 Task: Send an email with the signature Kathryn Wilson with the subject Request for feedback on an Instagram Ads campaign and the message Could you please provide a breakdown of the project timeline? from softage.3@softage.net to softage.1@softage.net with an attached audio file Music_track.mp3 and move the email from Sent Items to the folder Climate change
Action: Mouse moved to (171, 149)
Screenshot: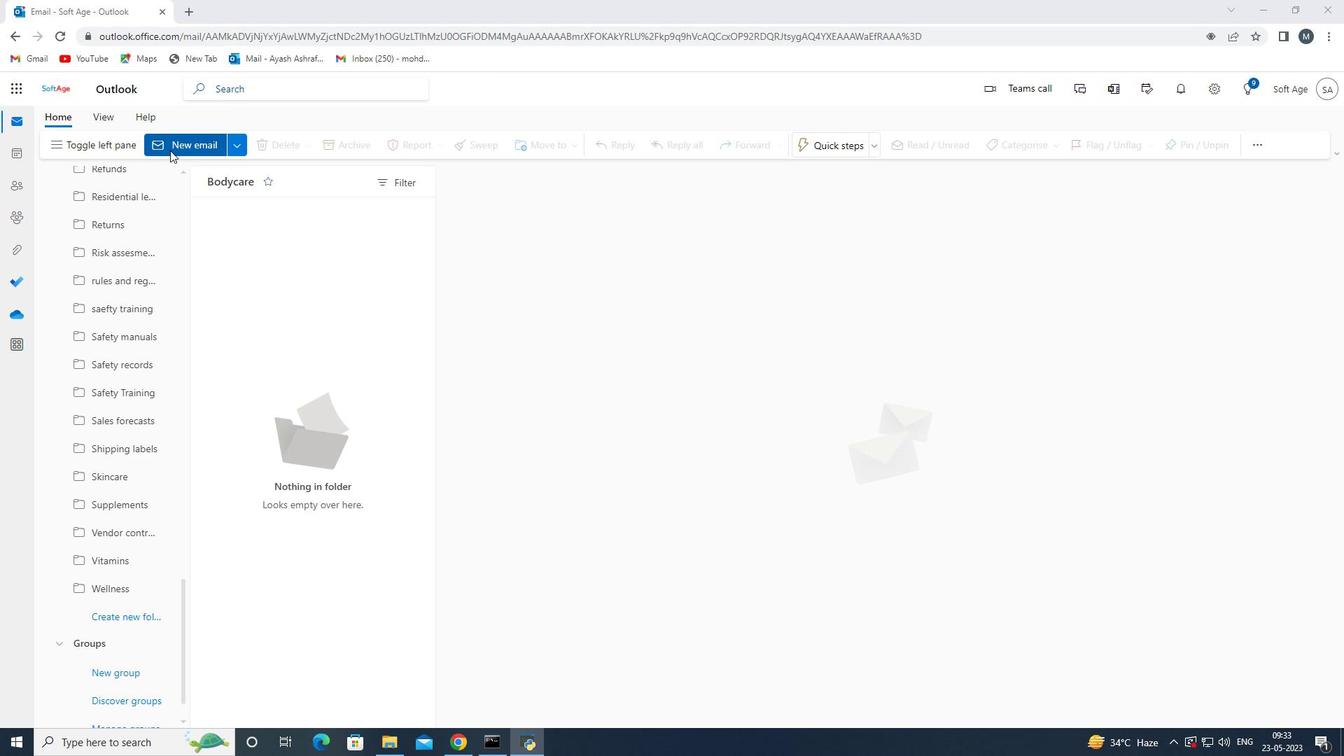 
Action: Mouse pressed left at (171, 149)
Screenshot: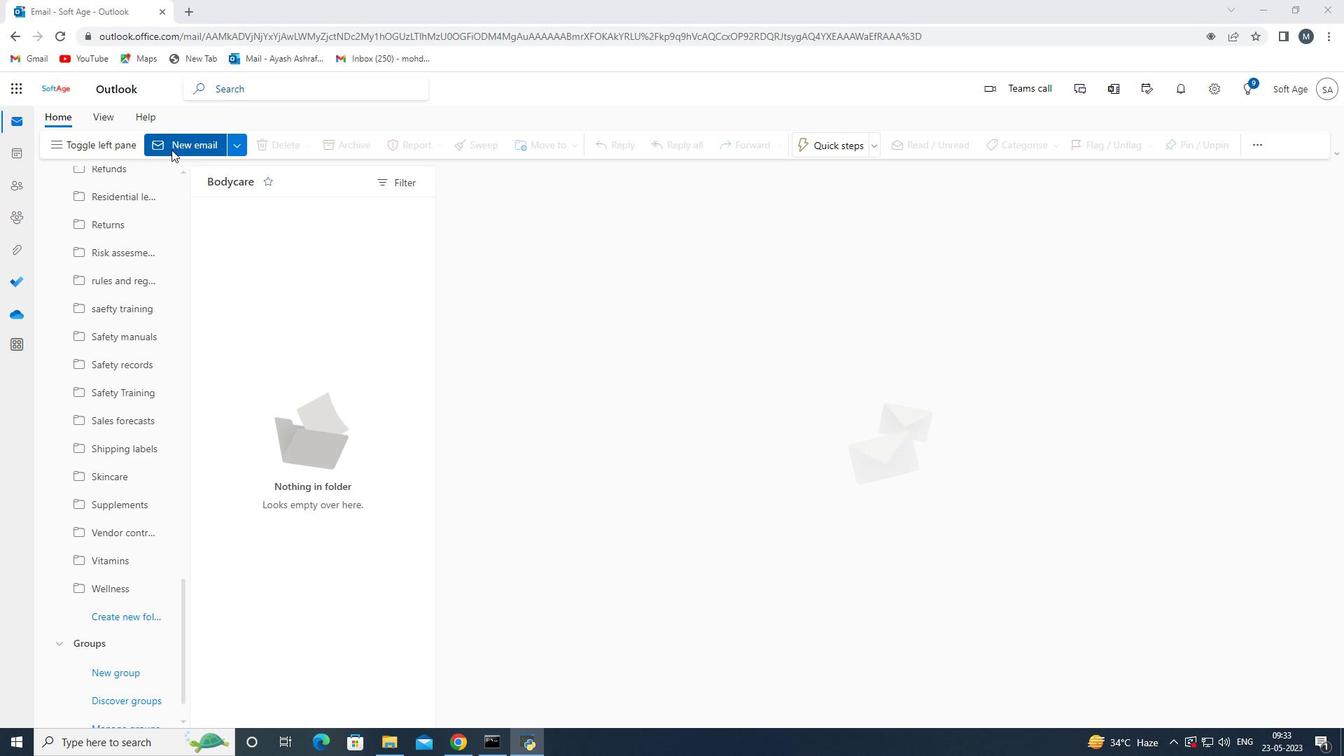 
Action: Mouse moved to (908, 150)
Screenshot: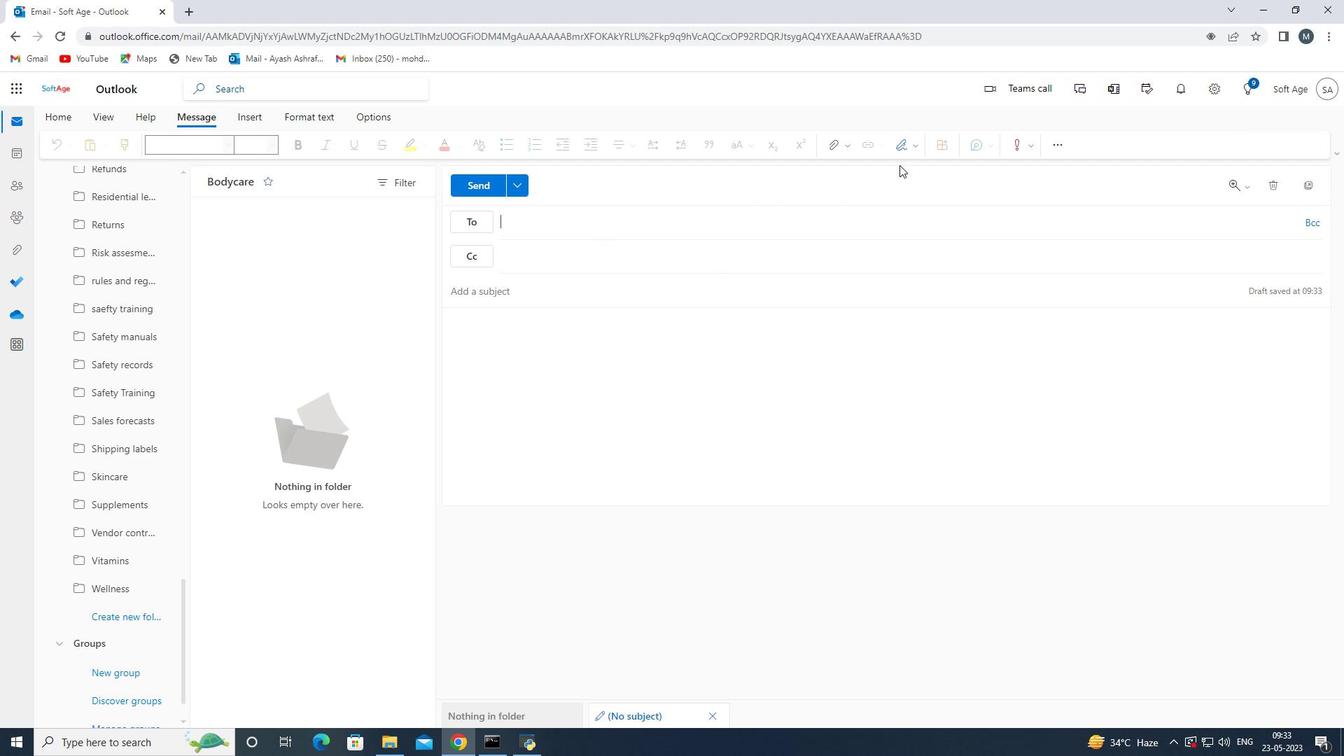 
Action: Mouse pressed left at (908, 150)
Screenshot: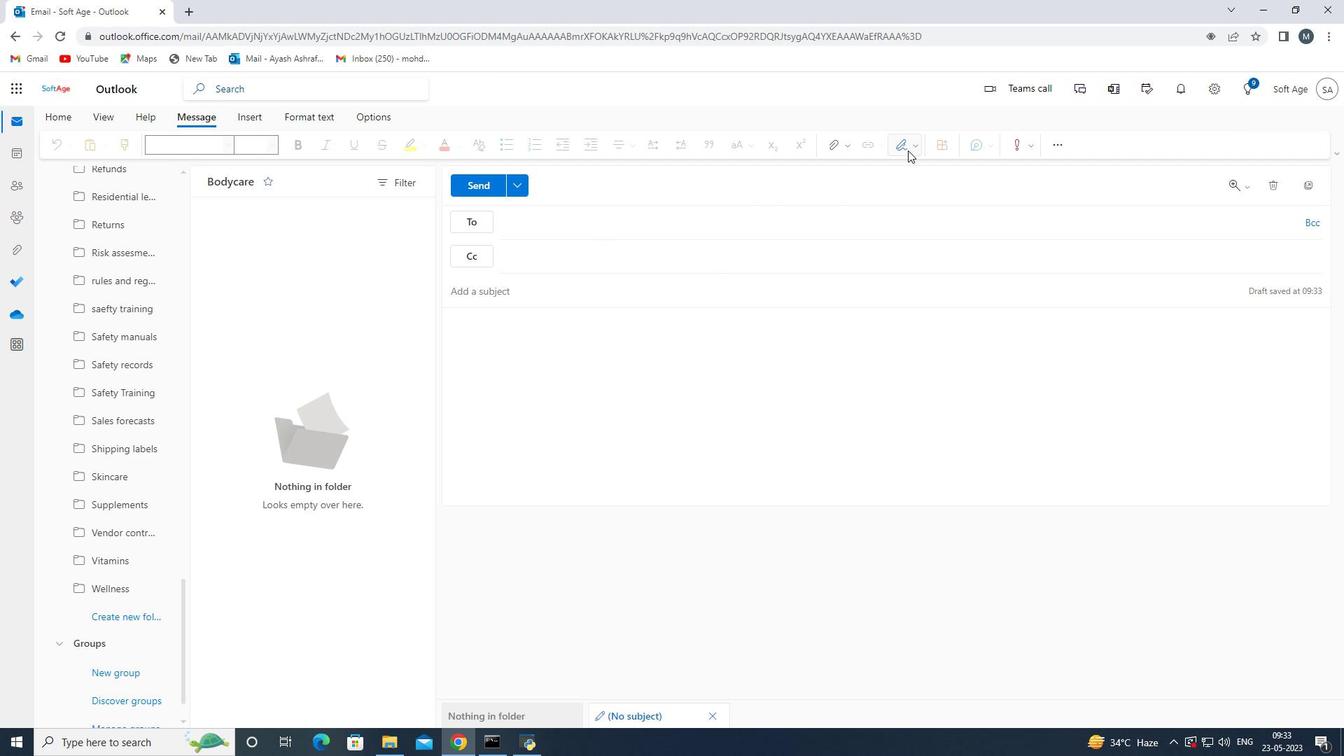 
Action: Mouse moved to (887, 214)
Screenshot: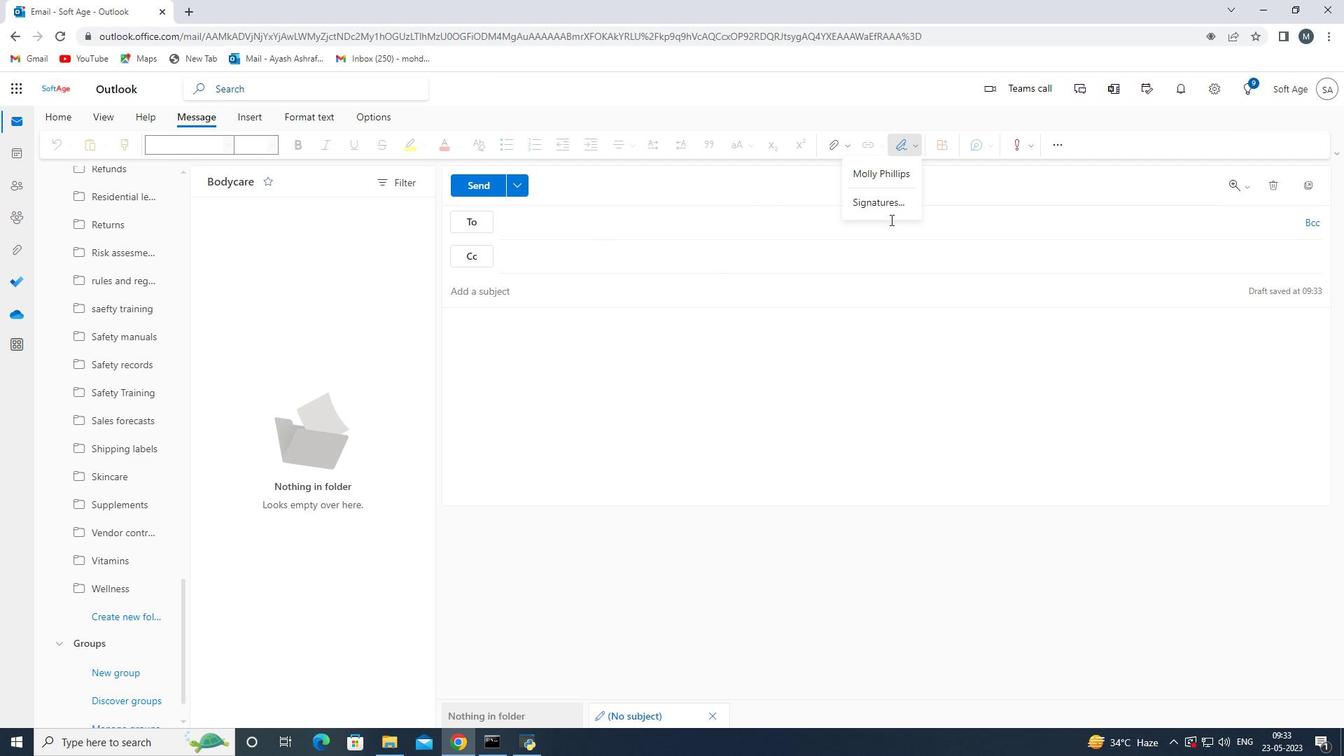 
Action: Mouse pressed left at (887, 214)
Screenshot: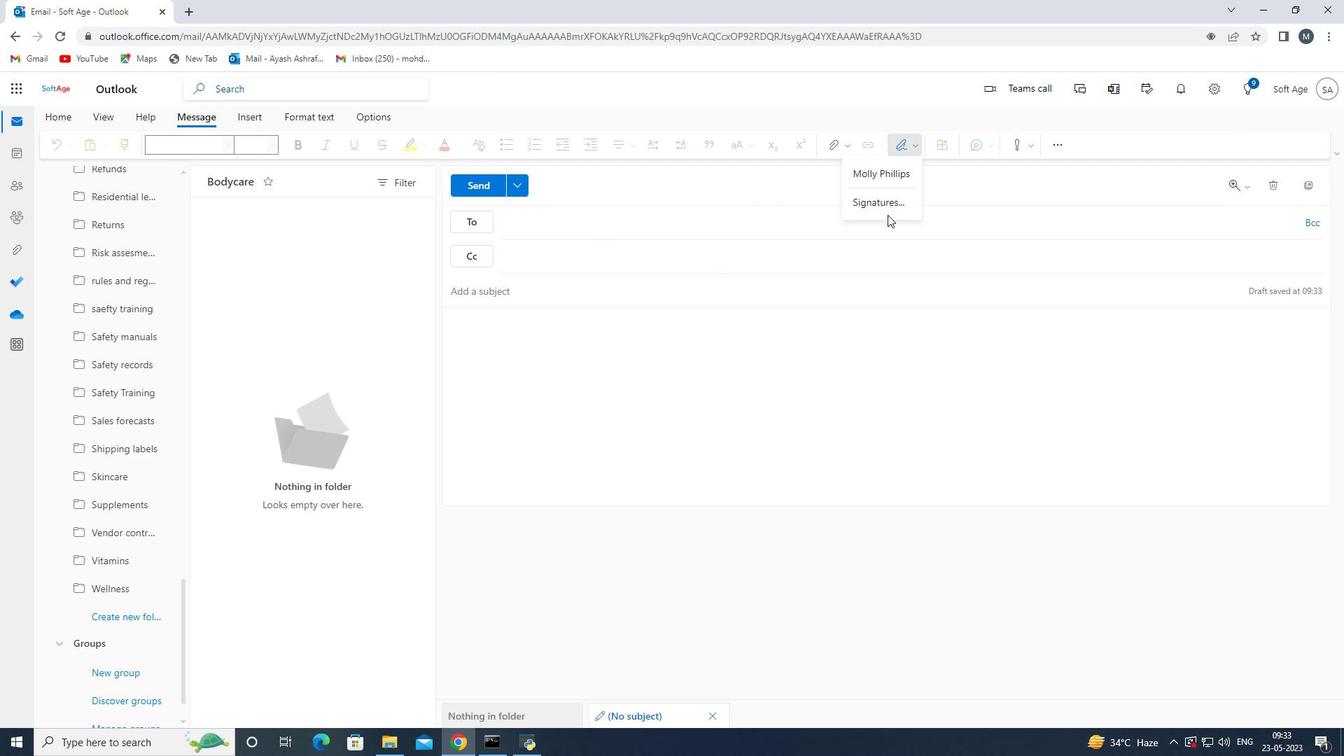 
Action: Mouse moved to (887, 214)
Screenshot: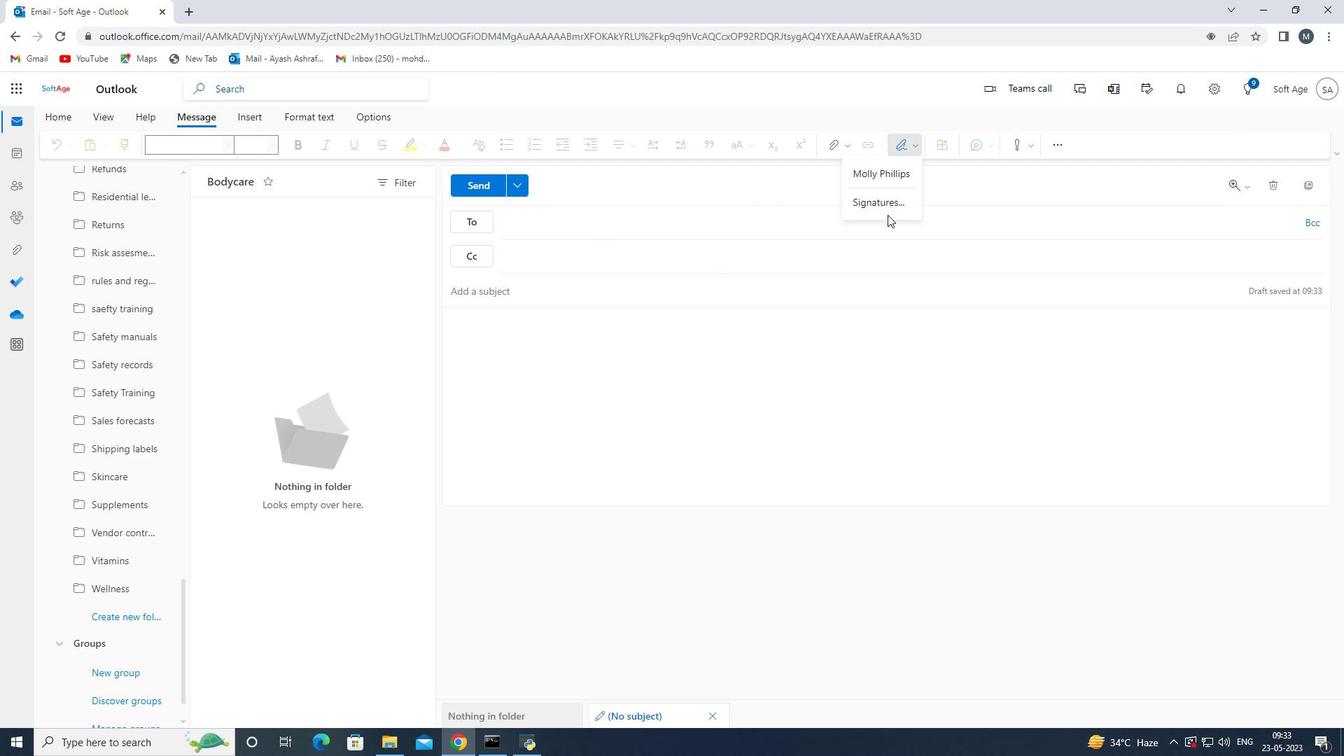 
Action: Mouse pressed left at (887, 214)
Screenshot: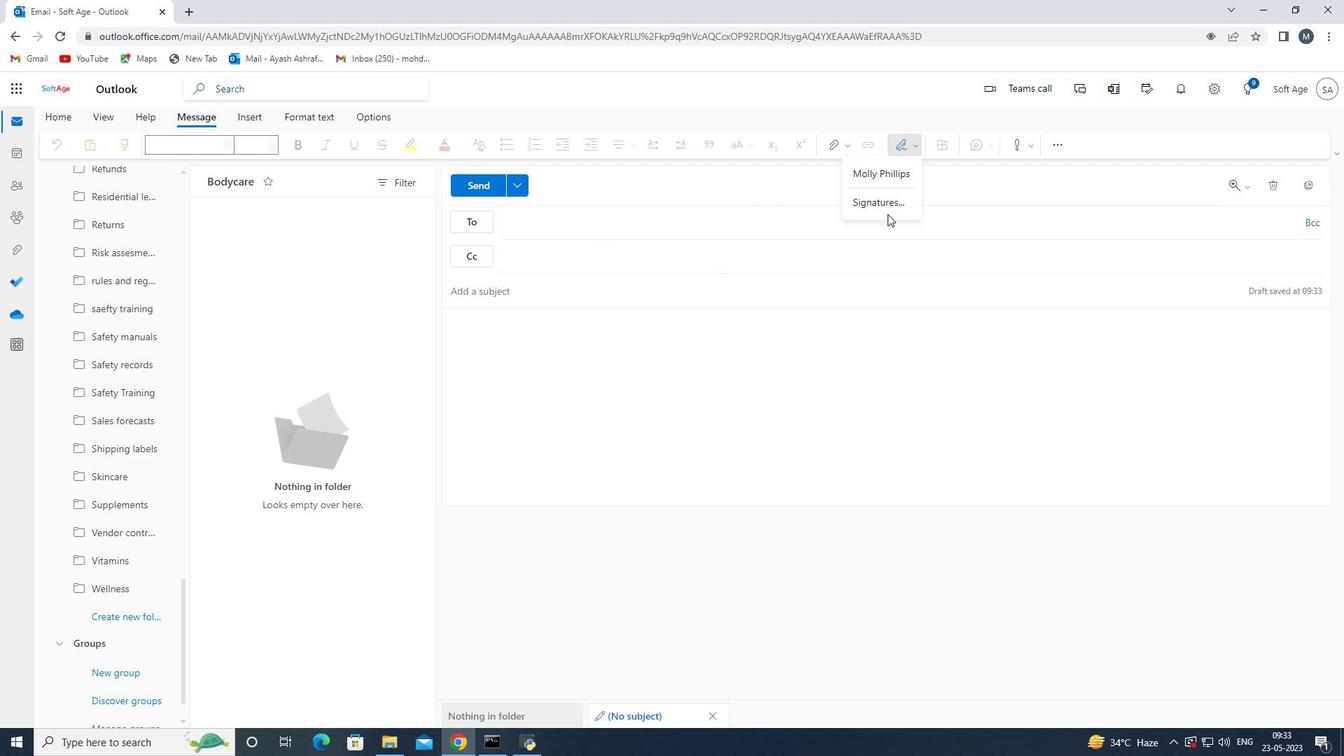 
Action: Mouse moved to (891, 206)
Screenshot: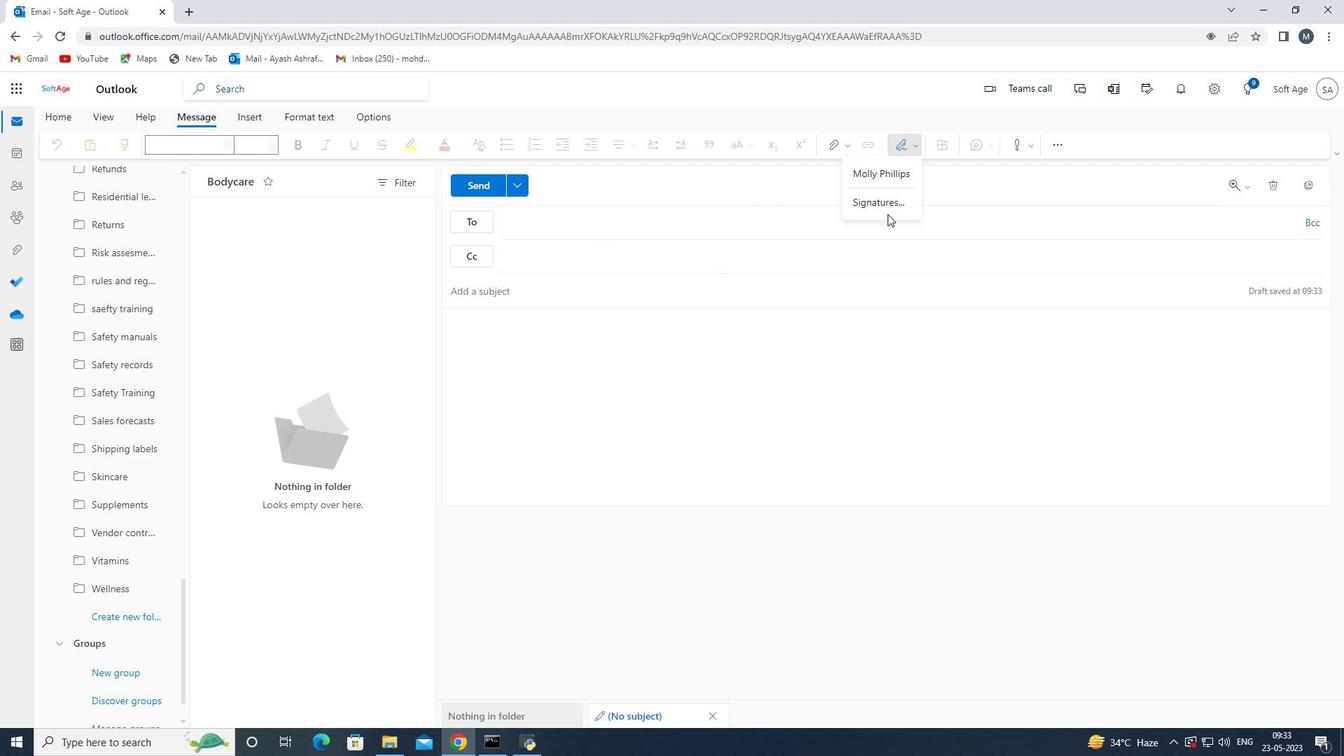 
Action: Mouse pressed left at (891, 206)
Screenshot: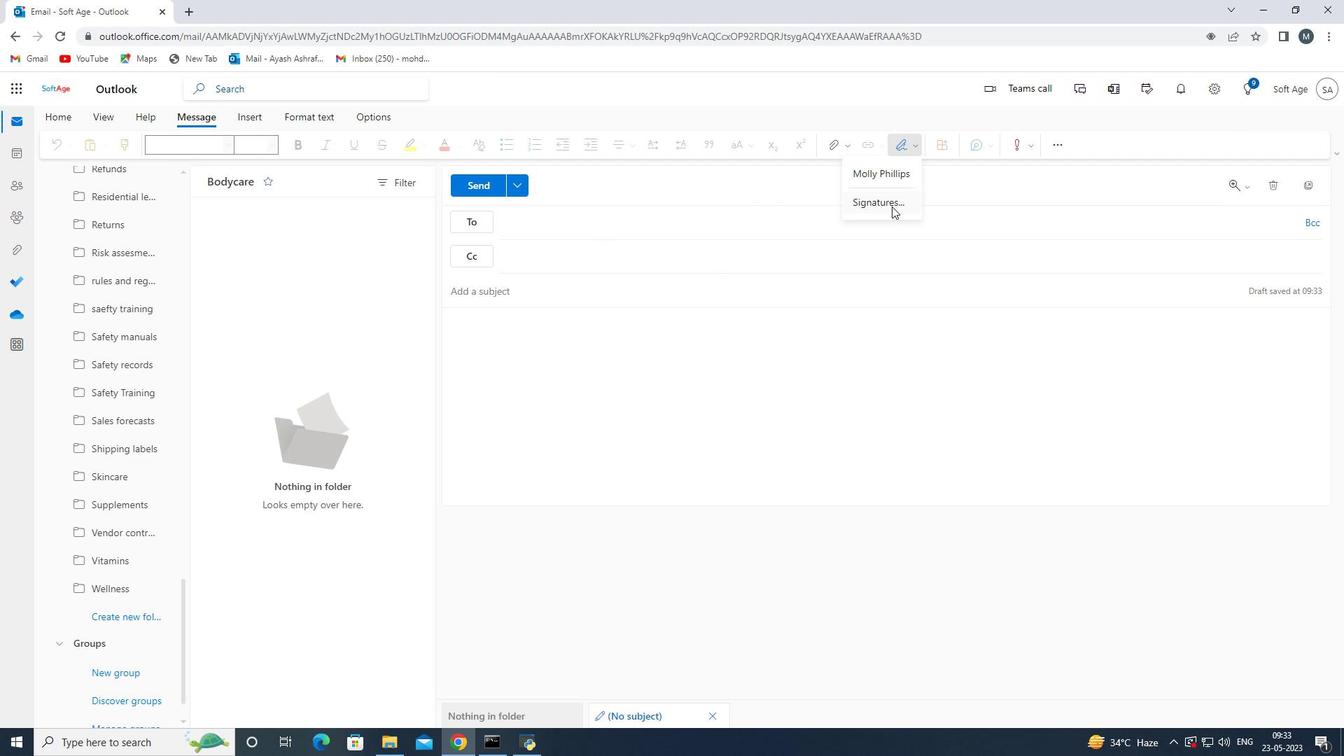 
Action: Mouse moved to (944, 258)
Screenshot: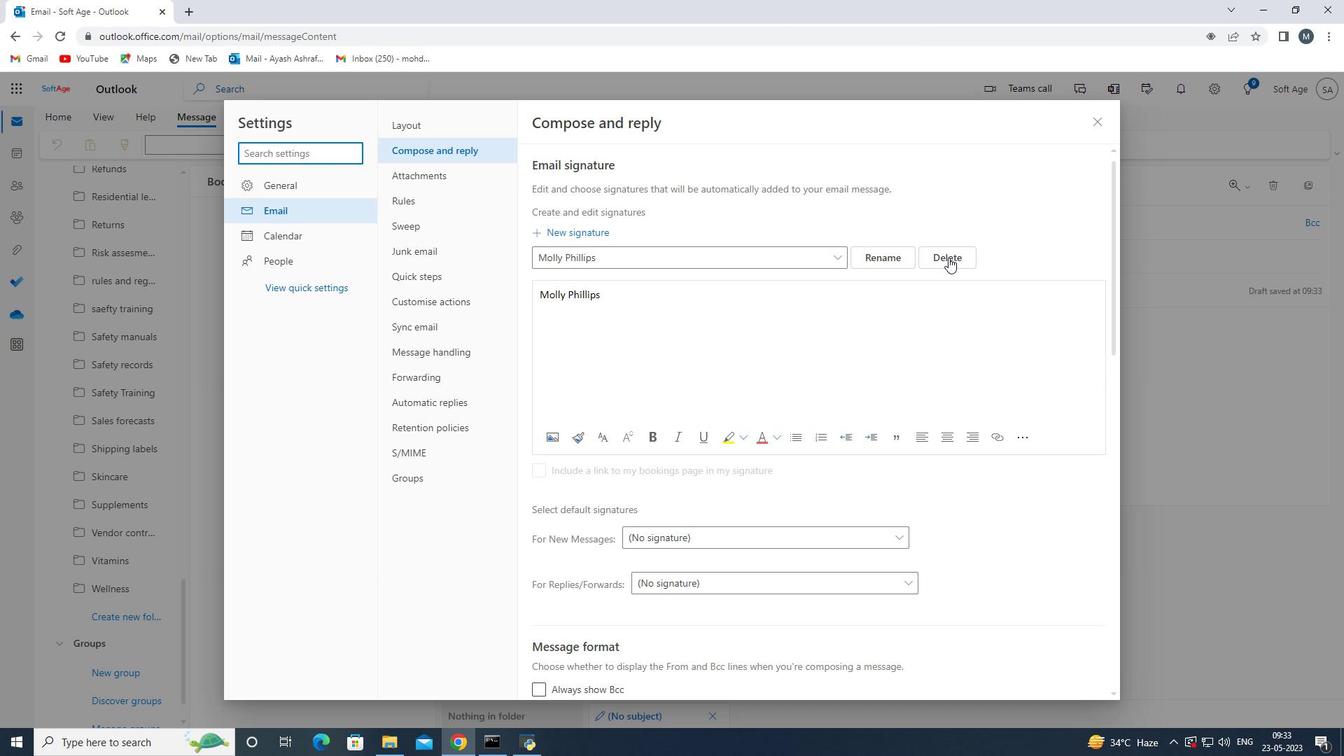 
Action: Mouse pressed left at (944, 258)
Screenshot: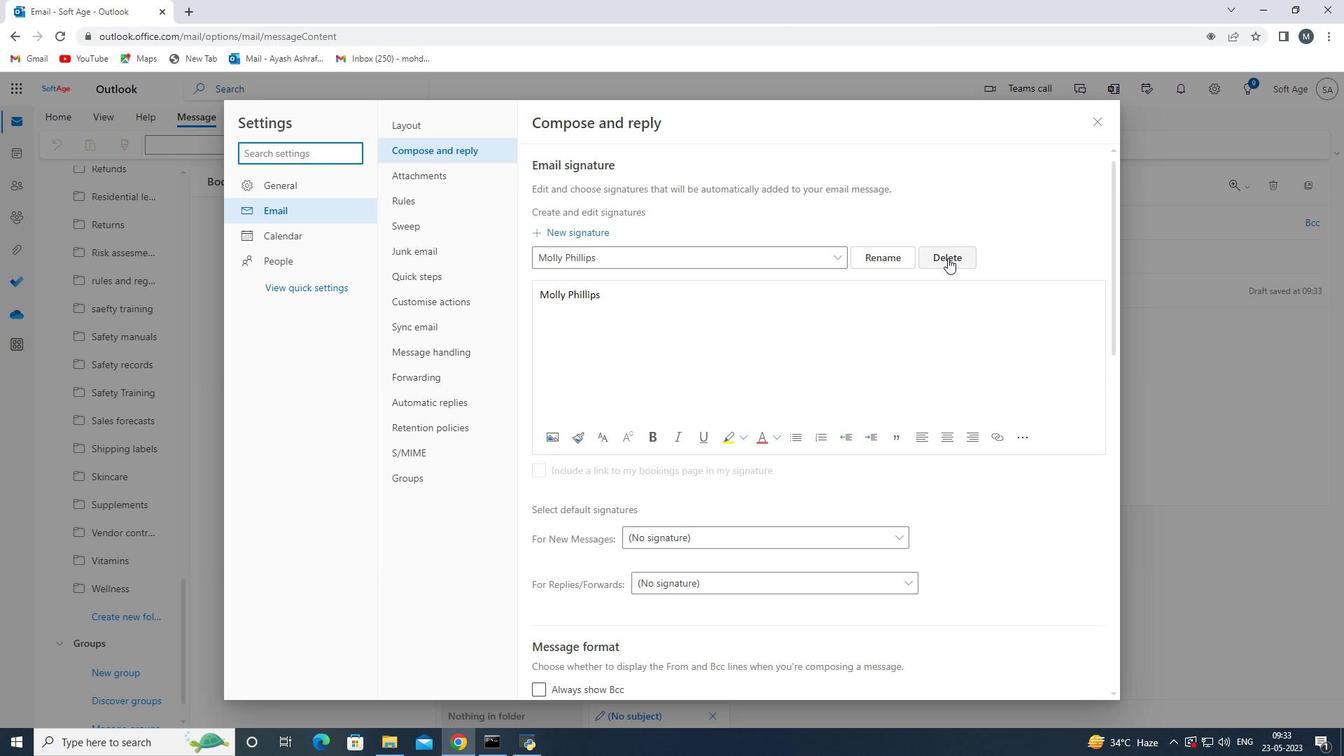 
Action: Mouse moved to (614, 259)
Screenshot: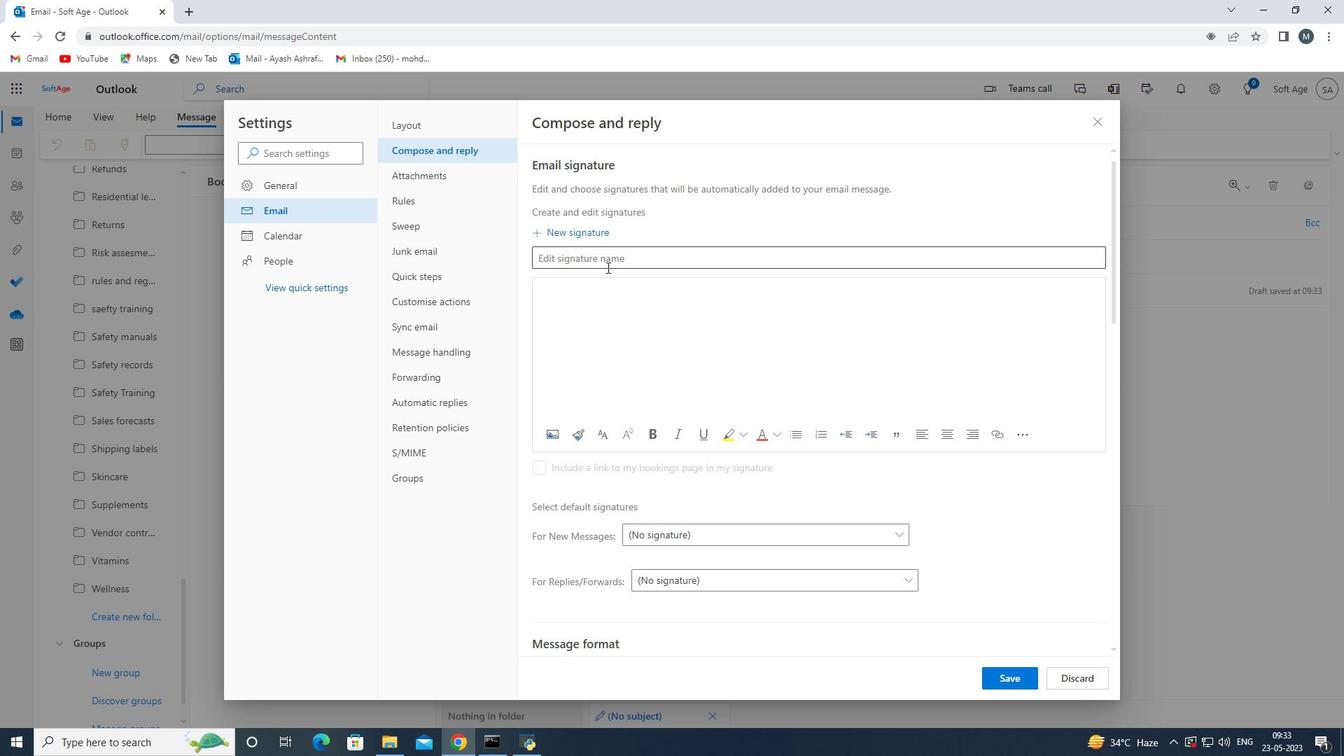 
Action: Mouse pressed left at (614, 259)
Screenshot: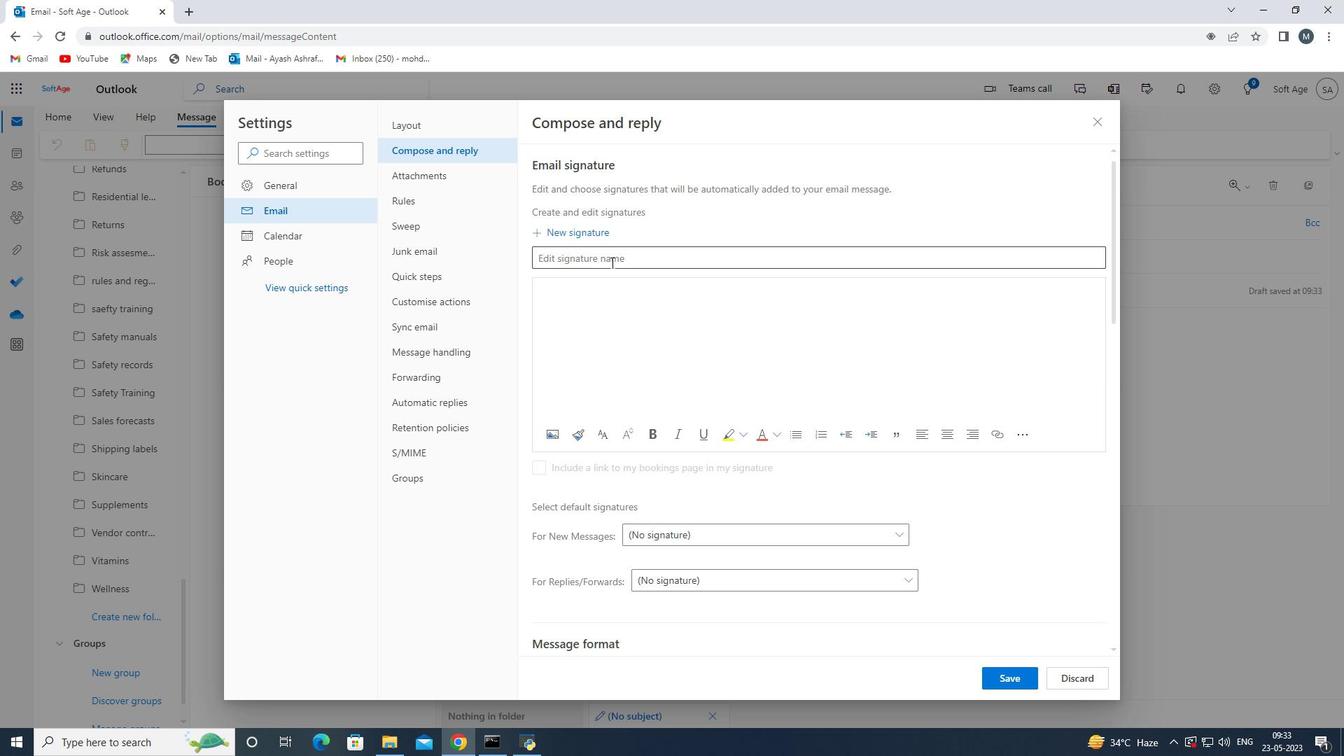 
Action: Key pressed <Key.shift>Kathe<Key.backspace>ryn<Key.space><Key.shift>Wilson<Key.space>
Screenshot: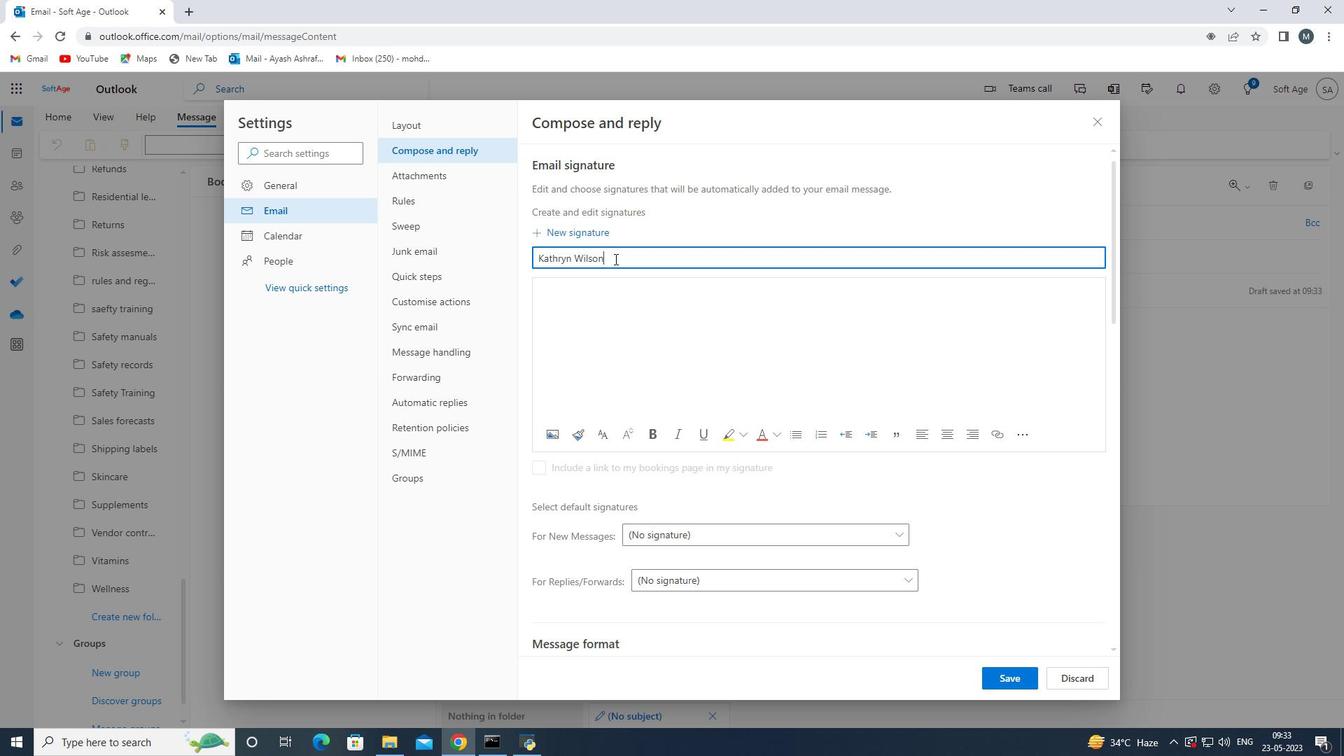 
Action: Mouse moved to (609, 281)
Screenshot: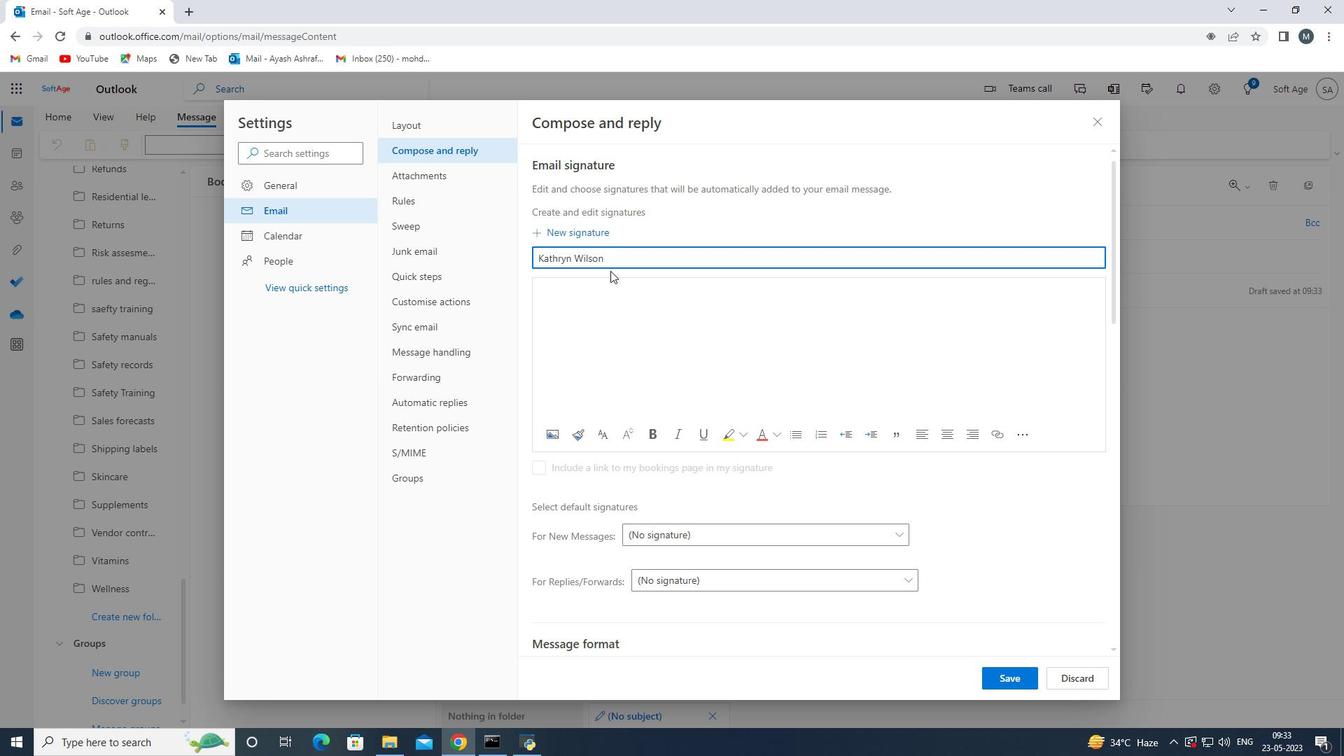 
Action: Mouse pressed left at (609, 281)
Screenshot: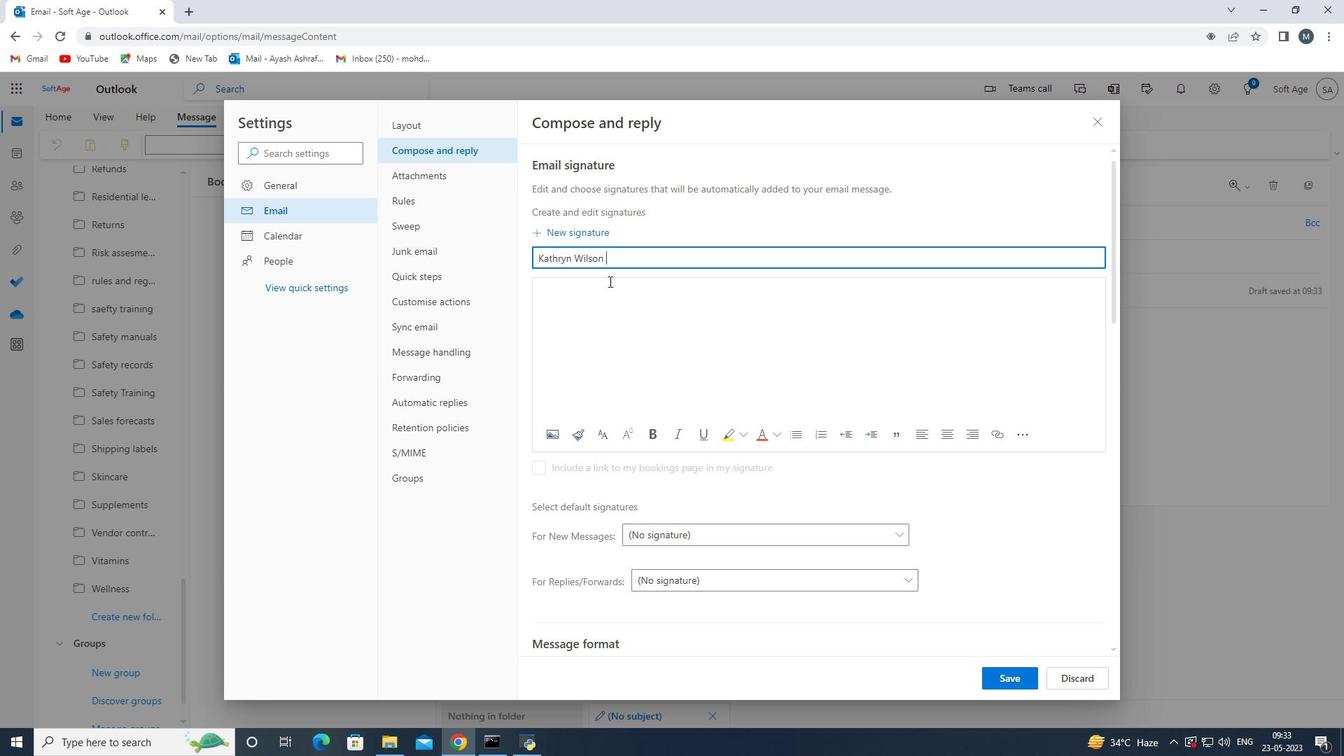 
Action: Mouse moved to (608, 282)
Screenshot: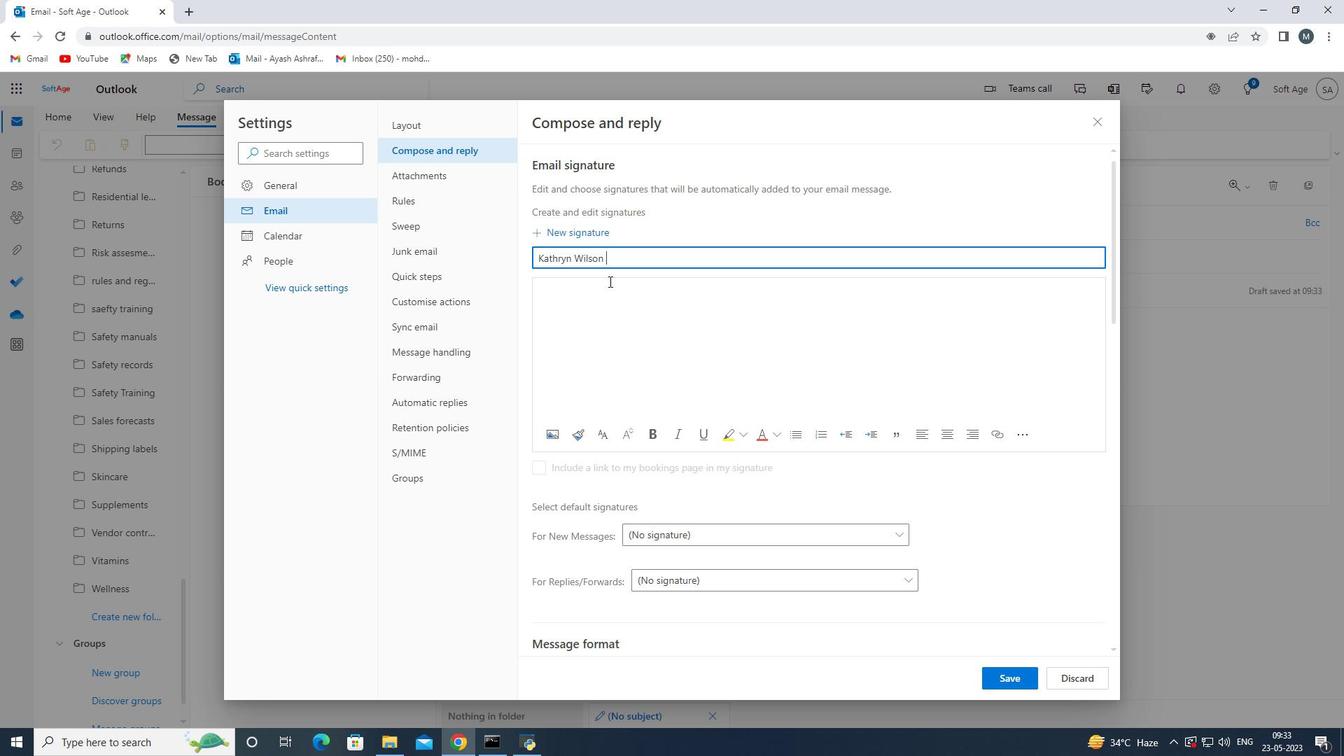 
Action: Key pressed <Key.shift>Kathryn<Key.space><Key.shift>Wis<Key.backspace>lson<Key.space>
Screenshot: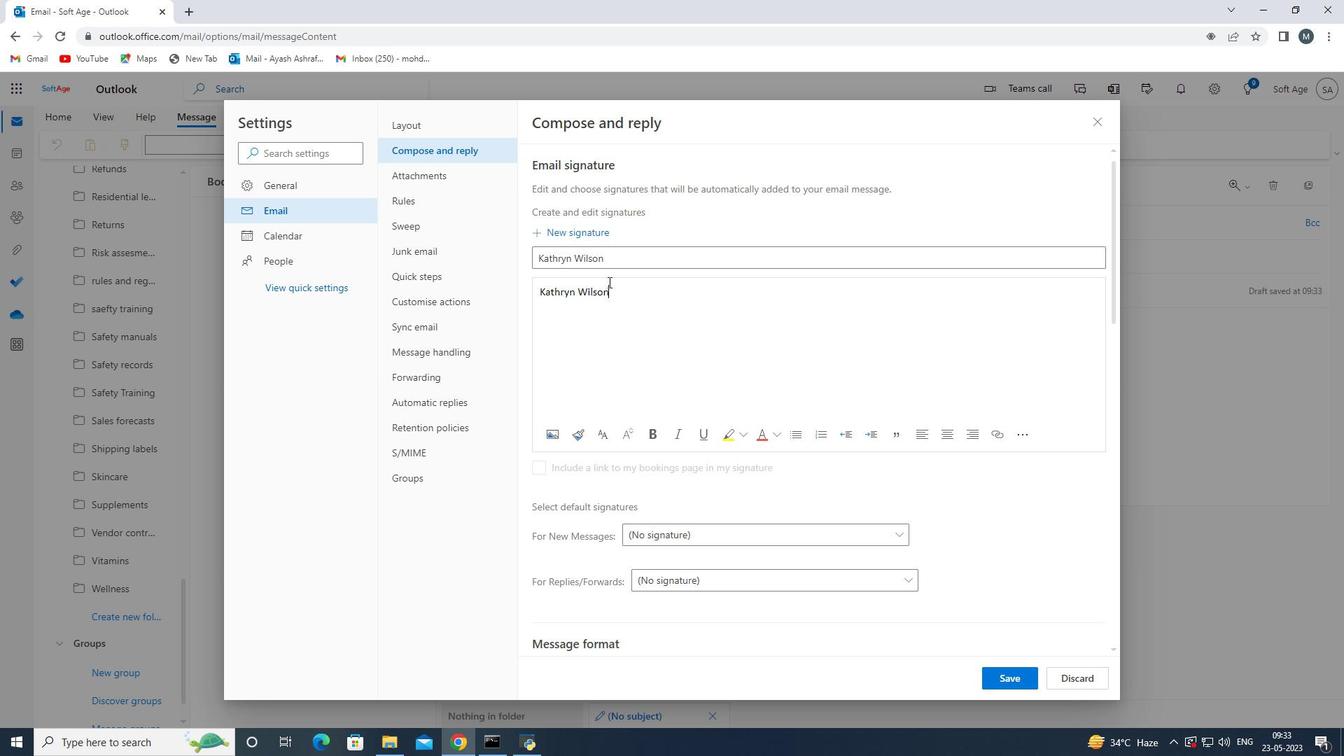 
Action: Mouse moved to (1013, 672)
Screenshot: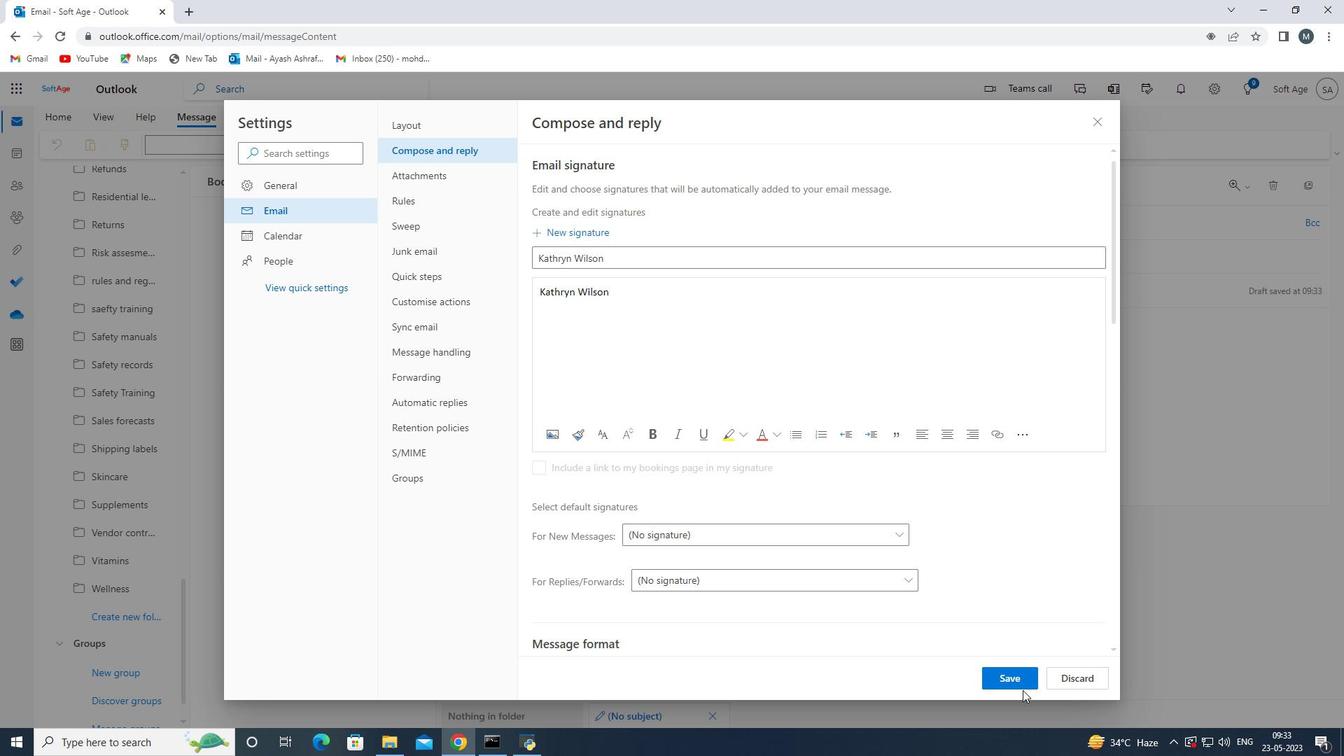 
Action: Mouse pressed left at (1013, 672)
Screenshot: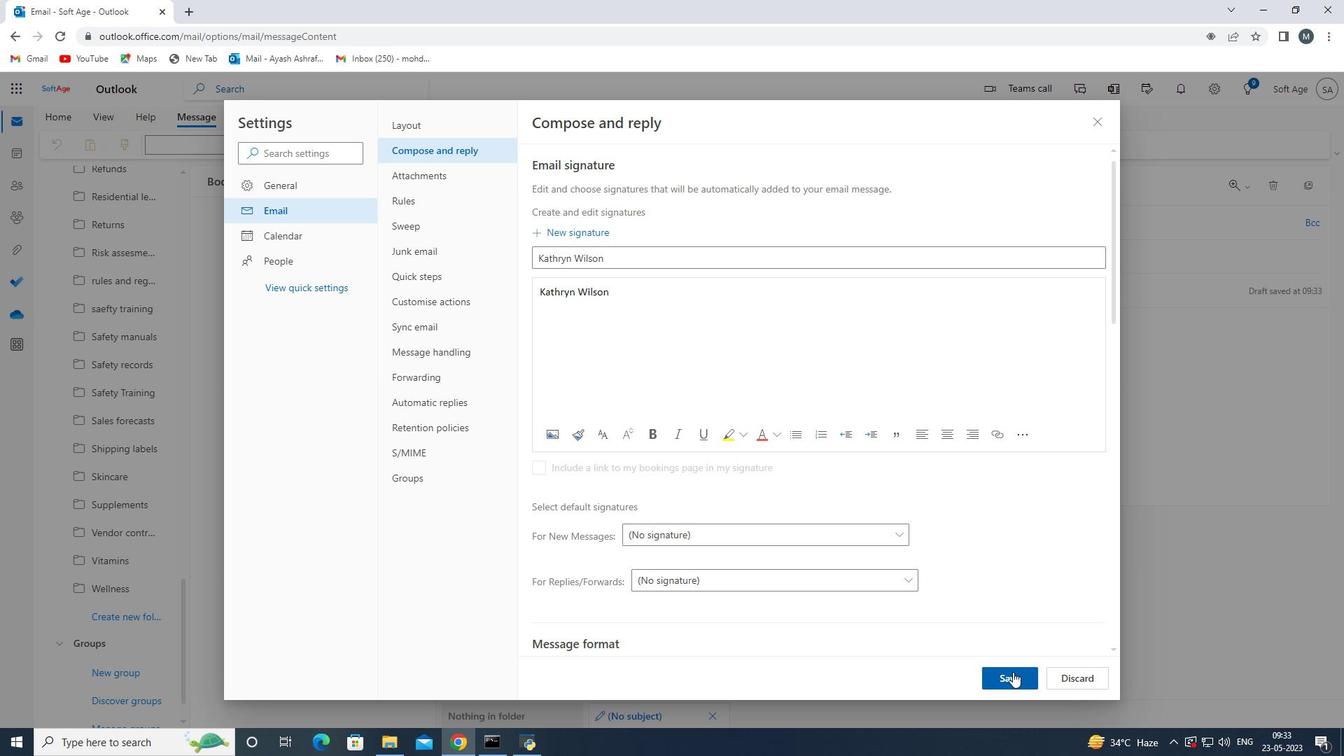 
Action: Mouse moved to (1092, 123)
Screenshot: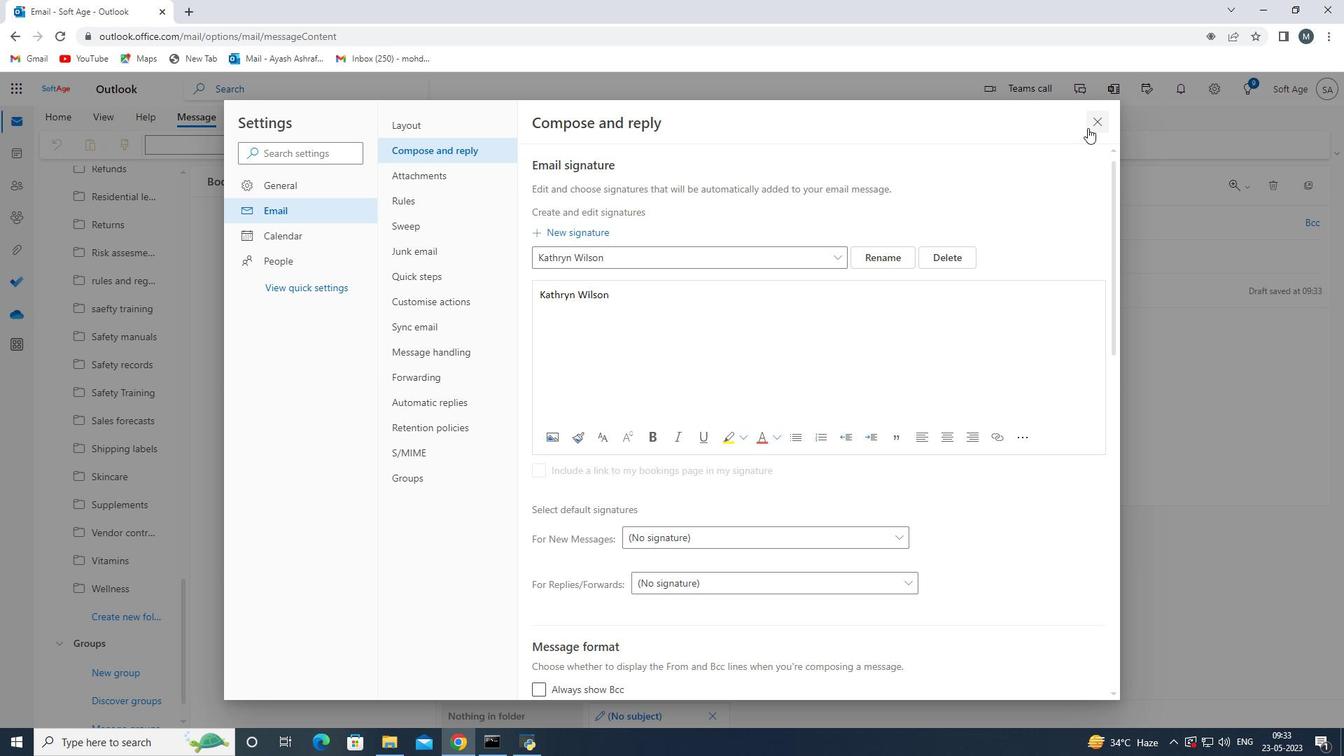 
Action: Mouse pressed left at (1092, 123)
Screenshot: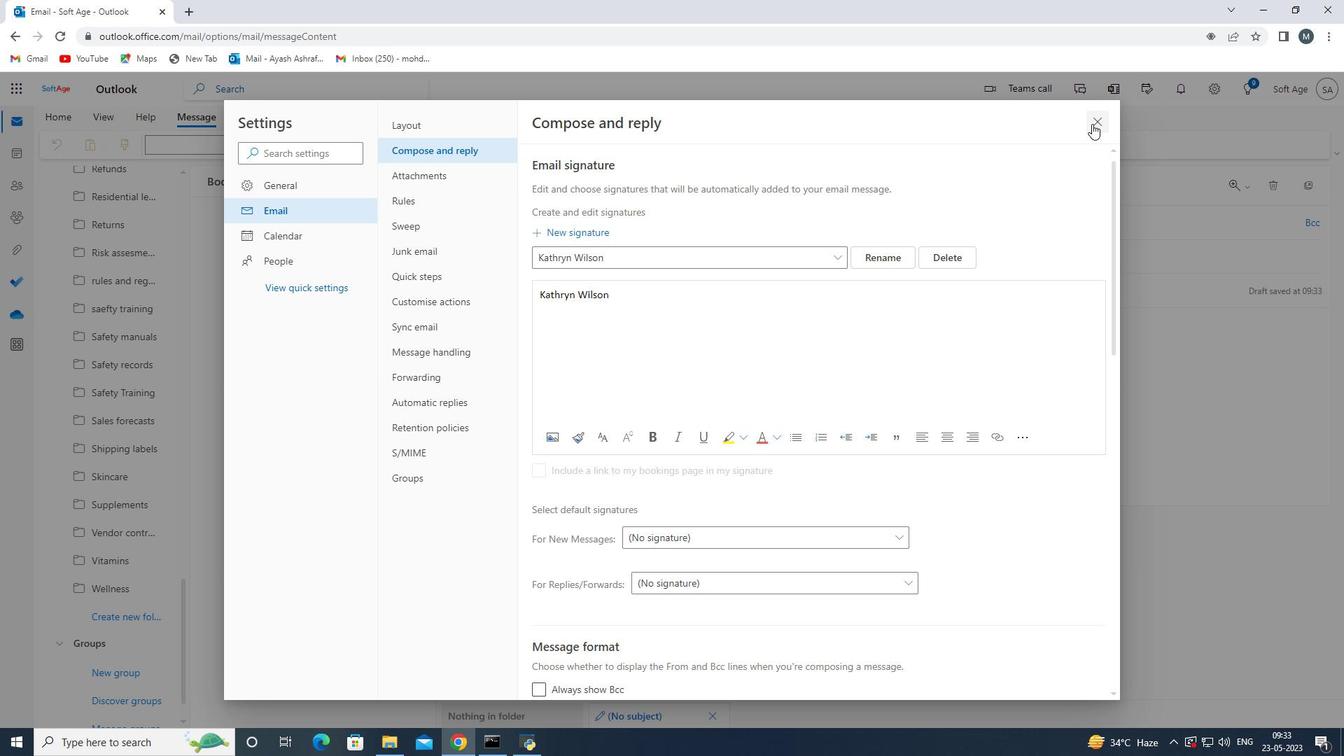 
Action: Mouse moved to (905, 154)
Screenshot: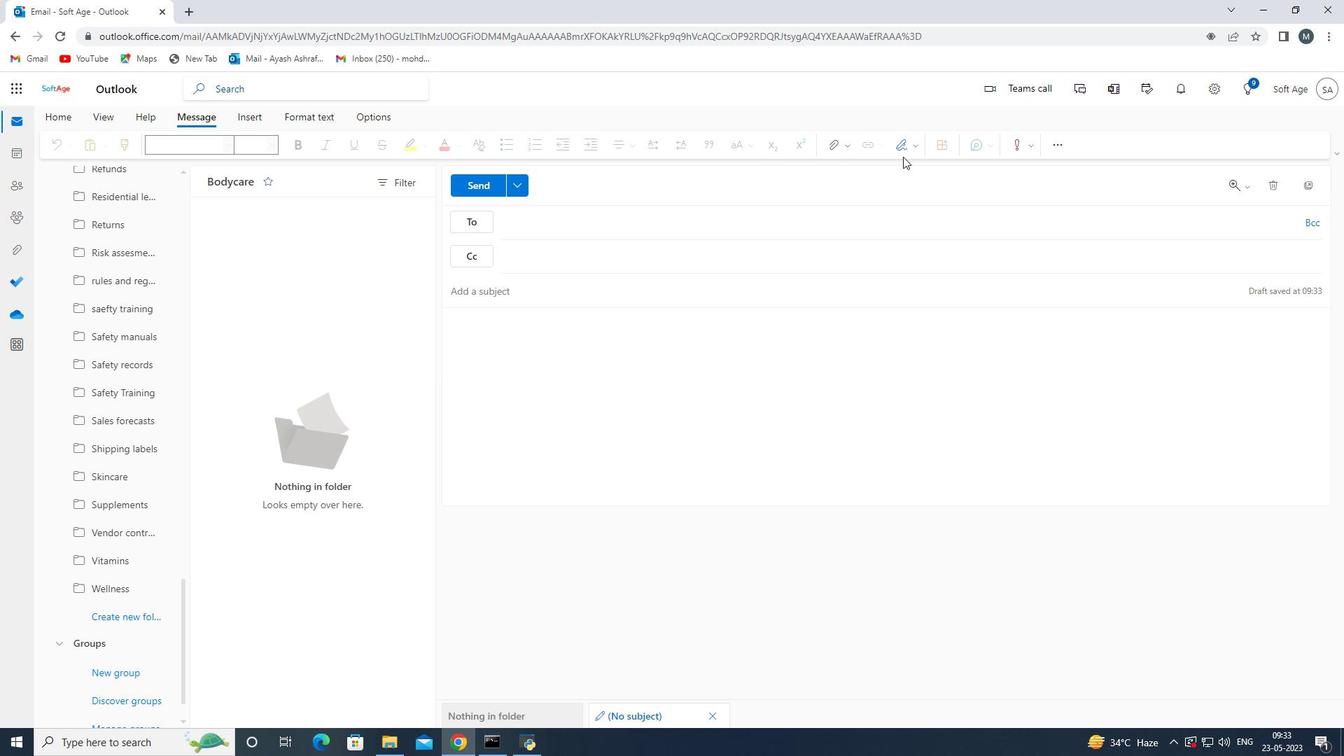
Action: Mouse pressed left at (905, 154)
Screenshot: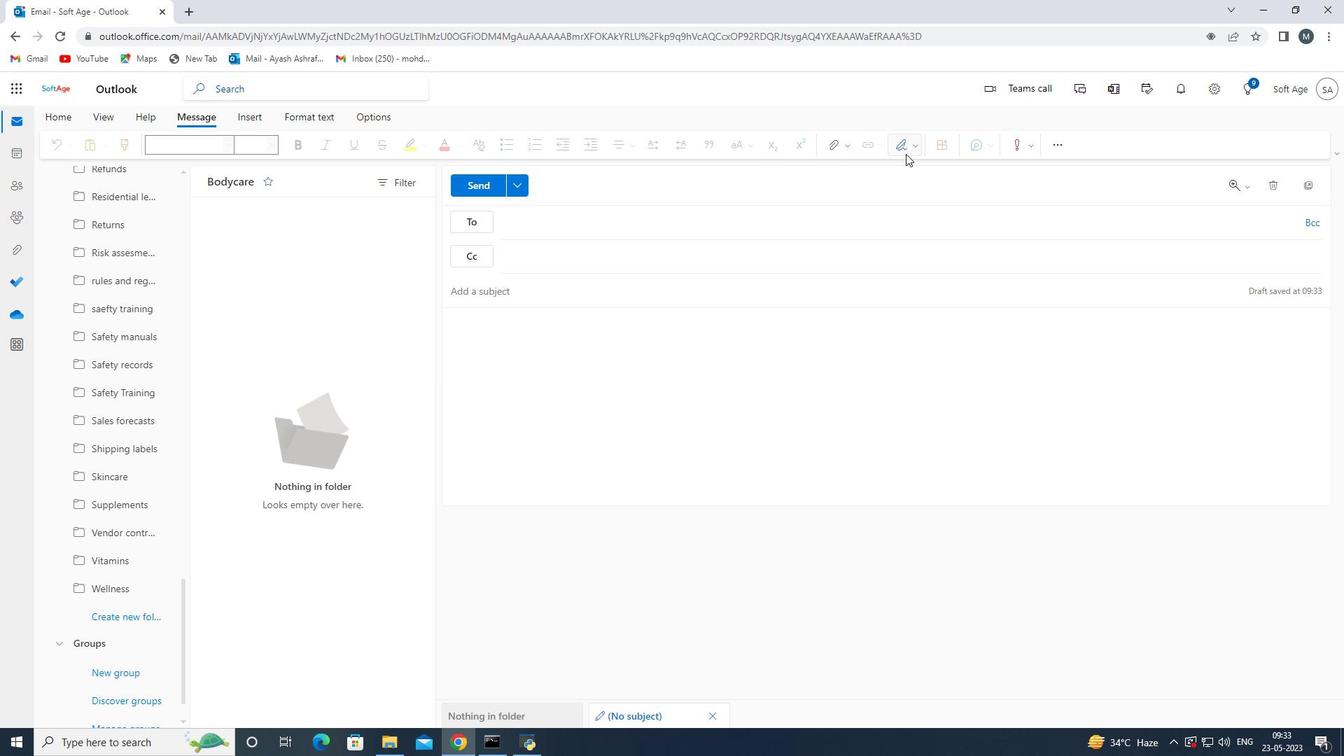 
Action: Mouse moved to (884, 179)
Screenshot: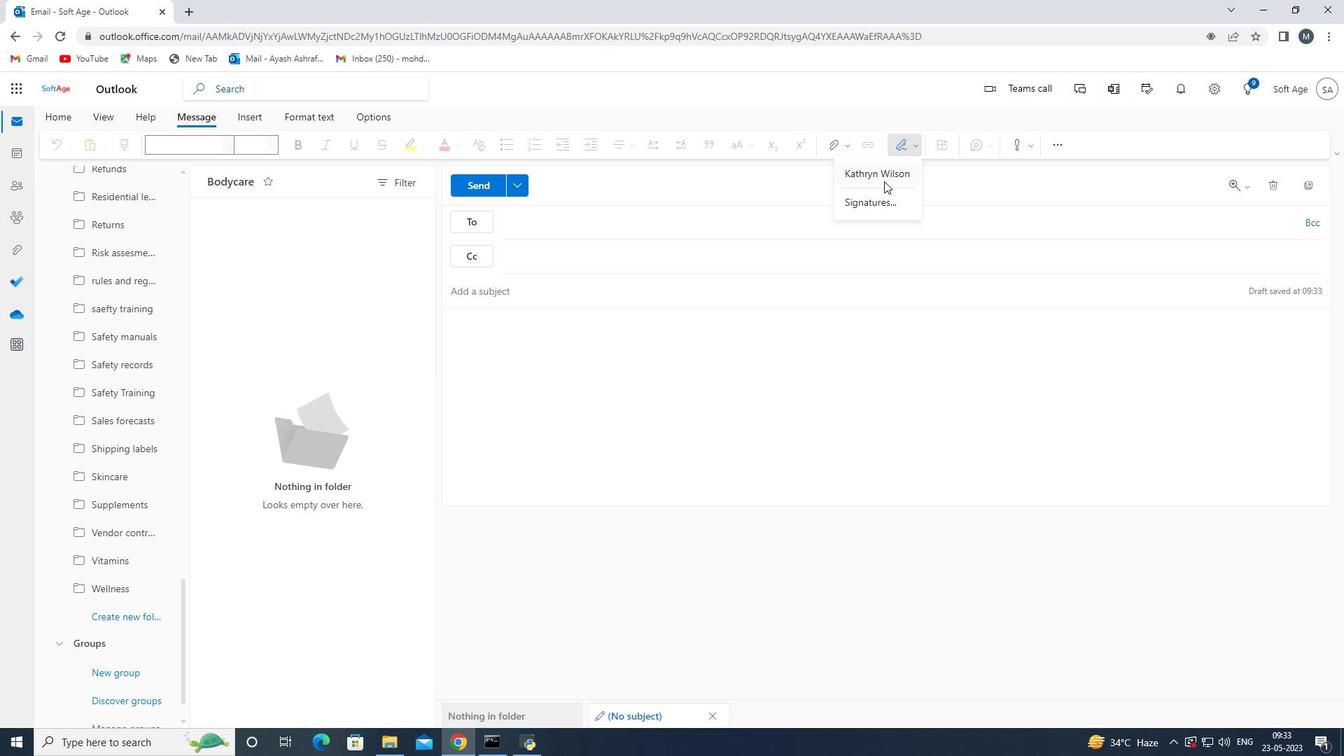 
Action: Mouse pressed left at (884, 179)
Screenshot: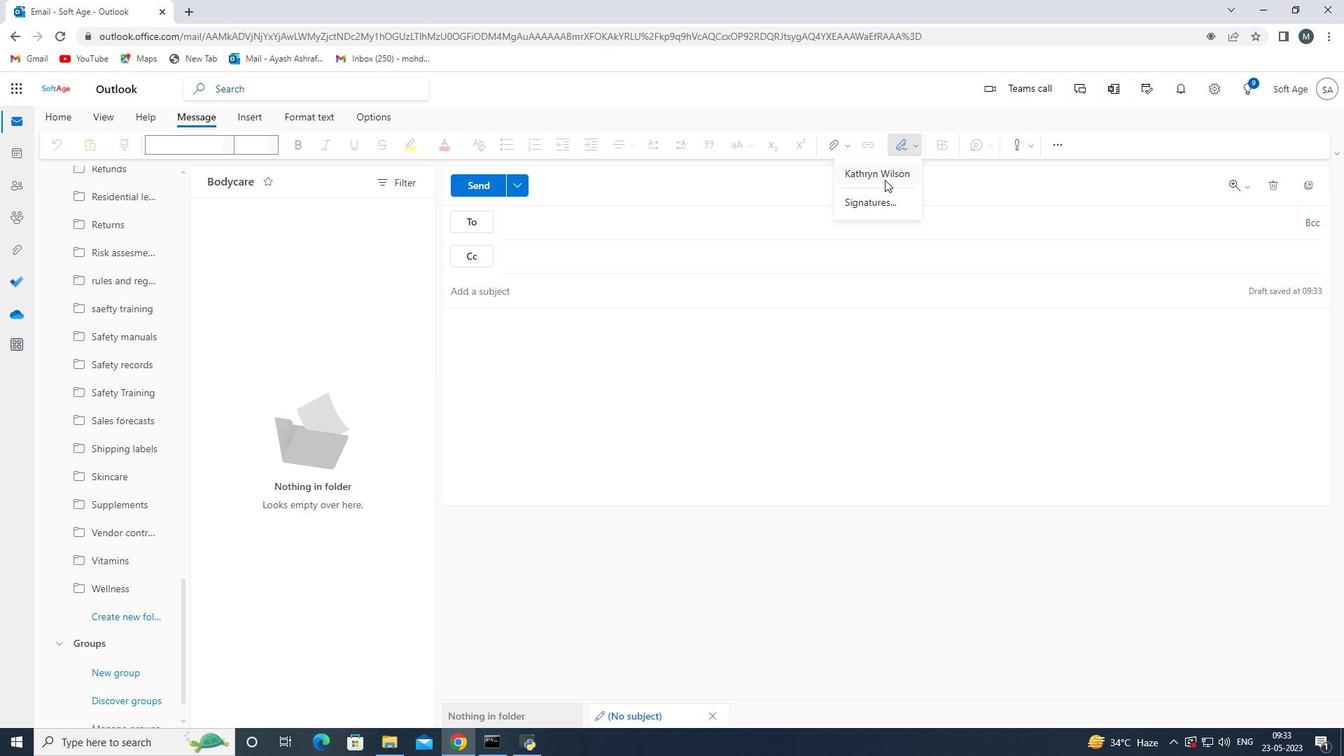 
Action: Mouse moved to (522, 292)
Screenshot: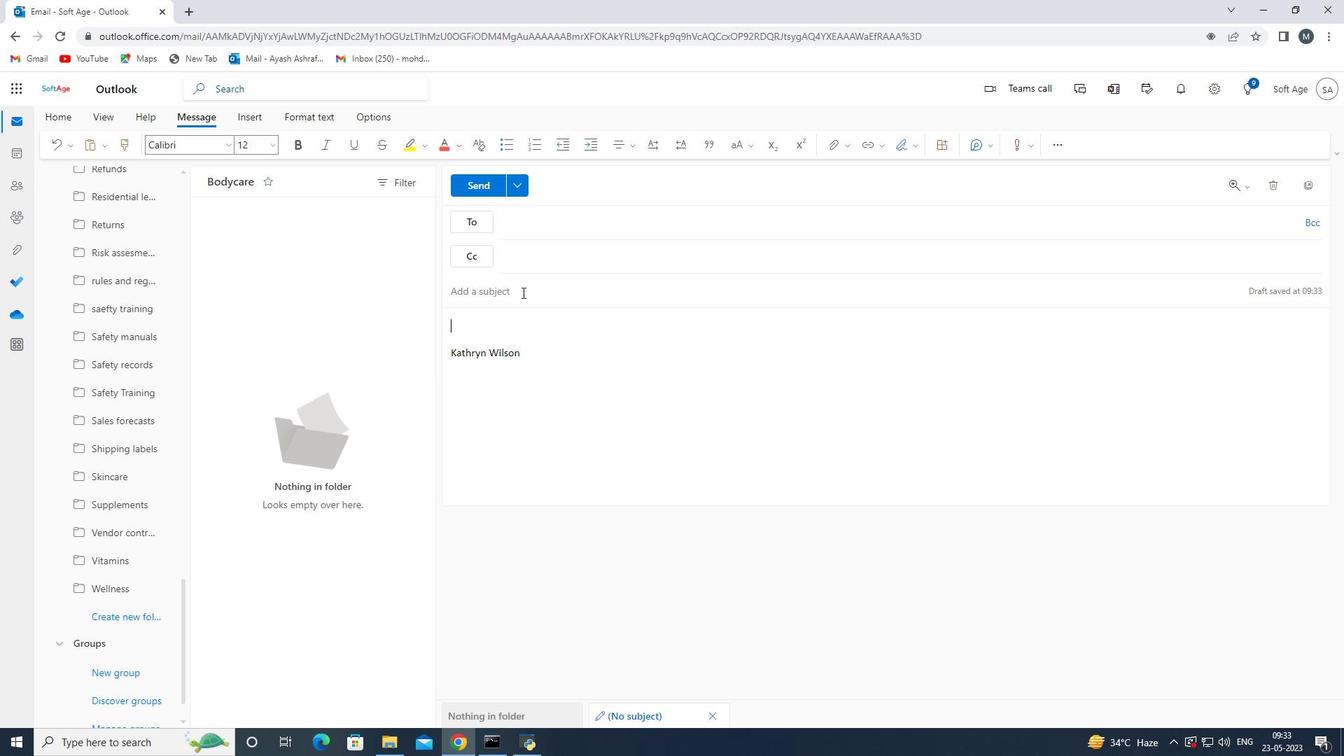 
Action: Mouse pressed left at (522, 292)
Screenshot: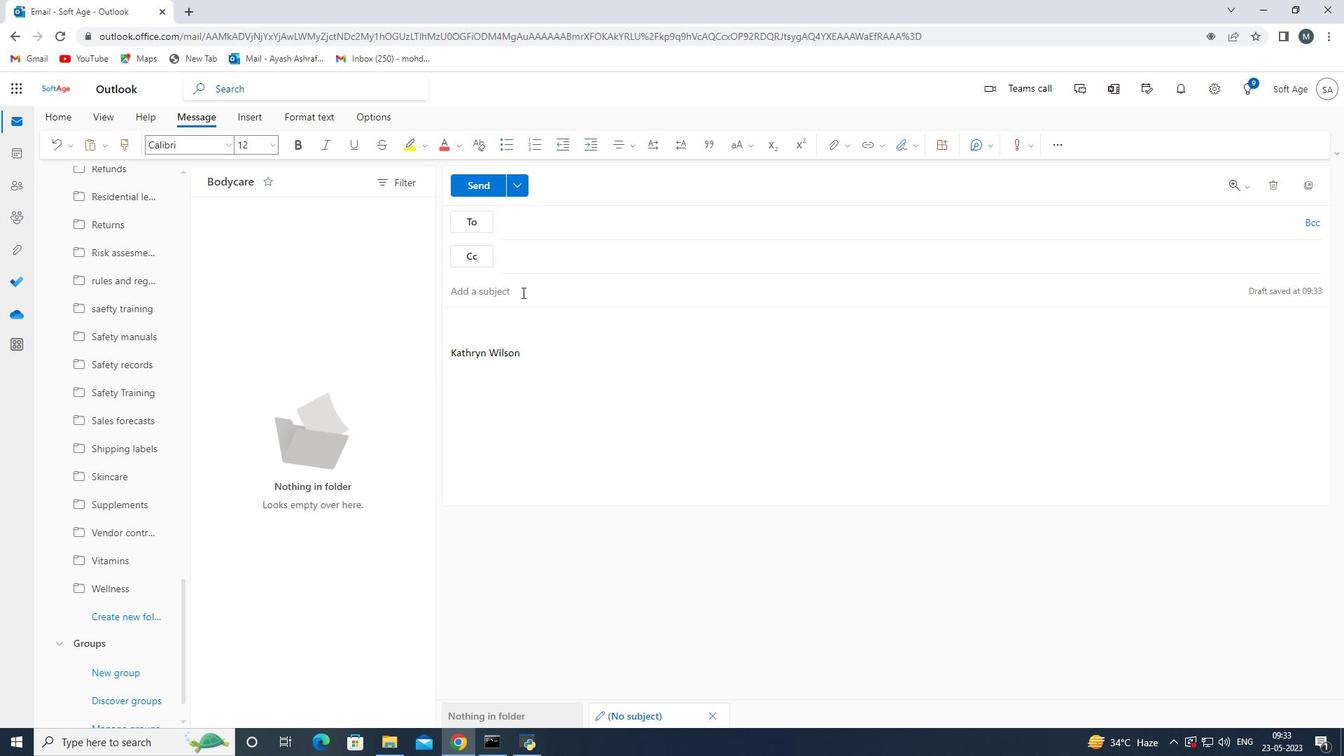
Action: Key pressed <Key.shift>request<Key.space><Key.backspace><Key.backspace><Key.backspace><Key.backspace><Key.backspace><Key.backspace><Key.backspace><Key.backspace><Key.backspace><Key.backspace><Key.backspace><Key.backspace><Key.backspace><Key.backspace><Key.backspace><Key.backspace><Key.backspace><Key.backspace>
Screenshot: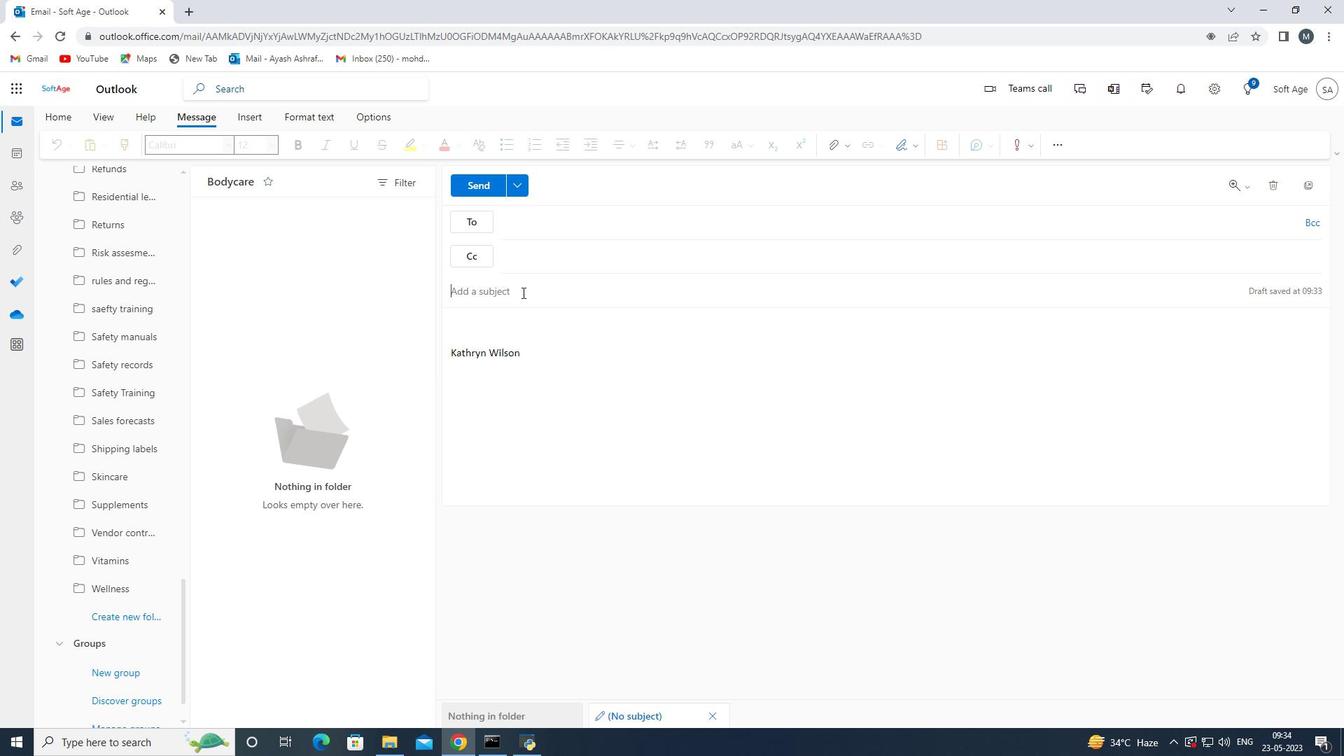 
Action: Mouse moved to (142, 425)
Screenshot: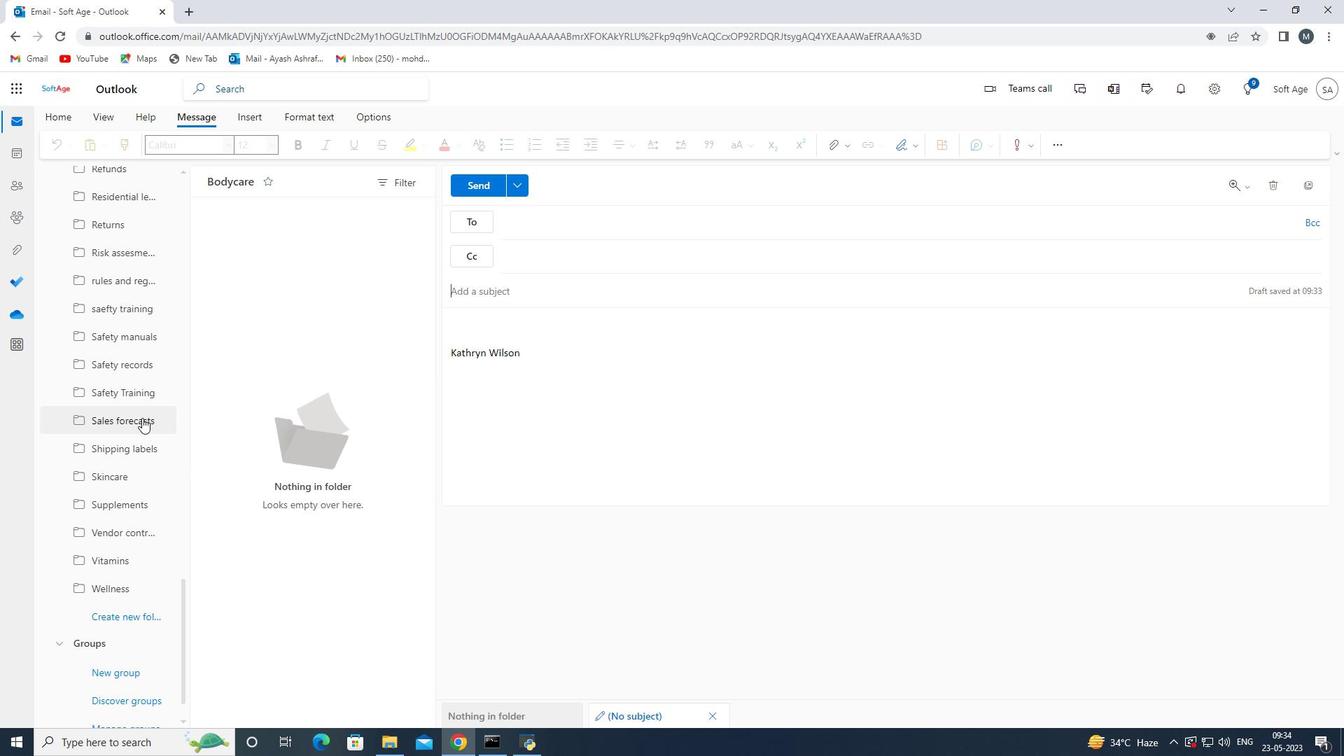 
Action: Mouse scrolled (142, 426) with delta (0, 0)
Screenshot: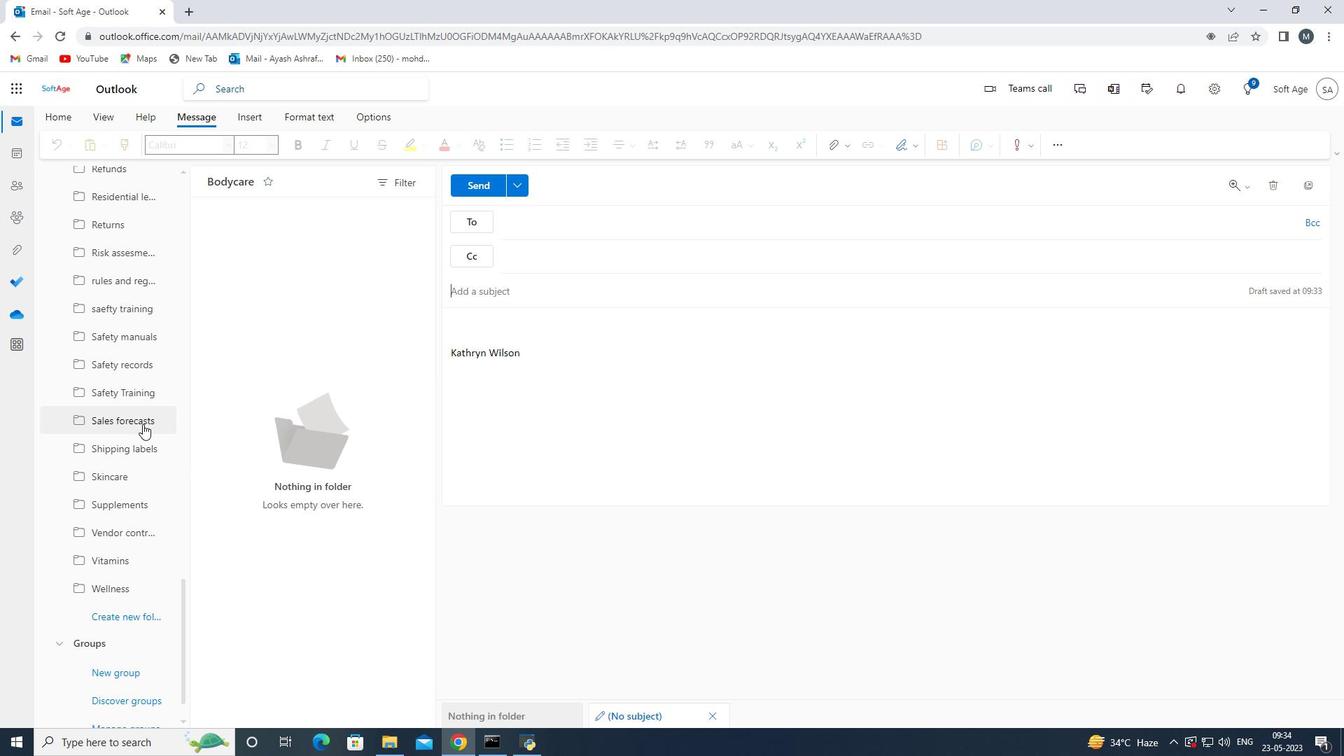 
Action: Mouse scrolled (142, 426) with delta (0, 0)
Screenshot: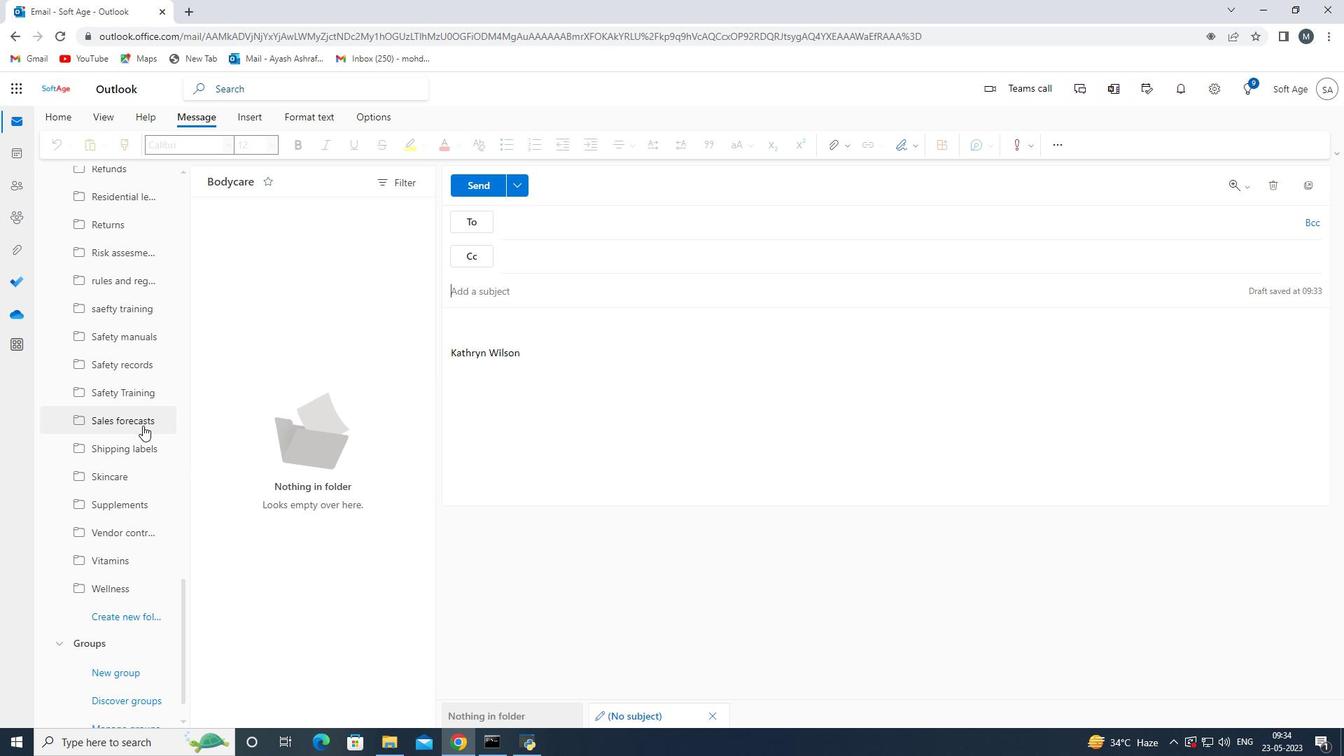 
Action: Mouse scrolled (142, 426) with delta (0, 0)
Screenshot: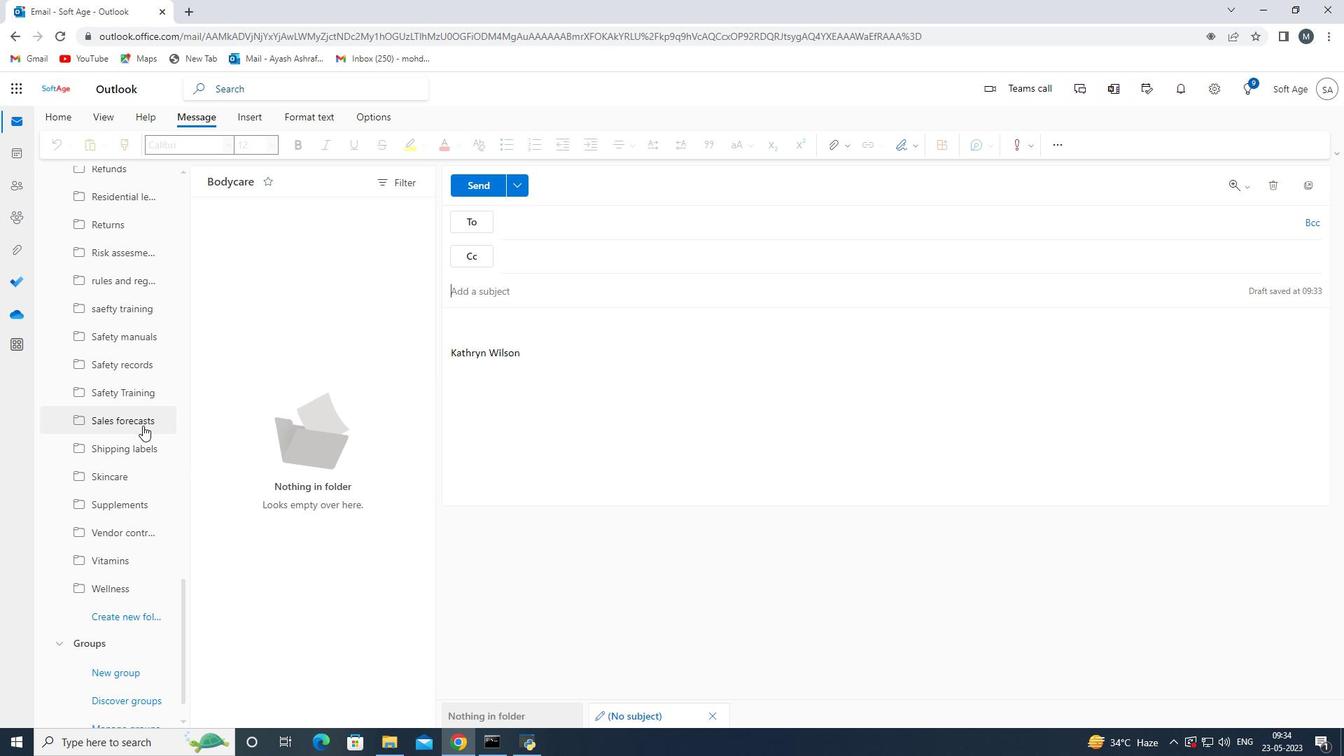 
Action: Mouse scrolled (142, 426) with delta (0, 0)
Screenshot: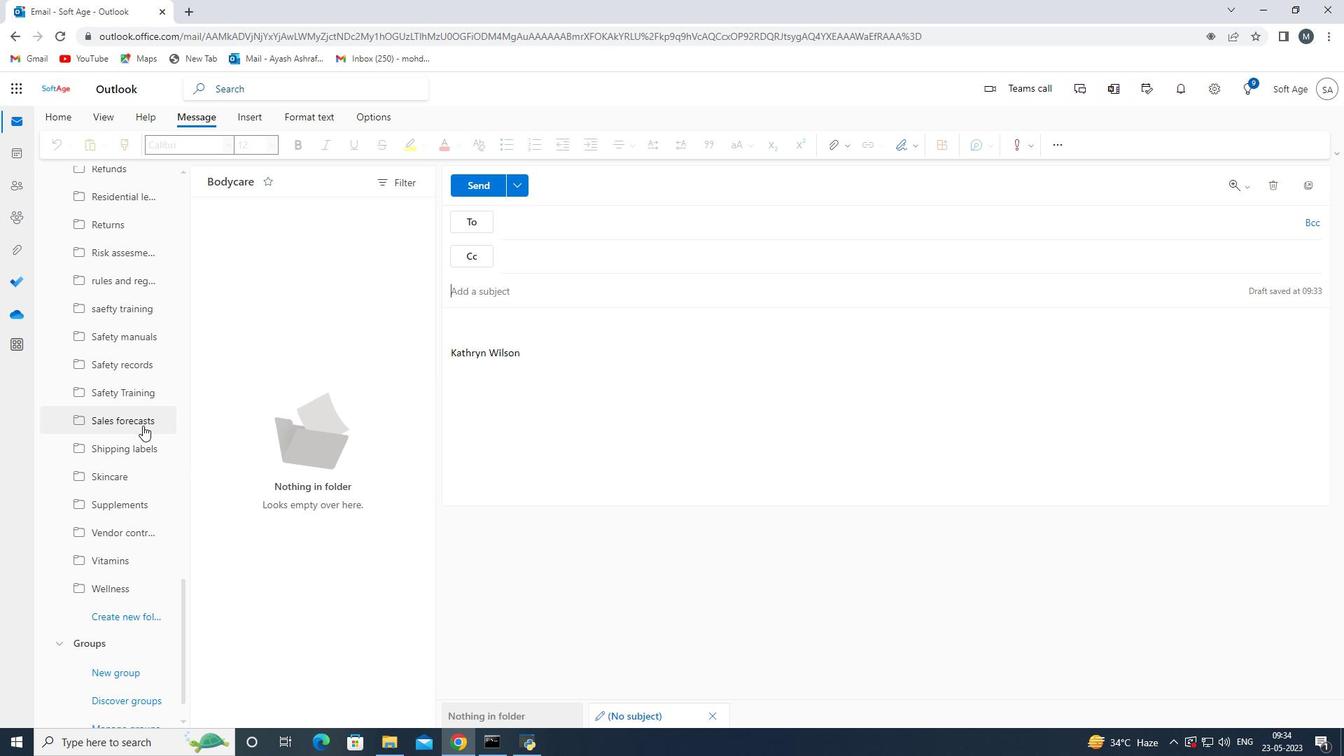 
Action: Mouse scrolled (142, 426) with delta (0, 0)
Screenshot: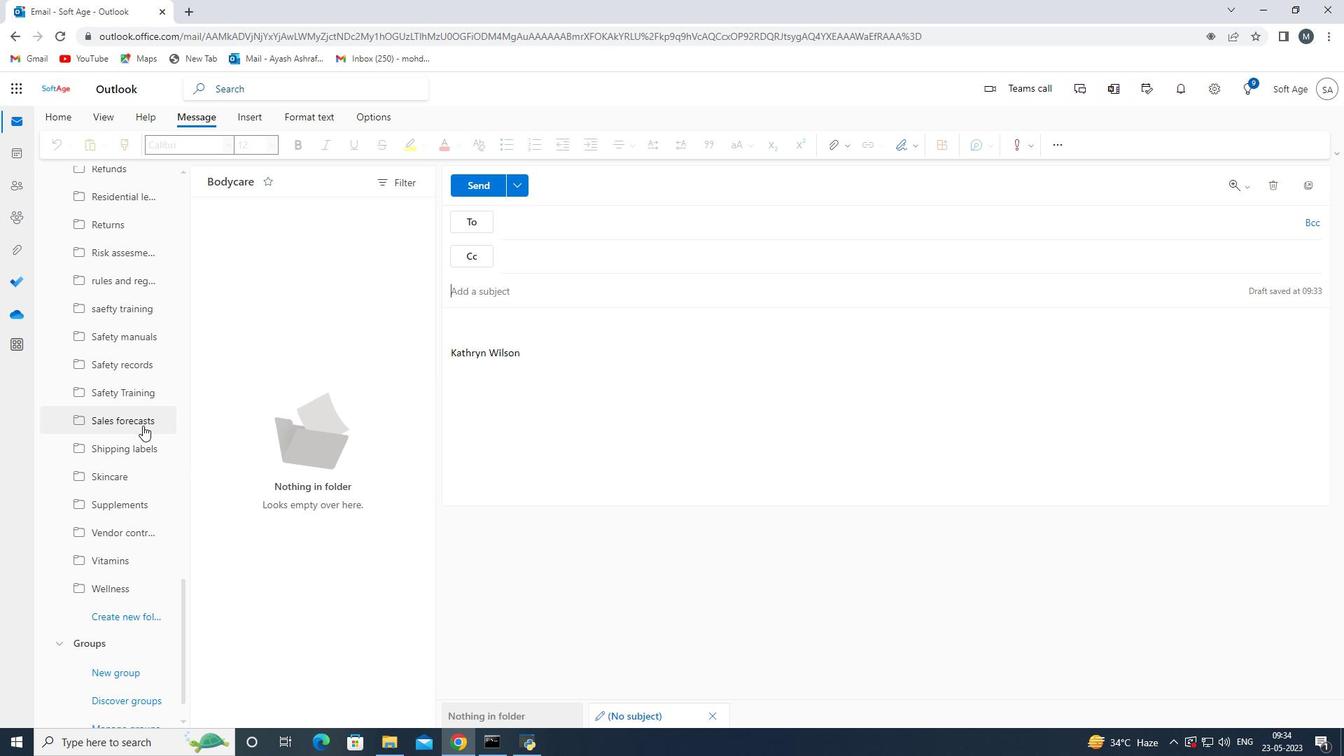 
Action: Mouse moved to (81, 291)
Screenshot: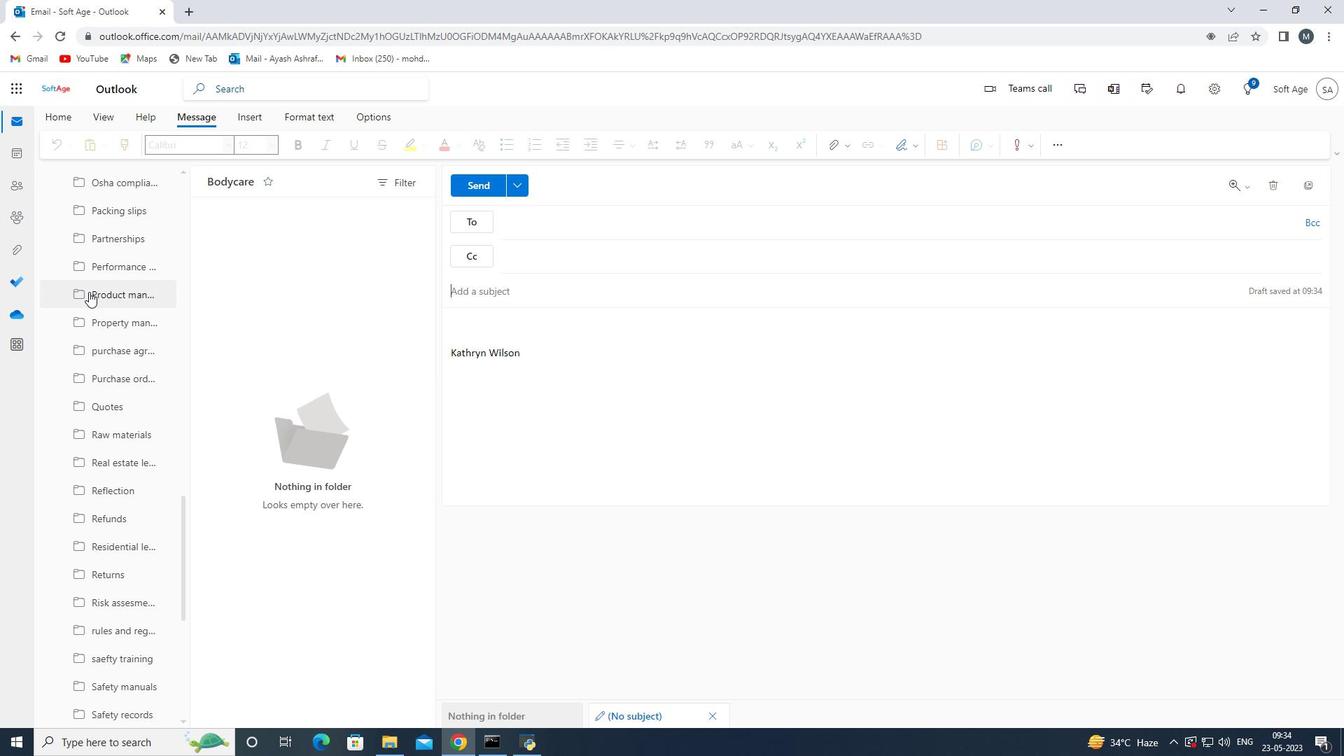 
Action: Mouse scrolled (81, 291) with delta (0, 0)
Screenshot: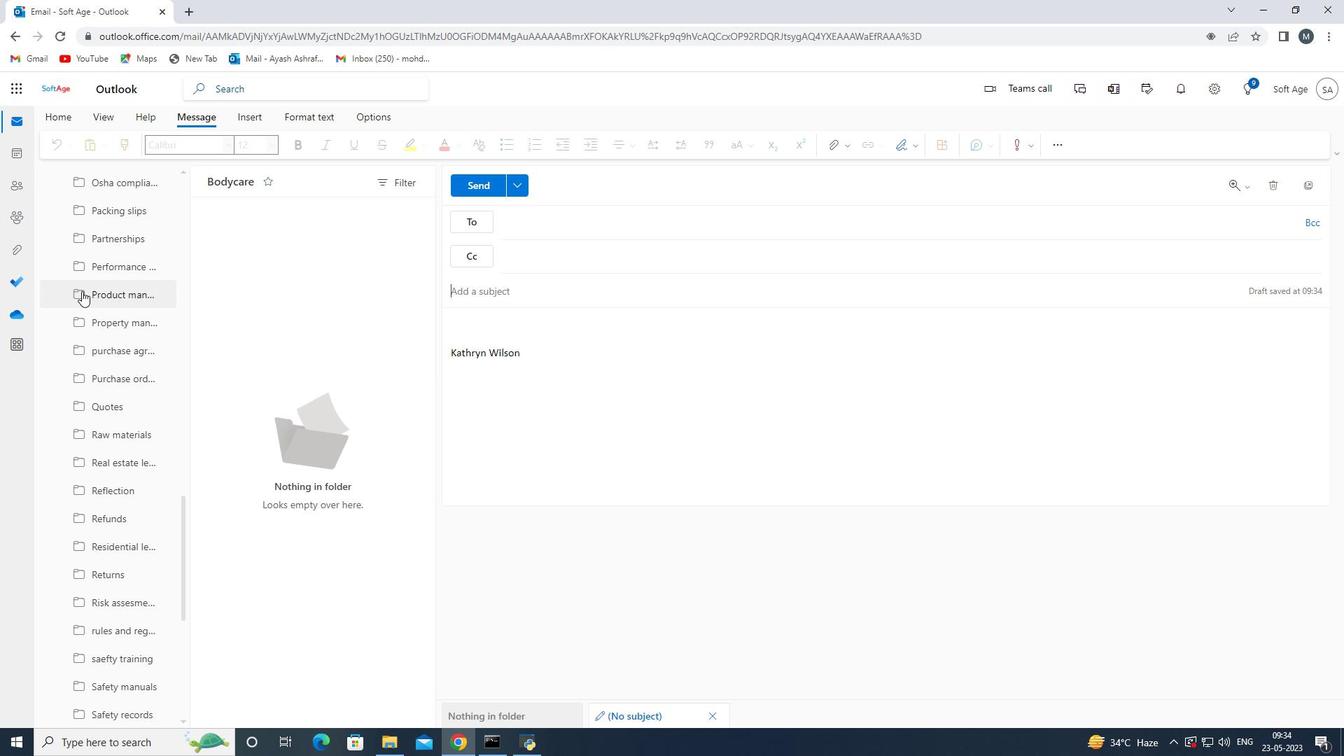 
Action: Mouse scrolled (81, 291) with delta (0, 0)
Screenshot: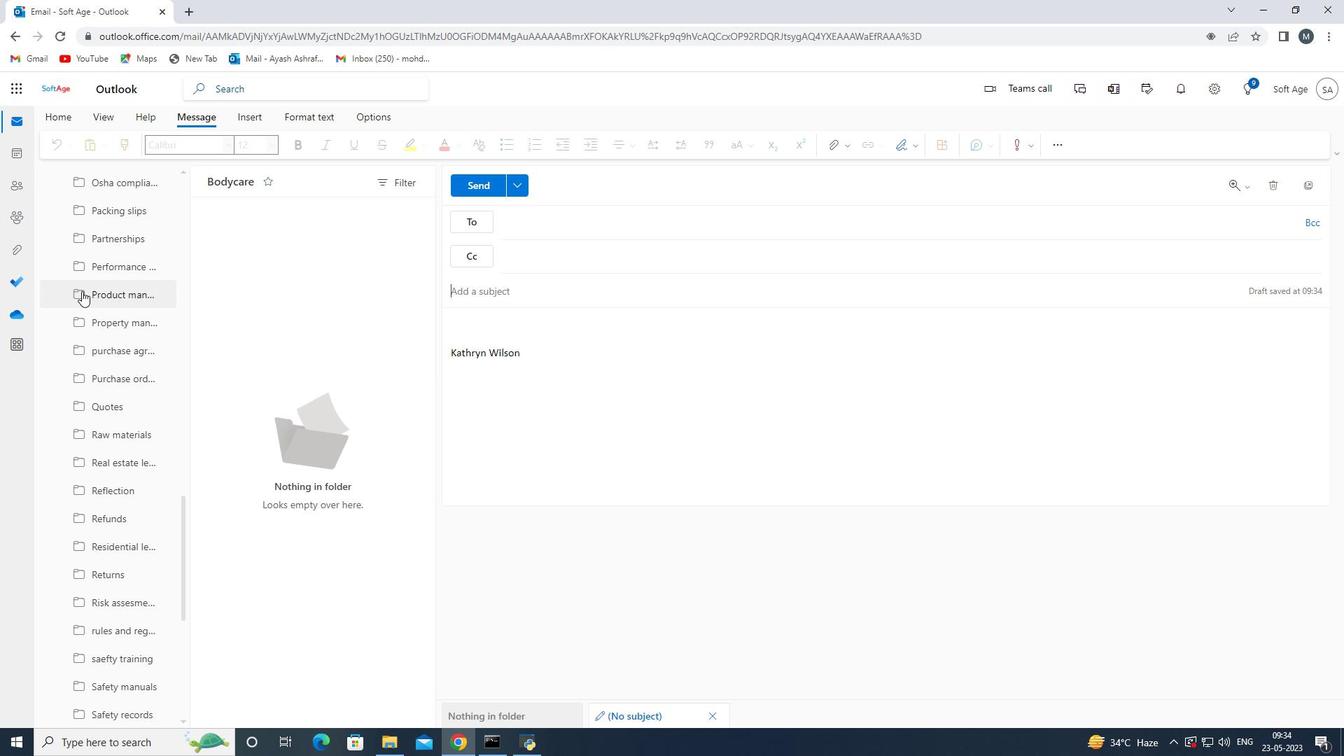 
Action: Mouse scrolled (81, 291) with delta (0, 0)
Screenshot: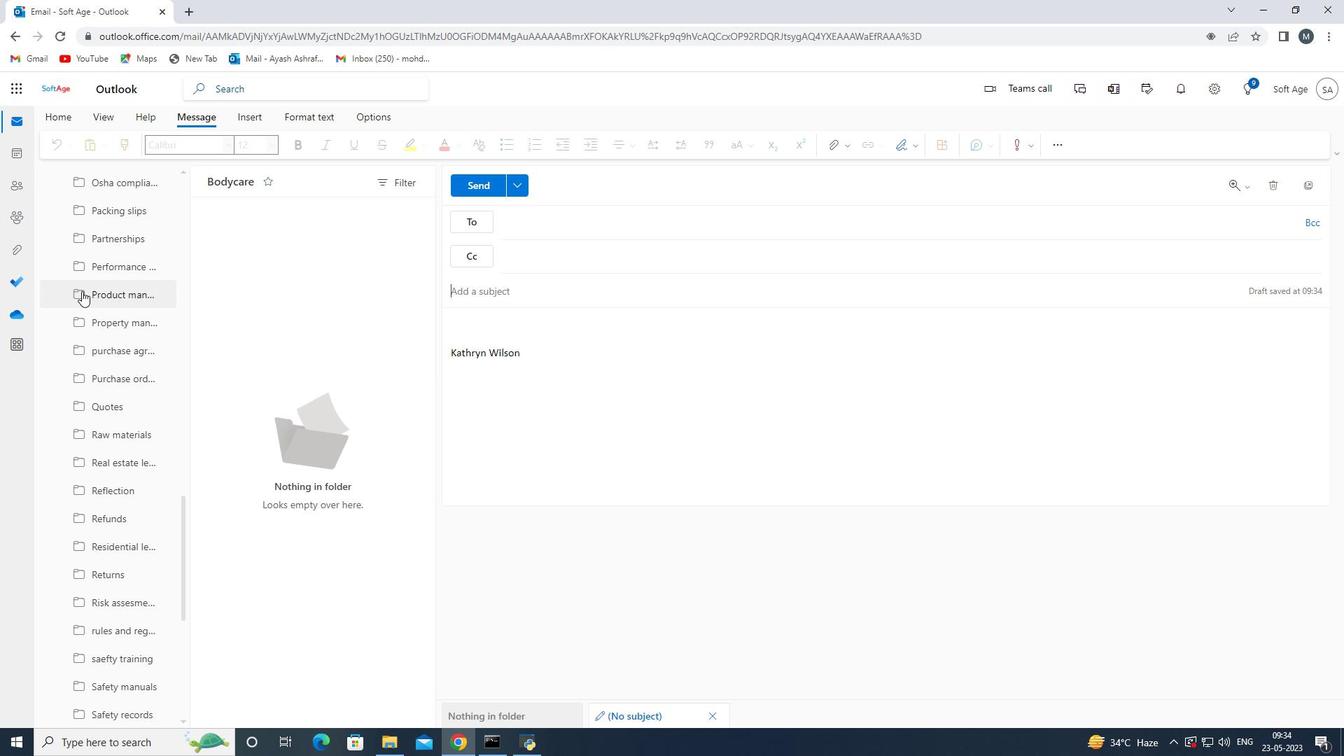 
Action: Mouse scrolled (81, 291) with delta (0, 0)
Screenshot: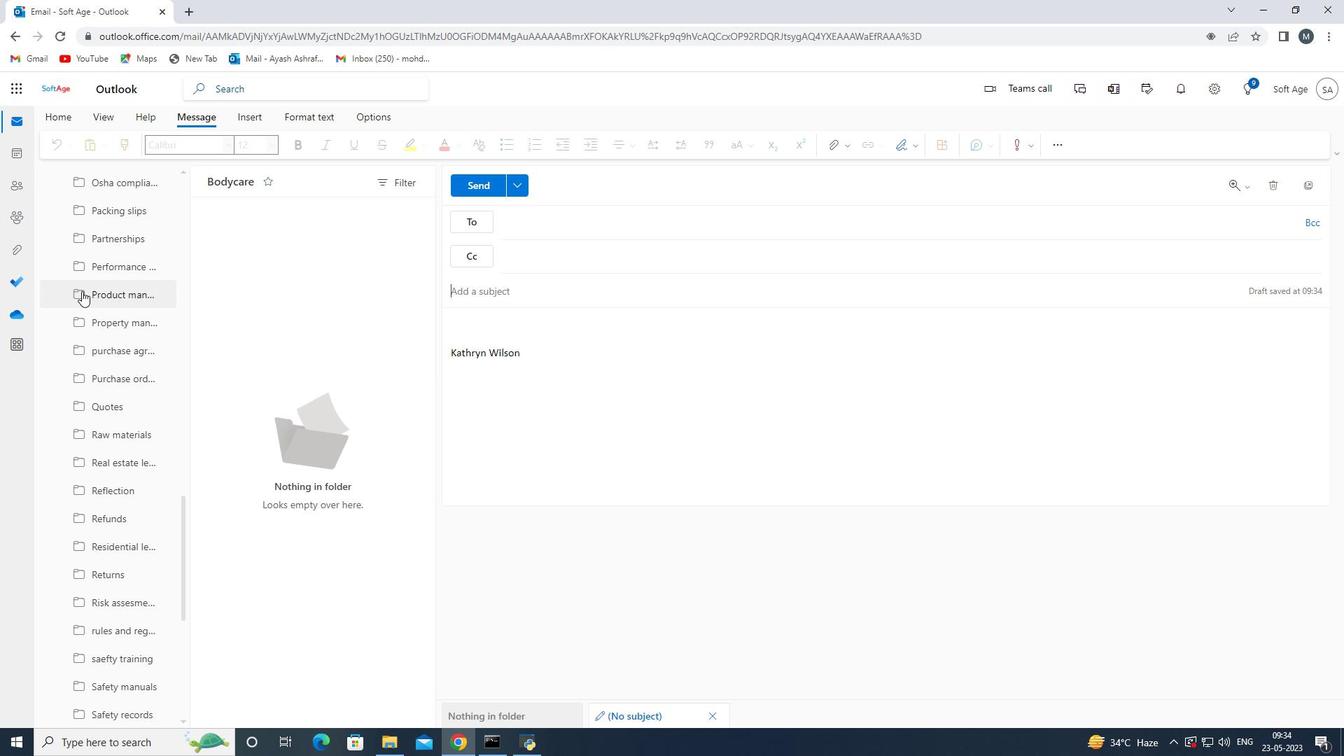 
Action: Mouse scrolled (81, 291) with delta (0, 0)
Screenshot: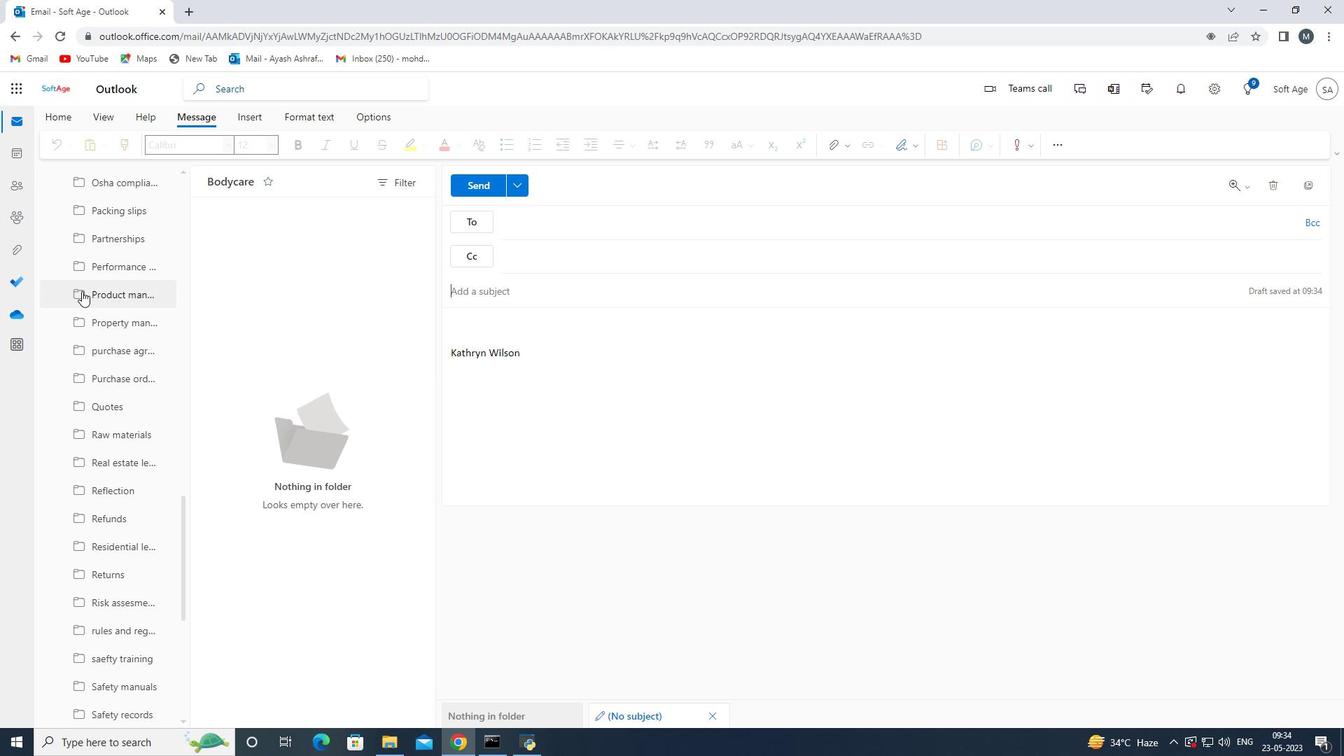 
Action: Mouse scrolled (81, 291) with delta (0, 0)
Screenshot: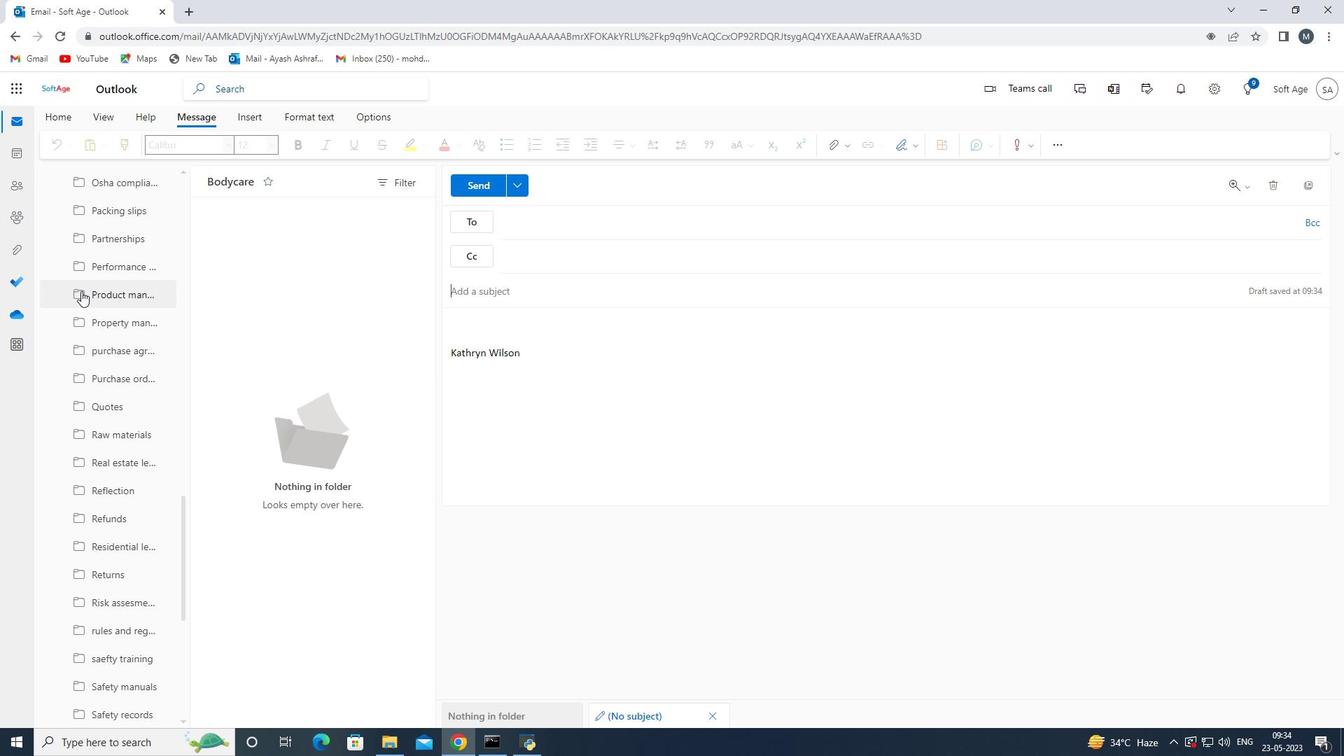 
Action: Mouse scrolled (81, 291) with delta (0, 0)
Screenshot: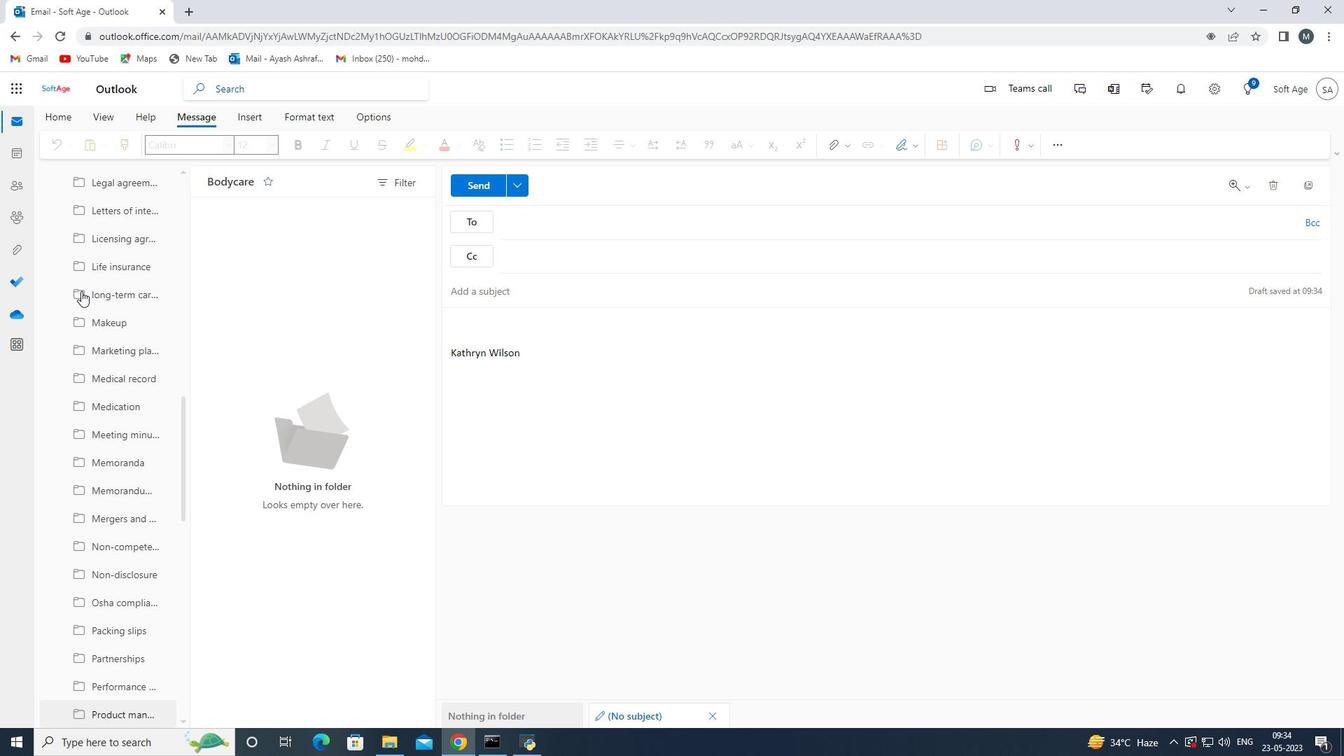 
Action: Mouse scrolled (81, 291) with delta (0, 0)
Screenshot: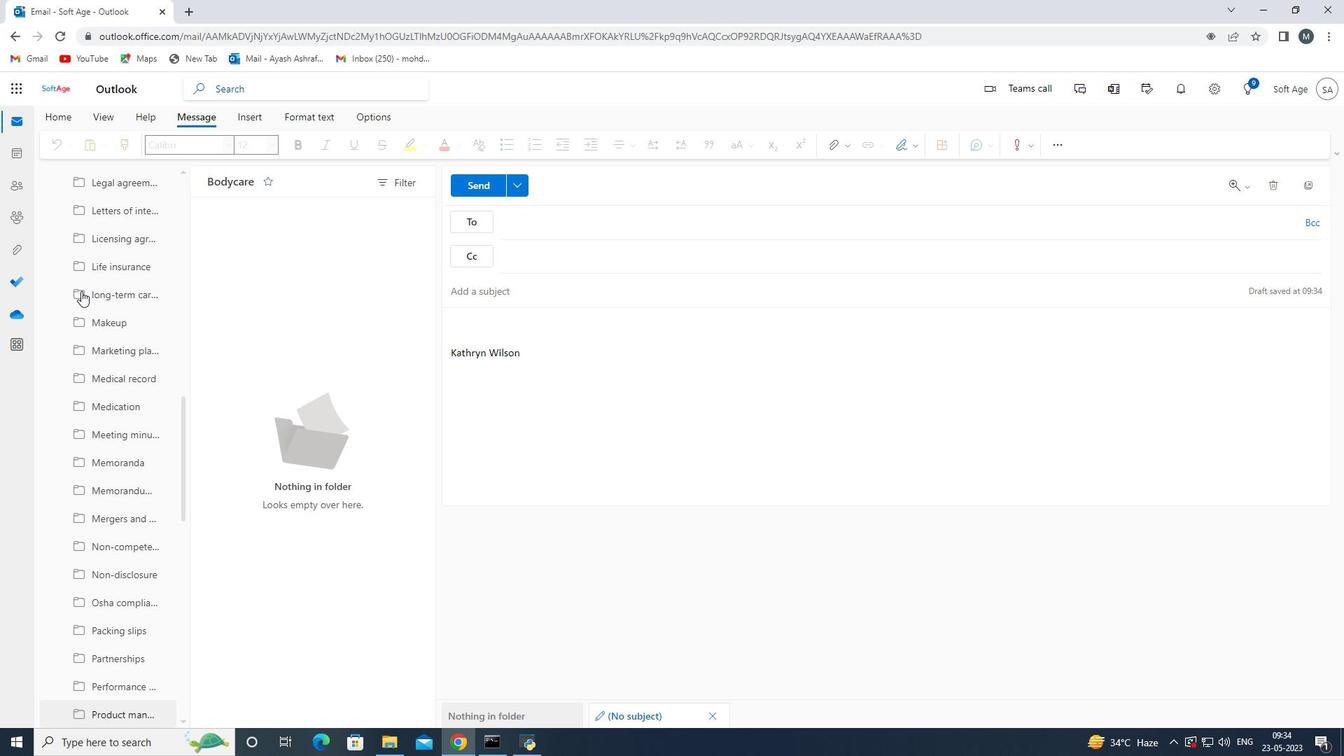 
Action: Mouse scrolled (81, 291) with delta (0, 0)
Screenshot: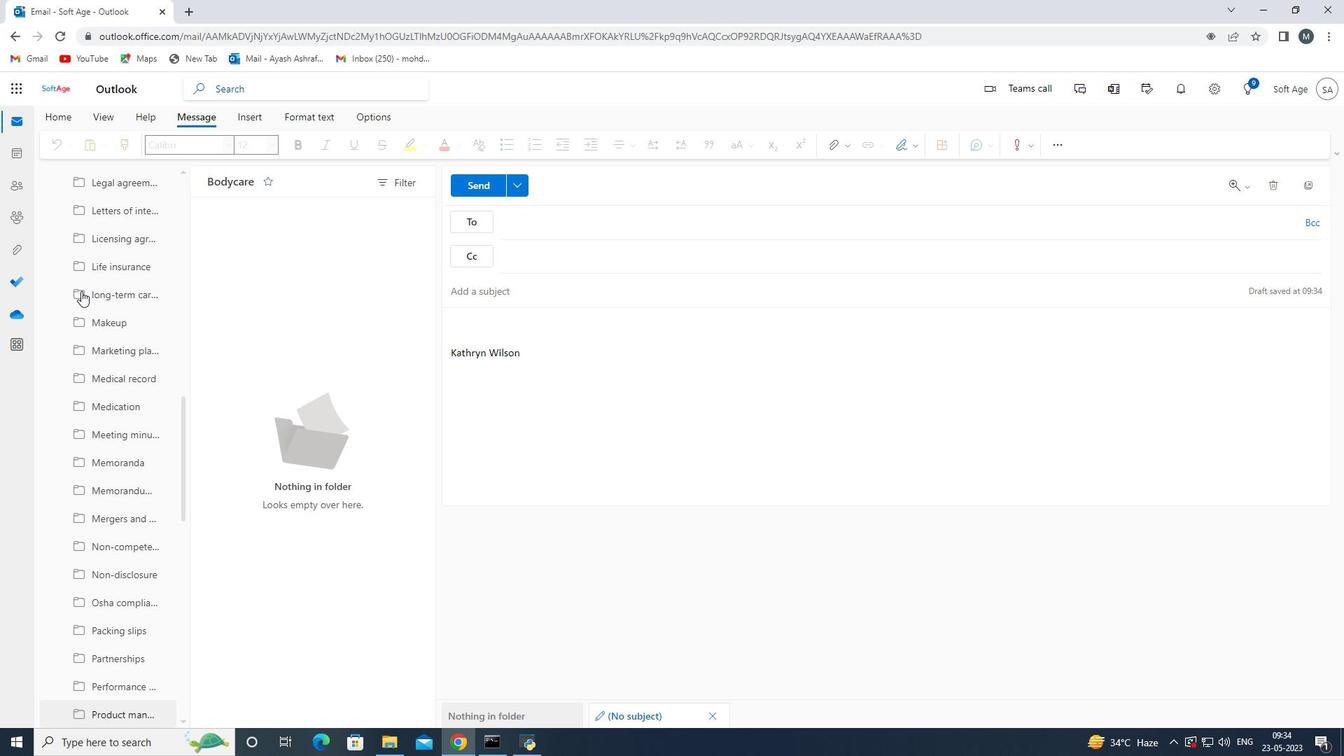 
Action: Mouse scrolled (81, 291) with delta (0, 0)
Screenshot: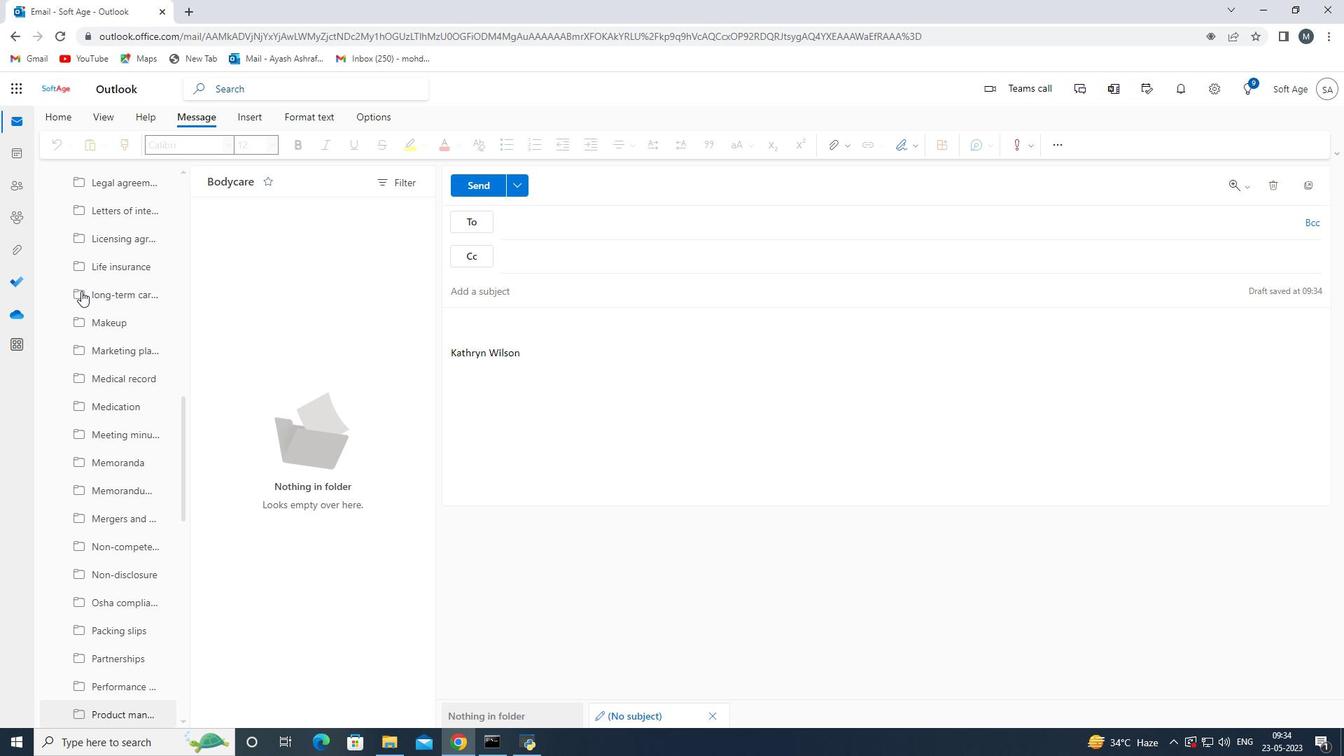 
Action: Mouse scrolled (81, 291) with delta (0, 0)
Screenshot: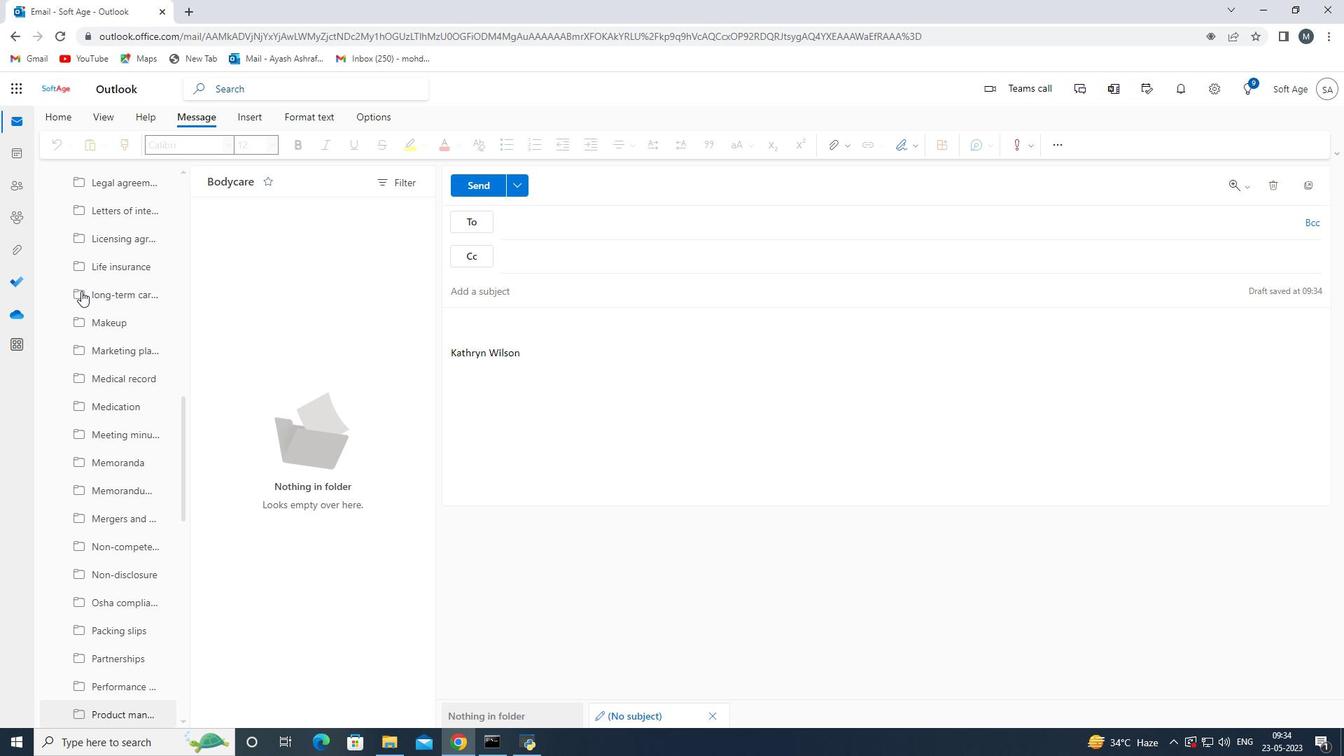 
Action: Mouse scrolled (81, 291) with delta (0, 0)
Screenshot: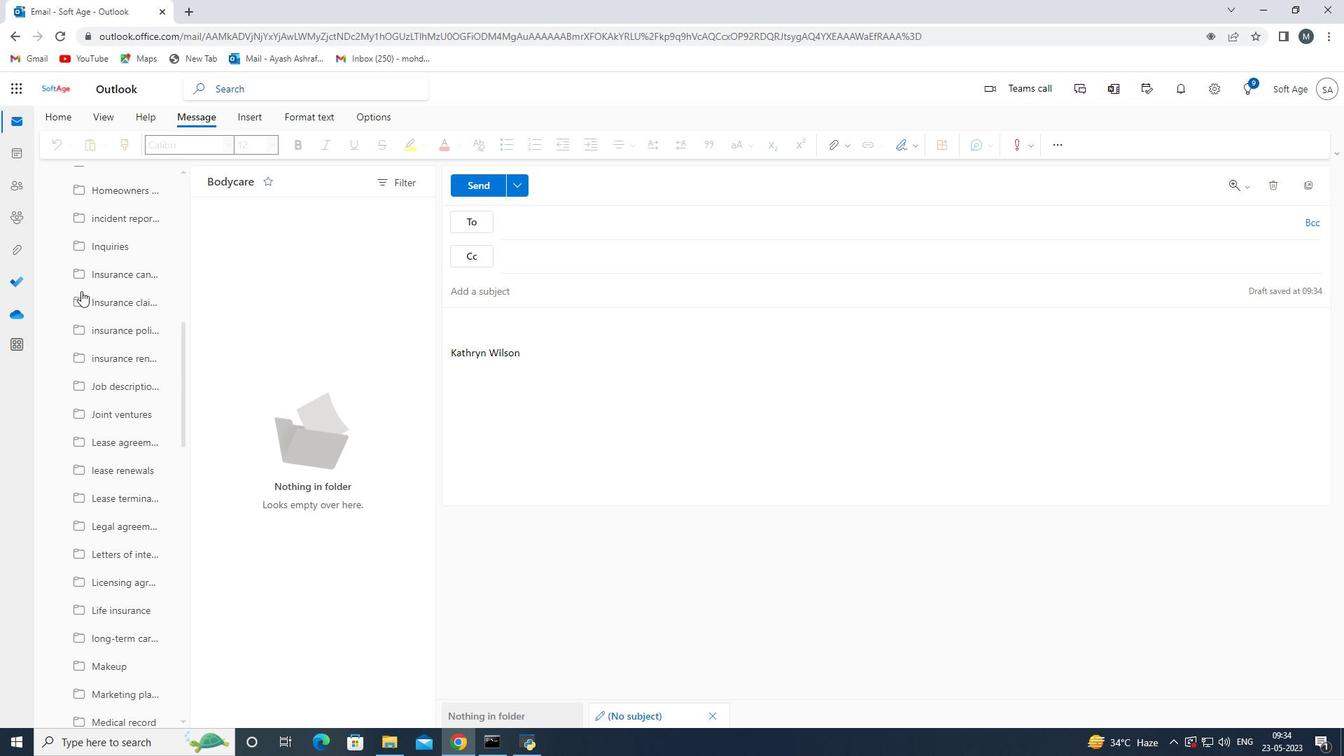 
Action: Mouse scrolled (81, 291) with delta (0, 0)
Screenshot: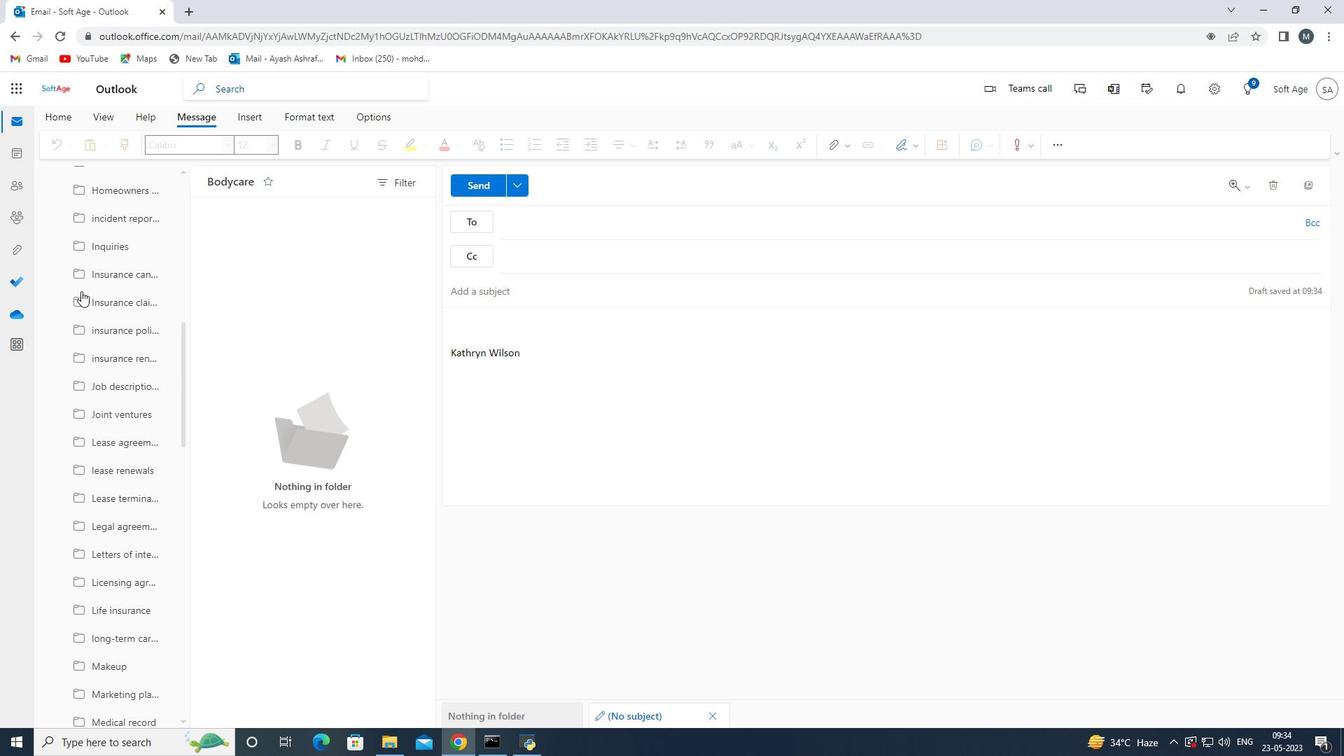 
Action: Mouse scrolled (81, 291) with delta (0, 0)
Screenshot: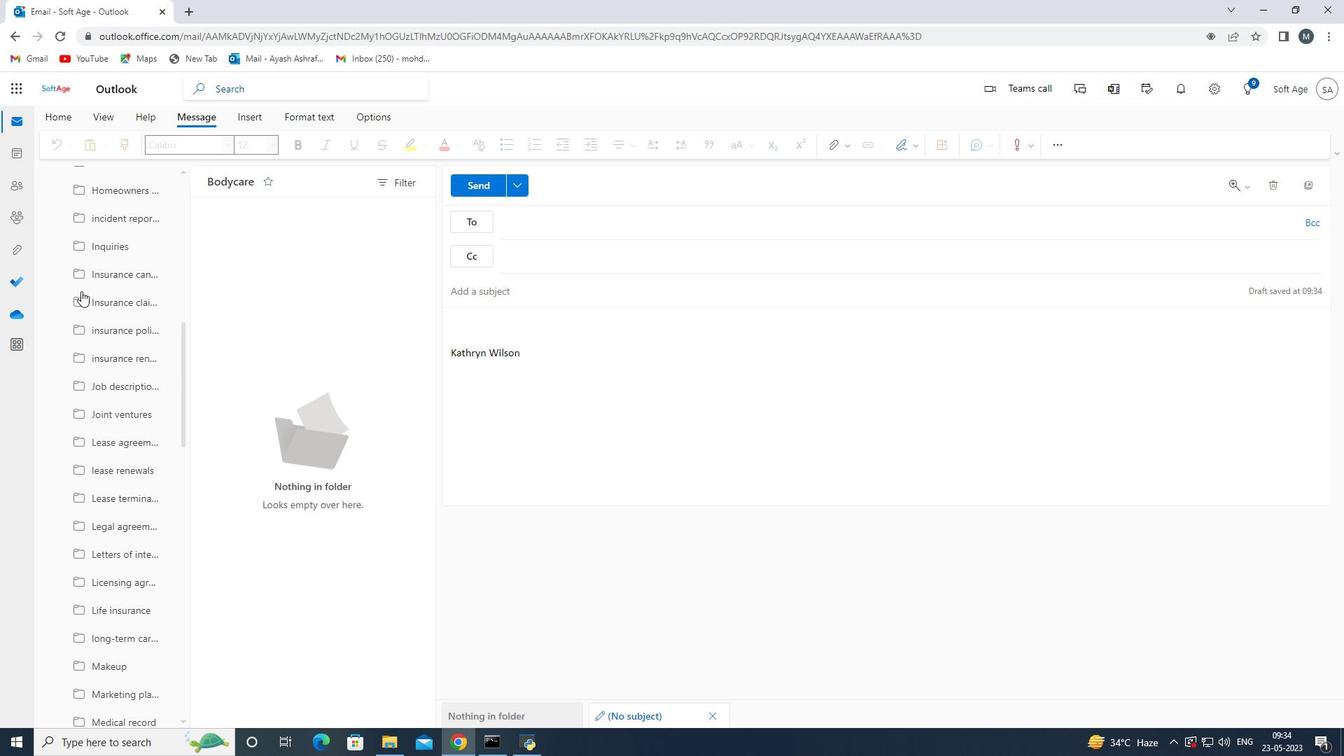 
Action: Mouse scrolled (81, 291) with delta (0, 0)
Screenshot: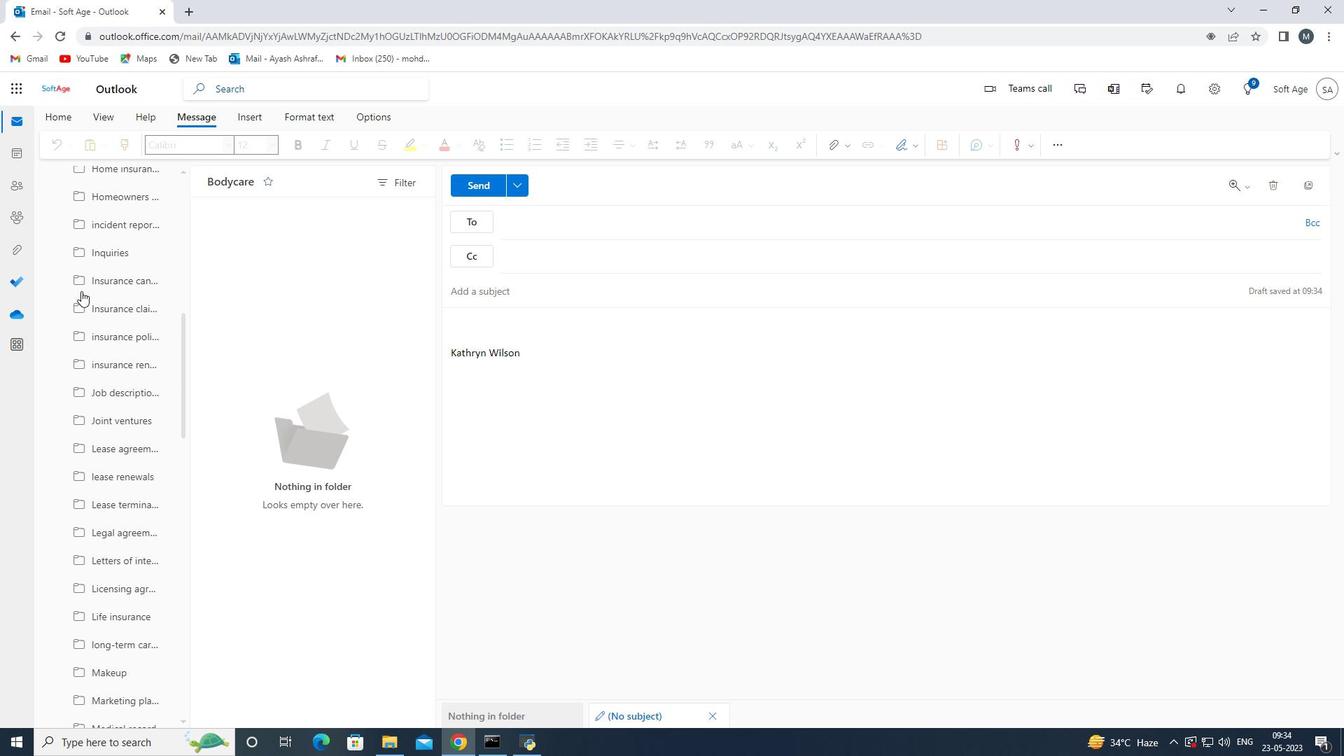 
Action: Mouse scrolled (81, 291) with delta (0, 0)
Screenshot: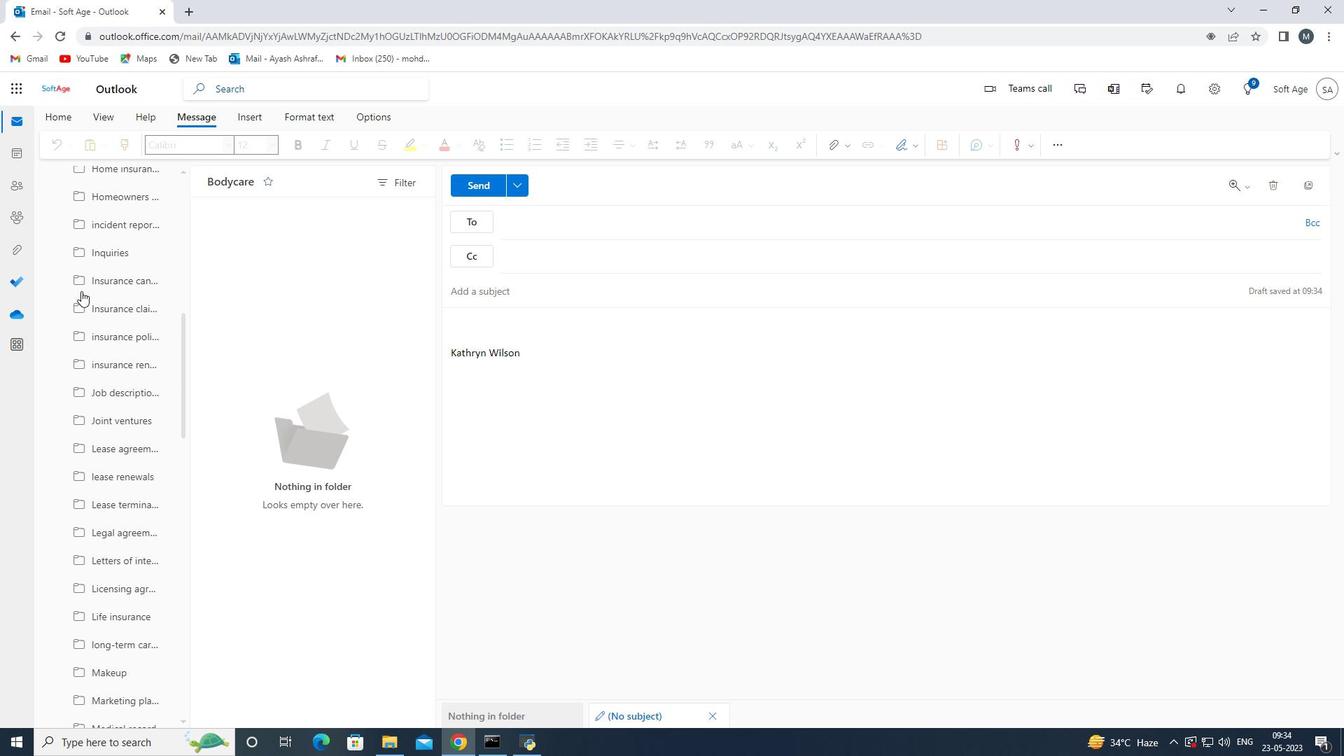 
Action: Mouse scrolled (81, 291) with delta (0, 0)
Screenshot: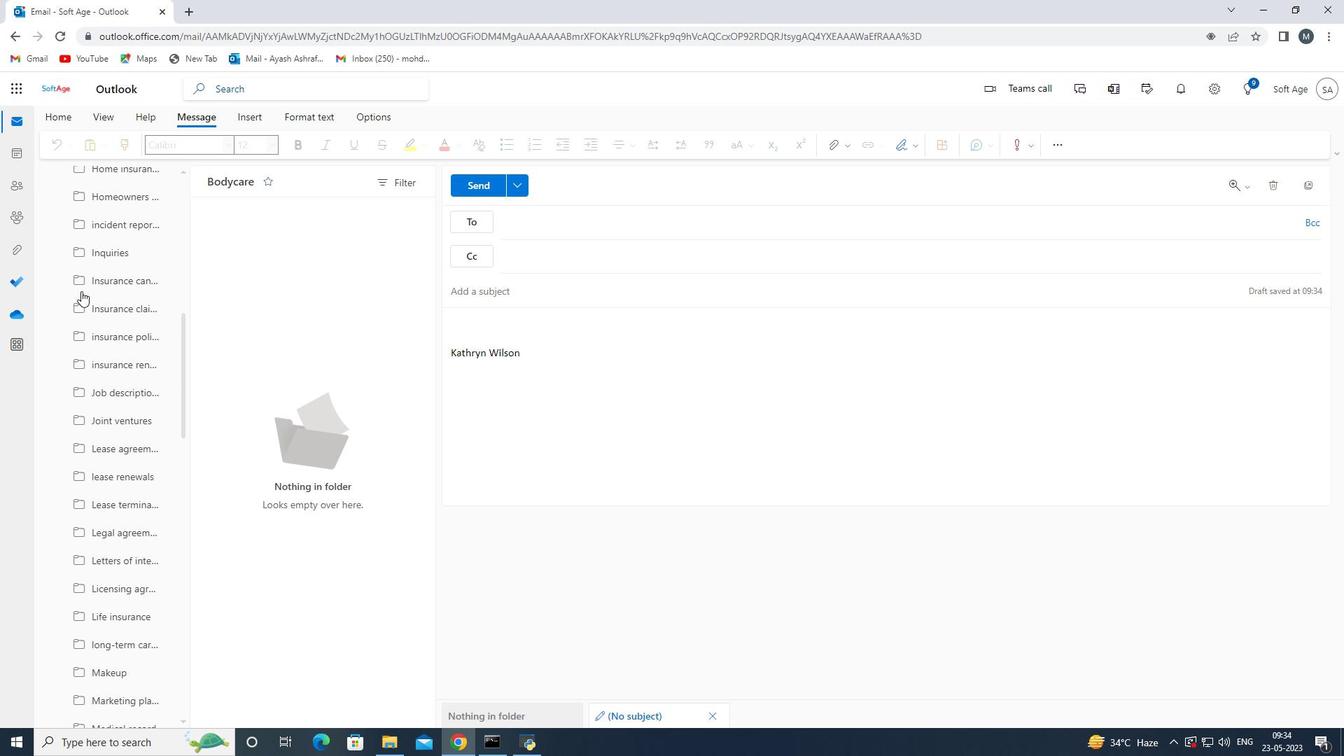 
Action: Mouse scrolled (81, 291) with delta (0, 0)
Screenshot: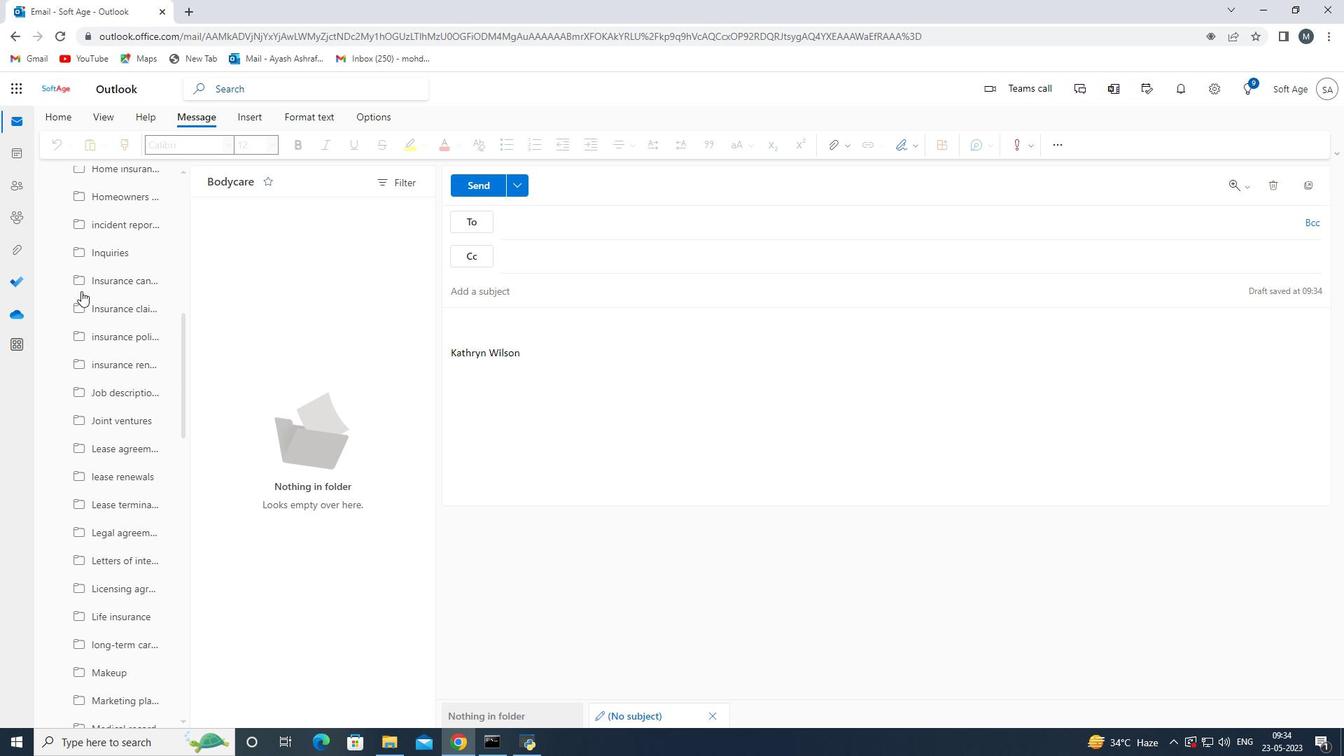 
Action: Mouse scrolled (81, 291) with delta (0, 0)
Screenshot: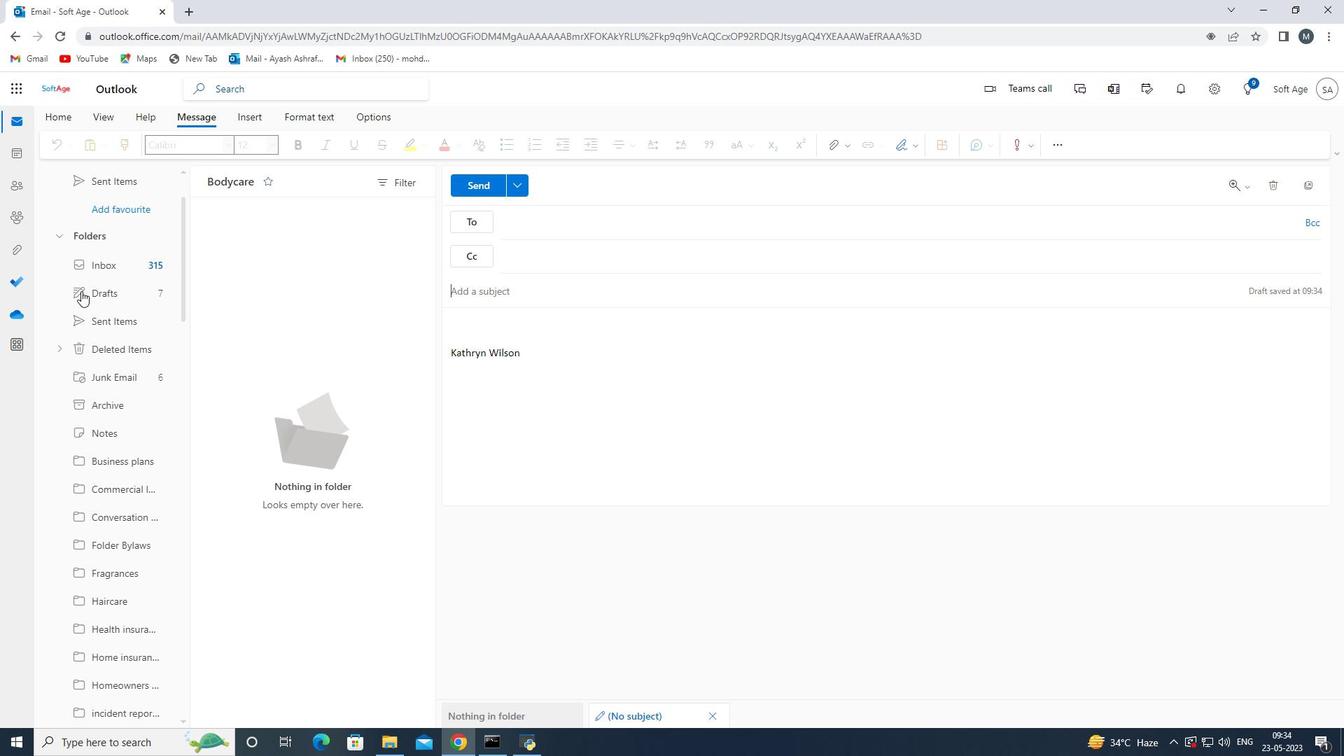 
Action: Mouse scrolled (81, 291) with delta (0, 0)
Screenshot: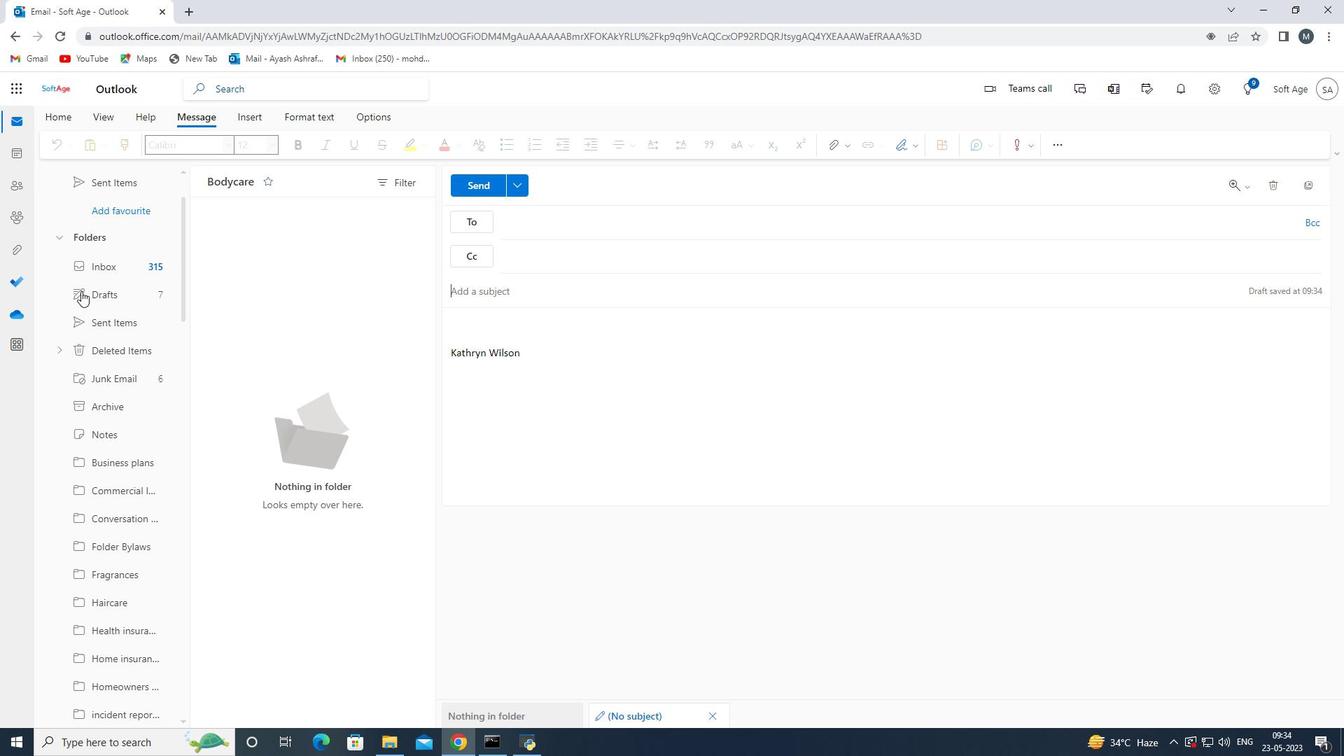 
Action: Mouse scrolled (81, 291) with delta (0, 0)
Screenshot: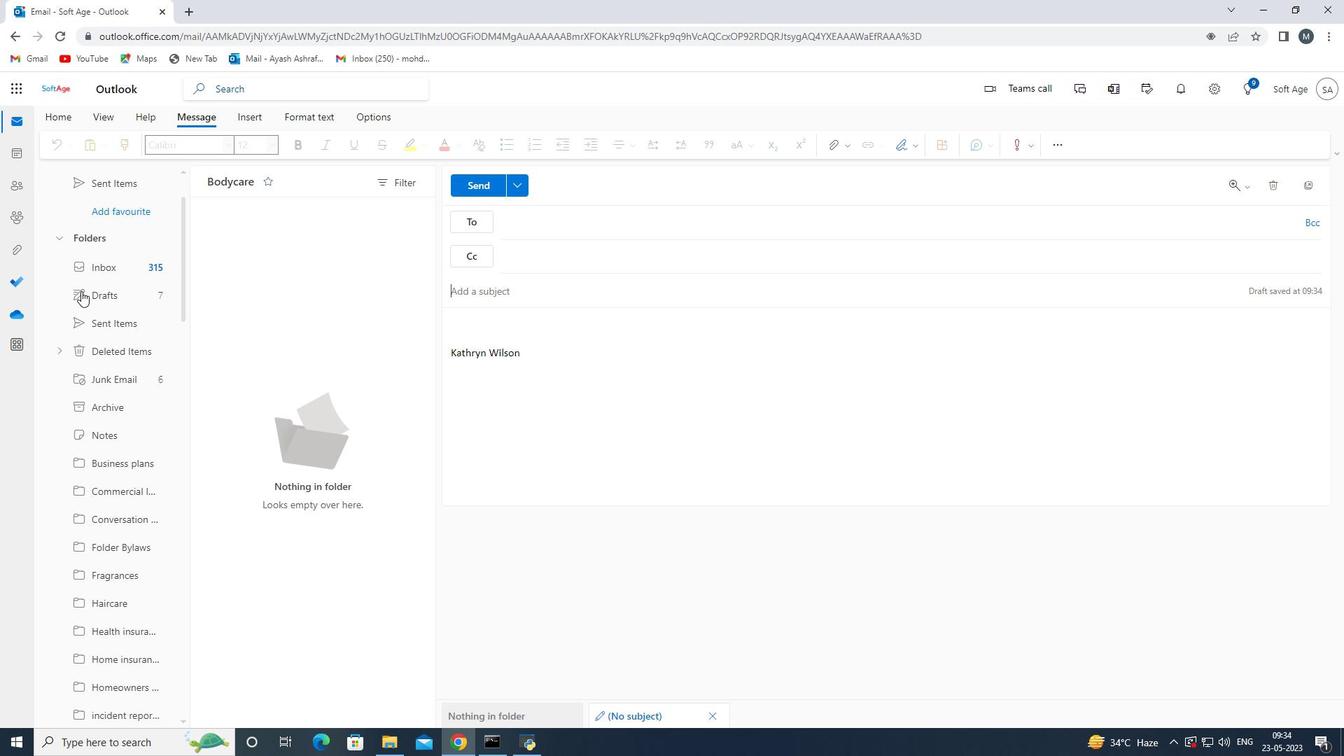 
Action: Mouse scrolled (81, 291) with delta (0, 0)
Screenshot: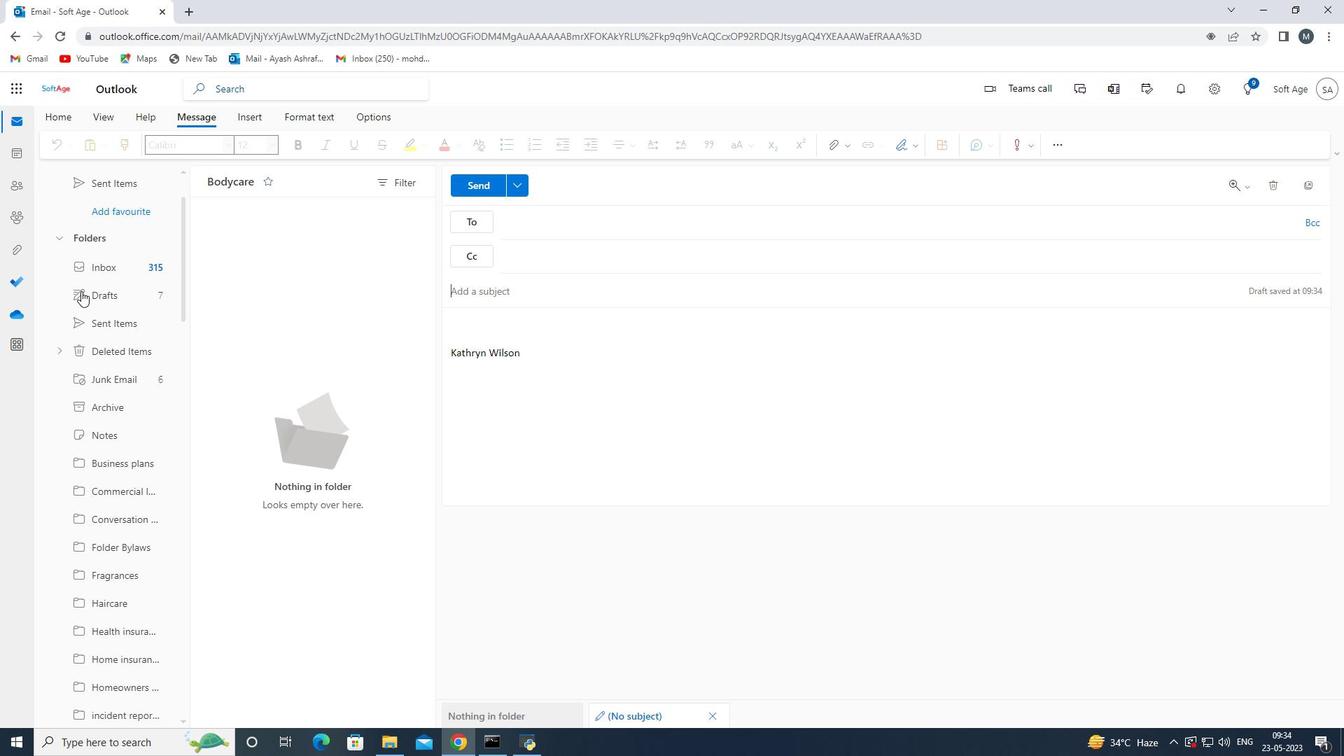 
Action: Mouse scrolled (81, 291) with delta (0, 0)
Screenshot: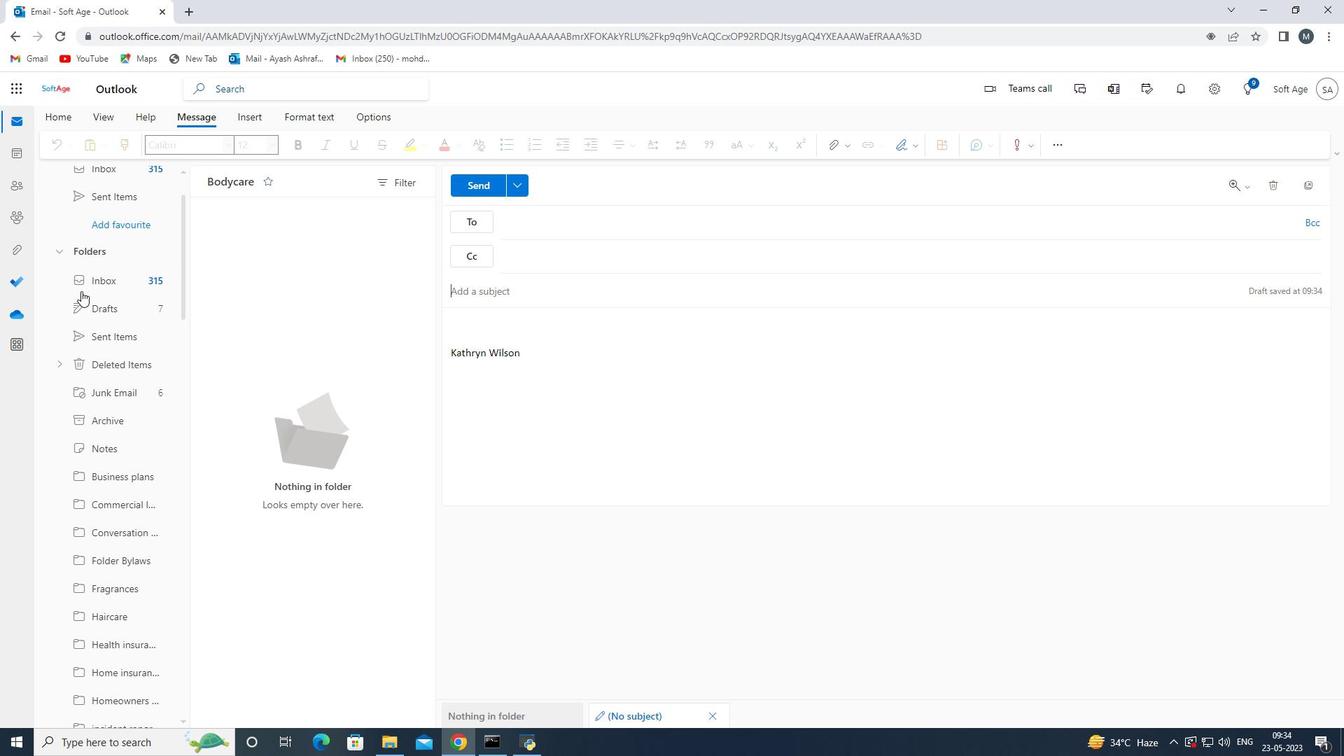 
Action: Mouse scrolled (81, 291) with delta (0, 0)
Screenshot: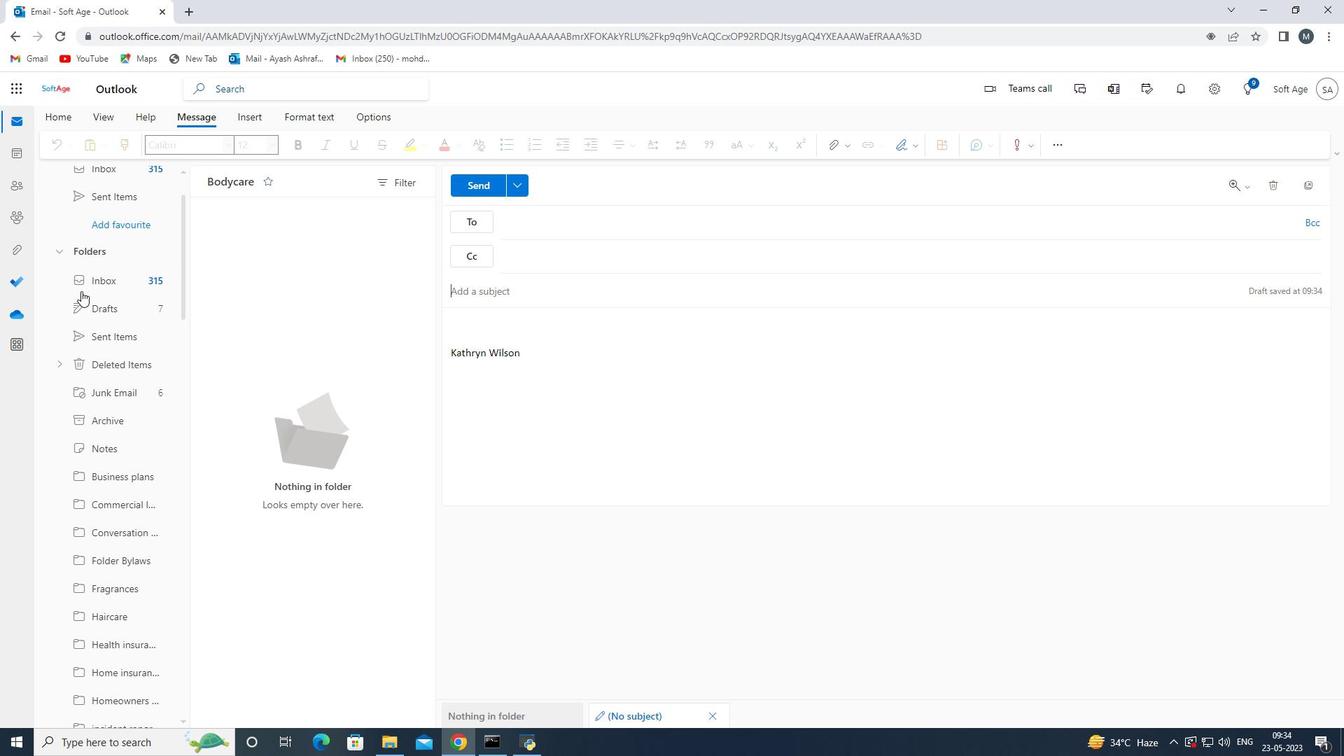 
Action: Mouse scrolled (81, 291) with delta (0, 0)
Screenshot: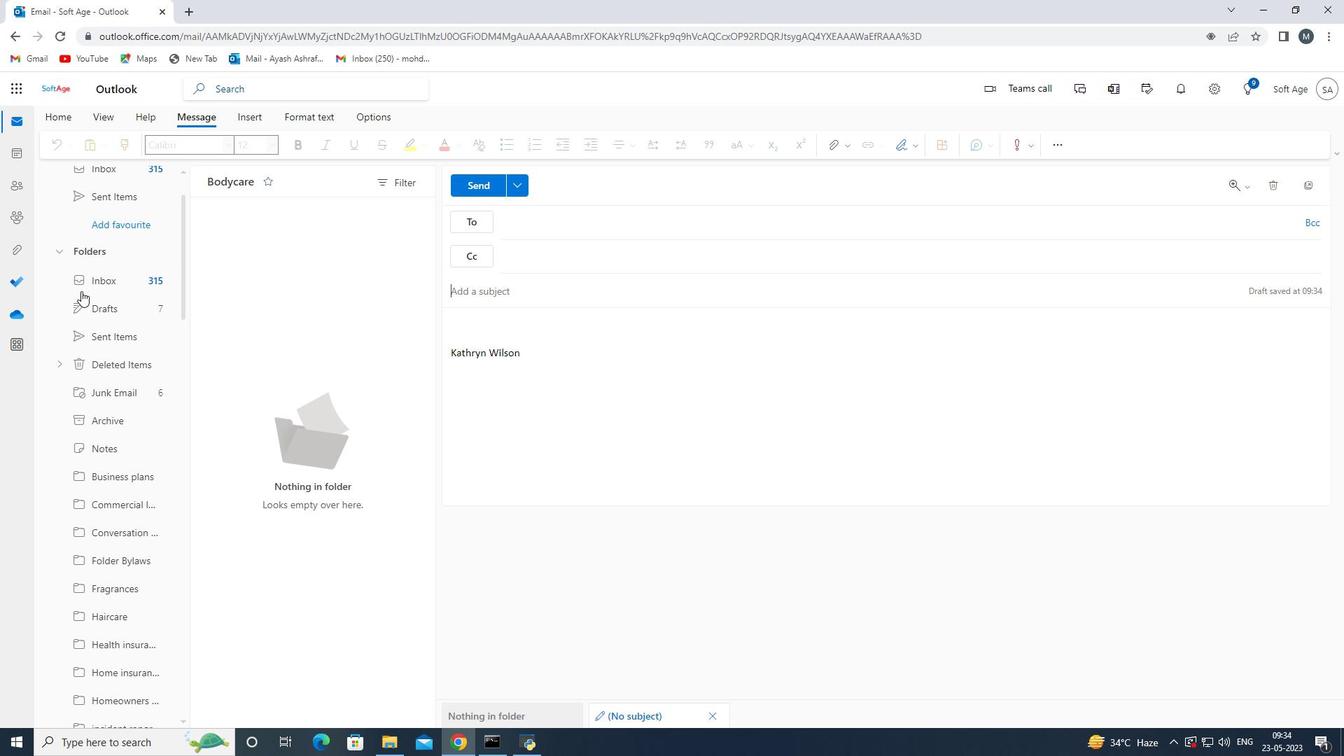 
Action: Mouse moved to (105, 298)
Screenshot: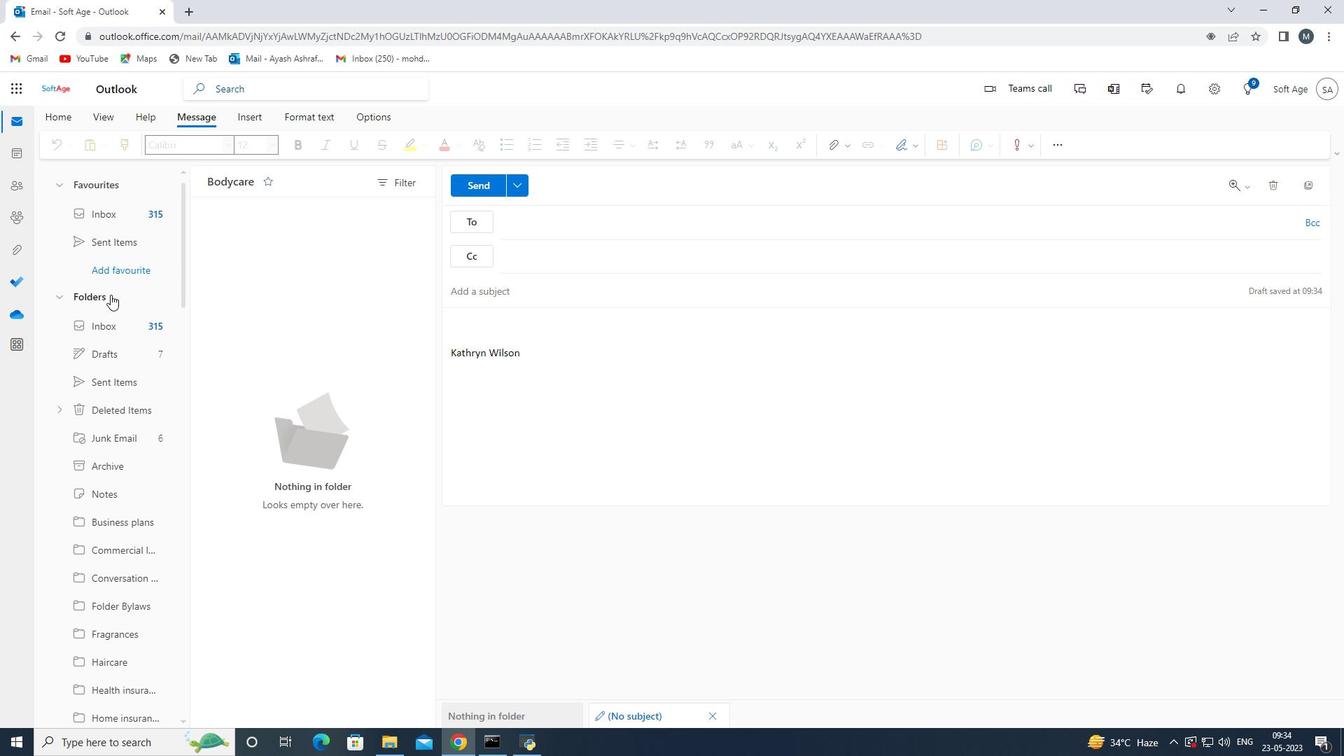 
Action: Mouse pressed left at (105, 298)
Screenshot: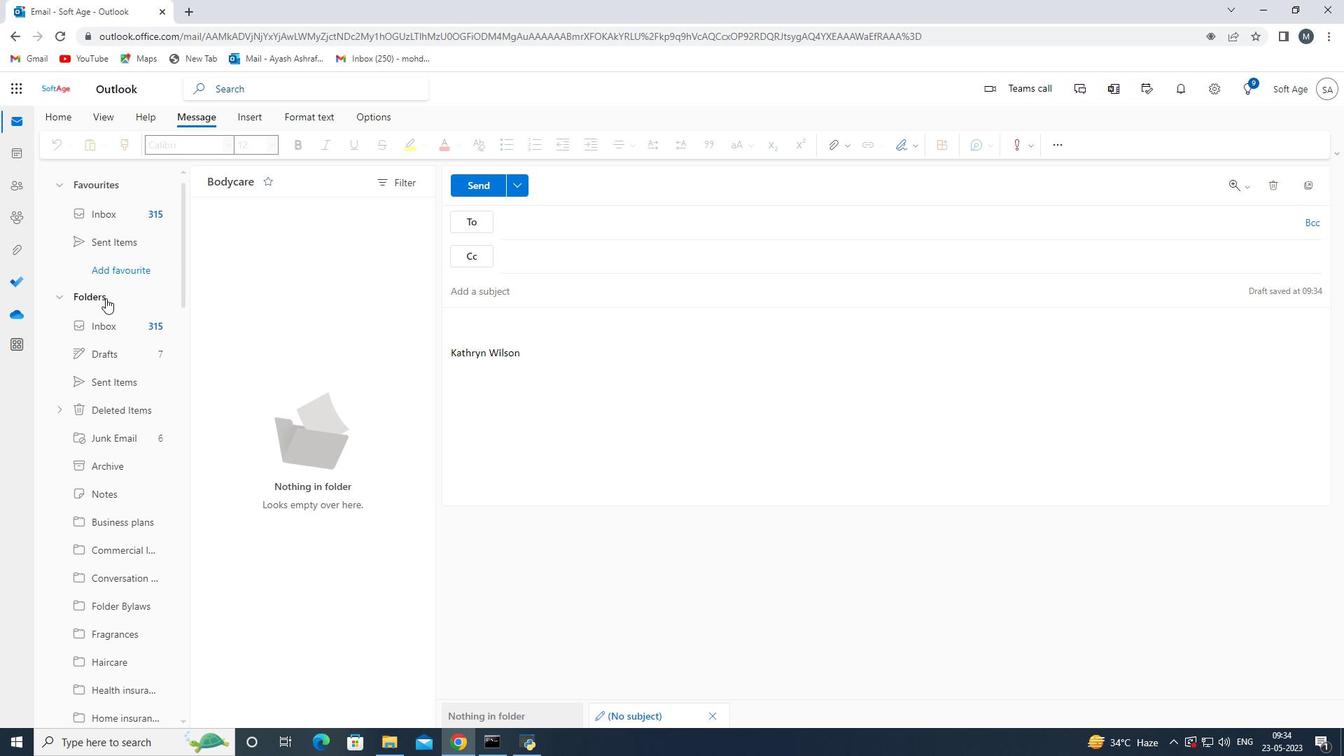 
Action: Mouse moved to (84, 299)
Screenshot: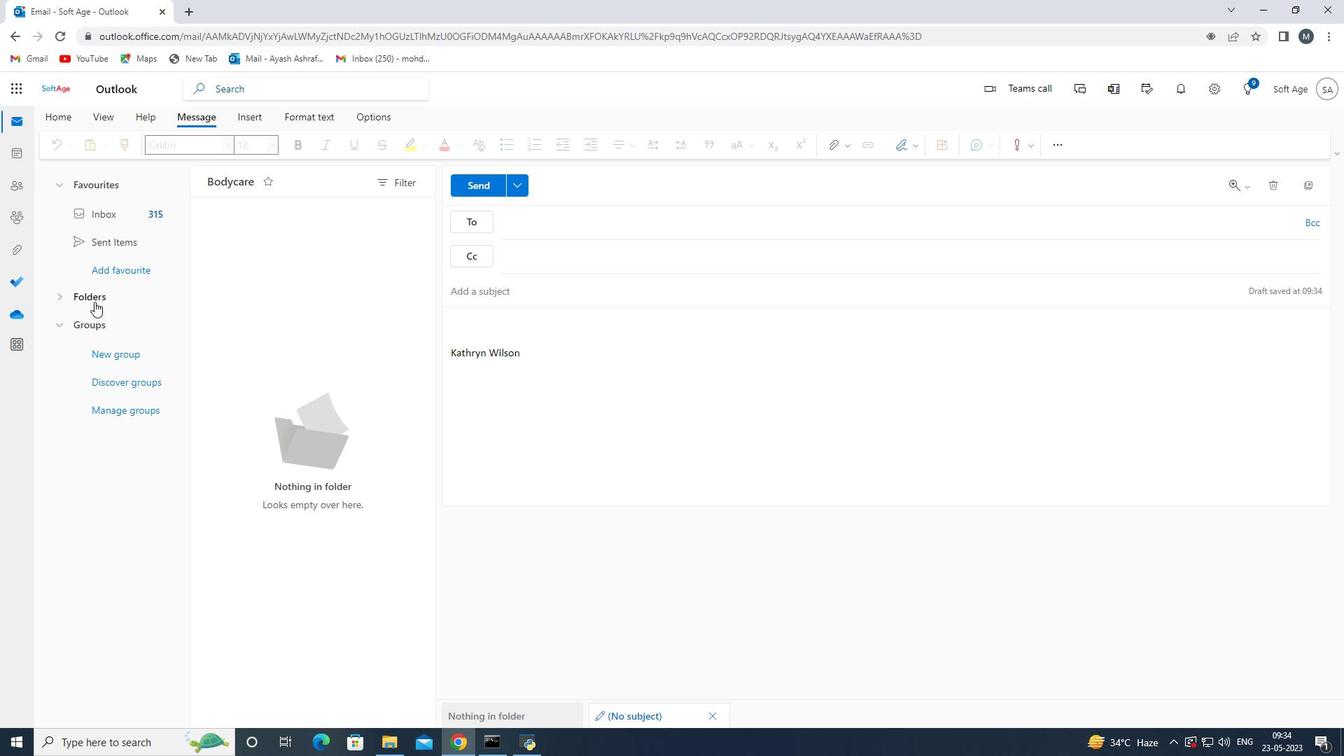 
Action: Mouse pressed left at (84, 299)
Screenshot: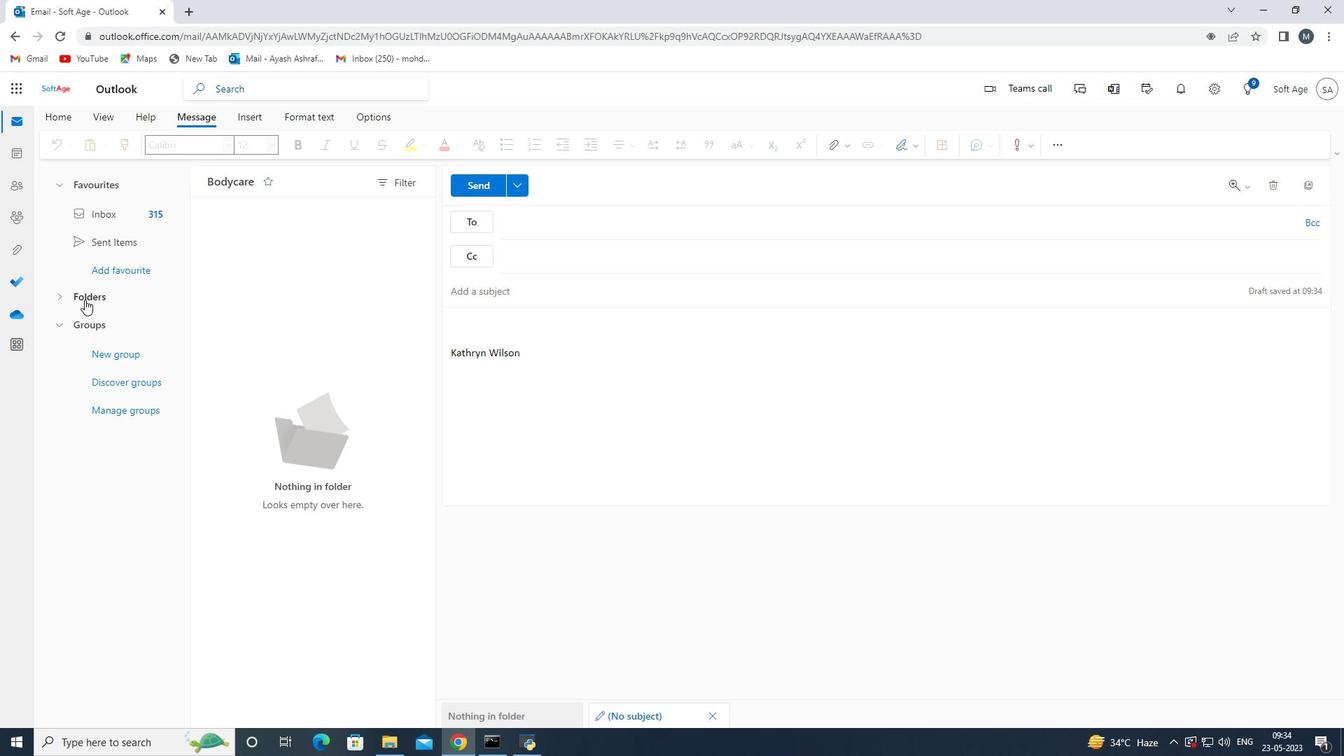 
Action: Mouse moved to (115, 318)
Screenshot: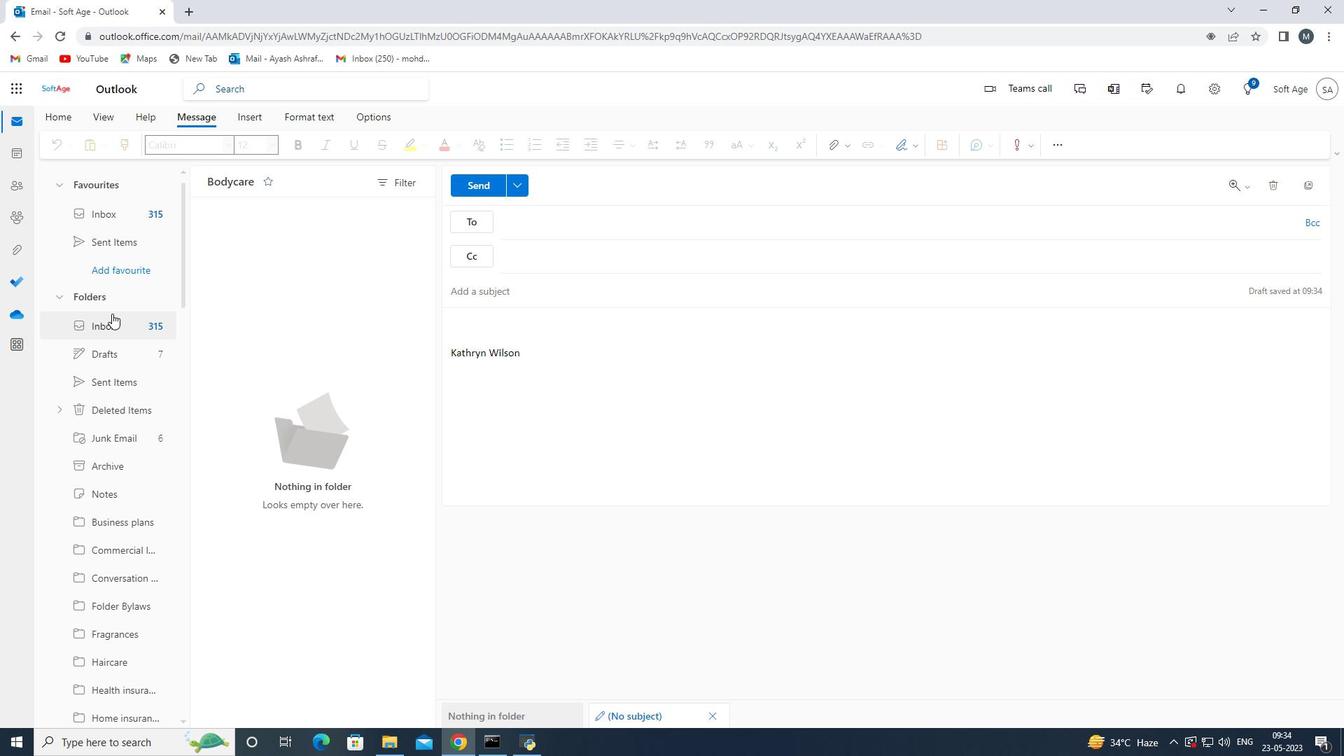 
Action: Mouse pressed left at (115, 318)
Screenshot: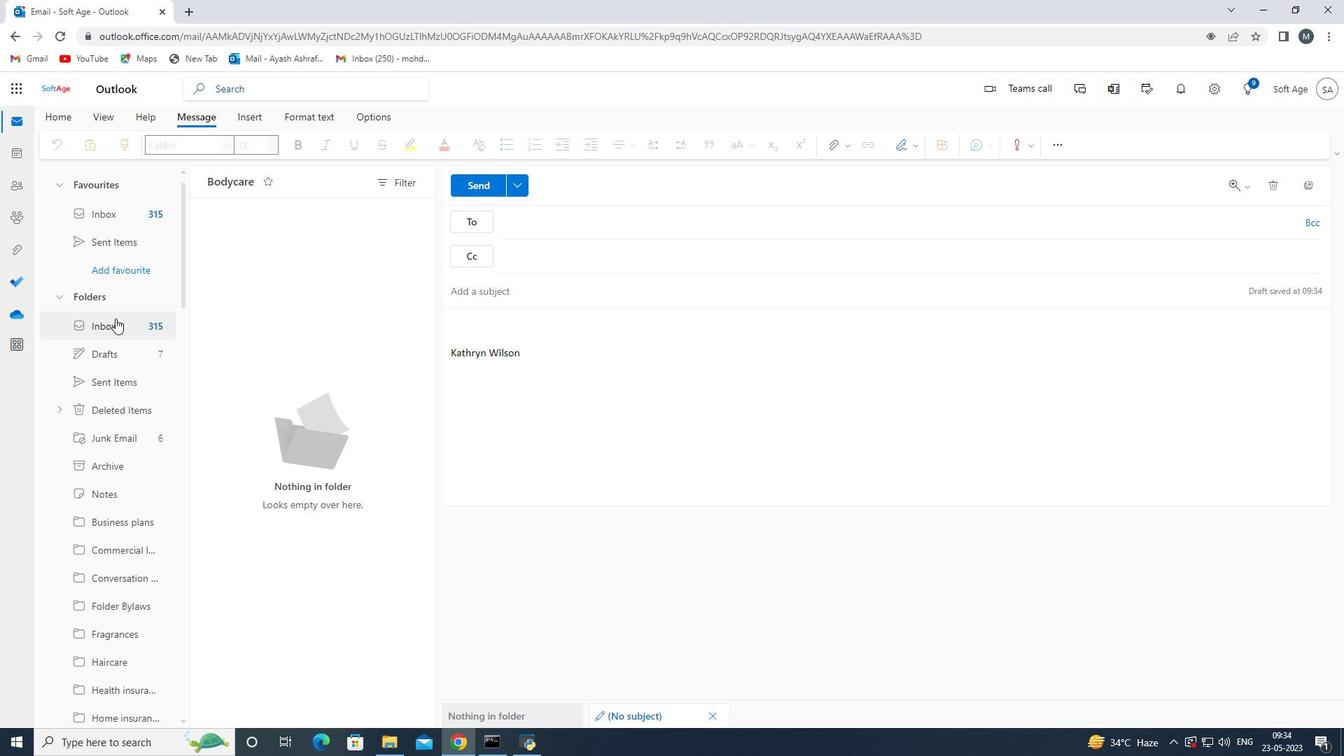 
Action: Mouse moved to (141, 416)
Screenshot: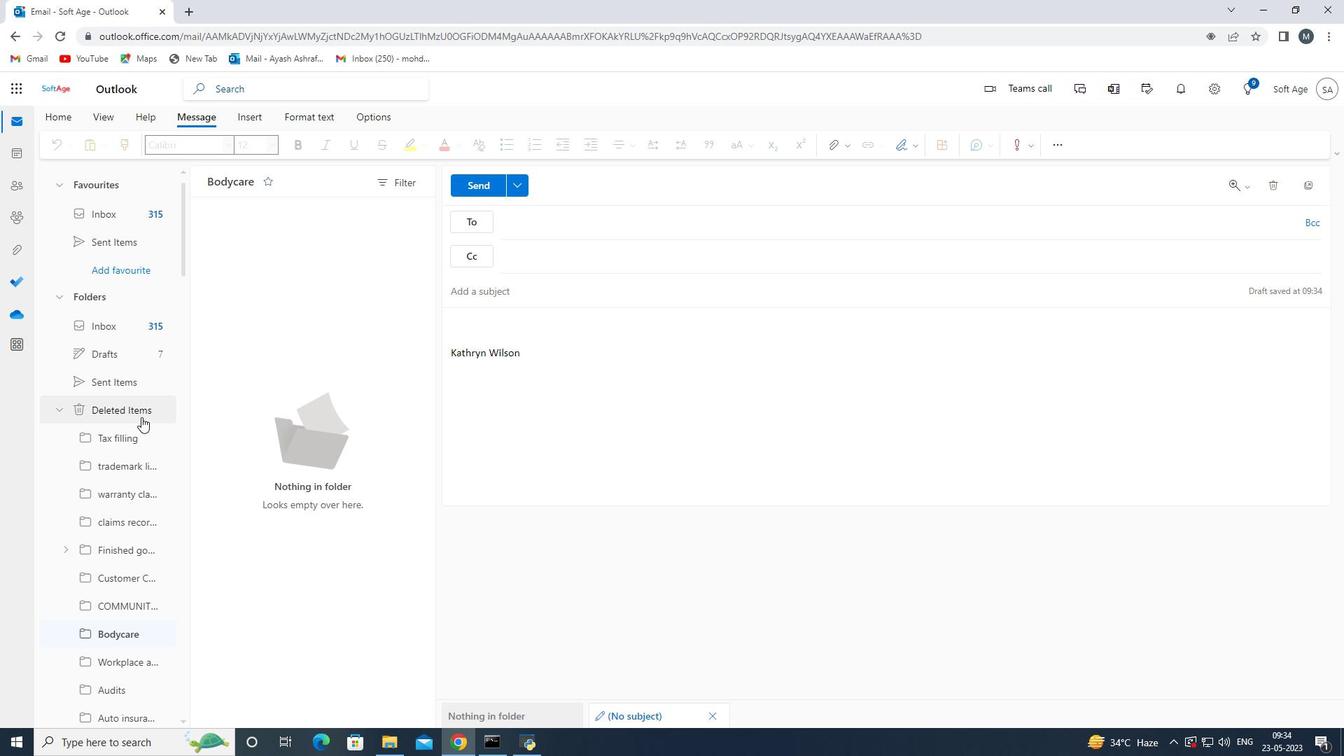 
Action: Mouse scrolled (141, 415) with delta (0, 0)
Screenshot: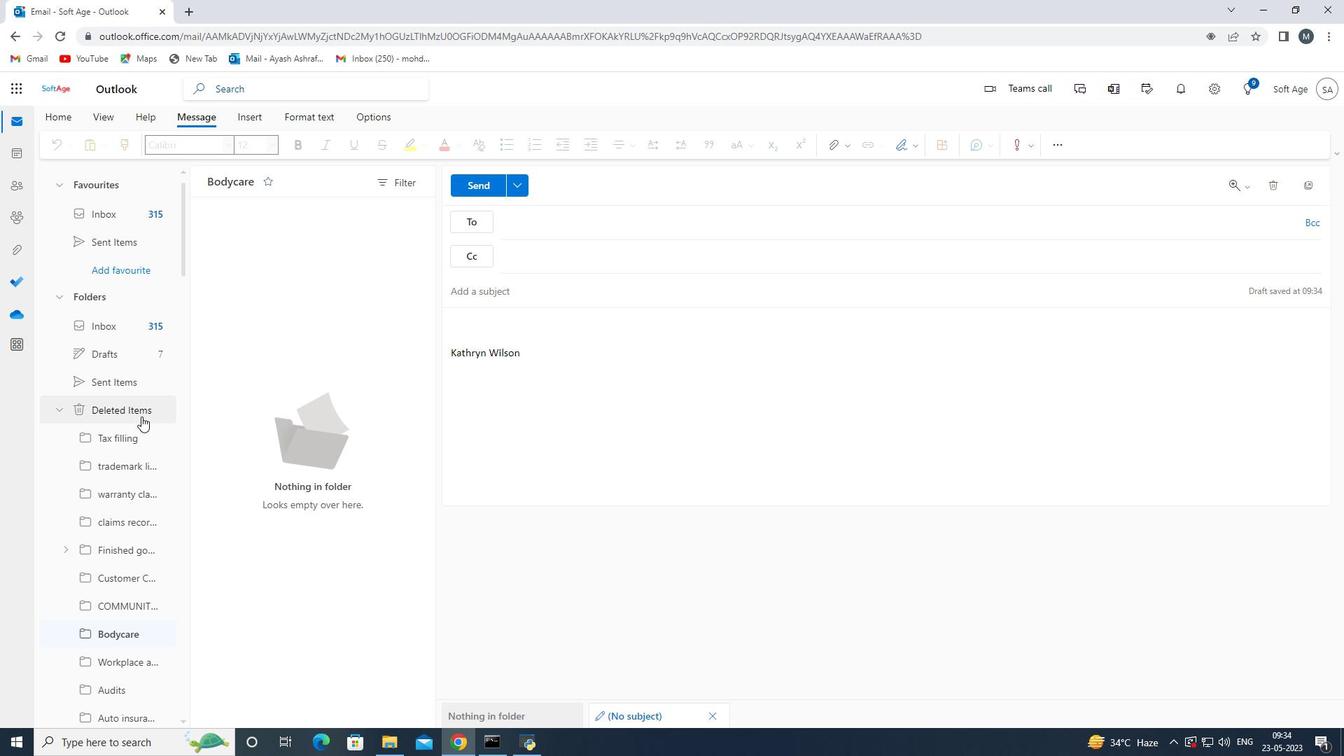 
Action: Mouse moved to (134, 369)
Screenshot: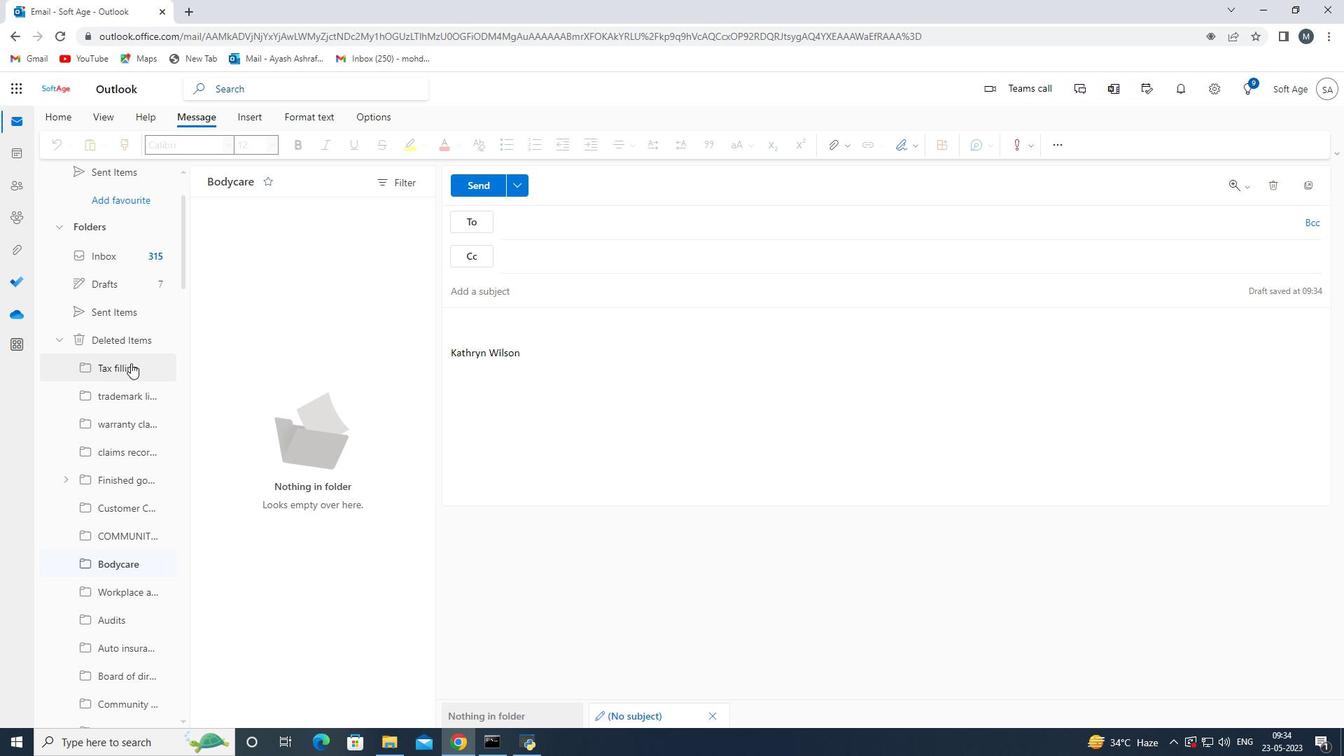 
Action: Mouse pressed left at (134, 369)
Screenshot: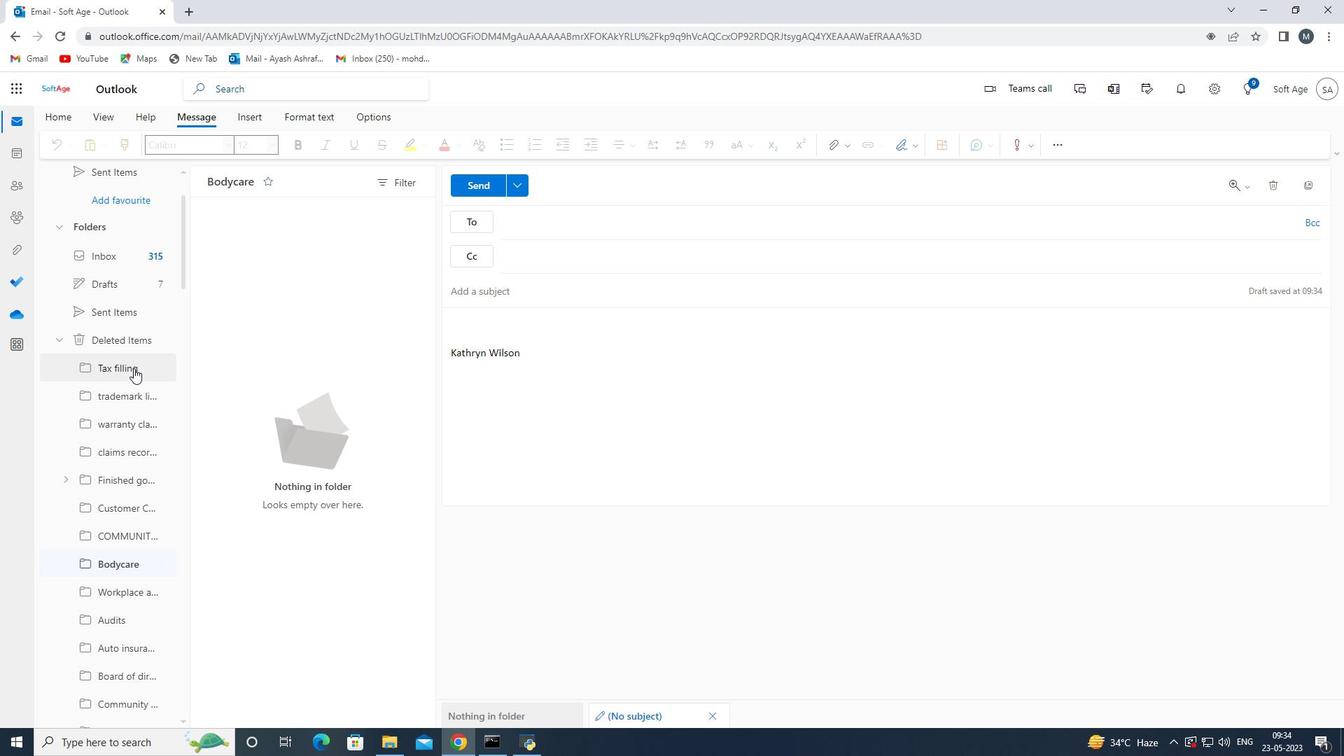 
Action: Mouse moved to (66, 425)
Screenshot: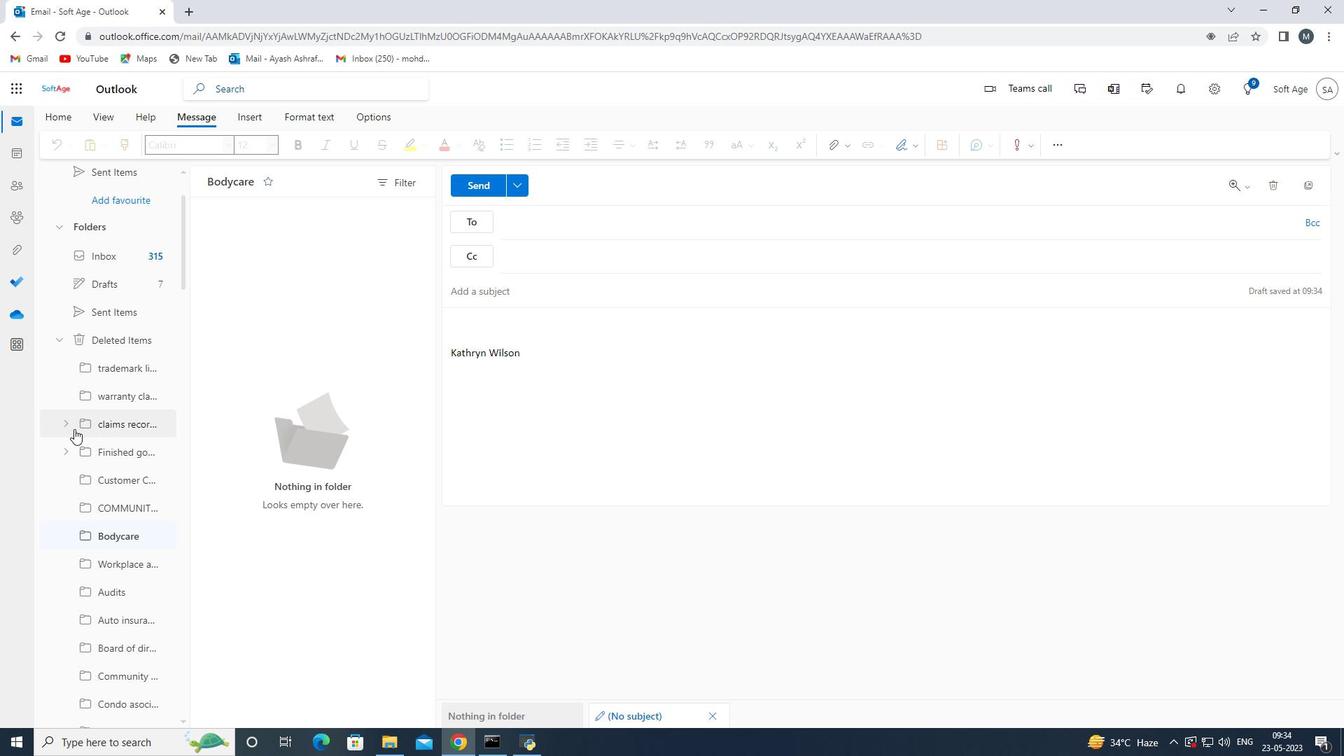 
Action: Mouse pressed left at (66, 425)
Screenshot: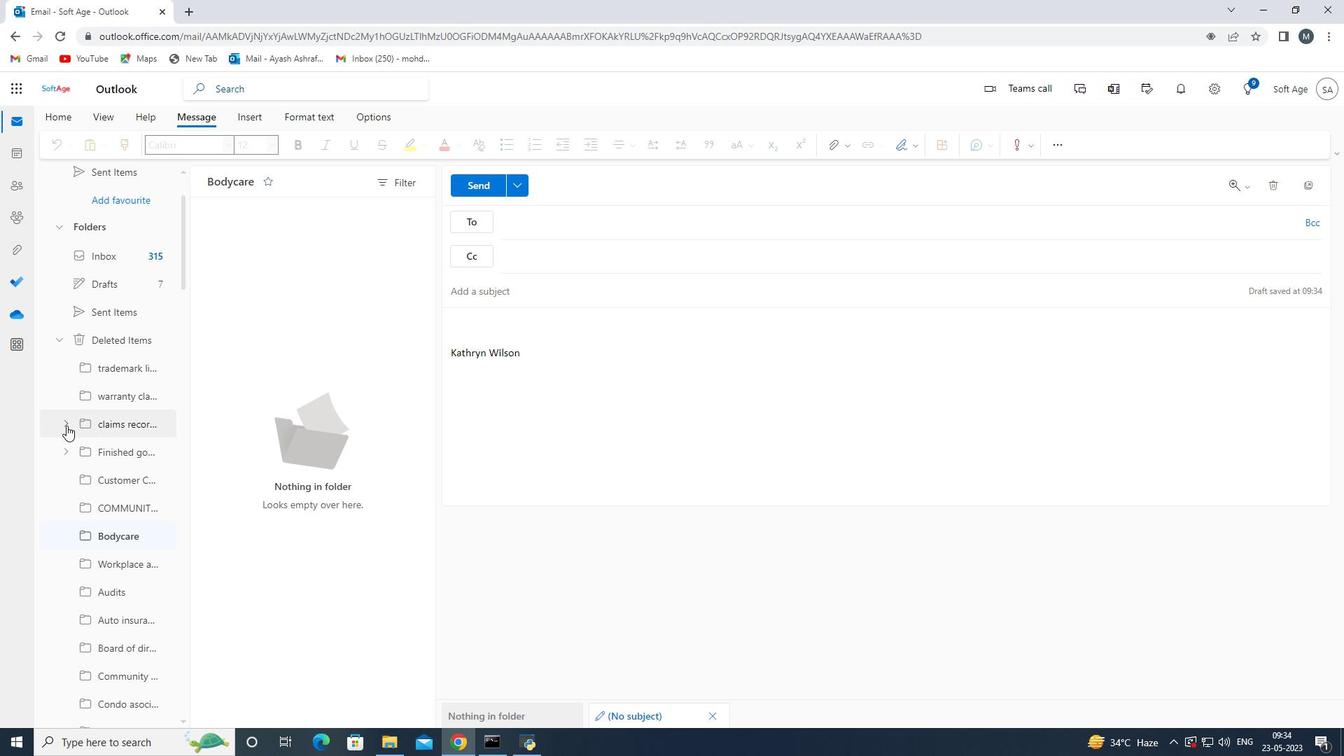 
Action: Mouse moved to (65, 451)
Screenshot: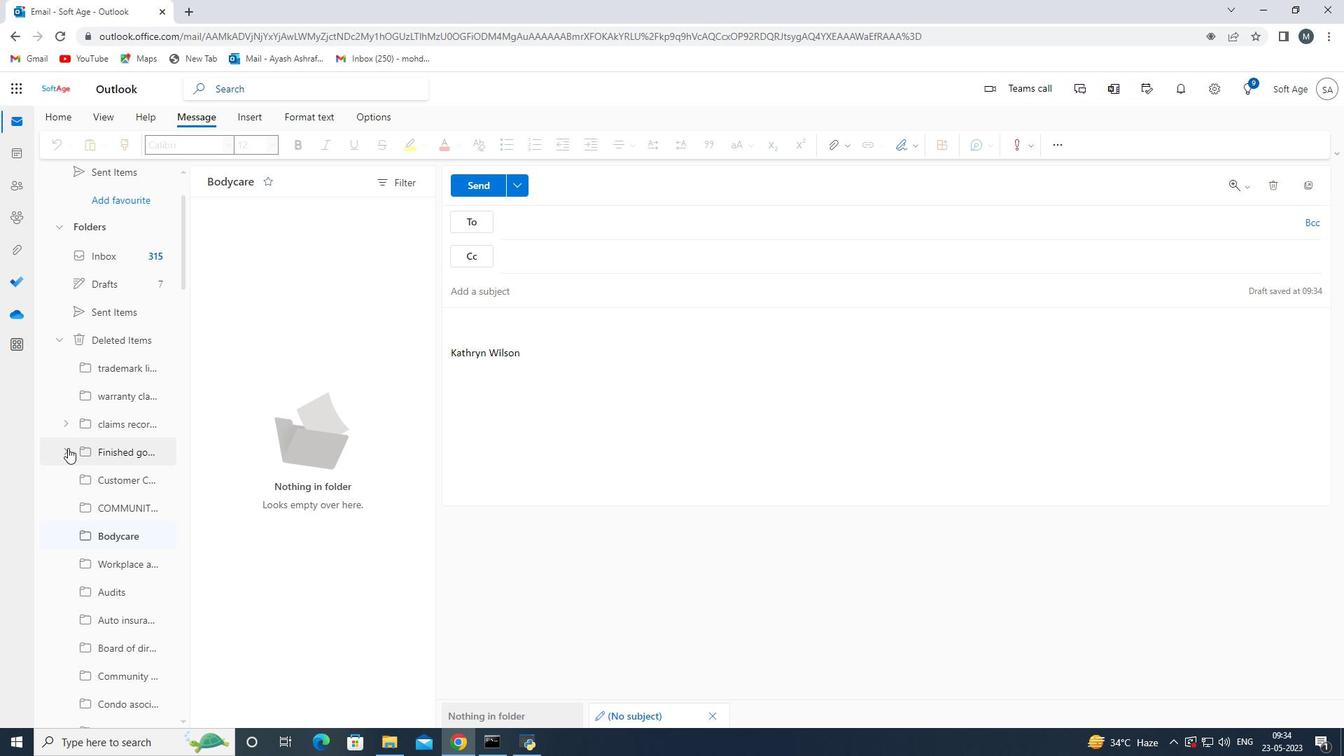 
Action: Mouse pressed left at (65, 451)
Screenshot: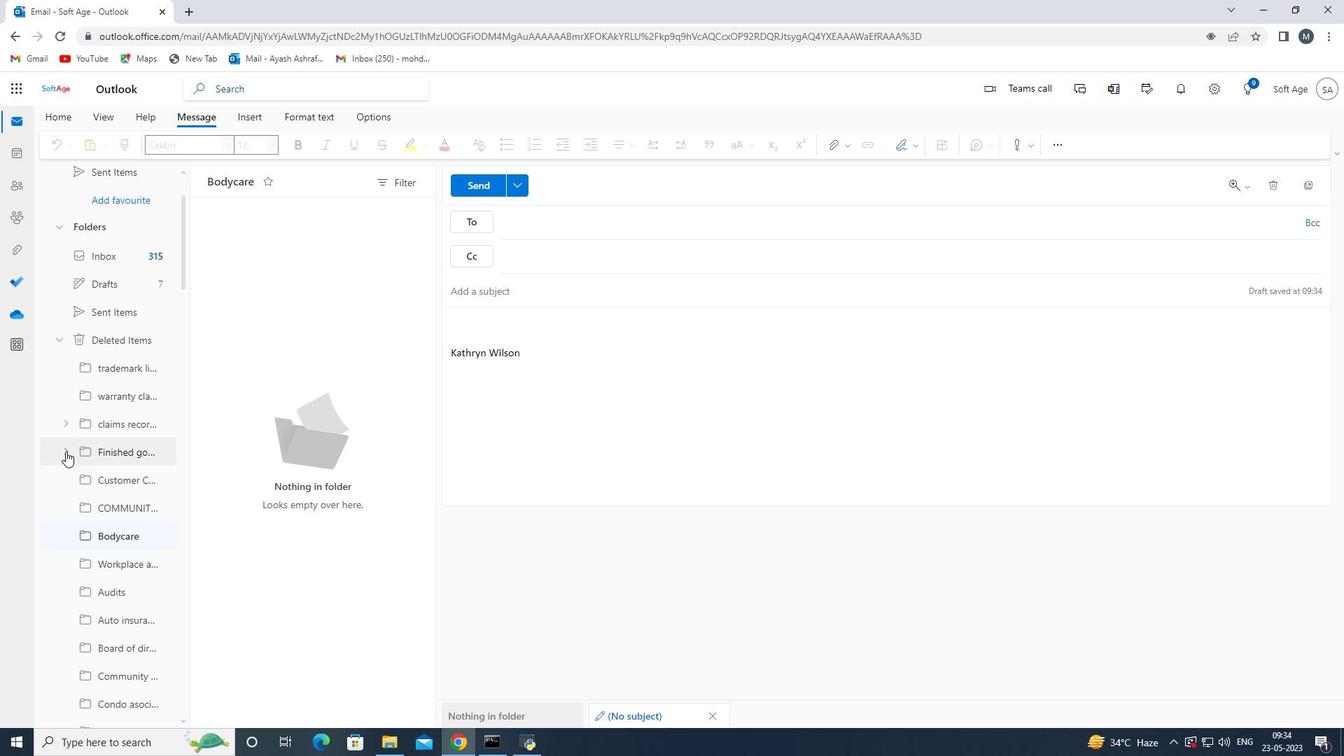 
Action: Mouse moved to (65, 427)
Screenshot: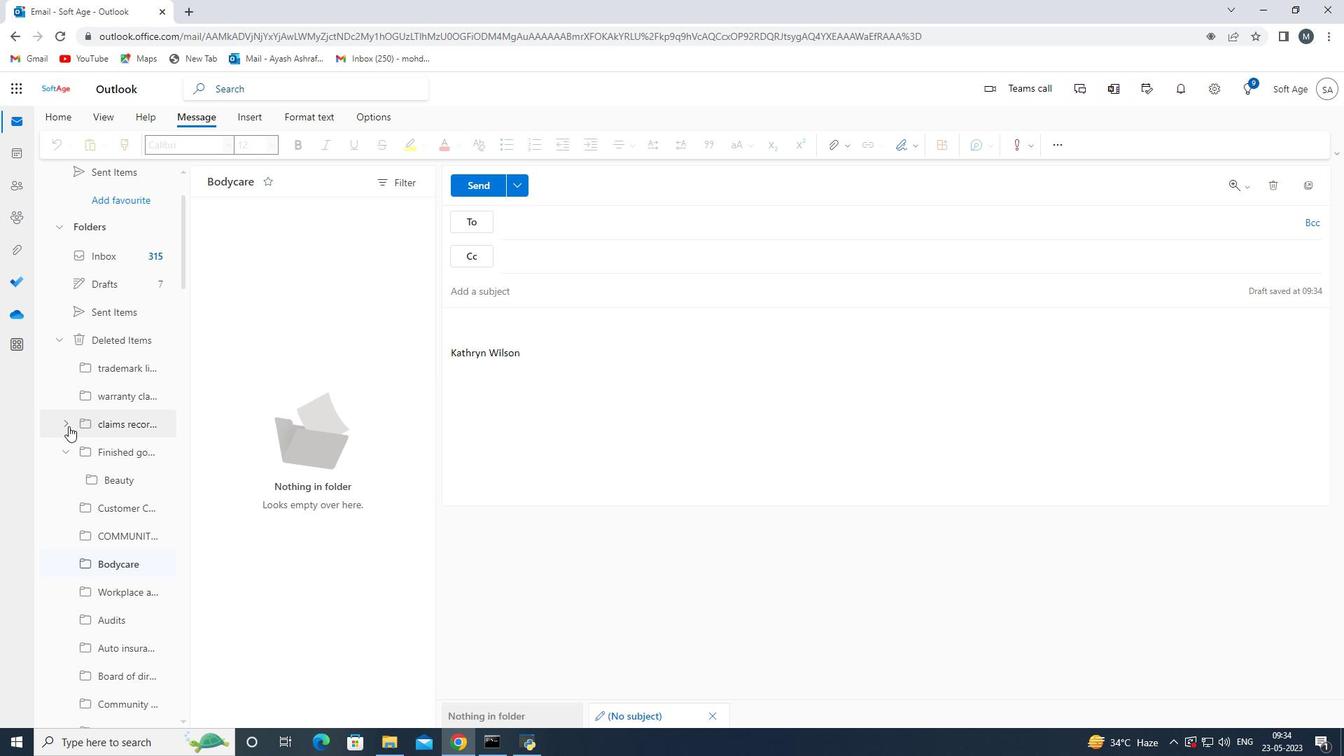 
Action: Mouse pressed left at (65, 427)
Screenshot: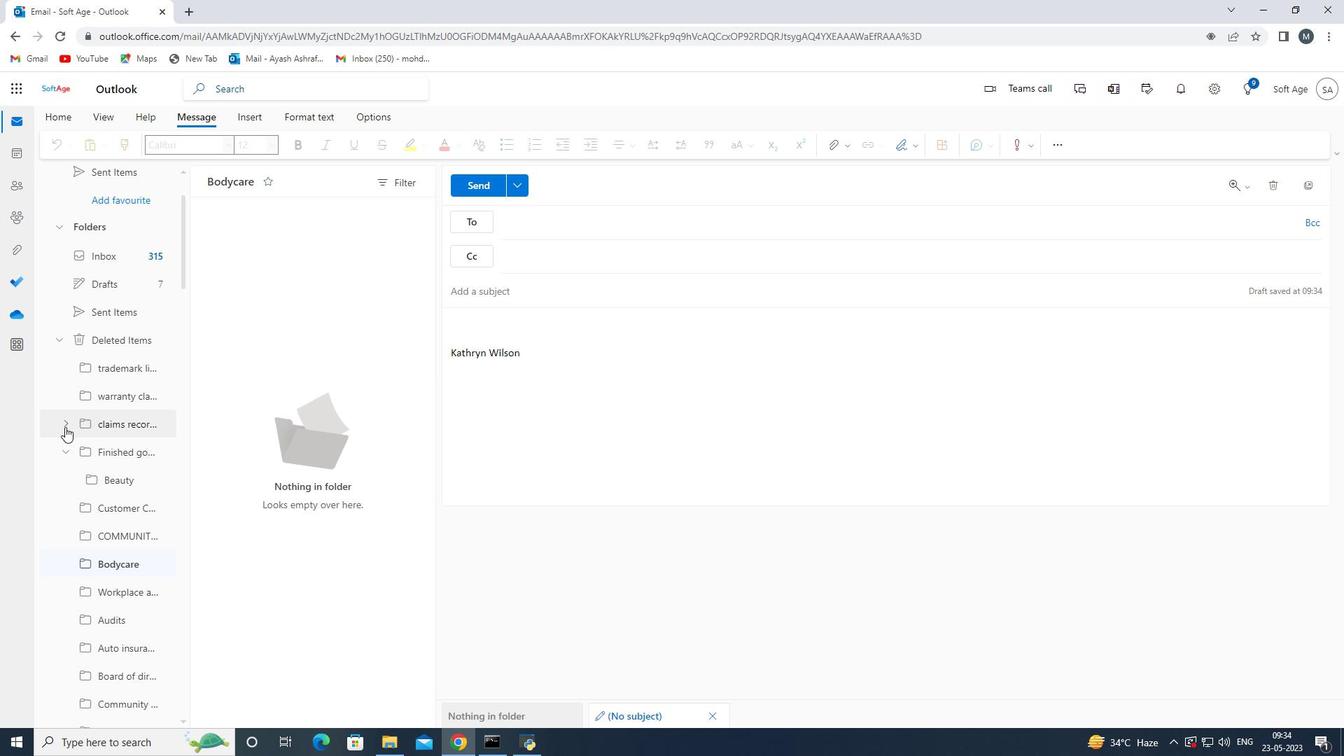 
Action: Mouse moved to (121, 406)
Screenshot: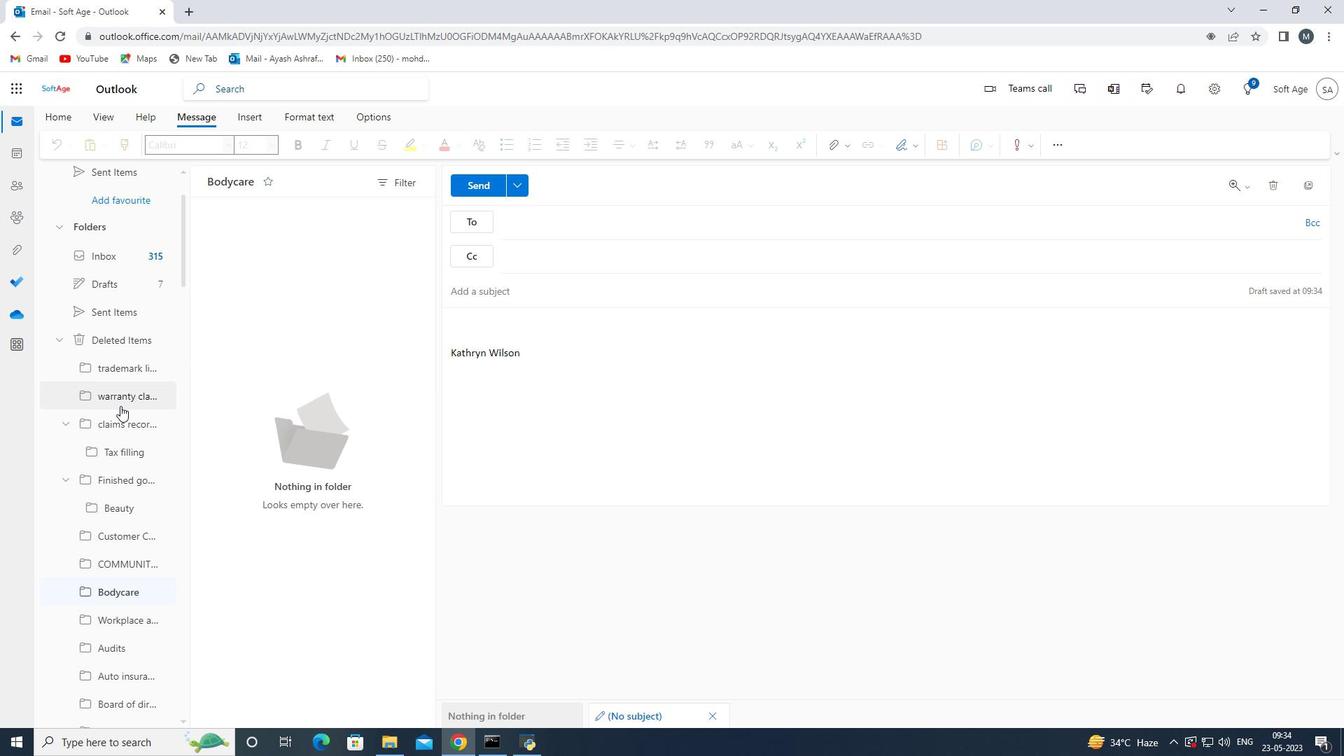 
Action: Mouse scrolled (121, 405) with delta (0, 0)
Screenshot: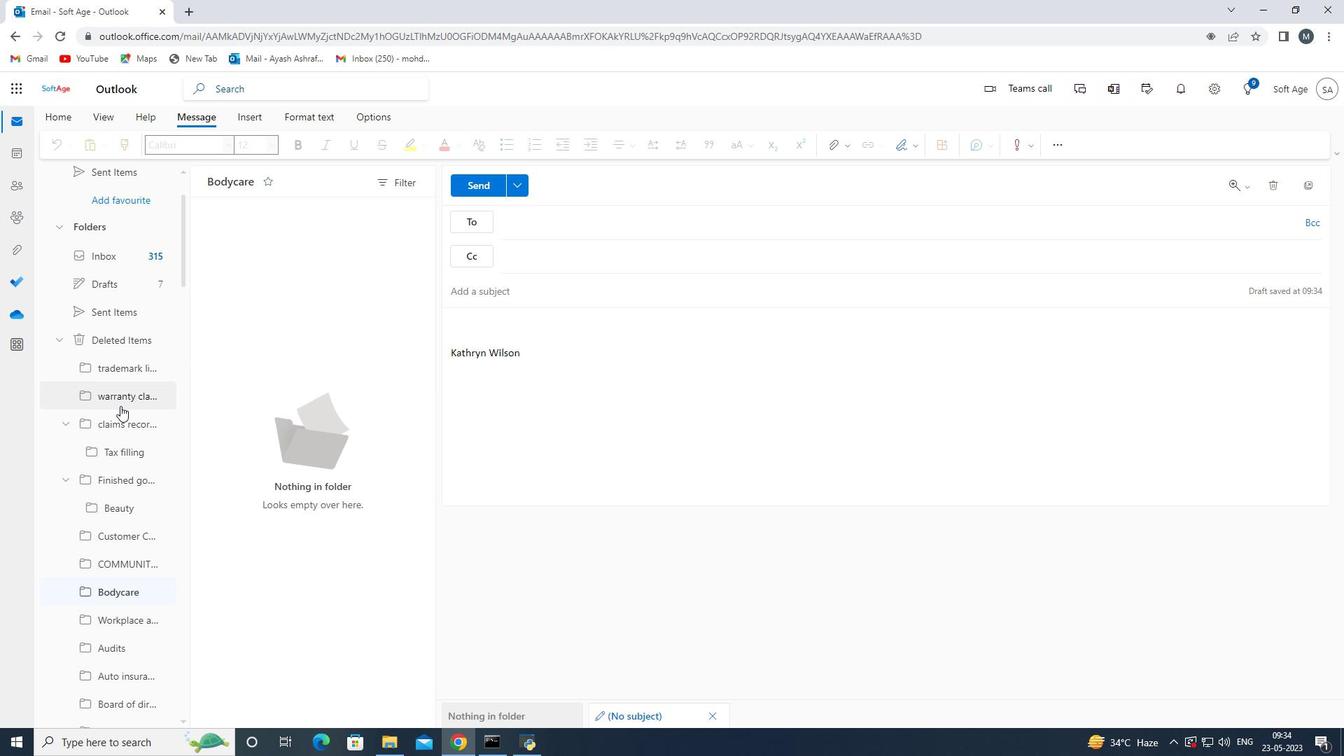 
Action: Mouse scrolled (121, 405) with delta (0, 0)
Screenshot: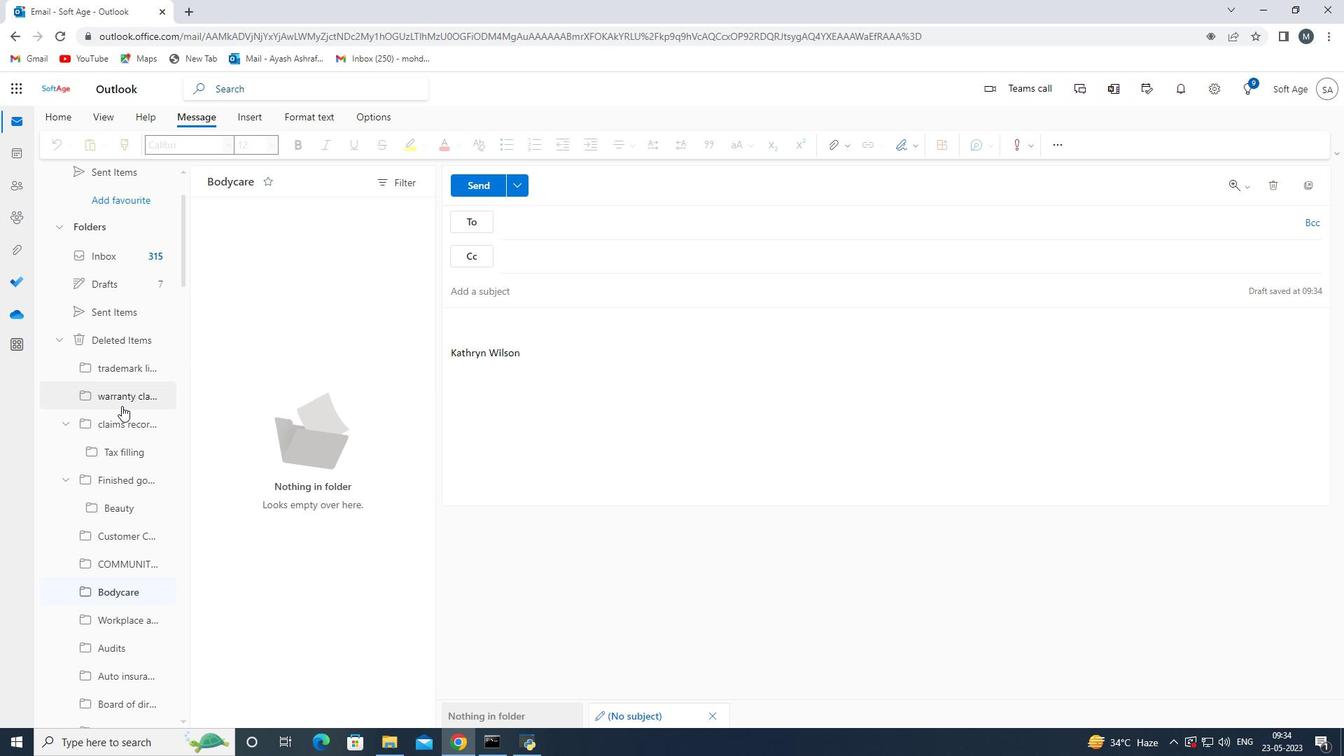 
Action: Mouse moved to (126, 451)
Screenshot: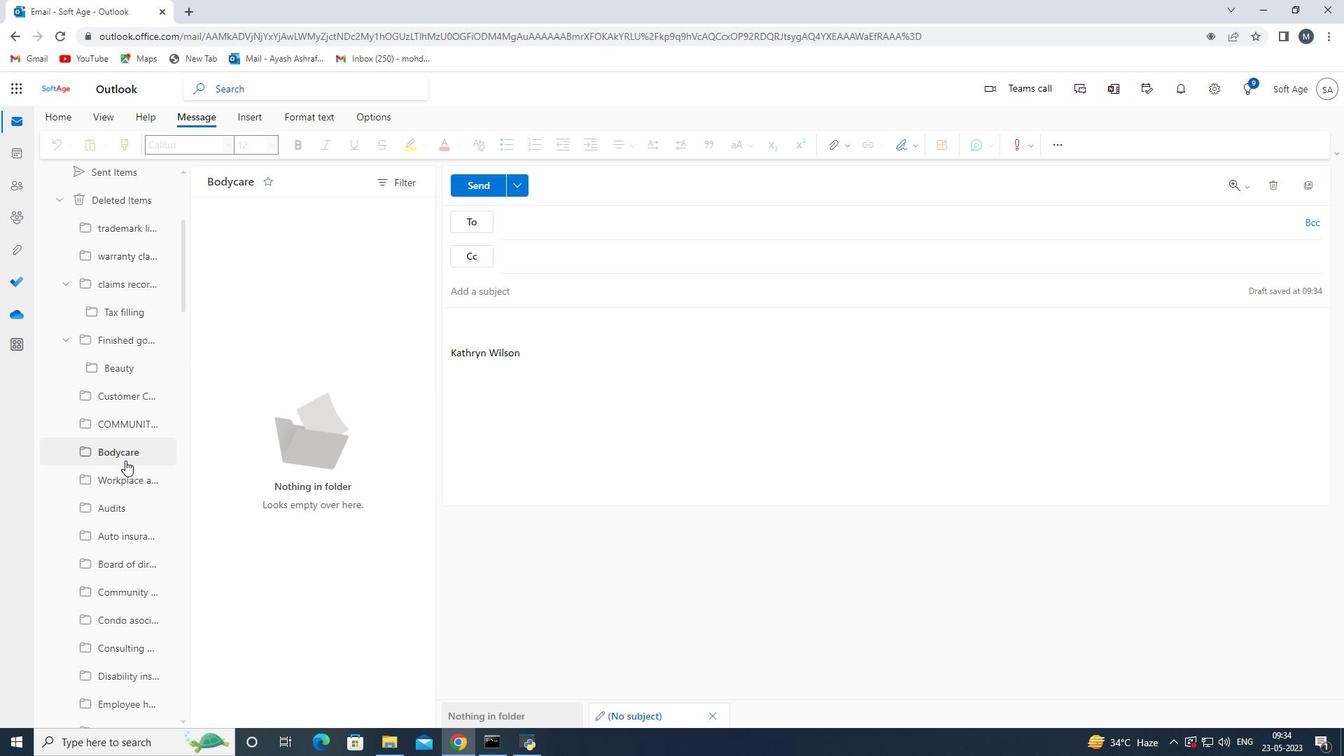 
Action: Mouse pressed right at (126, 451)
Screenshot: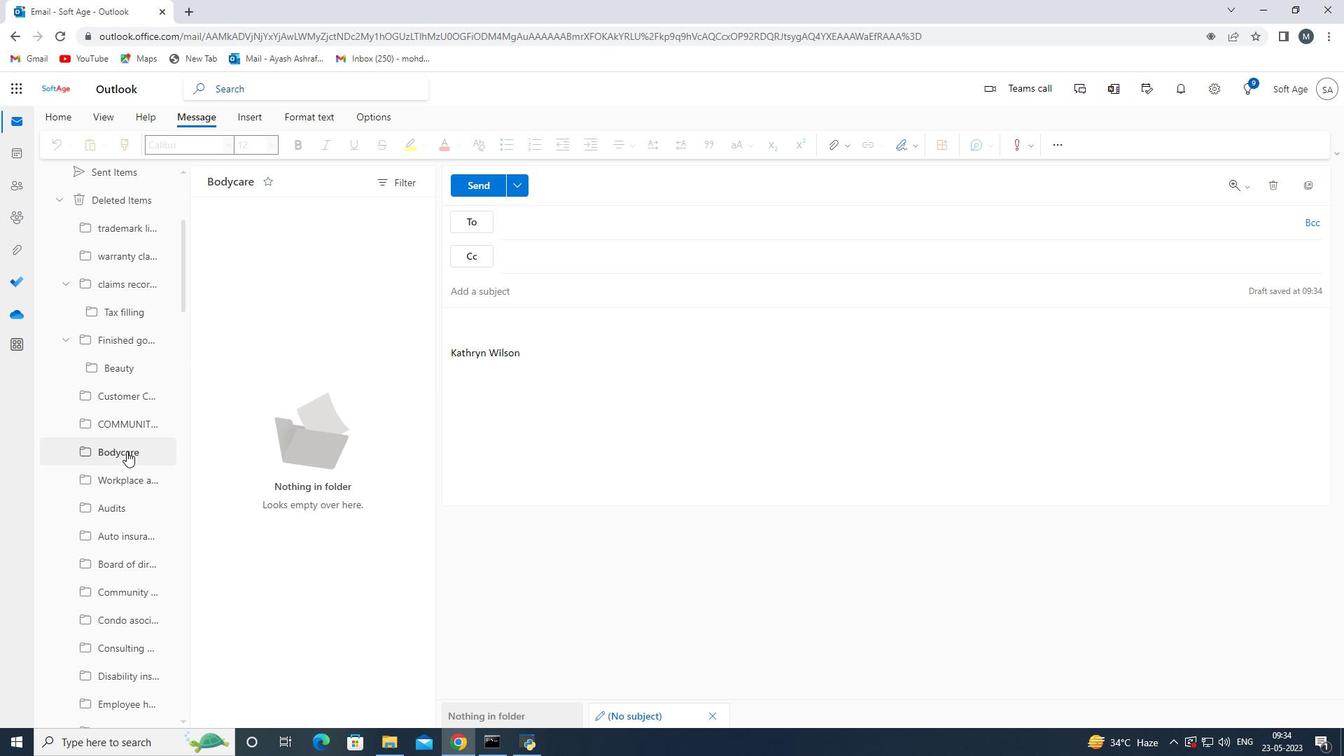 
Action: Mouse moved to (163, 487)
Screenshot: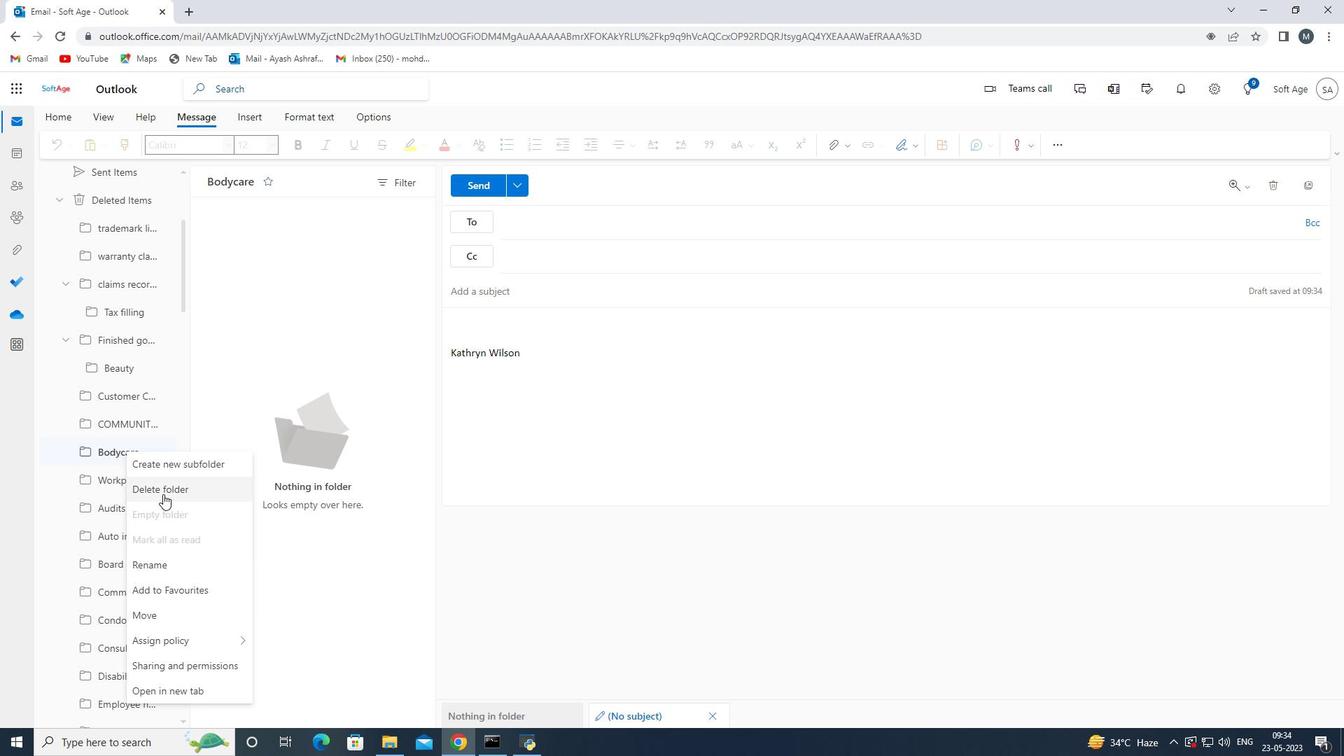 
Action: Mouse pressed left at (163, 487)
Screenshot: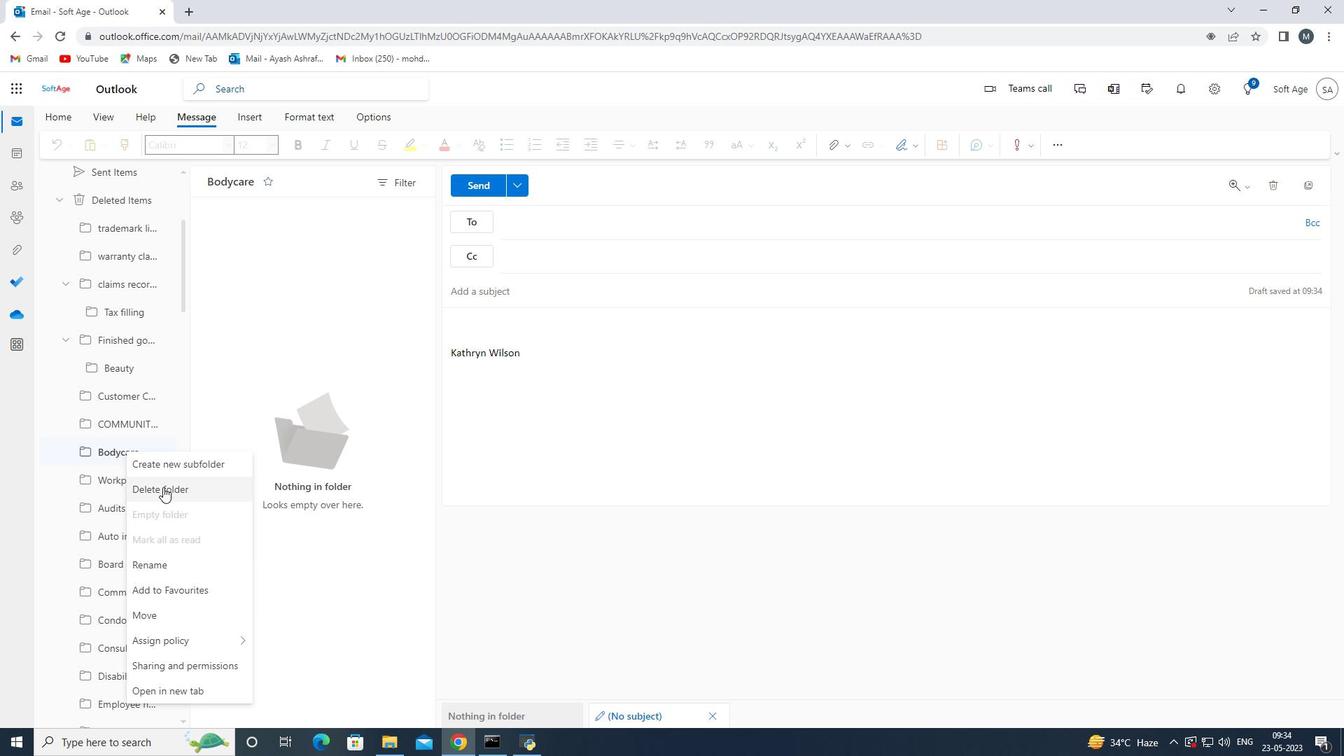 
Action: Mouse moved to (688, 436)
Screenshot: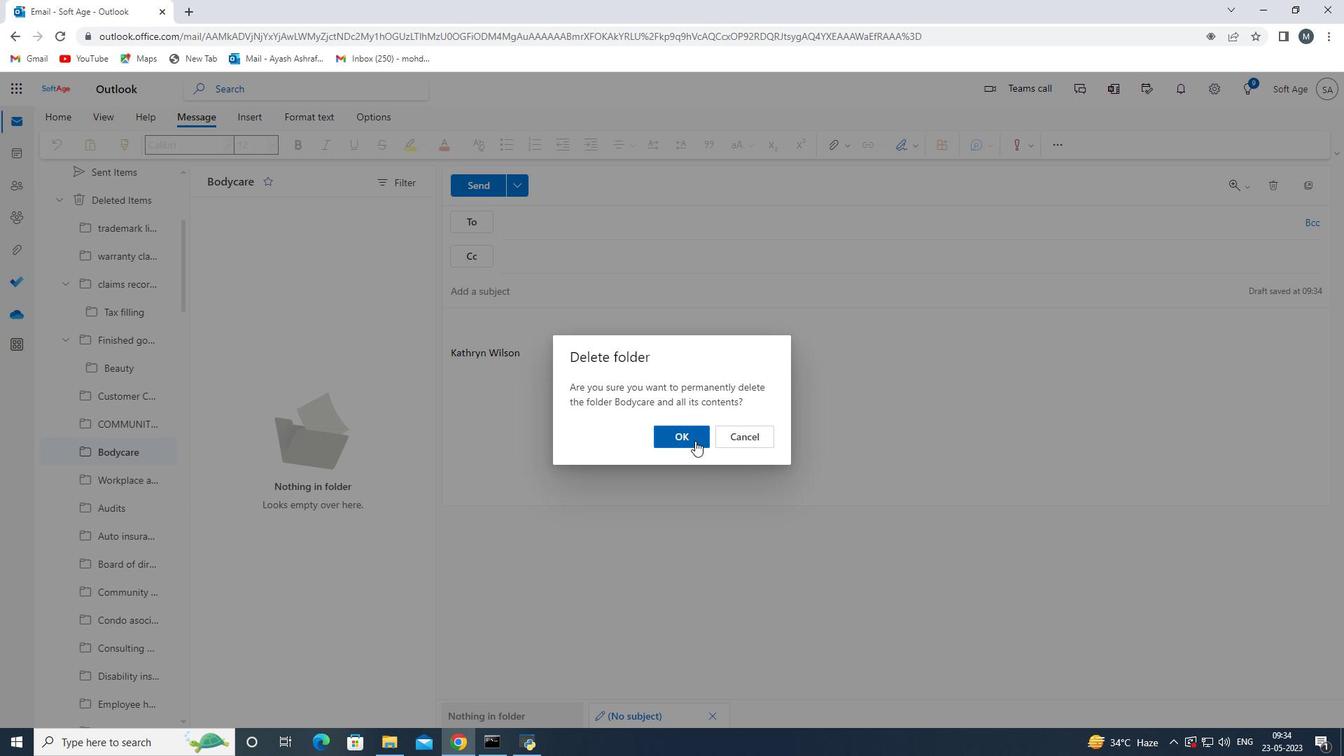 
Action: Mouse pressed left at (688, 436)
Screenshot: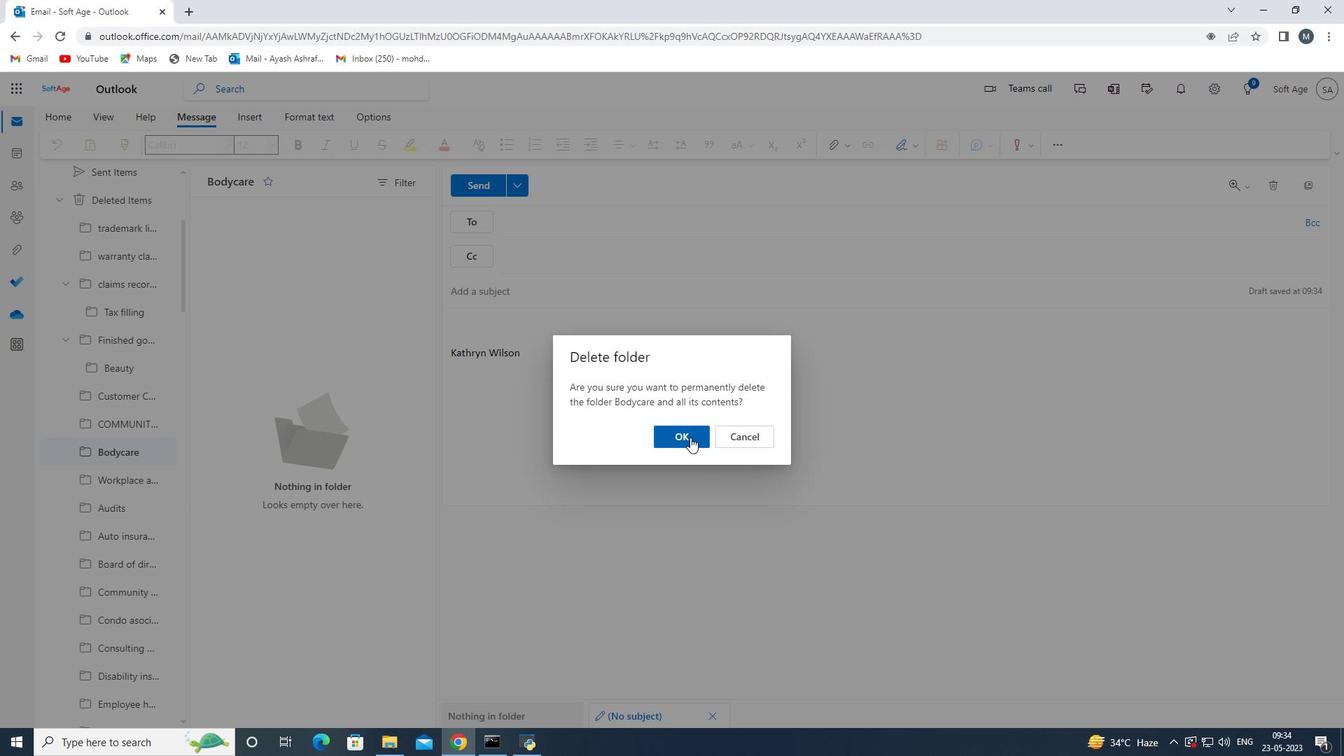 
Action: Mouse moved to (292, 386)
Screenshot: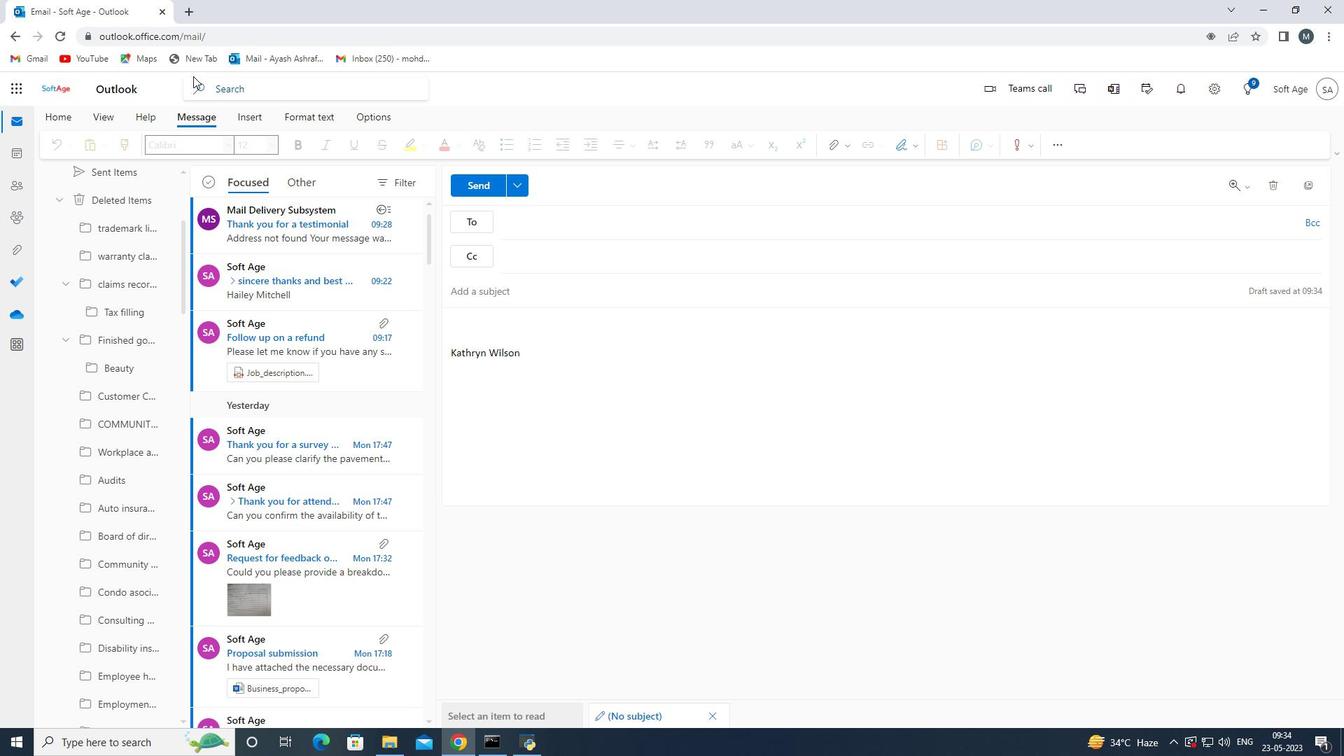 
Action: Mouse scrolled (292, 385) with delta (0, 0)
Screenshot: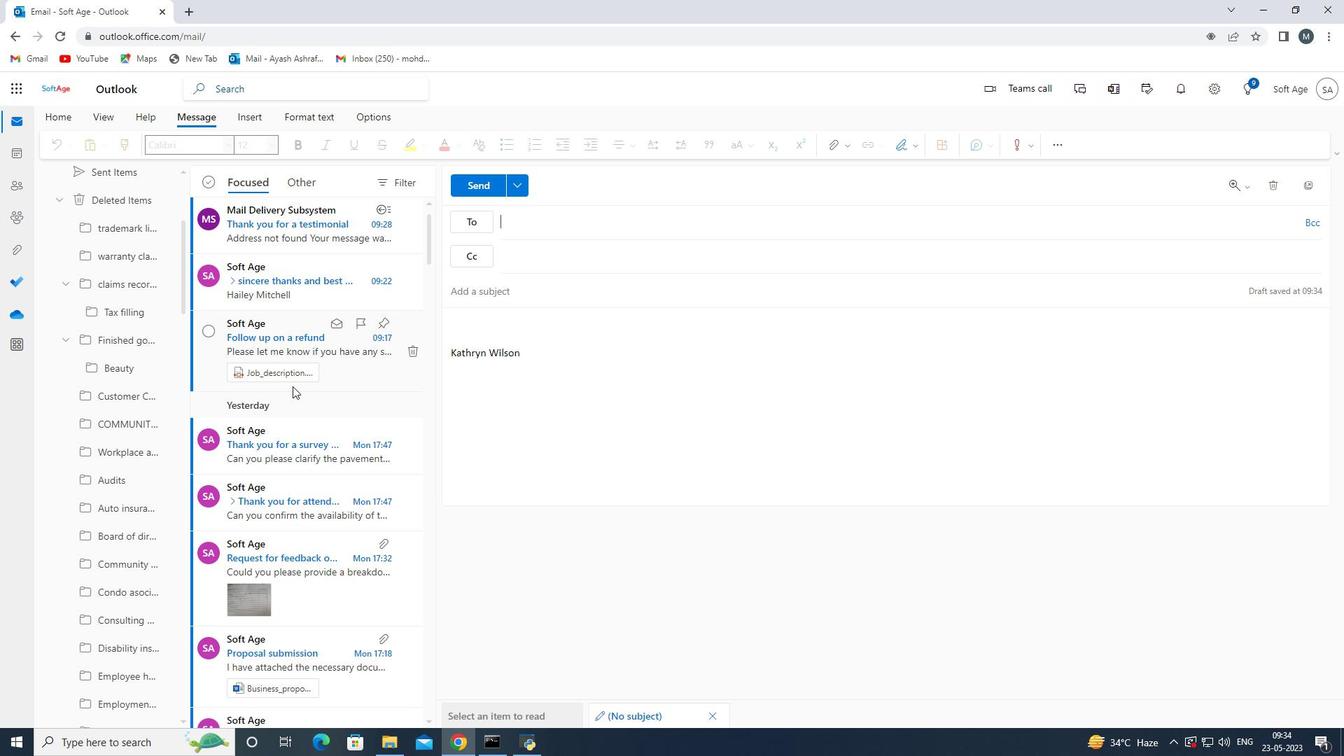 
Action: Mouse scrolled (292, 385) with delta (0, 0)
Screenshot: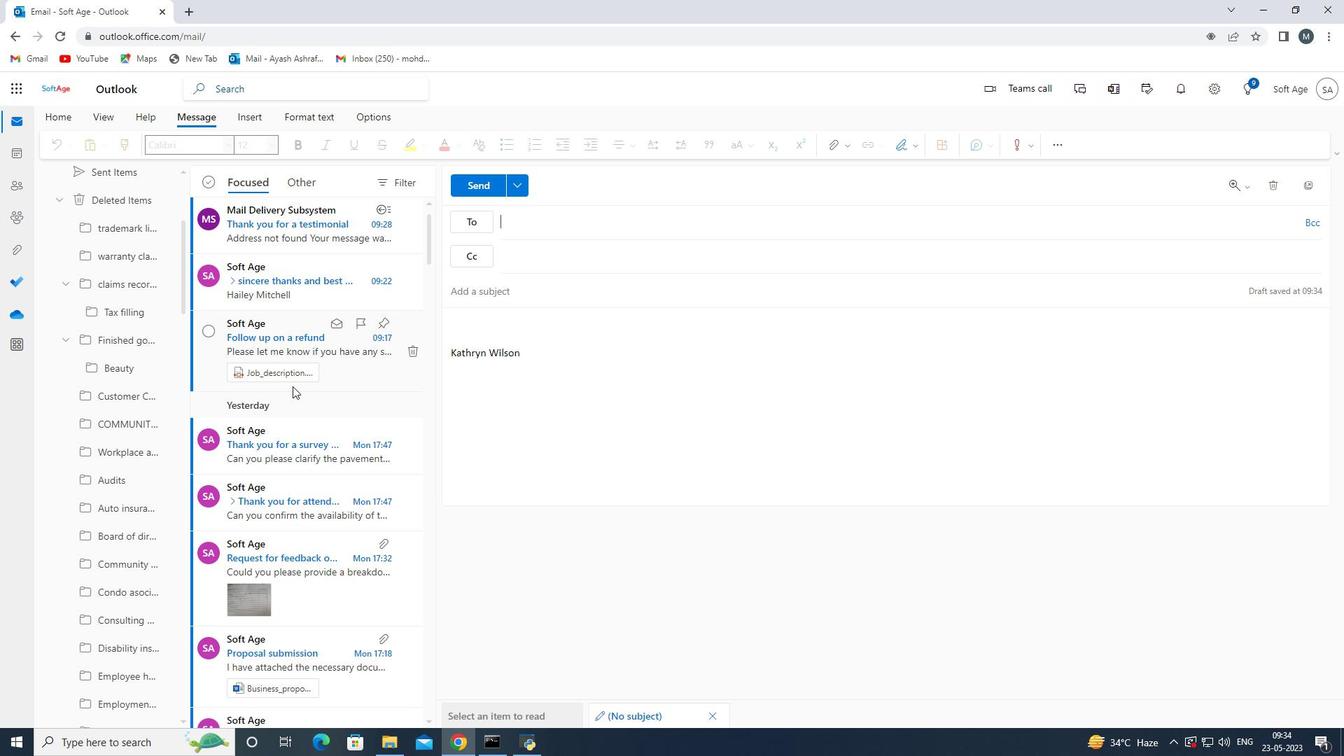 
Action: Mouse scrolled (292, 385) with delta (0, 0)
Screenshot: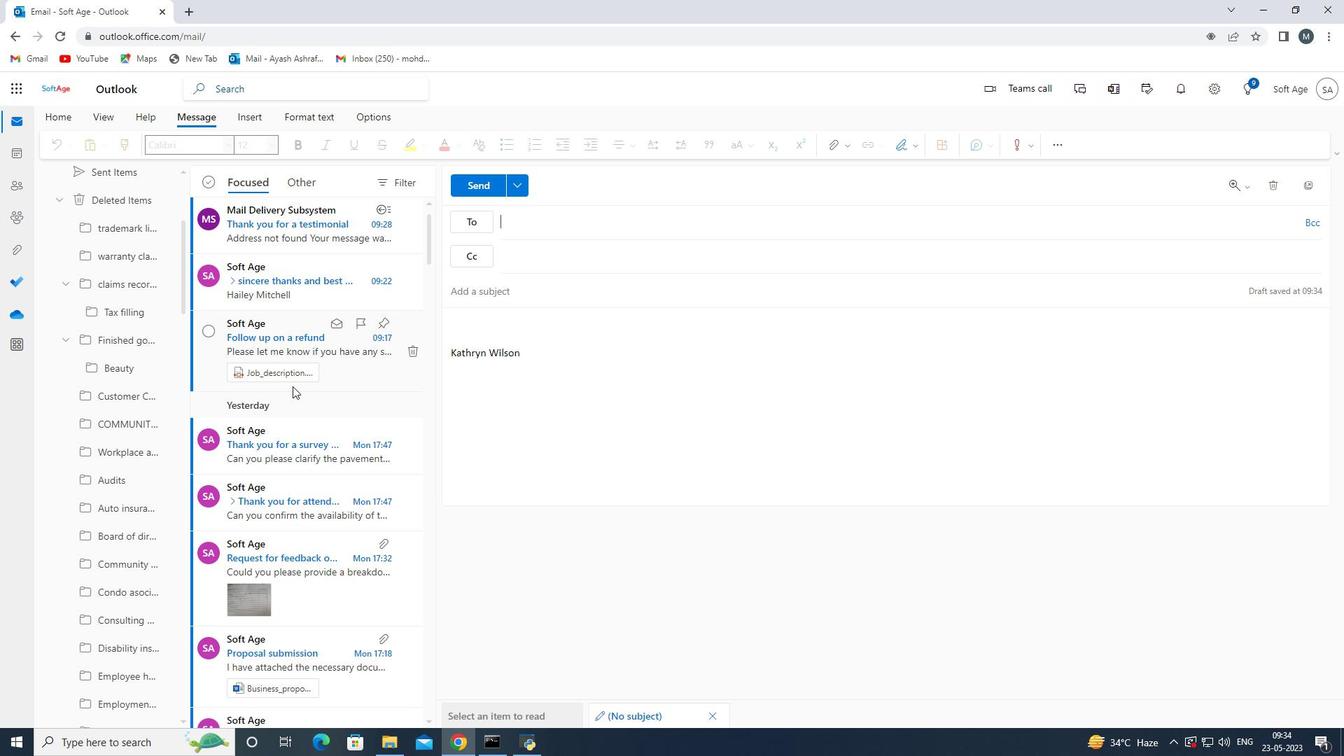 
Action: Mouse scrolled (292, 385) with delta (0, 0)
Screenshot: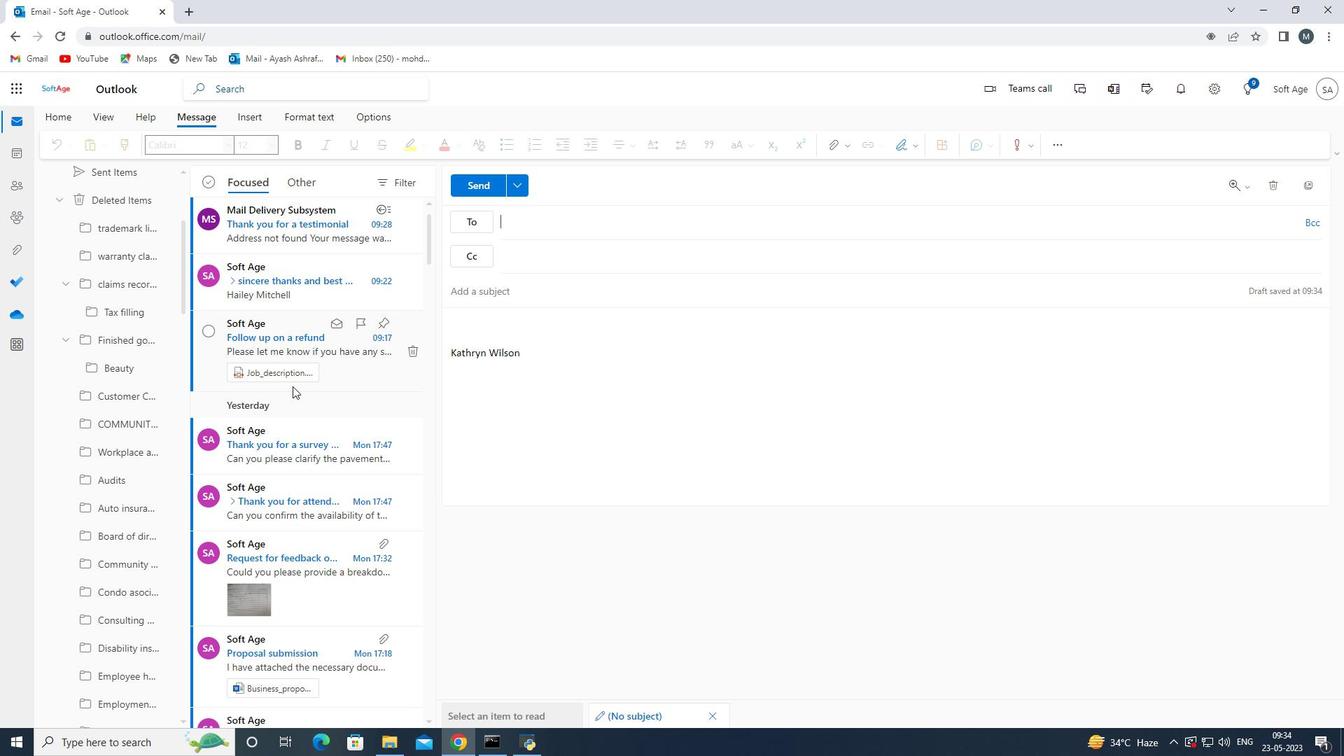 
Action: Mouse scrolled (292, 387) with delta (0, 0)
Screenshot: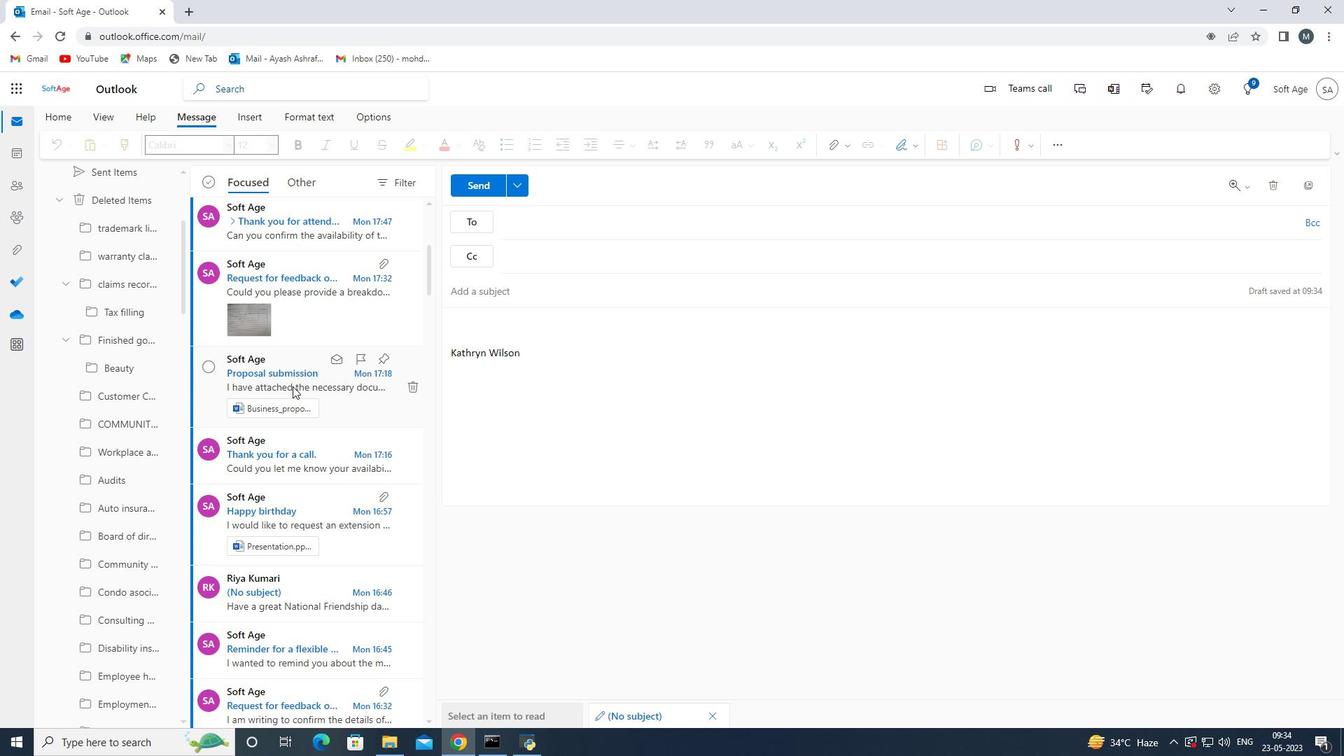 
Action: Mouse scrolled (292, 387) with delta (0, 0)
Screenshot: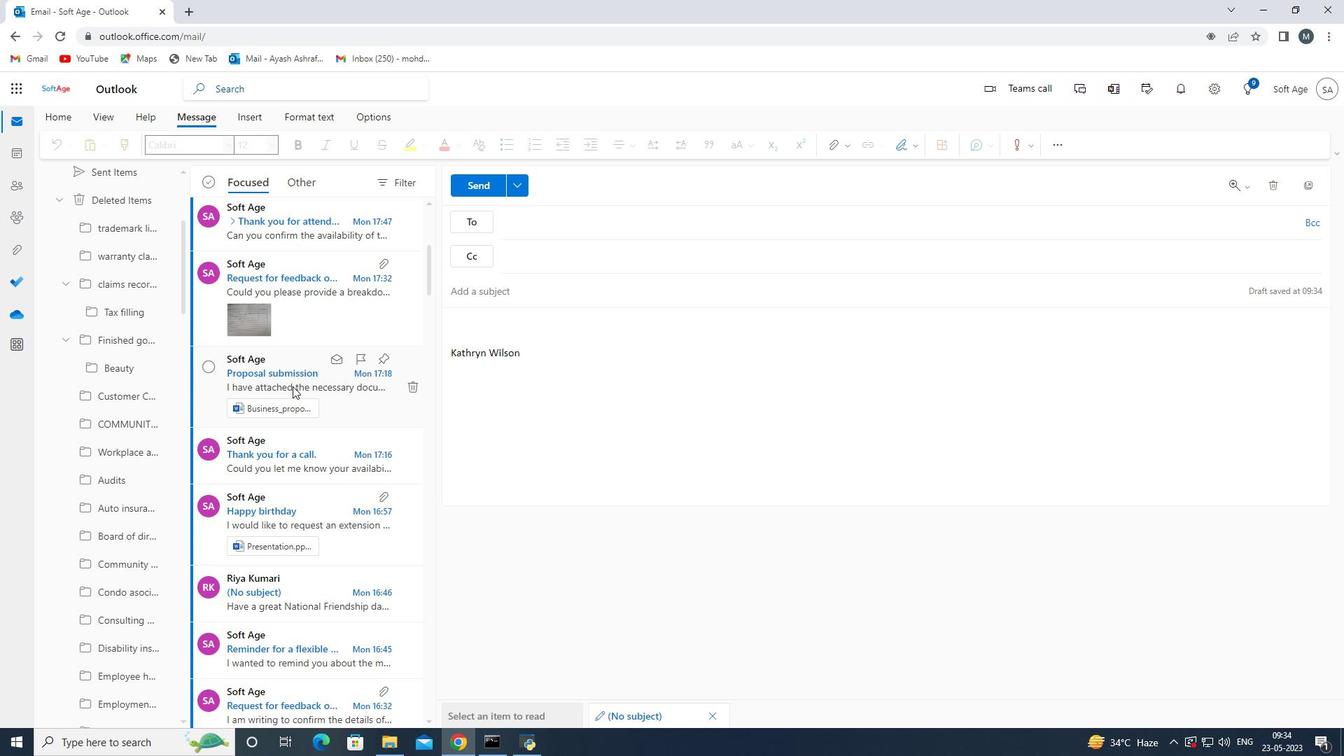 
Action: Mouse scrolled (292, 387) with delta (0, 0)
Screenshot: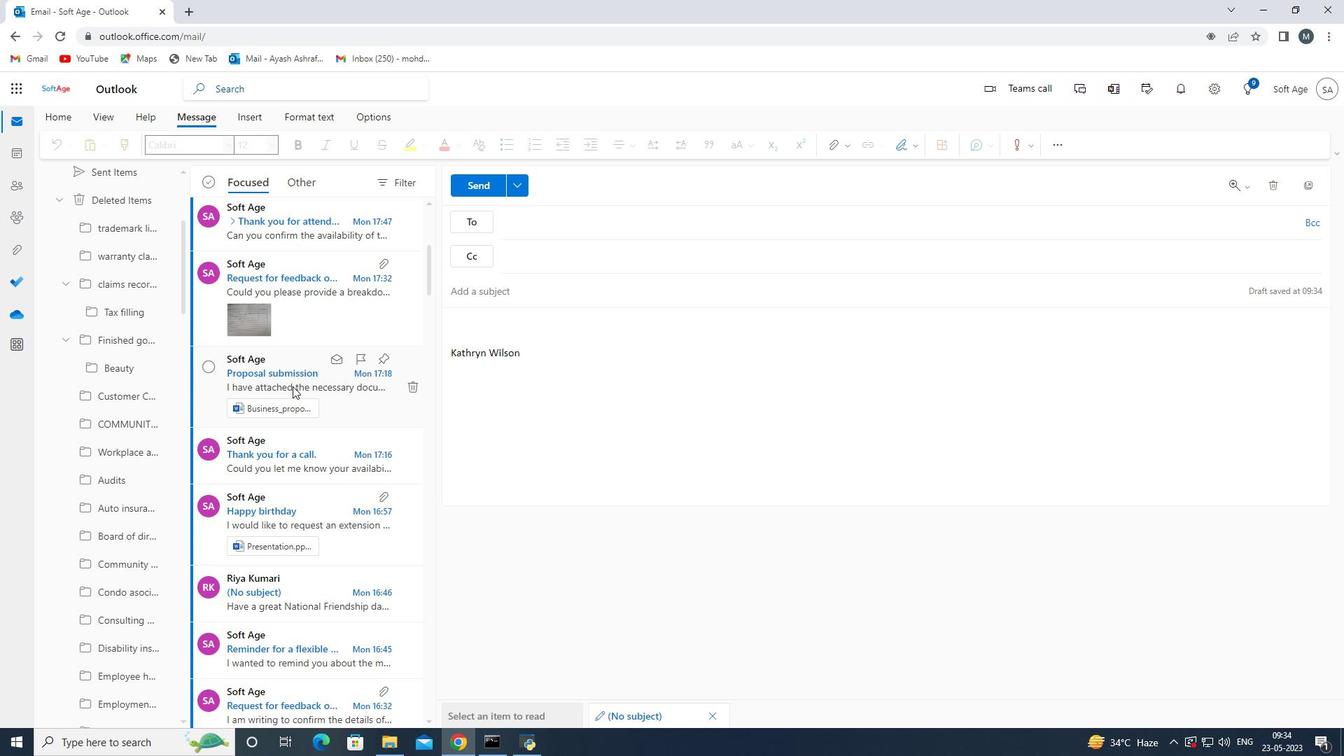 
Action: Mouse scrolled (292, 387) with delta (0, 0)
Screenshot: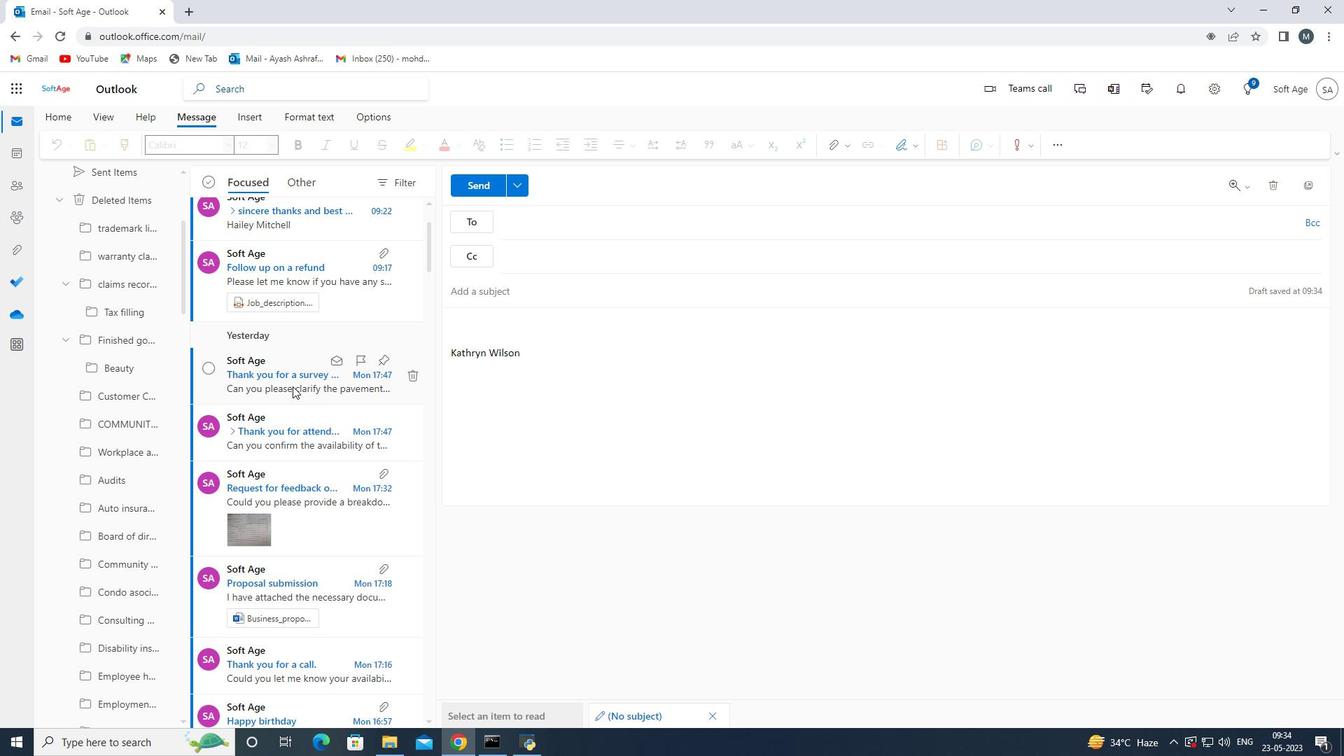 
Action: Mouse pressed left at (292, 386)
Screenshot: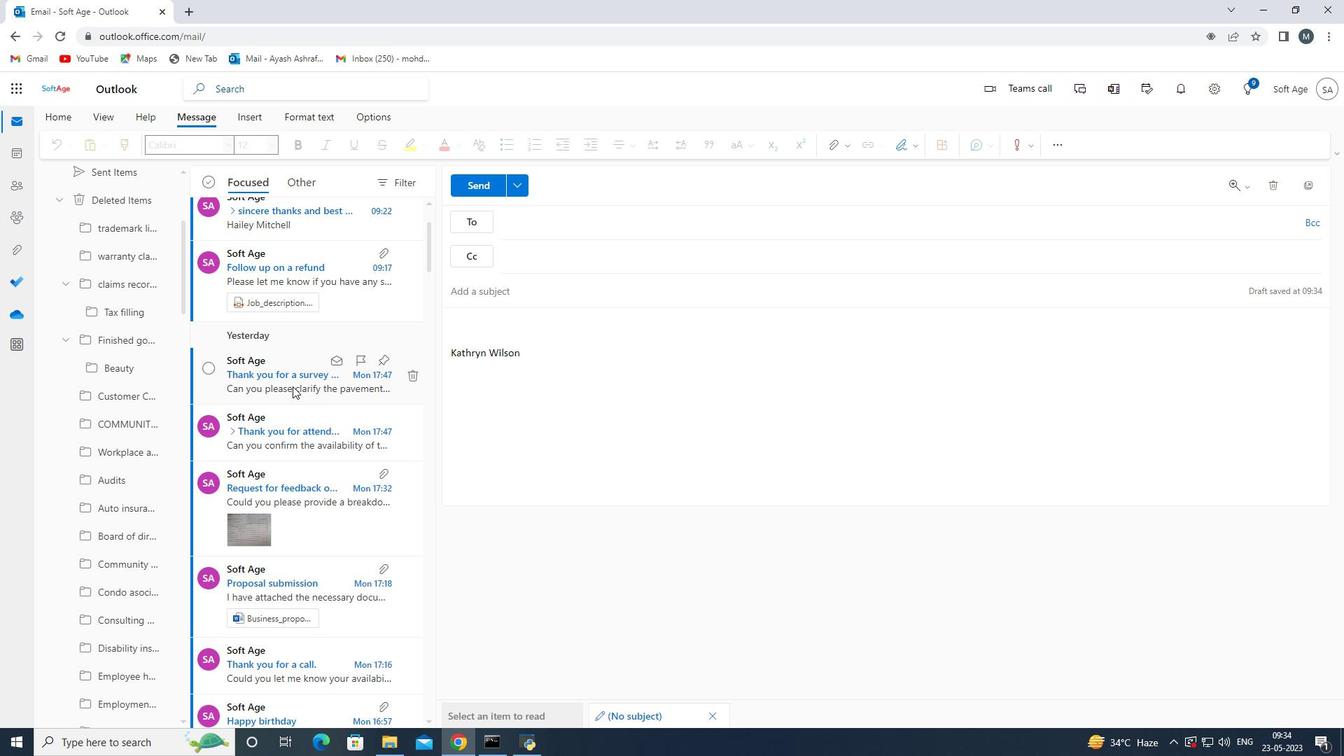 
Action: Mouse pressed right at (292, 386)
Screenshot: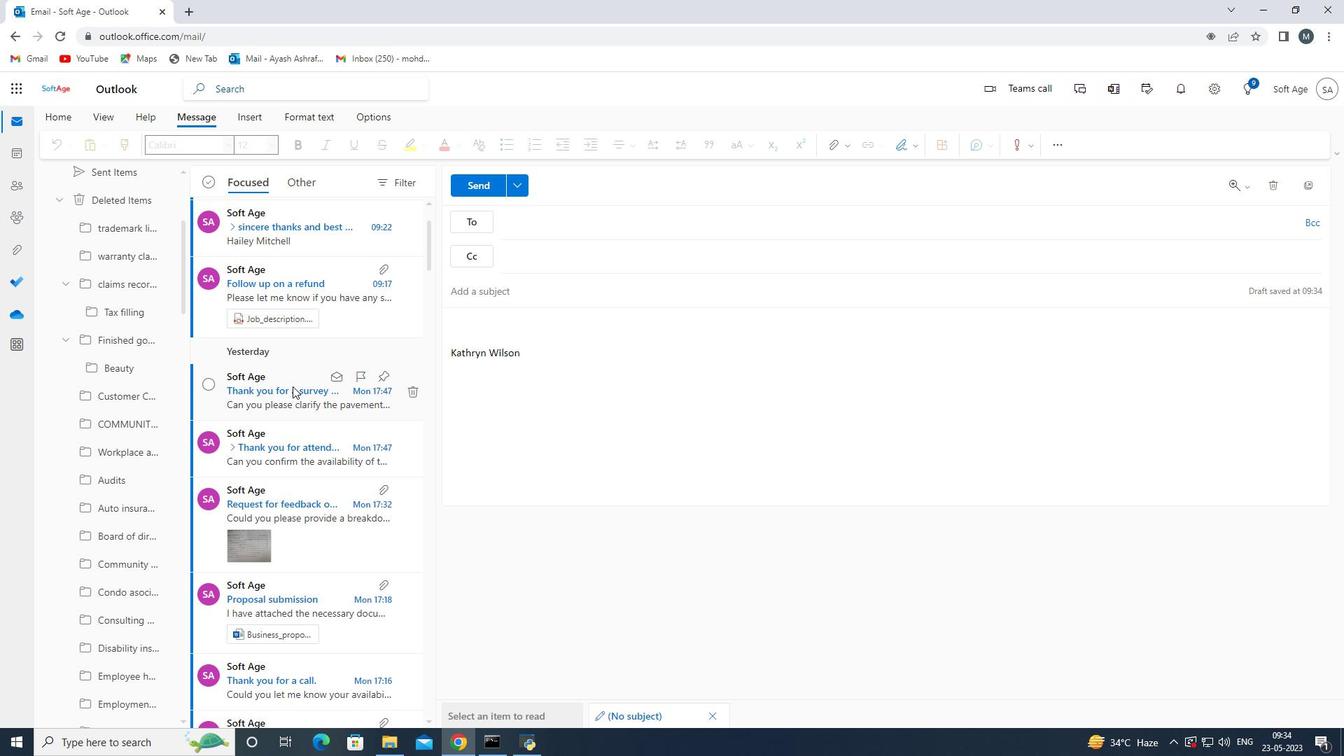 
Action: Mouse pressed left at (292, 386)
Screenshot: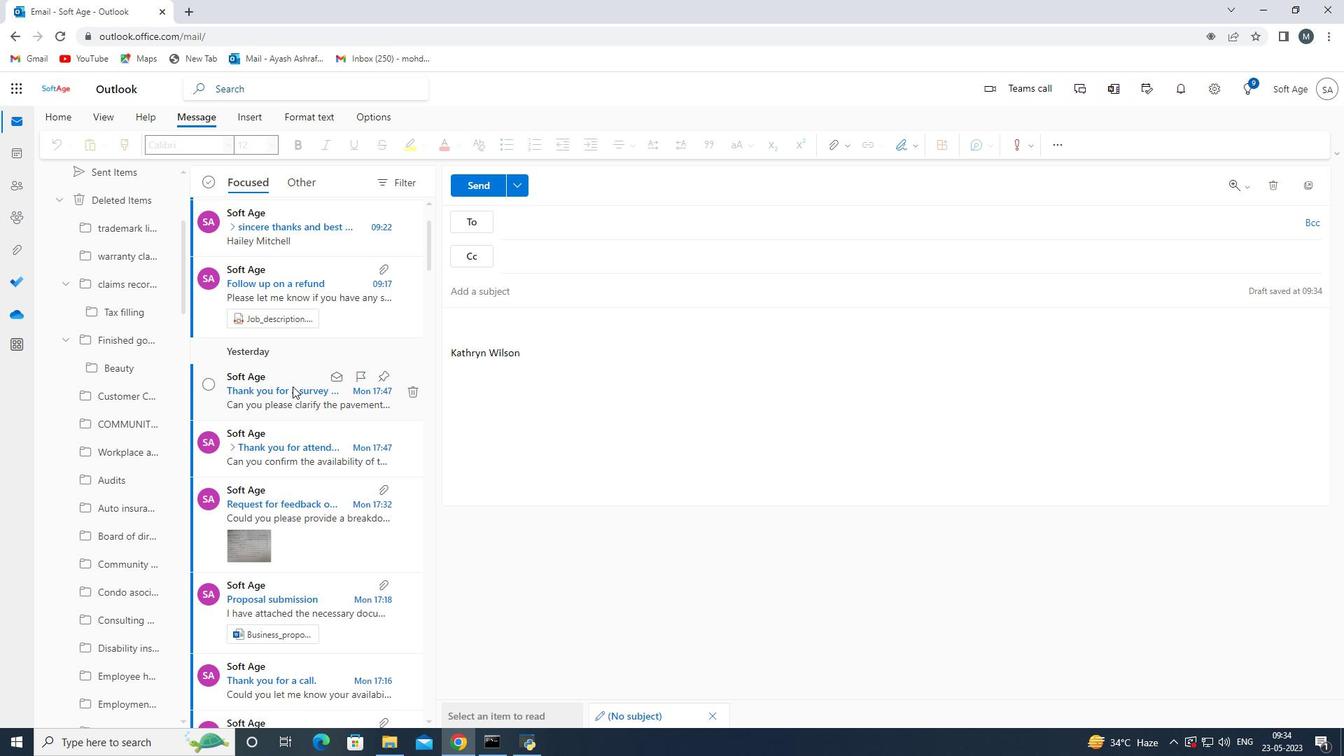 
Action: Mouse moved to (652, 438)
Screenshot: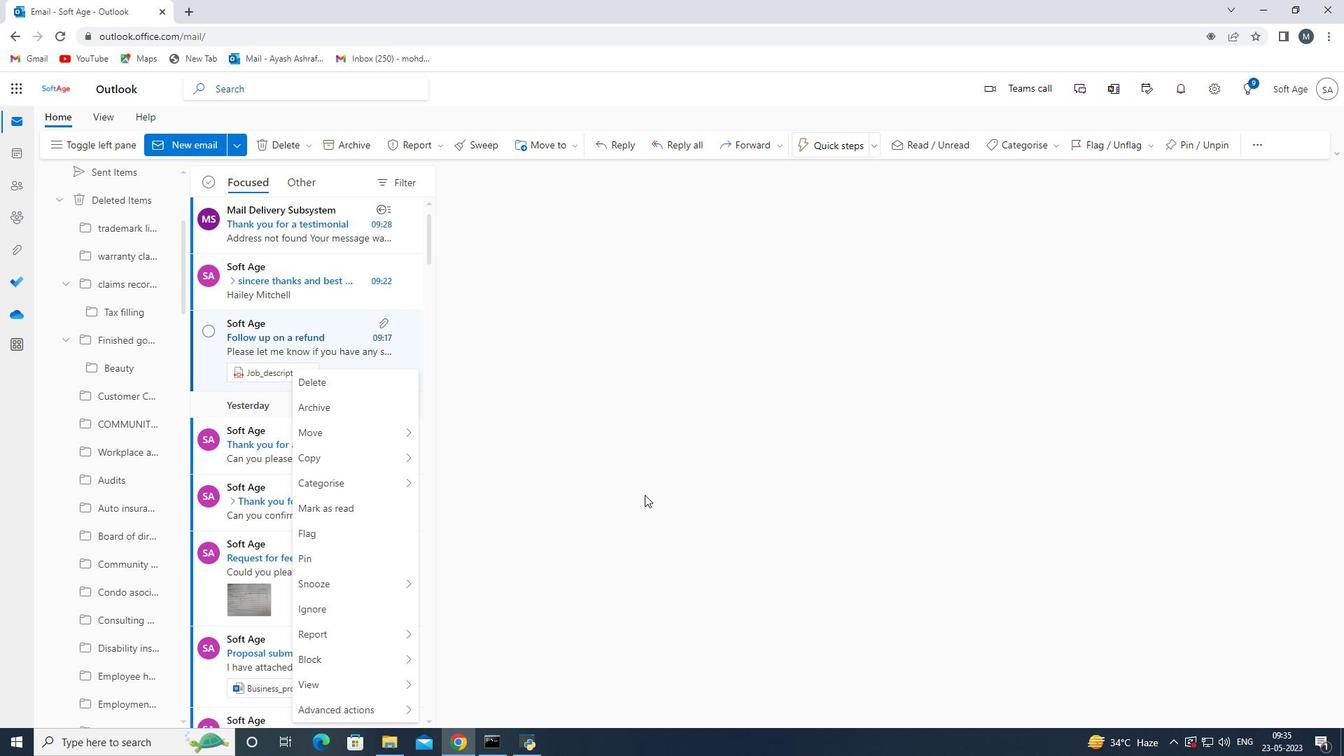 
Action: Mouse pressed left at (652, 438)
Screenshot: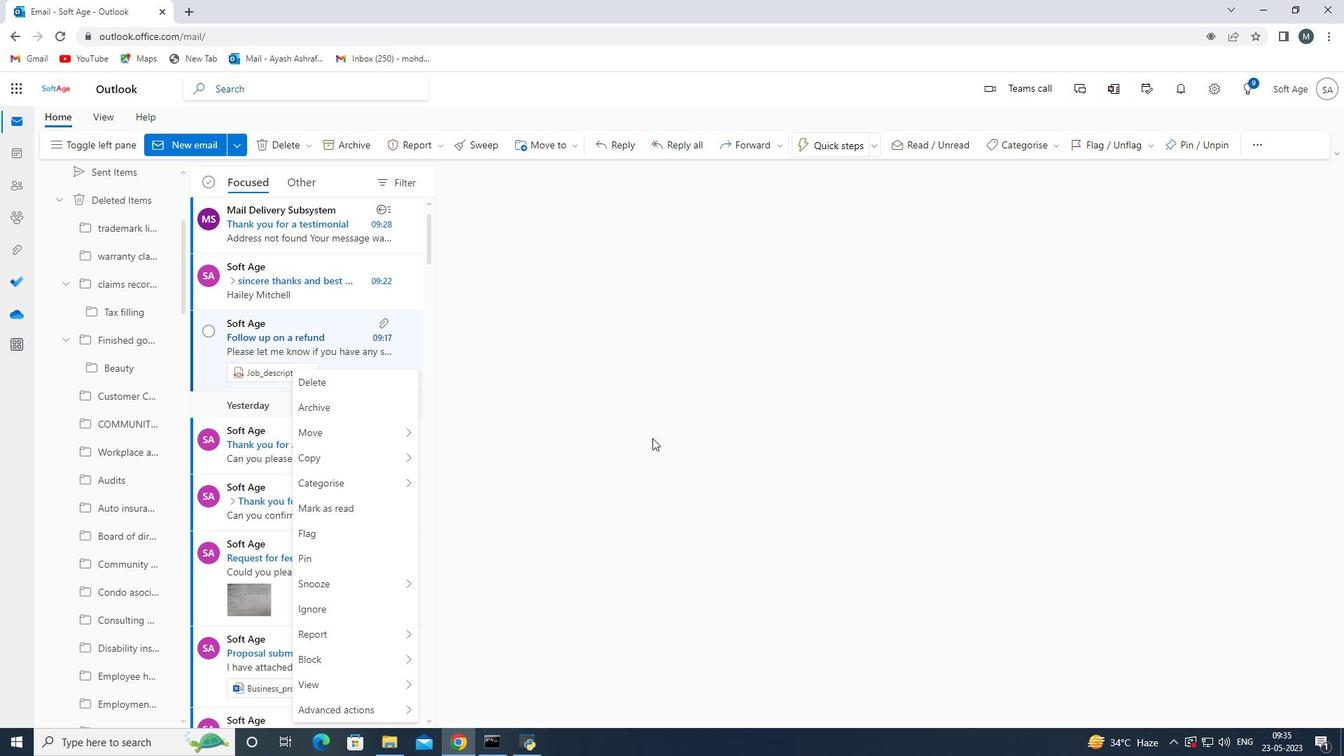 
Action: Mouse moved to (506, 588)
Screenshot: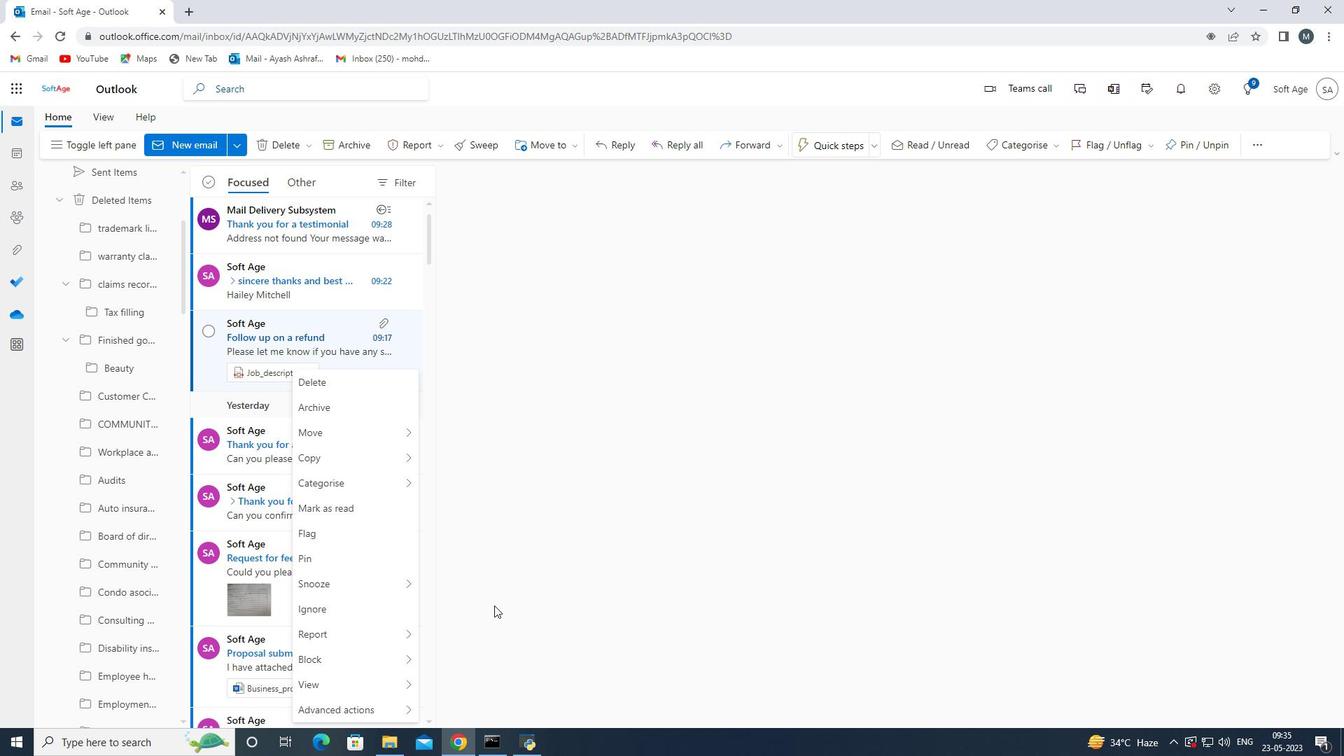 
Action: Mouse scrolled (506, 589) with delta (0, 0)
Screenshot: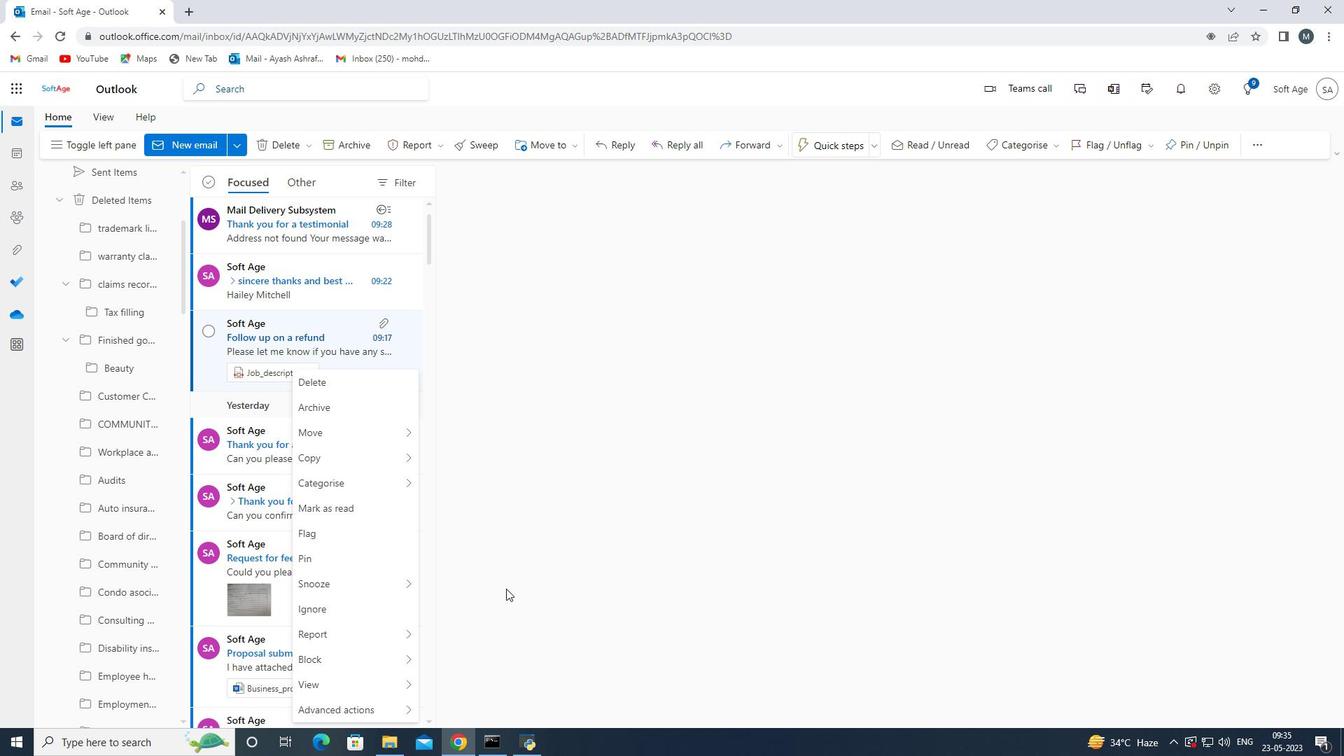 
Action: Mouse scrolled (506, 589) with delta (0, 0)
Screenshot: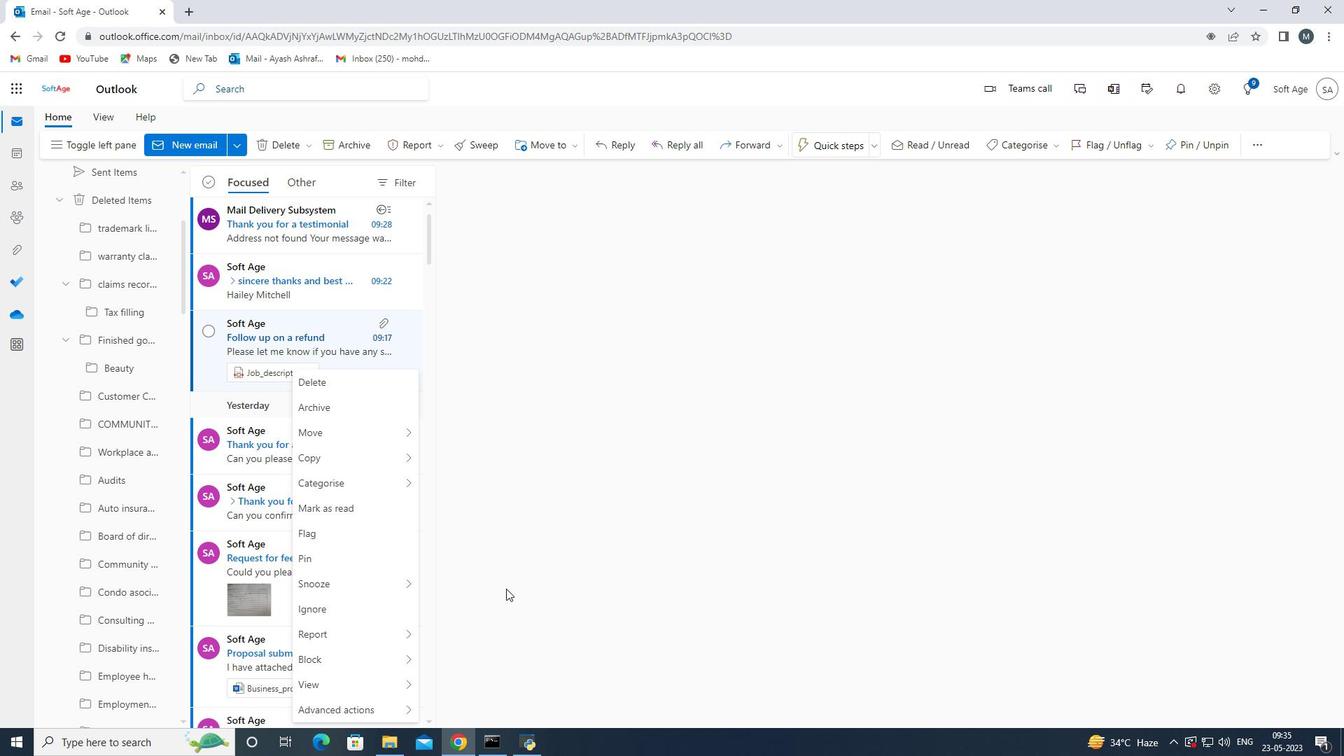 
Action: Mouse scrolled (506, 589) with delta (0, 0)
Screenshot: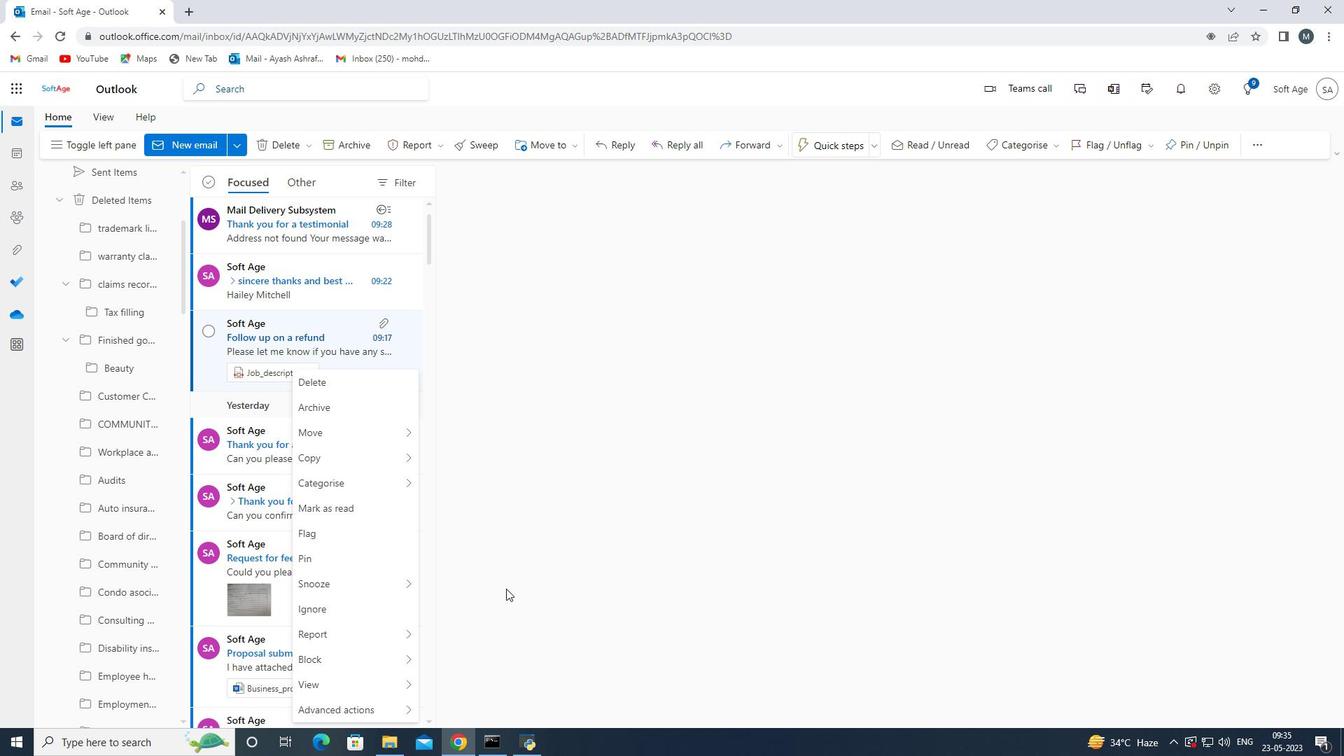 
Action: Mouse scrolled (506, 589) with delta (0, 0)
Screenshot: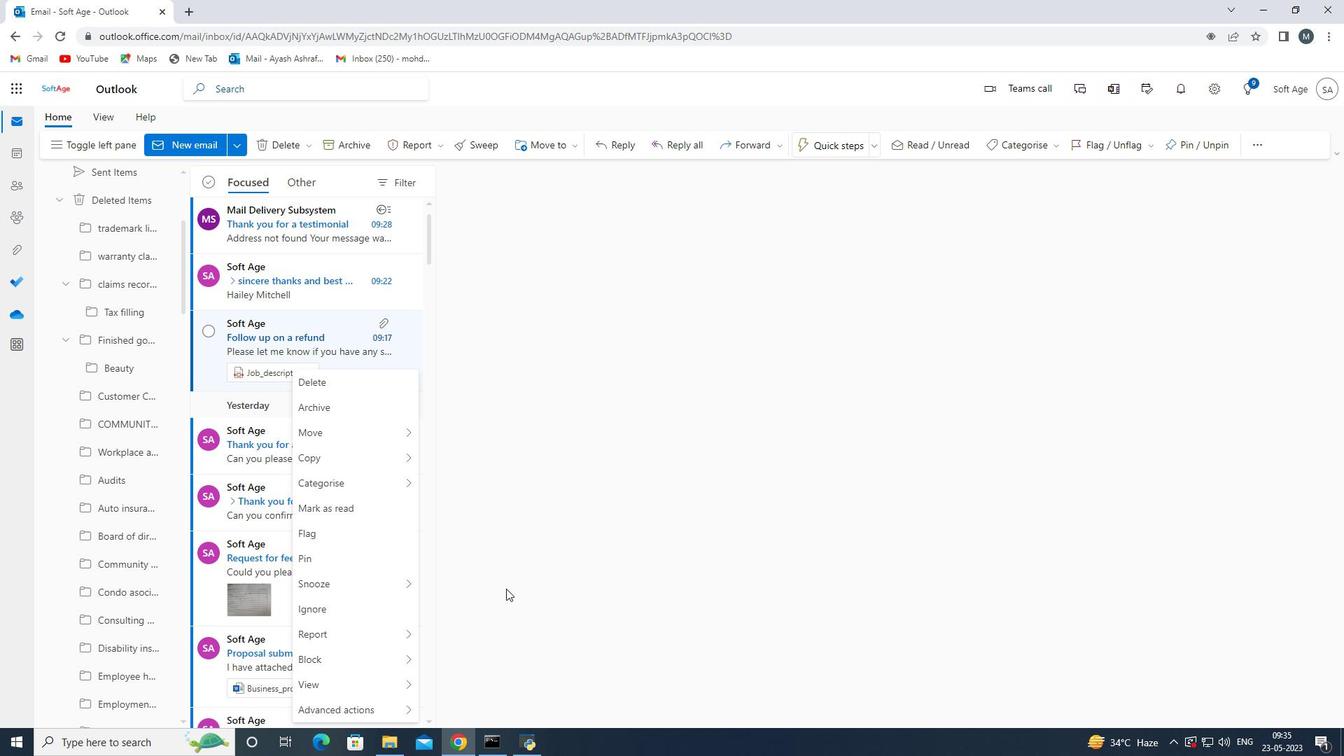 
Action: Mouse scrolled (506, 589) with delta (0, 0)
Screenshot: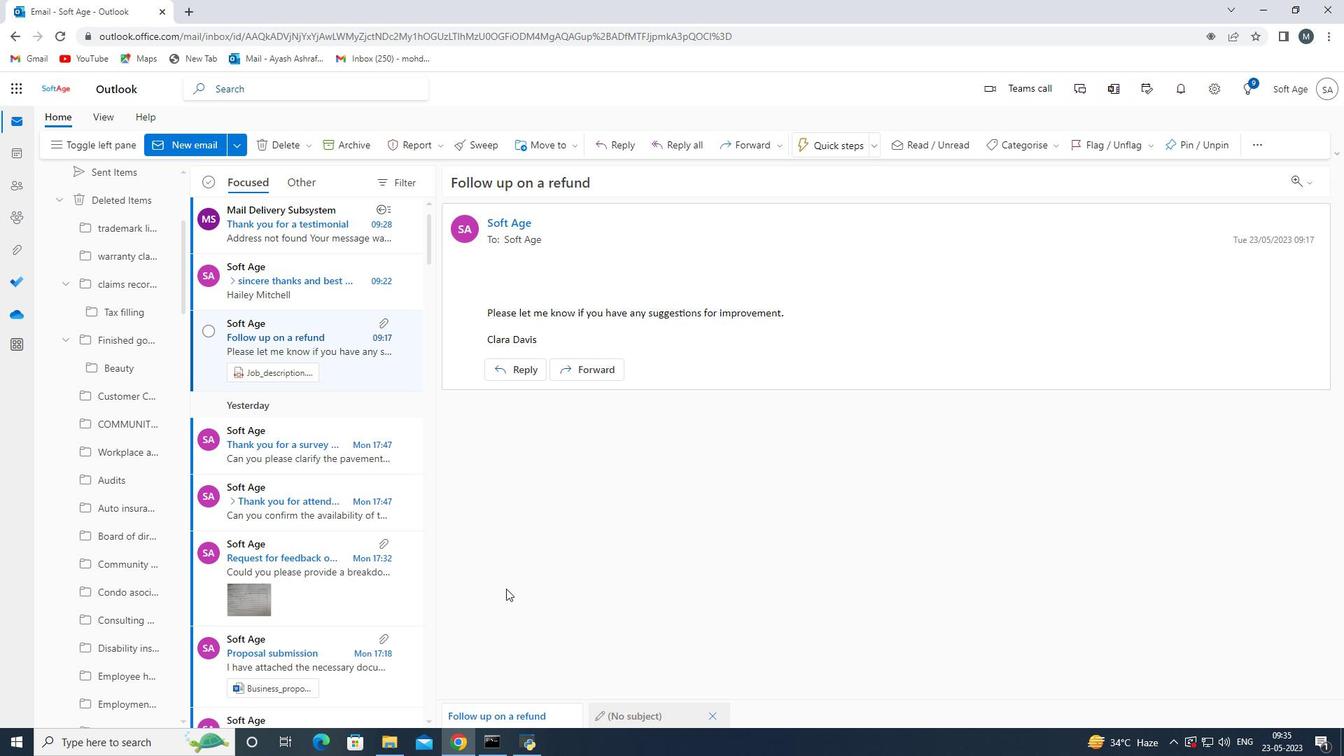 
Action: Mouse moved to (506, 572)
Screenshot: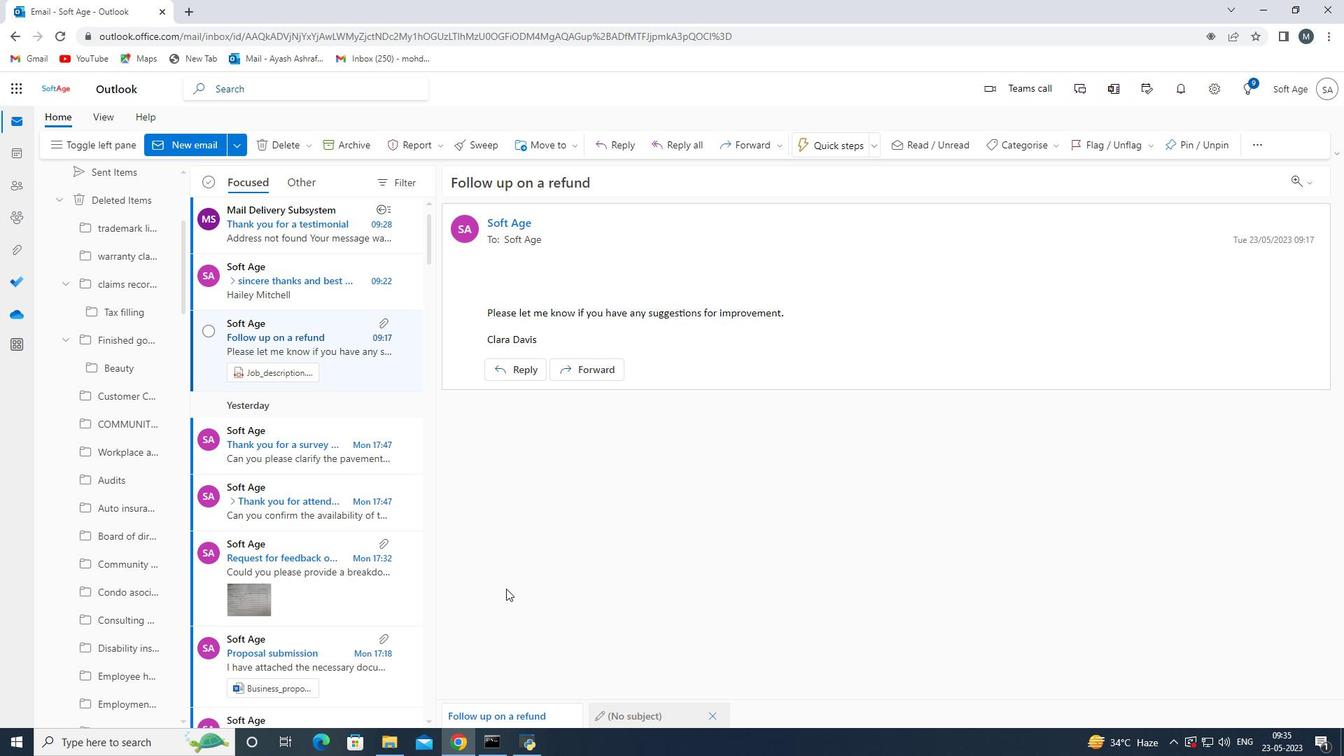 
Action: Mouse scrolled (506, 573) with delta (0, 0)
Screenshot: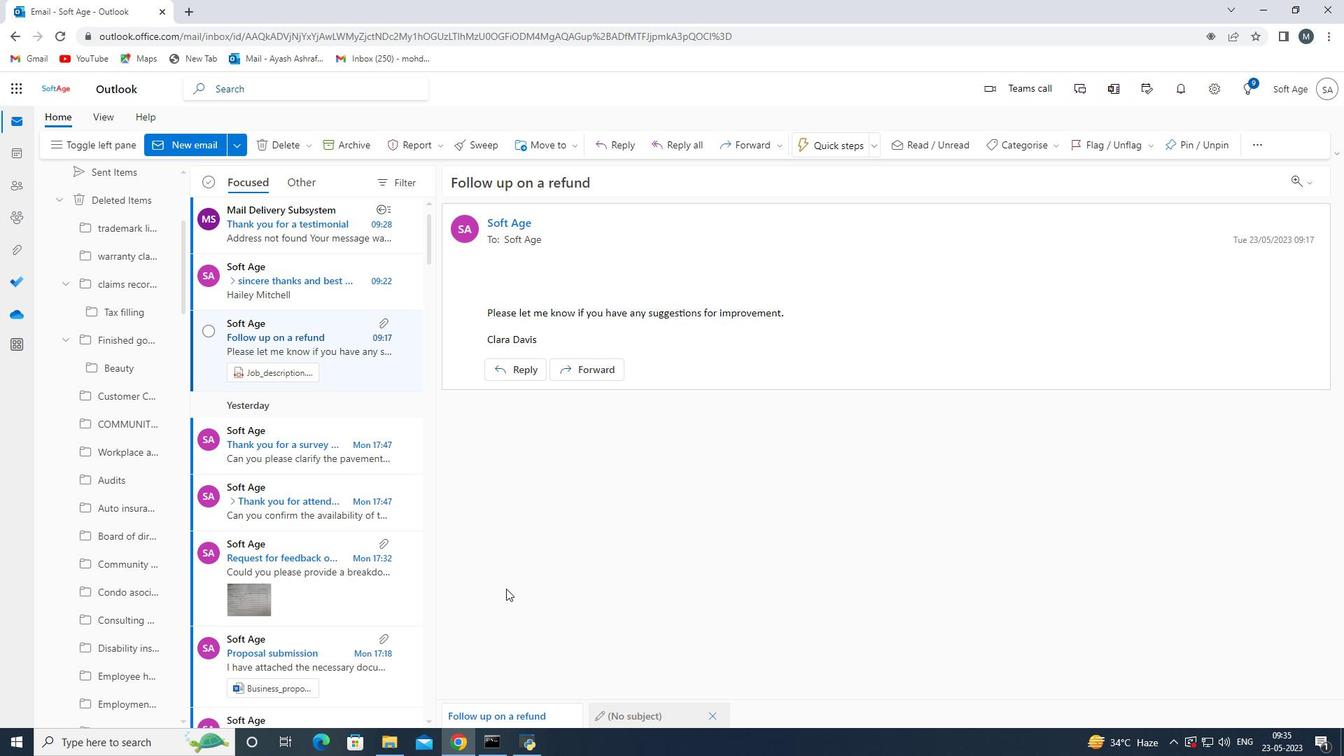 
Action: Mouse moved to (581, 592)
Screenshot: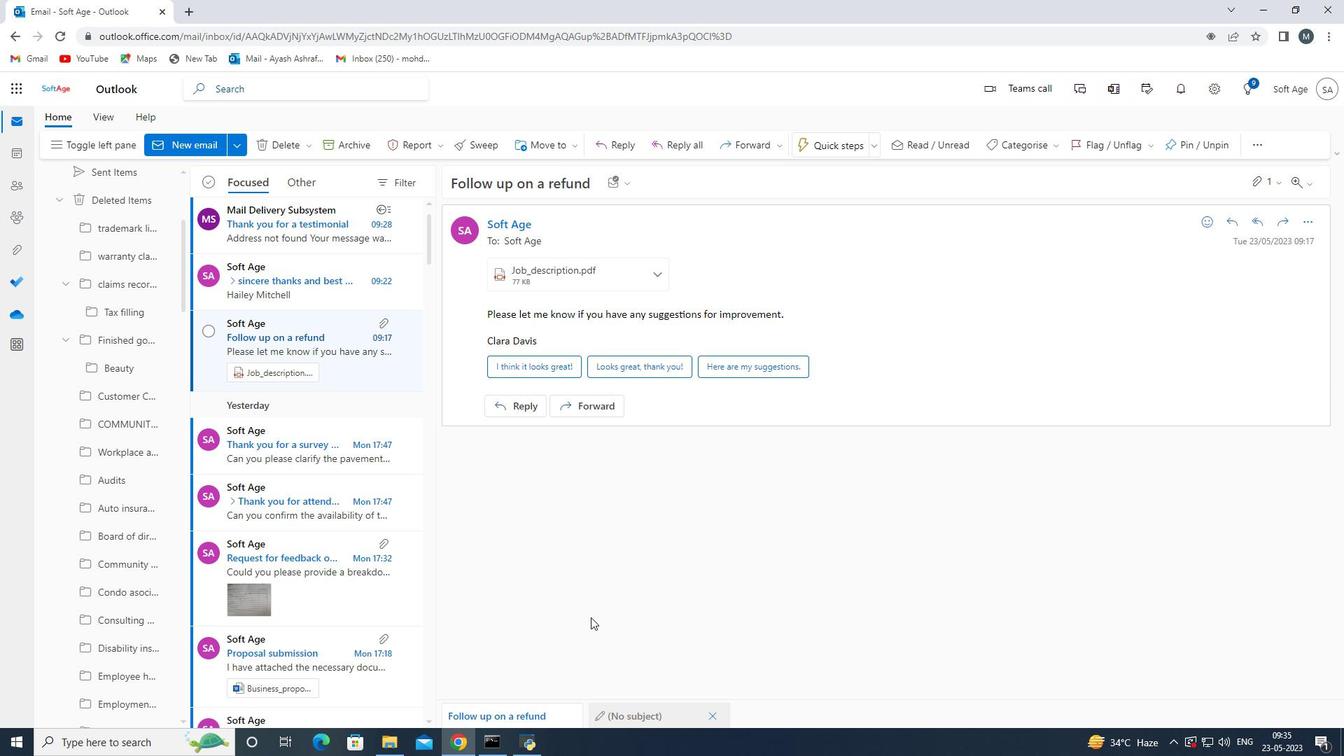 
Action: Mouse scrolled (581, 592) with delta (0, 0)
Screenshot: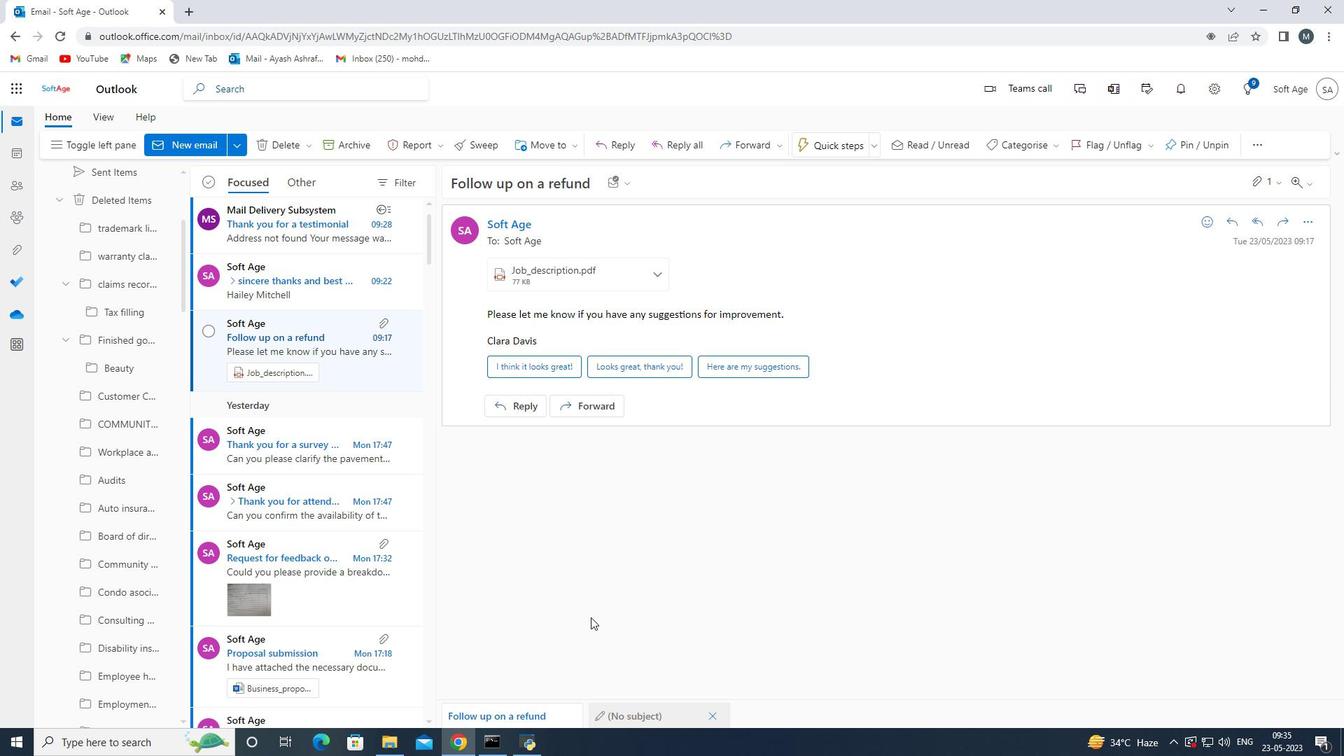 
Action: Mouse moved to (579, 590)
Screenshot: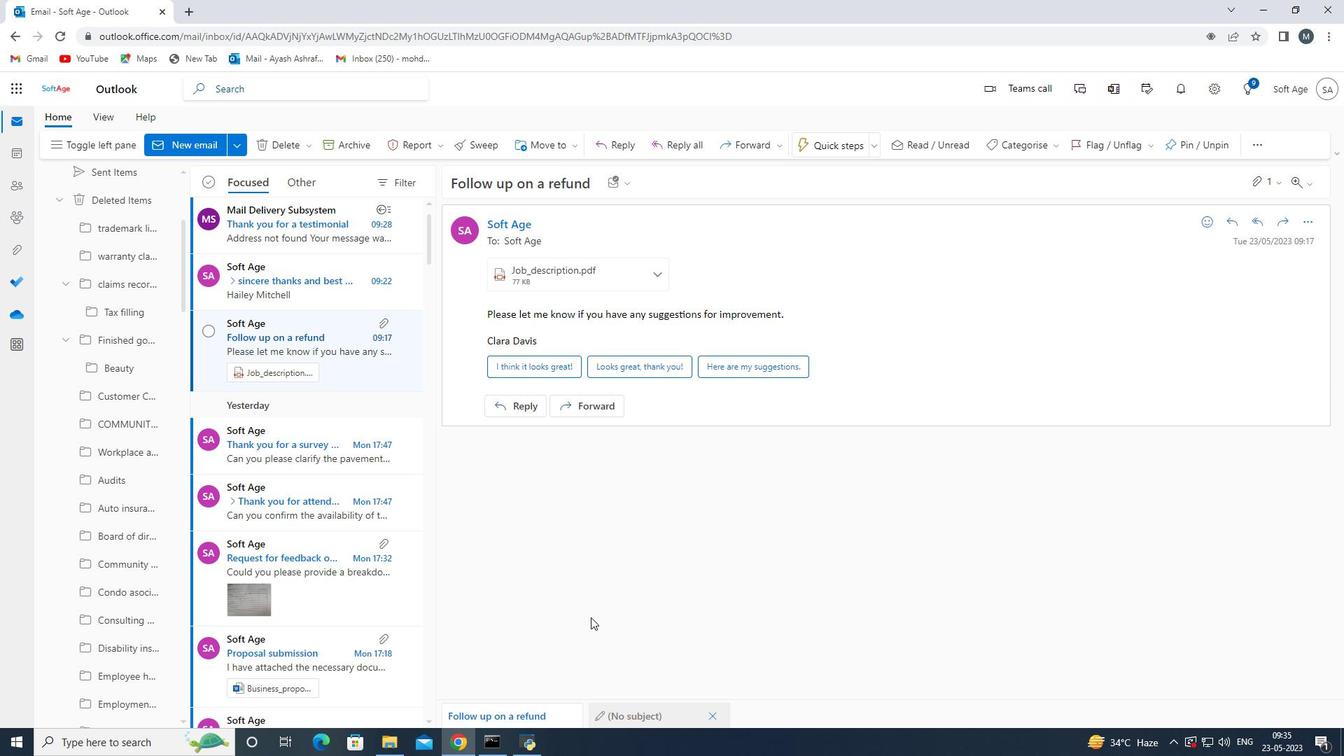 
Action: Mouse scrolled (579, 590) with delta (0, 0)
Screenshot: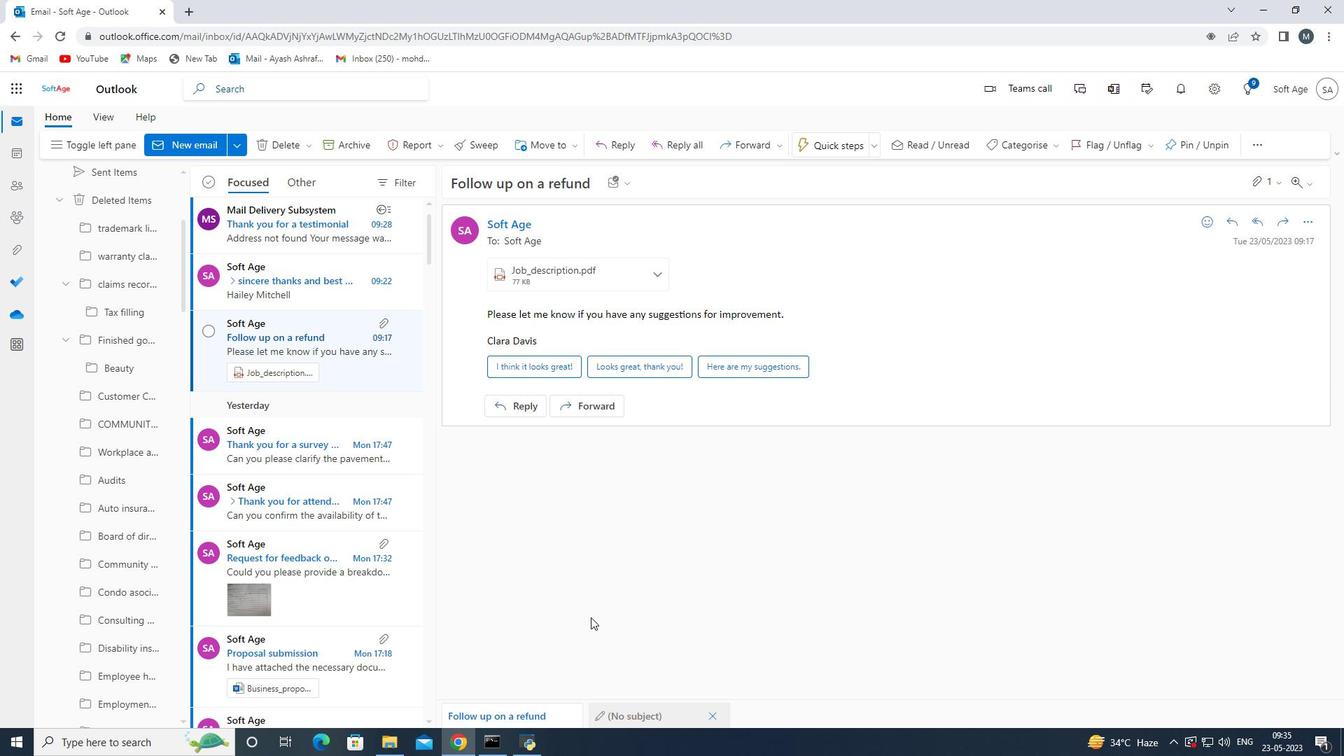 
Action: Mouse scrolled (579, 590) with delta (0, 0)
Screenshot: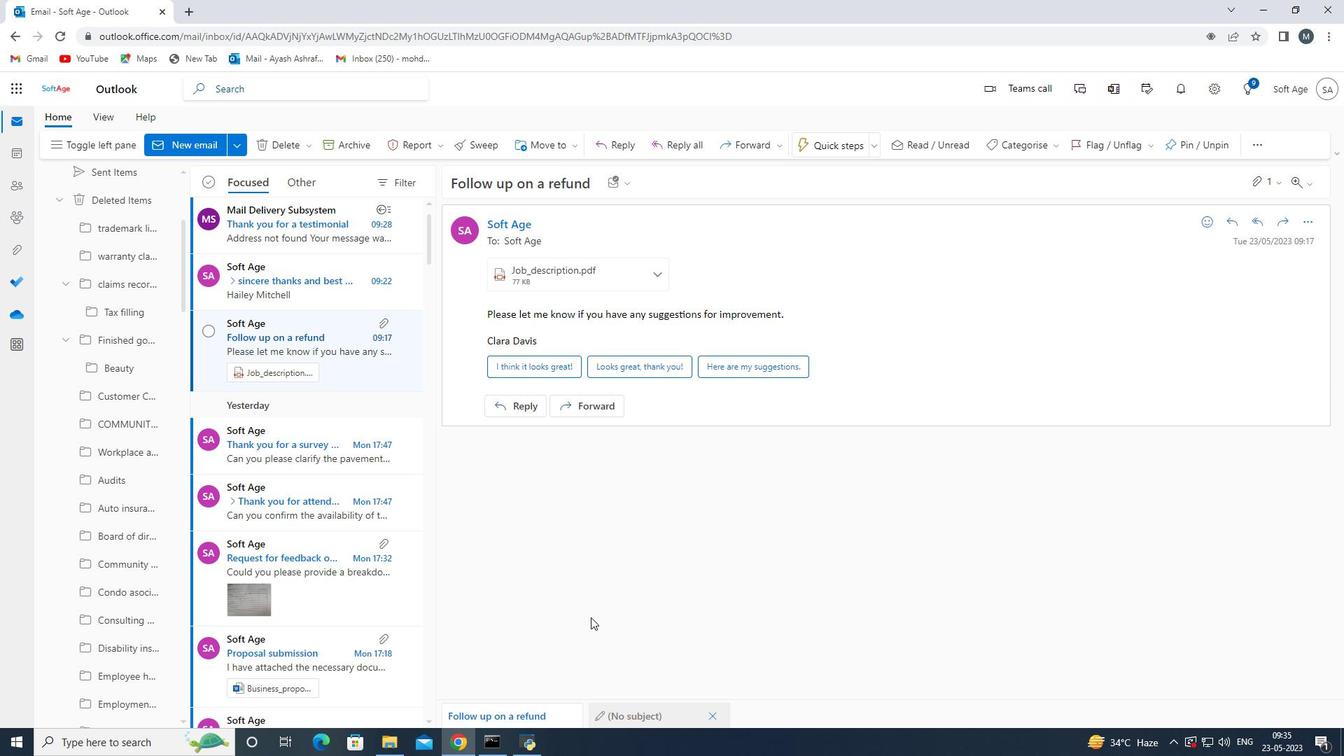 
Action: Mouse moved to (579, 589)
Screenshot: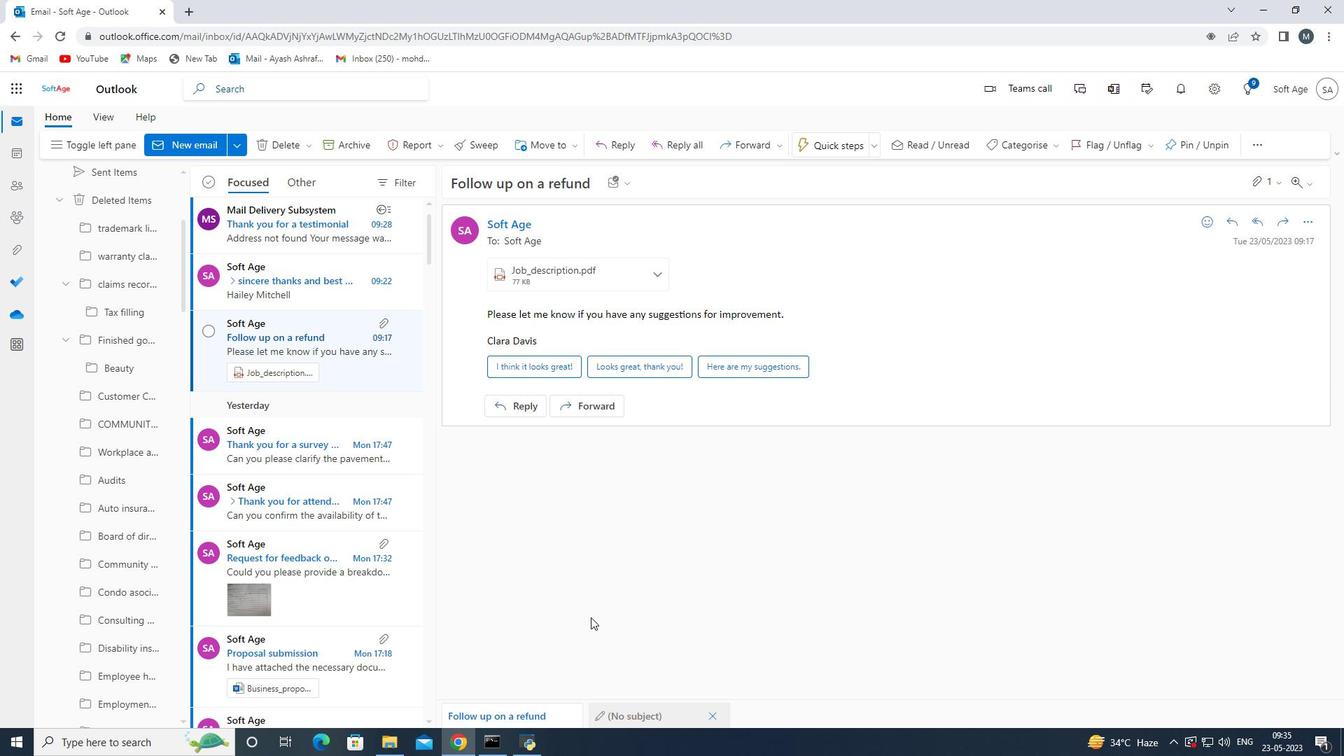 
Action: Mouse scrolled (579, 590) with delta (0, 0)
Screenshot: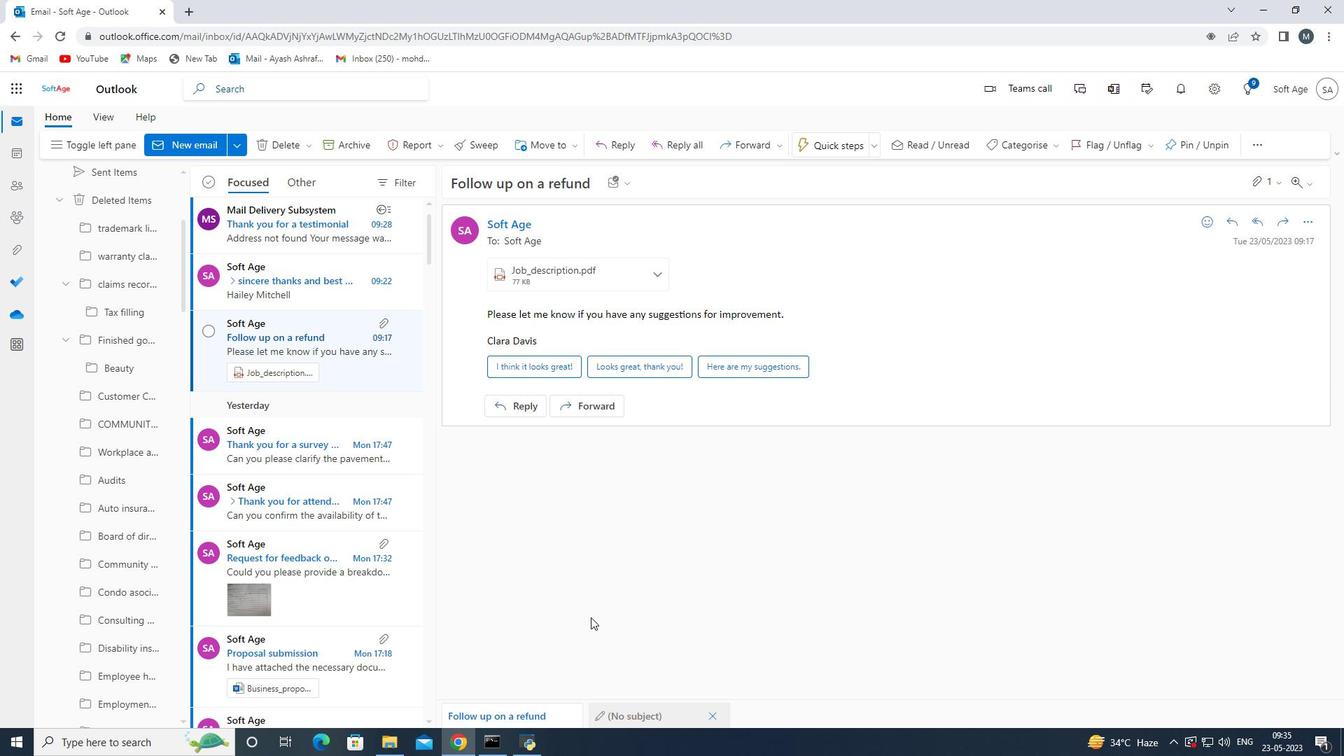 
Action: Mouse moved to (578, 588)
Screenshot: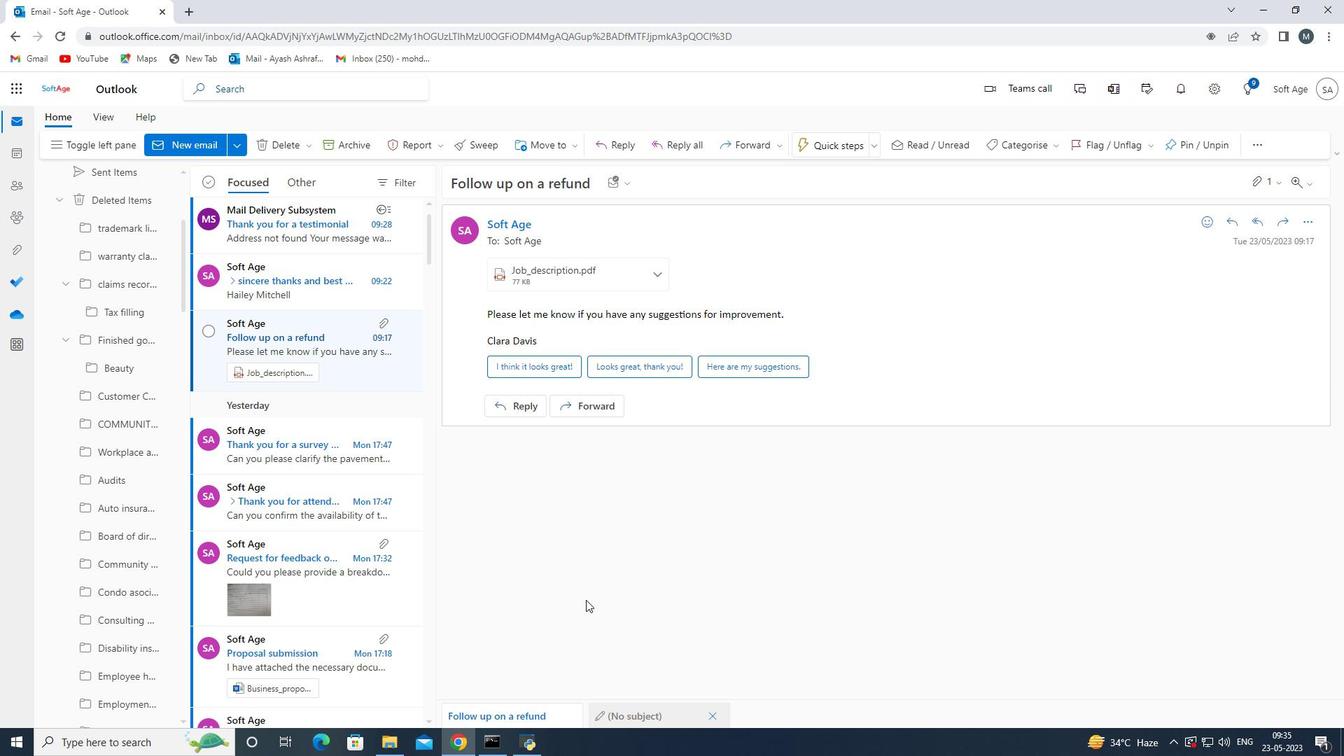 
Action: Mouse scrolled (578, 589) with delta (0, 0)
Screenshot: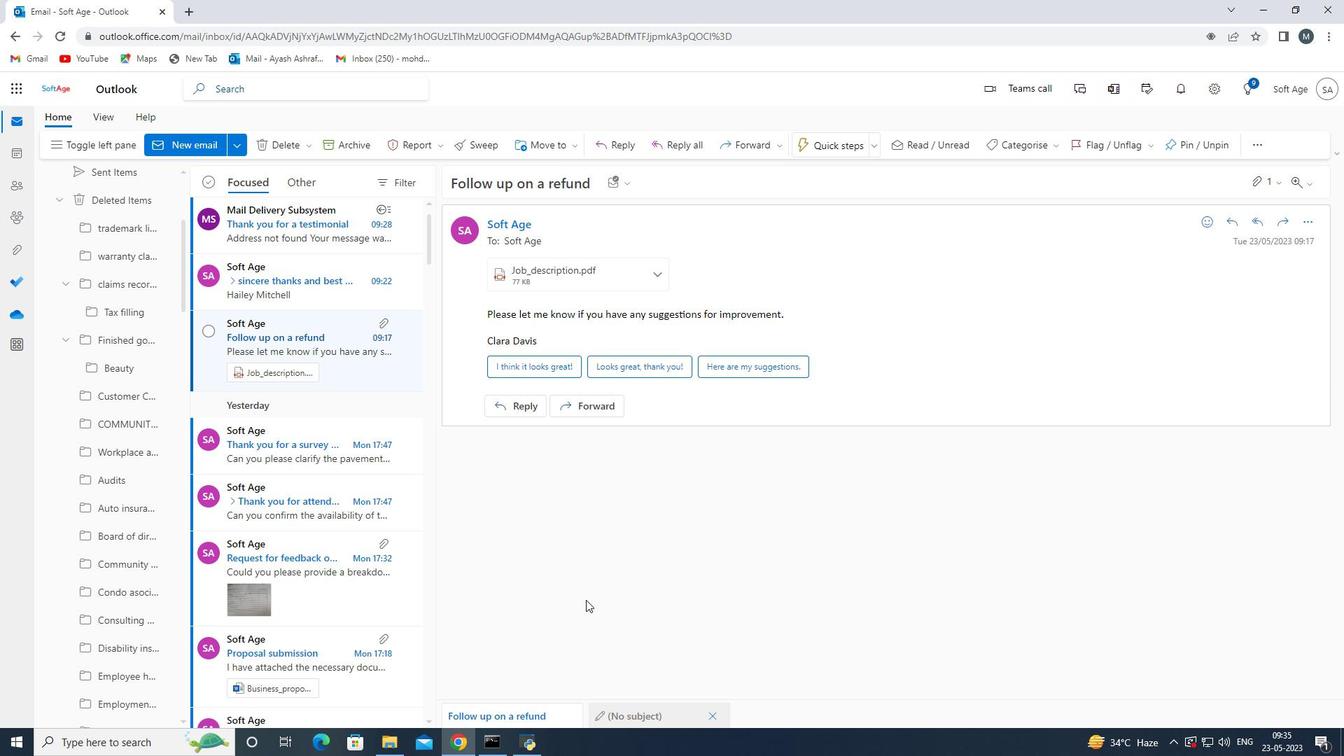 
Action: Mouse scrolled (578, 589) with delta (0, 0)
Screenshot: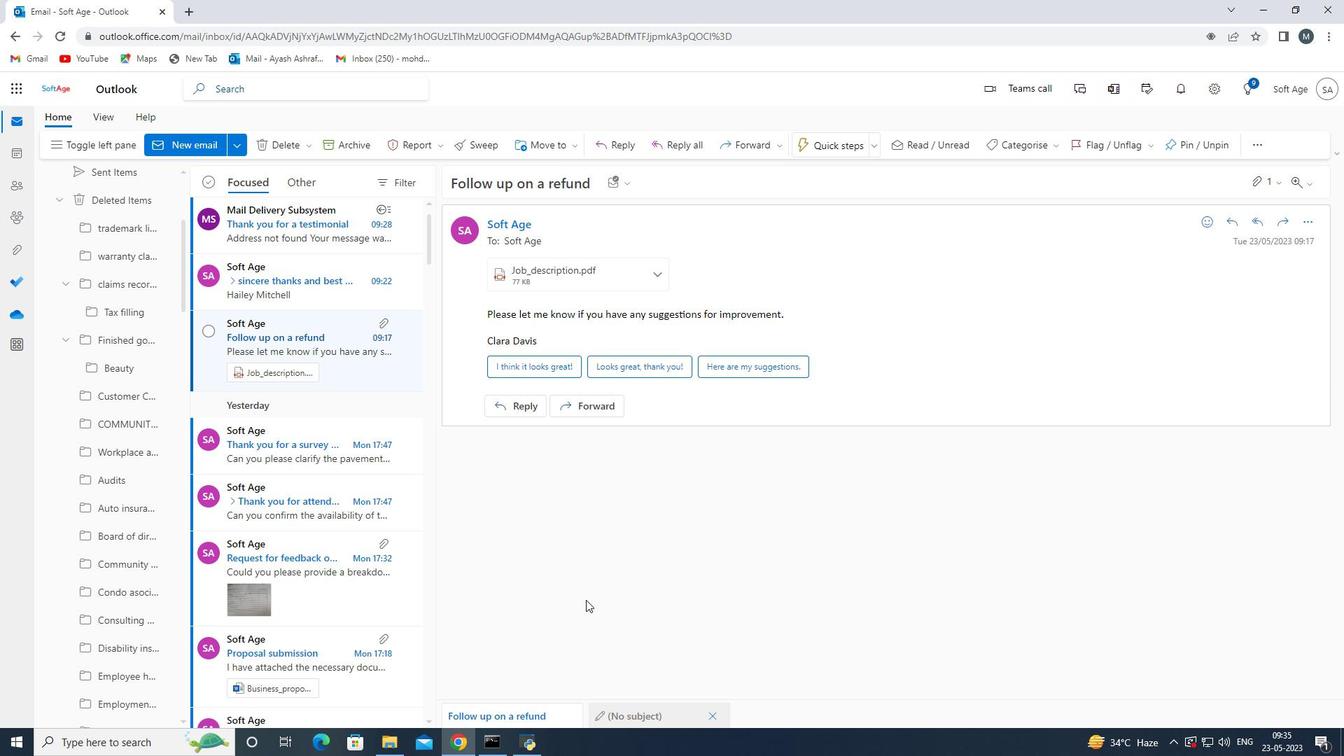 
Action: Mouse moved to (503, 571)
Screenshot: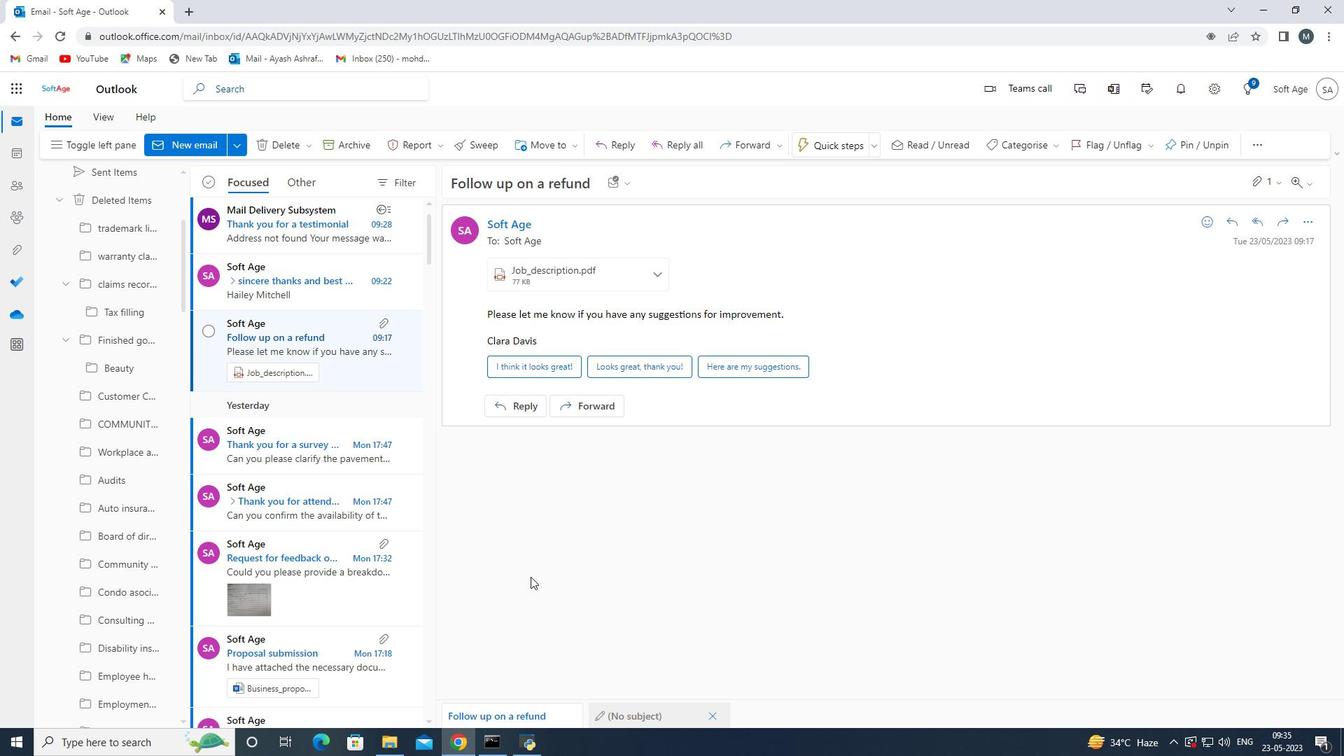 
Action: Mouse scrolled (503, 572) with delta (0, 0)
Screenshot: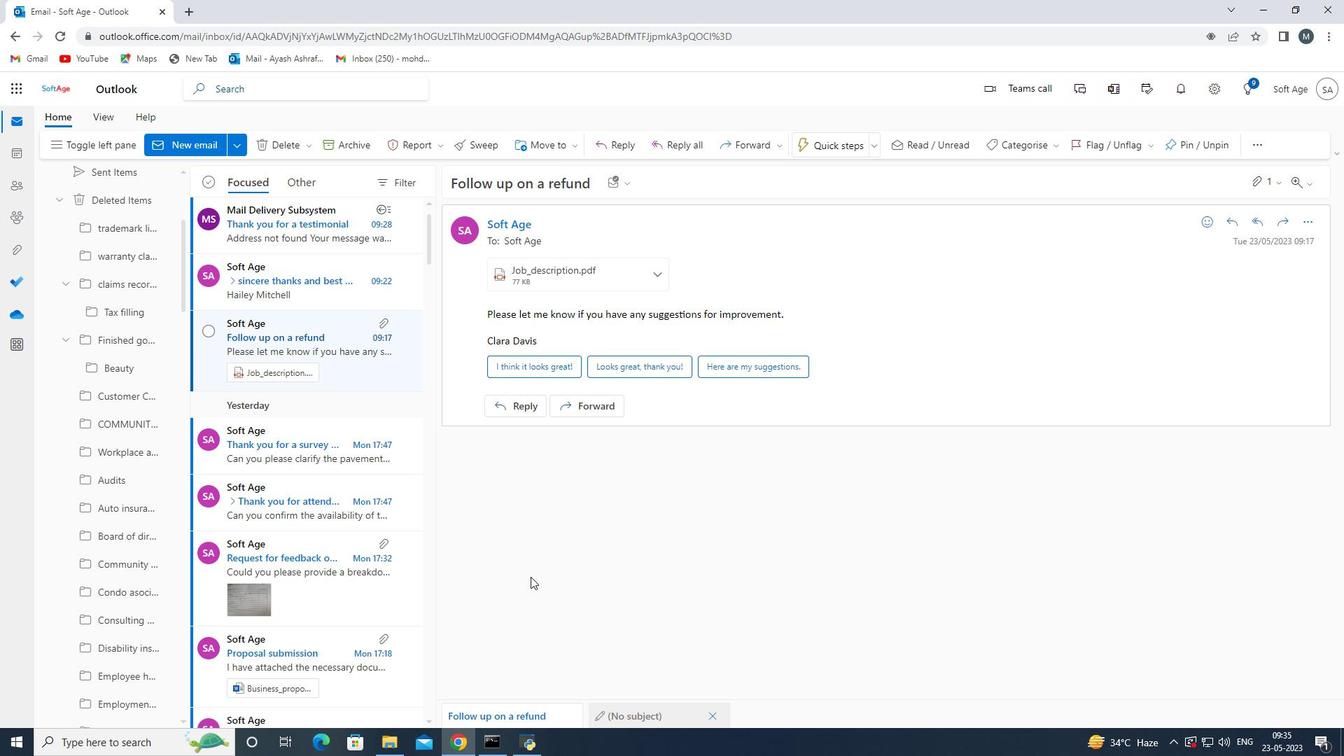 
Action: Mouse moved to (126, 500)
Screenshot: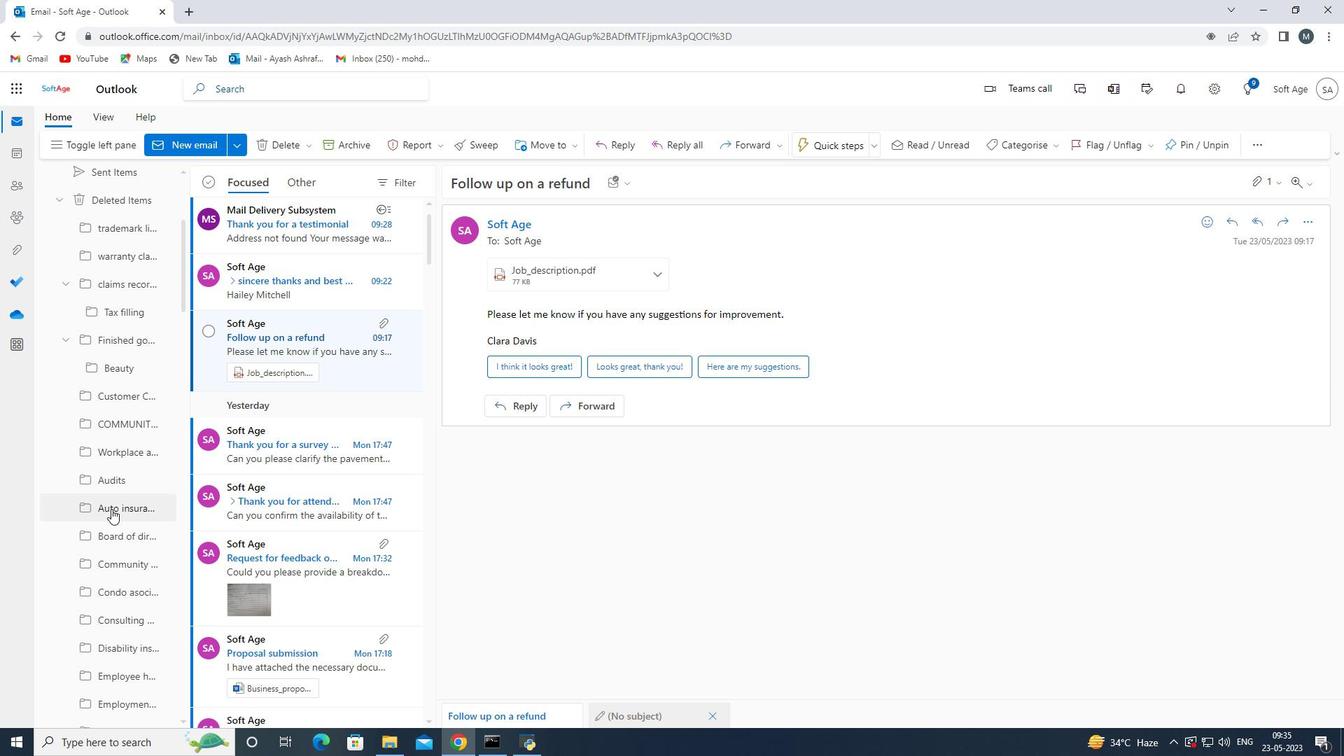 
Action: Mouse scrolled (126, 501) with delta (0, 0)
Screenshot: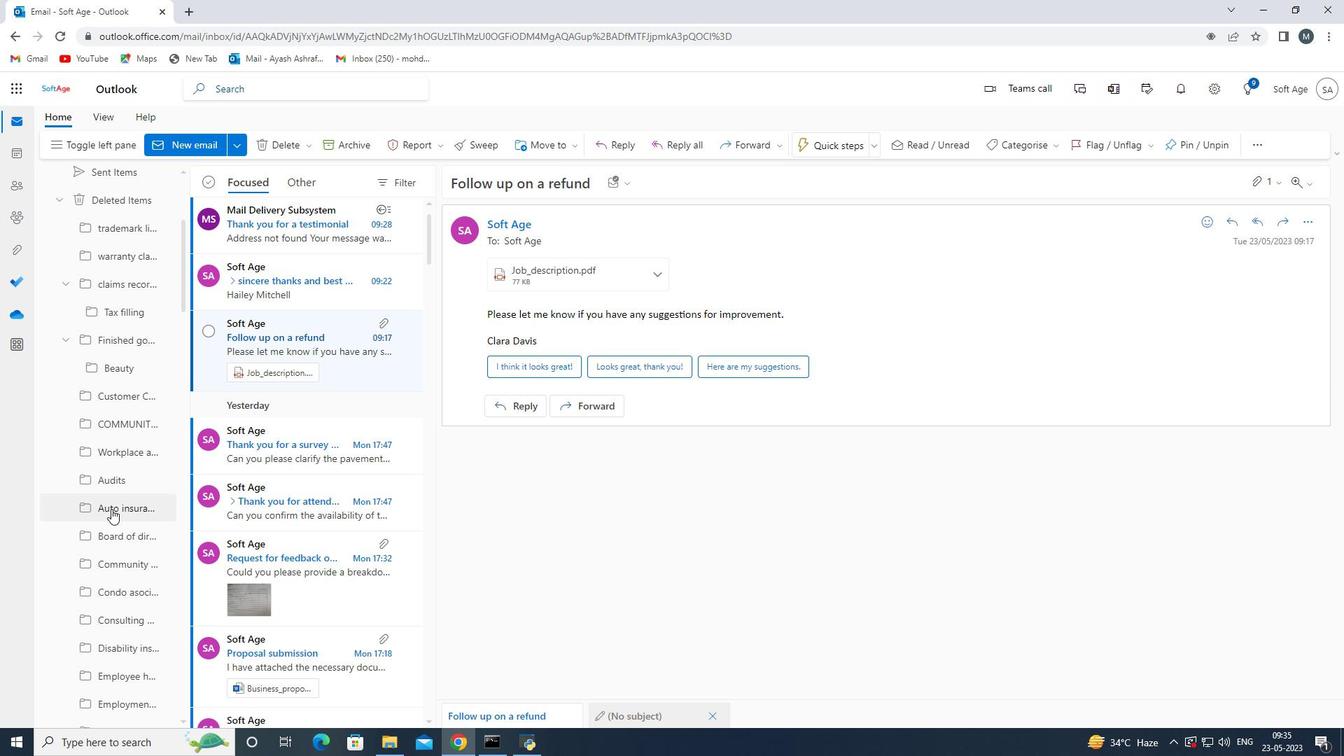 
Action: Mouse moved to (126, 499)
Screenshot: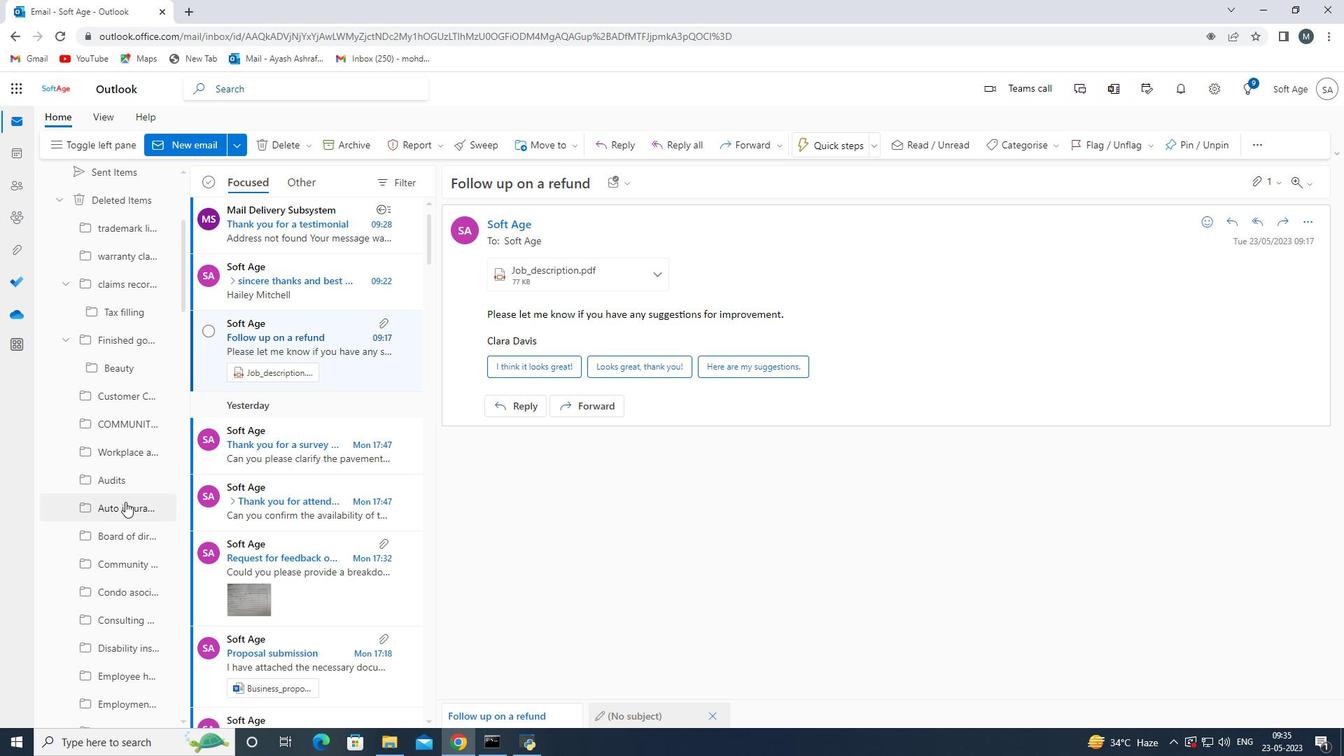 
Action: Mouse scrolled (126, 500) with delta (0, 0)
Screenshot: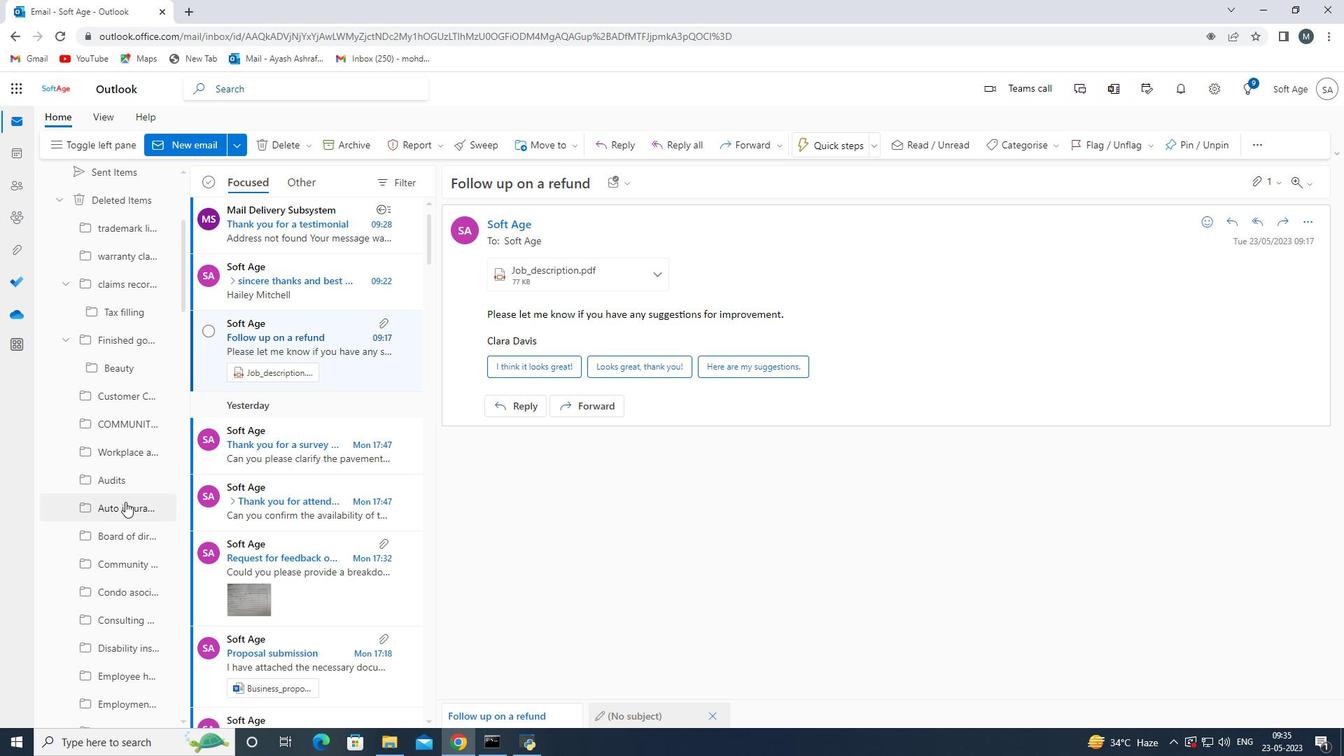 
Action: Mouse scrolled (126, 500) with delta (0, 0)
Screenshot: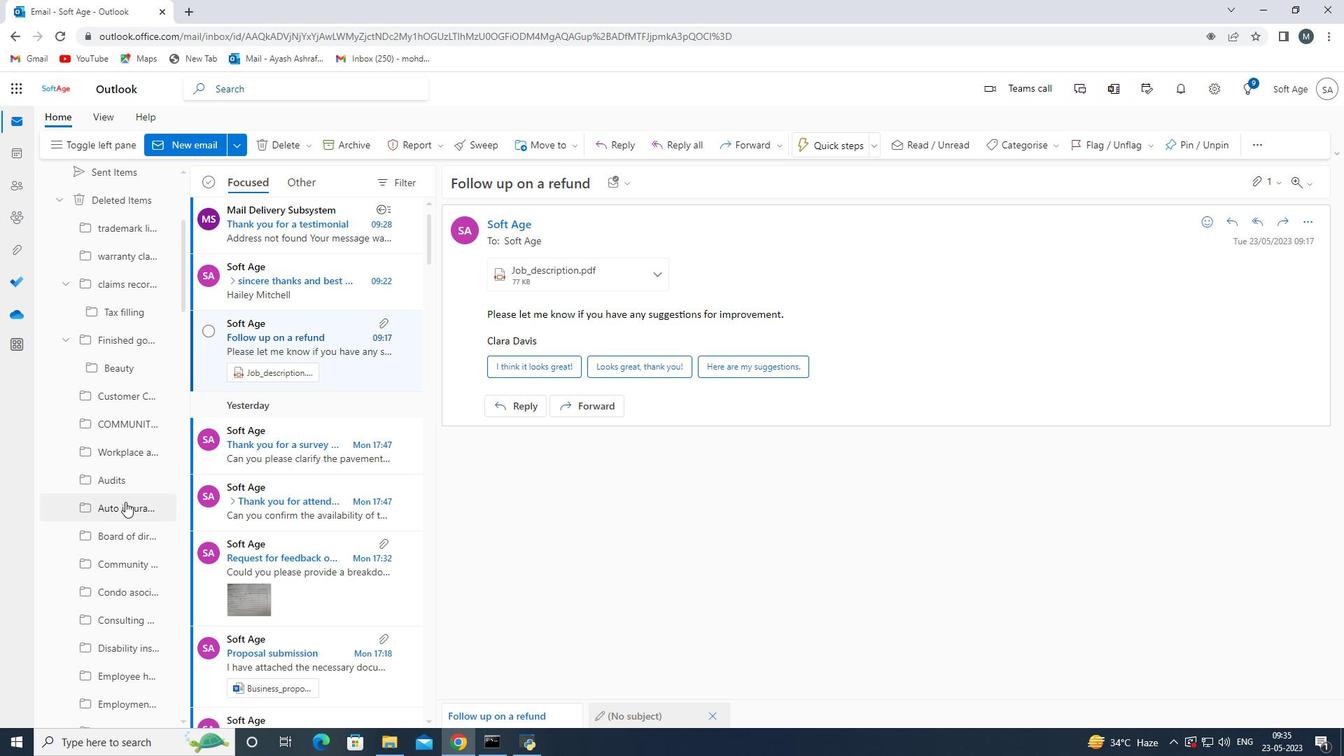 
Action: Mouse moved to (126, 499)
Screenshot: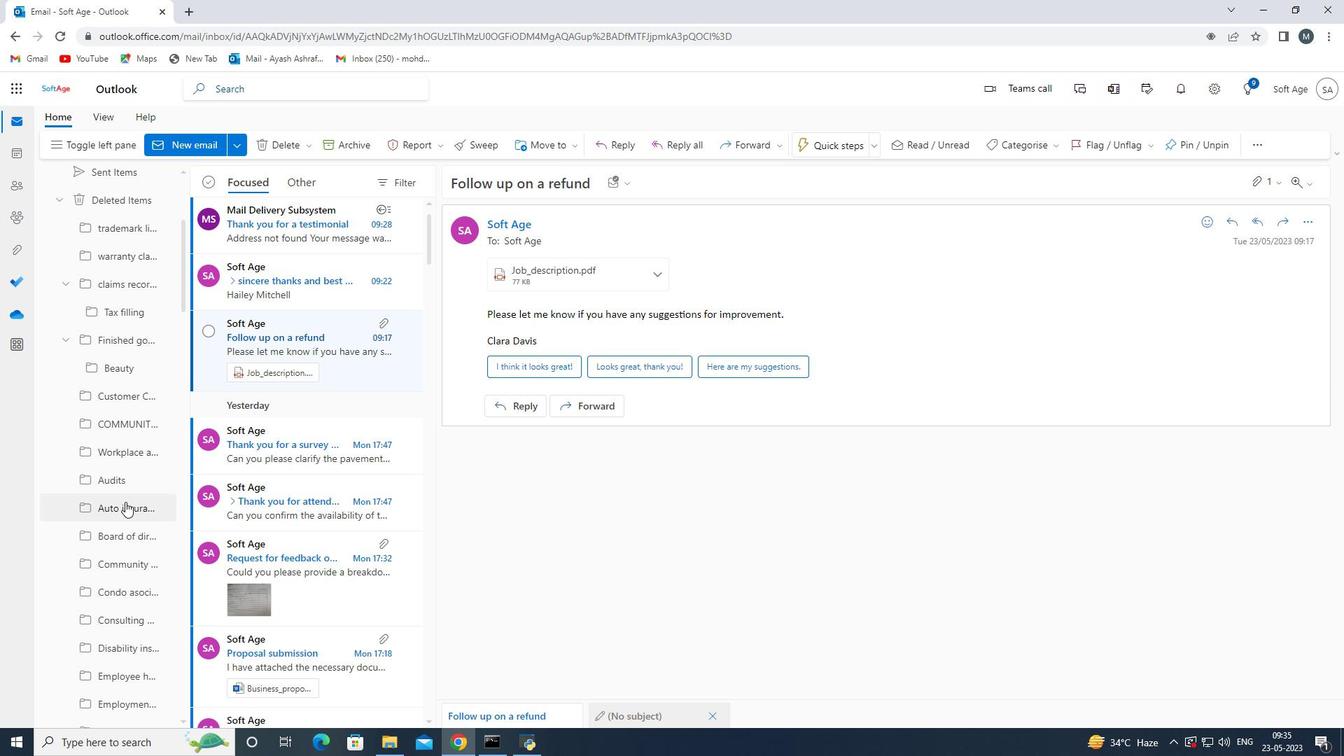 
Action: Mouse scrolled (126, 499) with delta (0, 0)
Screenshot: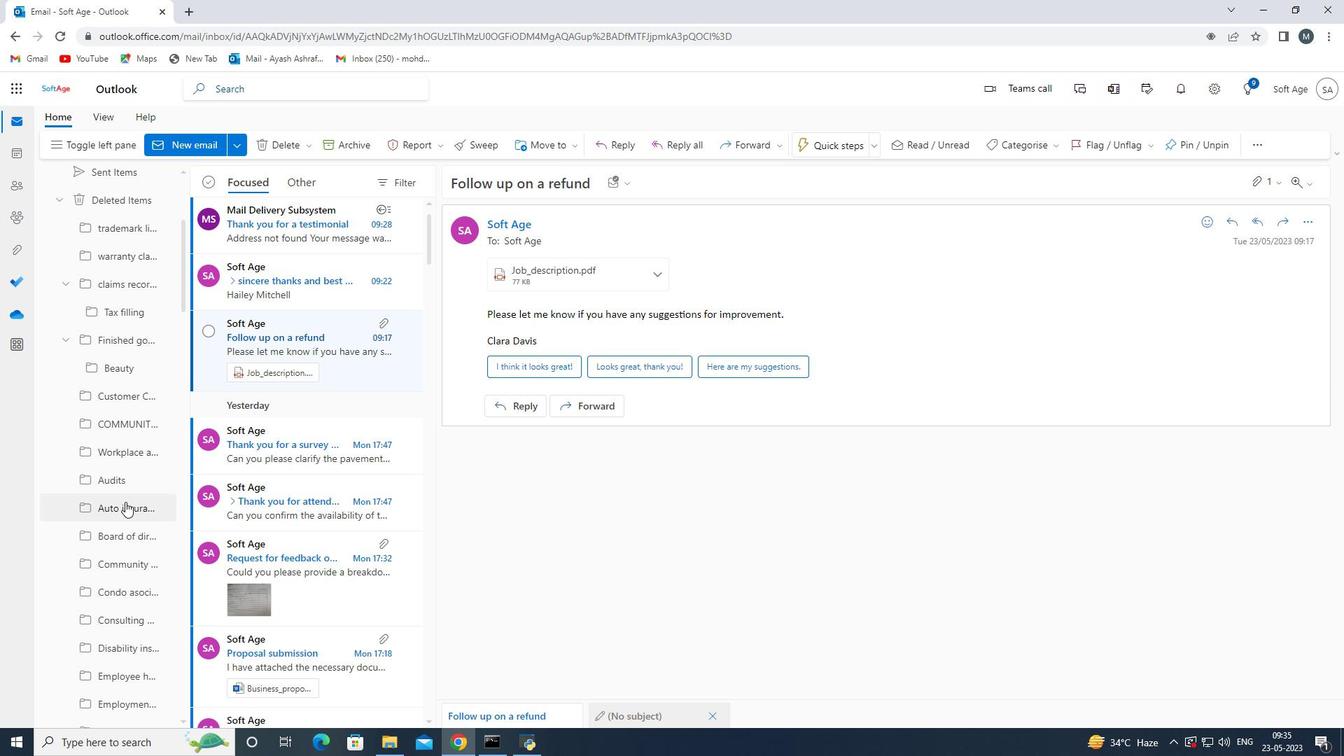 
Action: Mouse scrolled (126, 499) with delta (0, 0)
Screenshot: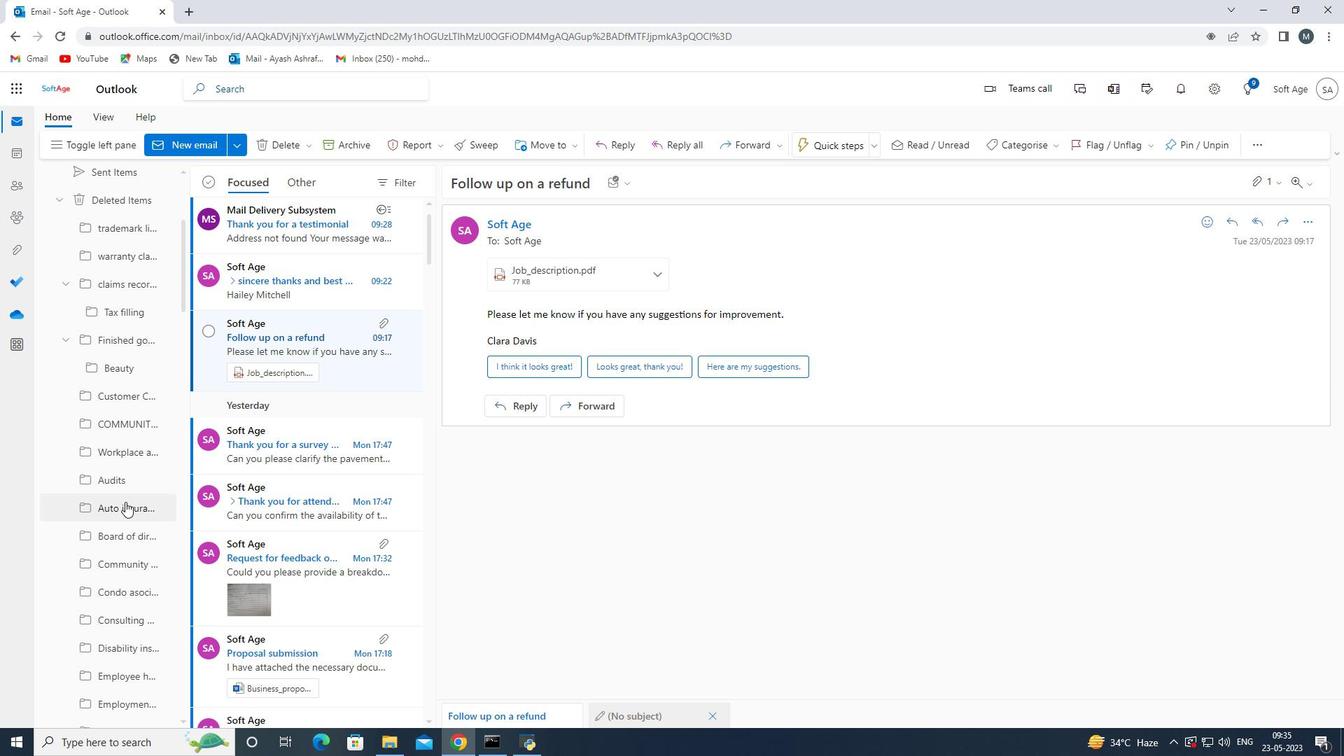 
Action: Mouse moved to (126, 484)
Screenshot: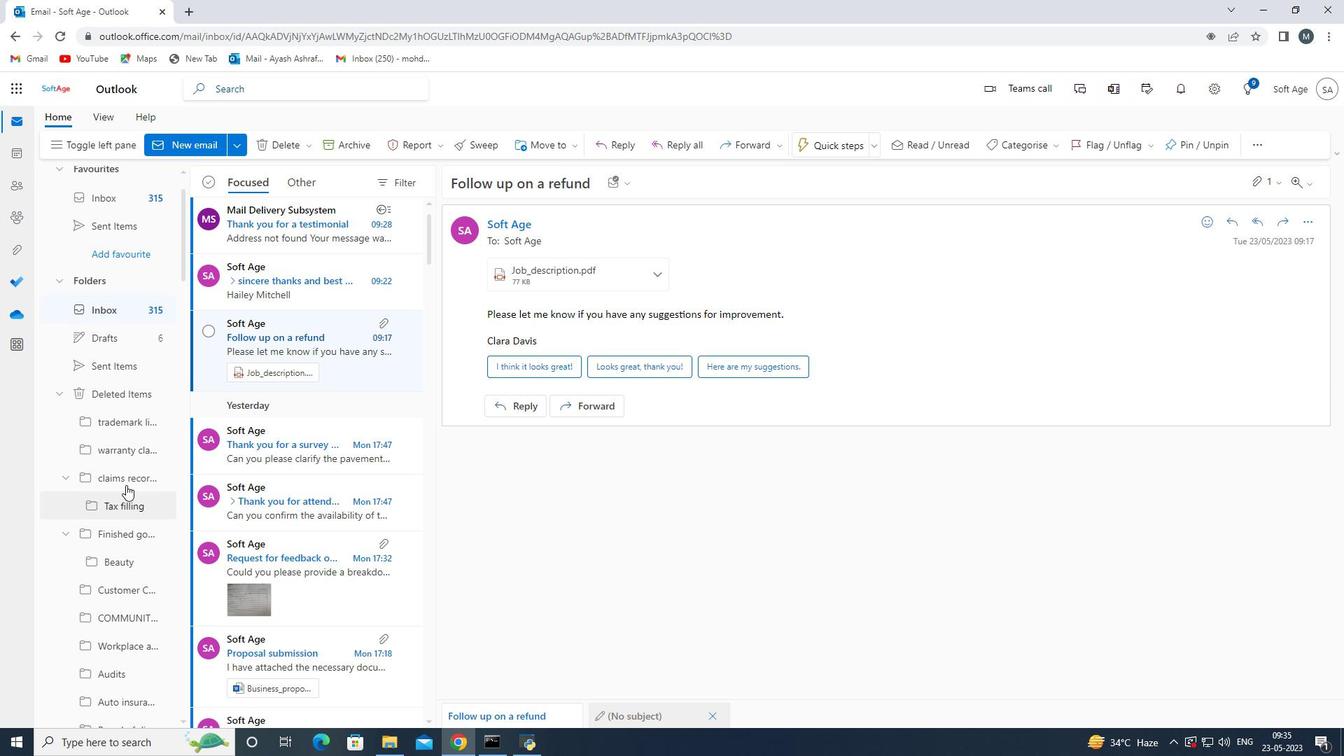 
Action: Mouse scrolled (126, 485) with delta (0, 0)
Screenshot: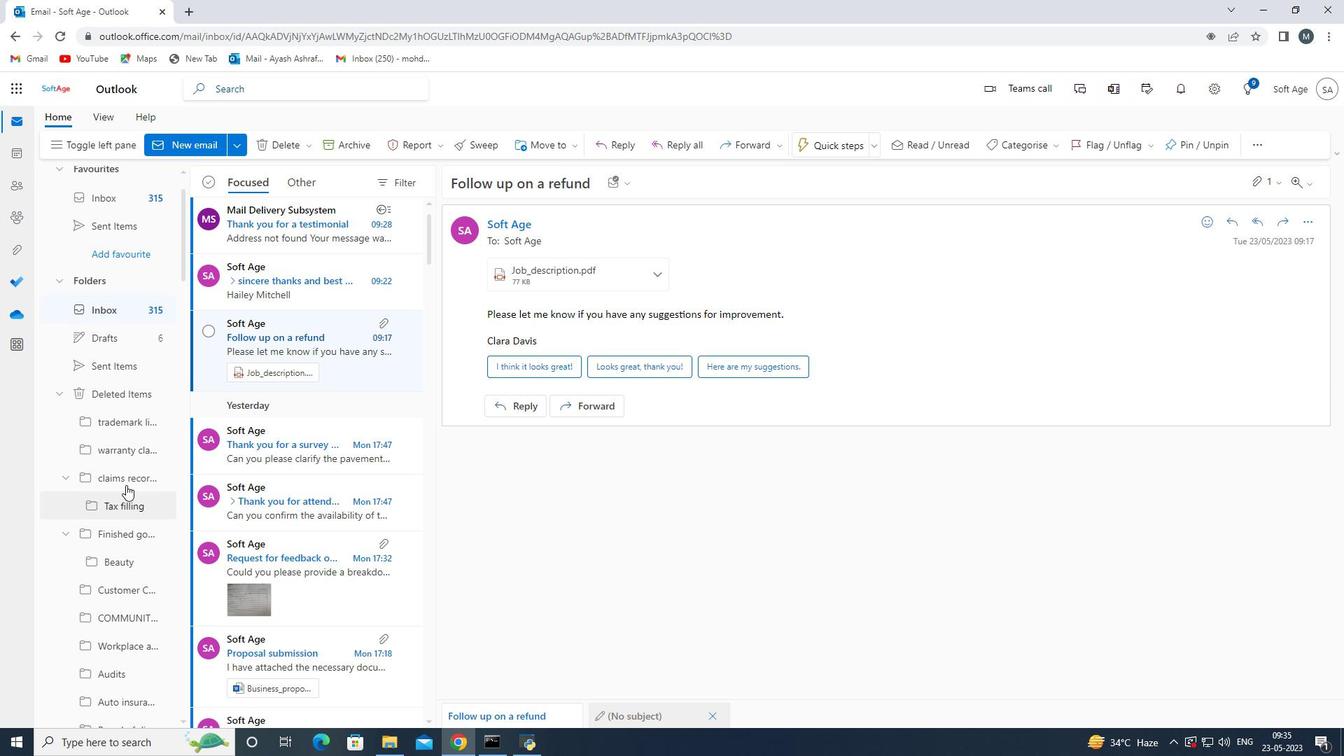 
Action: Mouse moved to (126, 483)
Screenshot: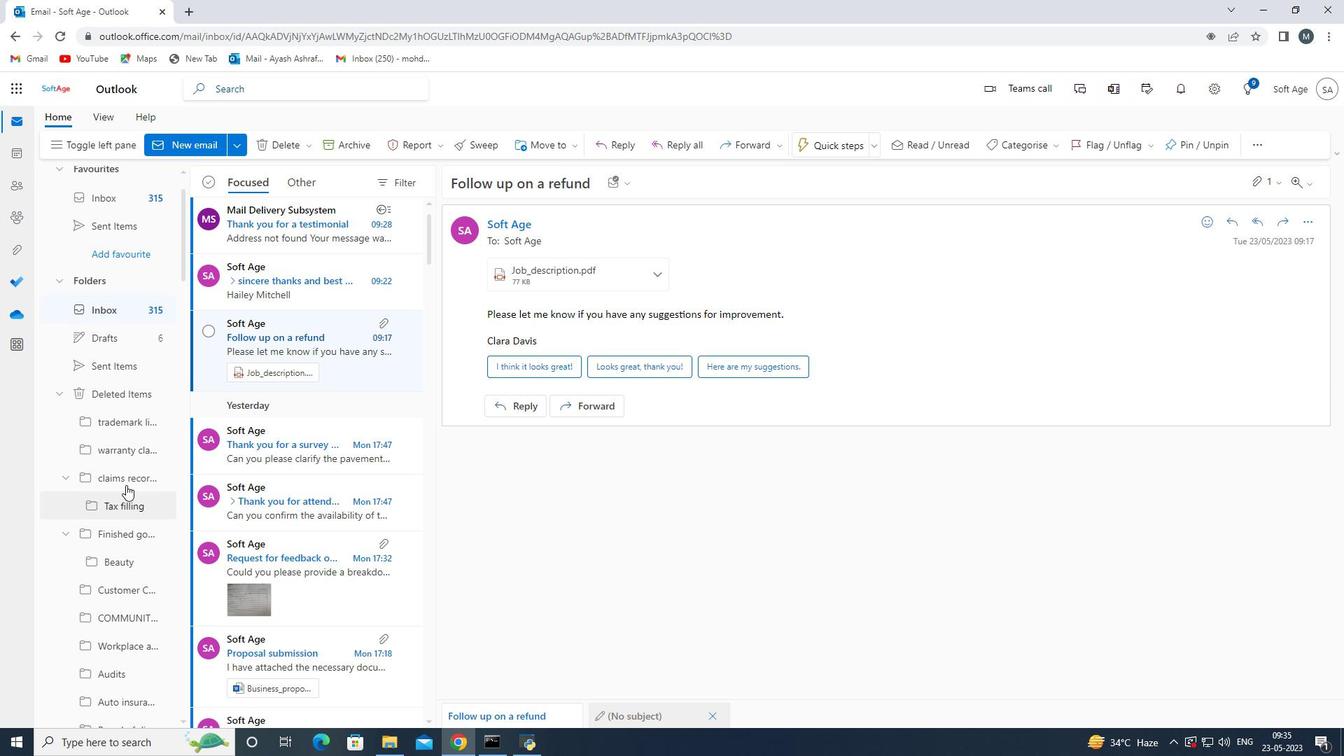 
Action: Mouse scrolled (126, 484) with delta (0, 0)
Screenshot: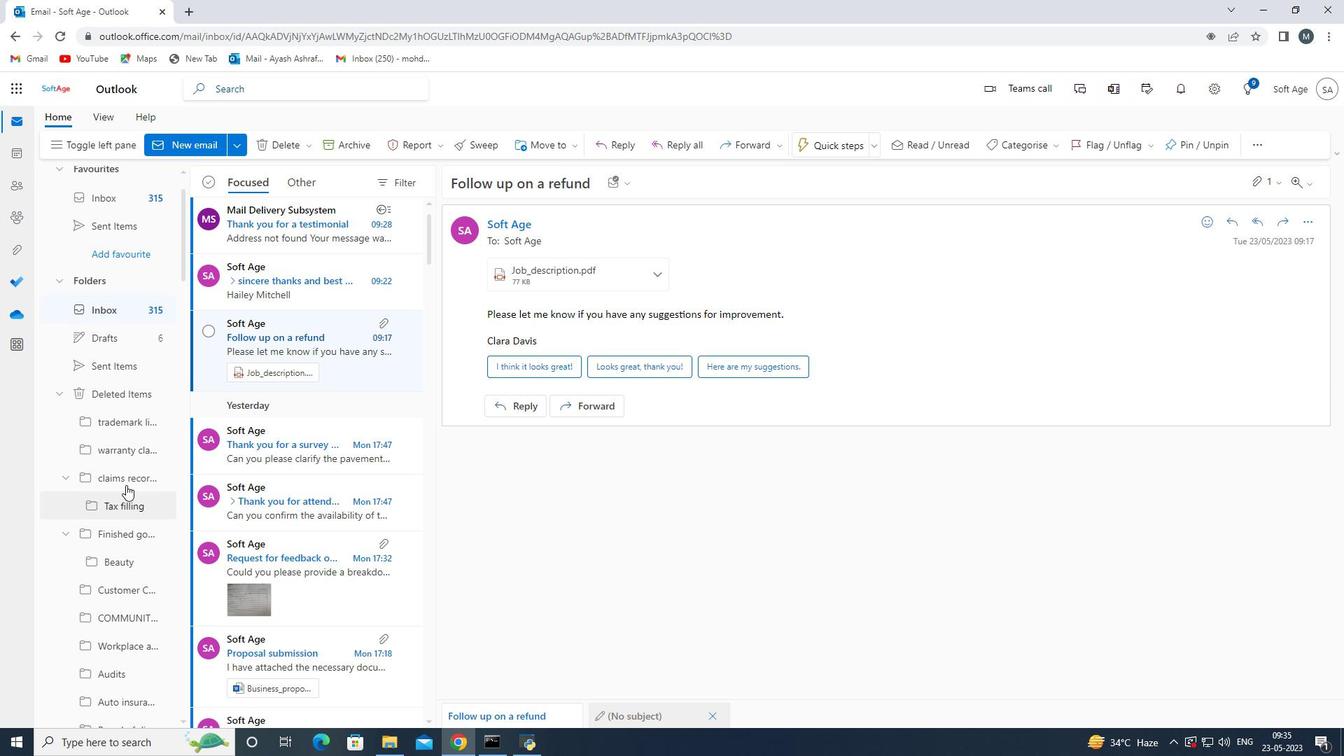 
Action: Mouse moved to (126, 483)
Screenshot: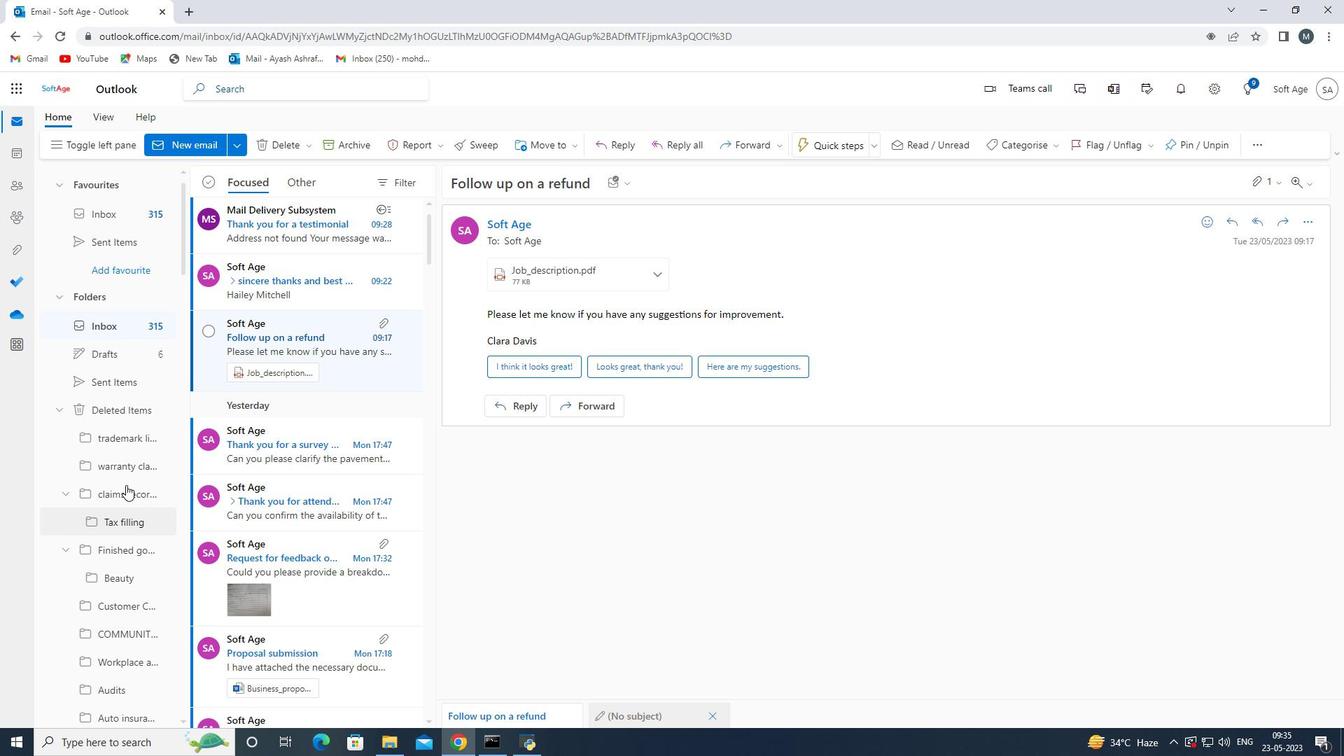 
Action: Mouse scrolled (126, 484) with delta (0, 0)
Screenshot: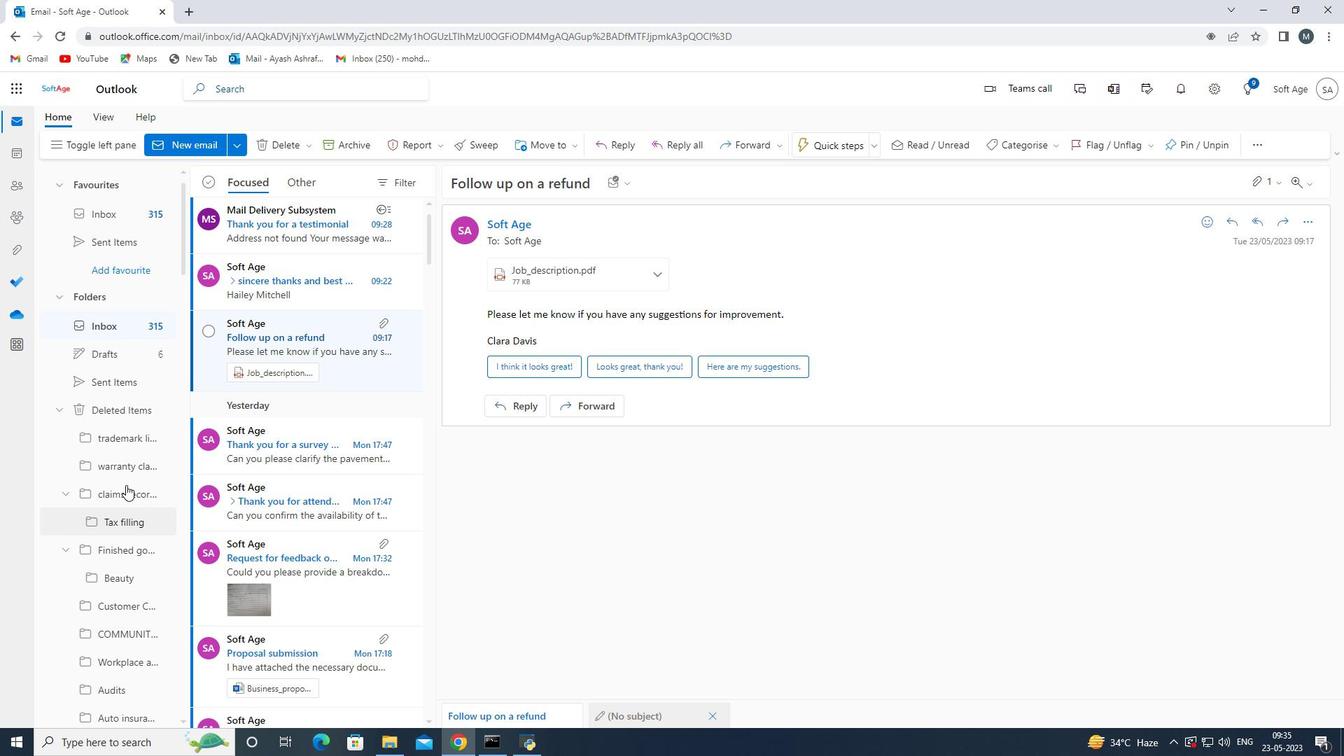 
Action: Mouse scrolled (126, 484) with delta (0, 0)
Screenshot: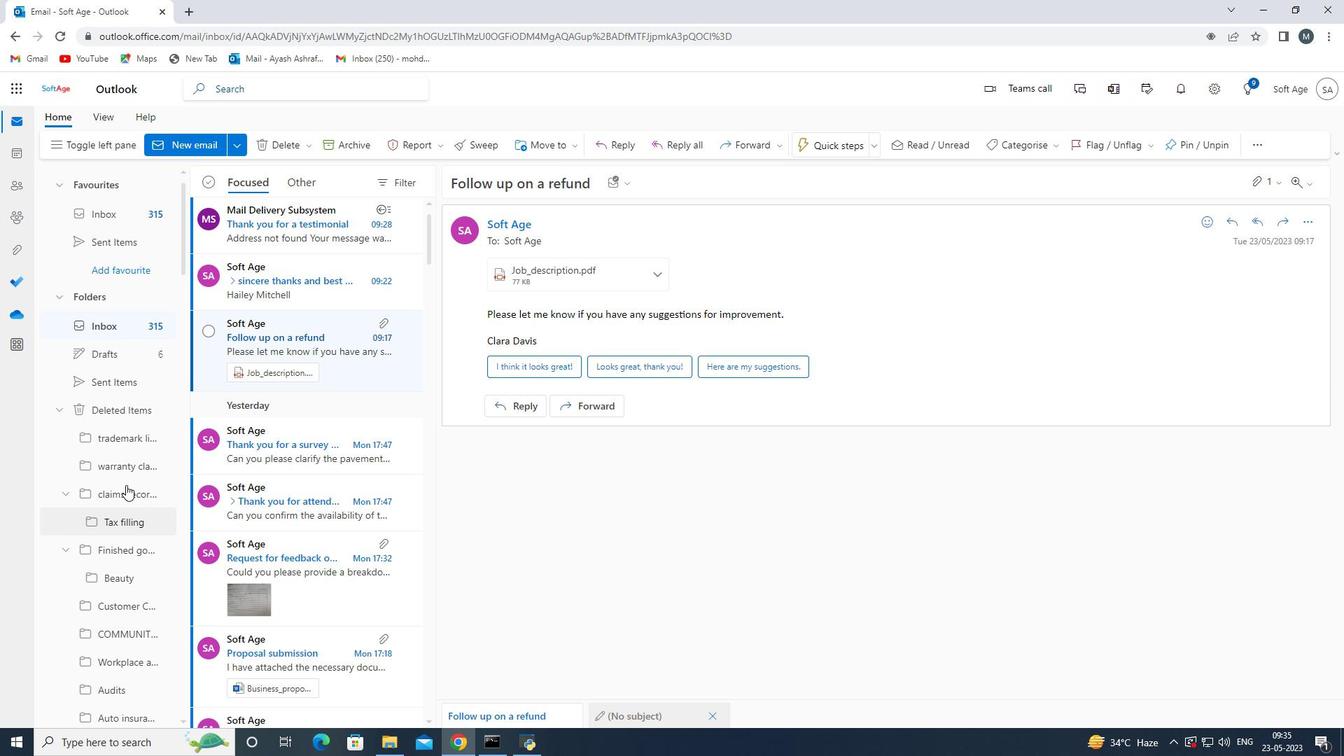 
Action: Mouse scrolled (126, 484) with delta (0, 0)
Screenshot: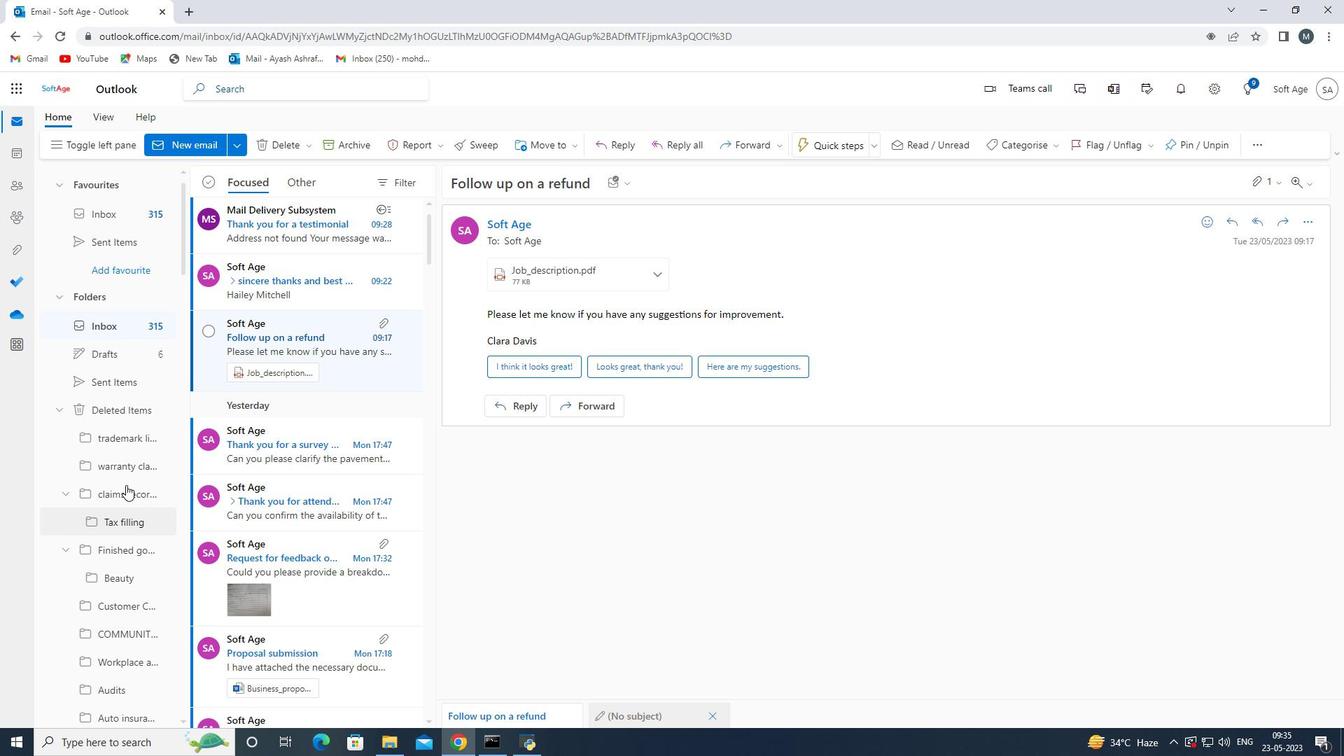 
Action: Mouse scrolled (126, 484) with delta (0, 0)
Screenshot: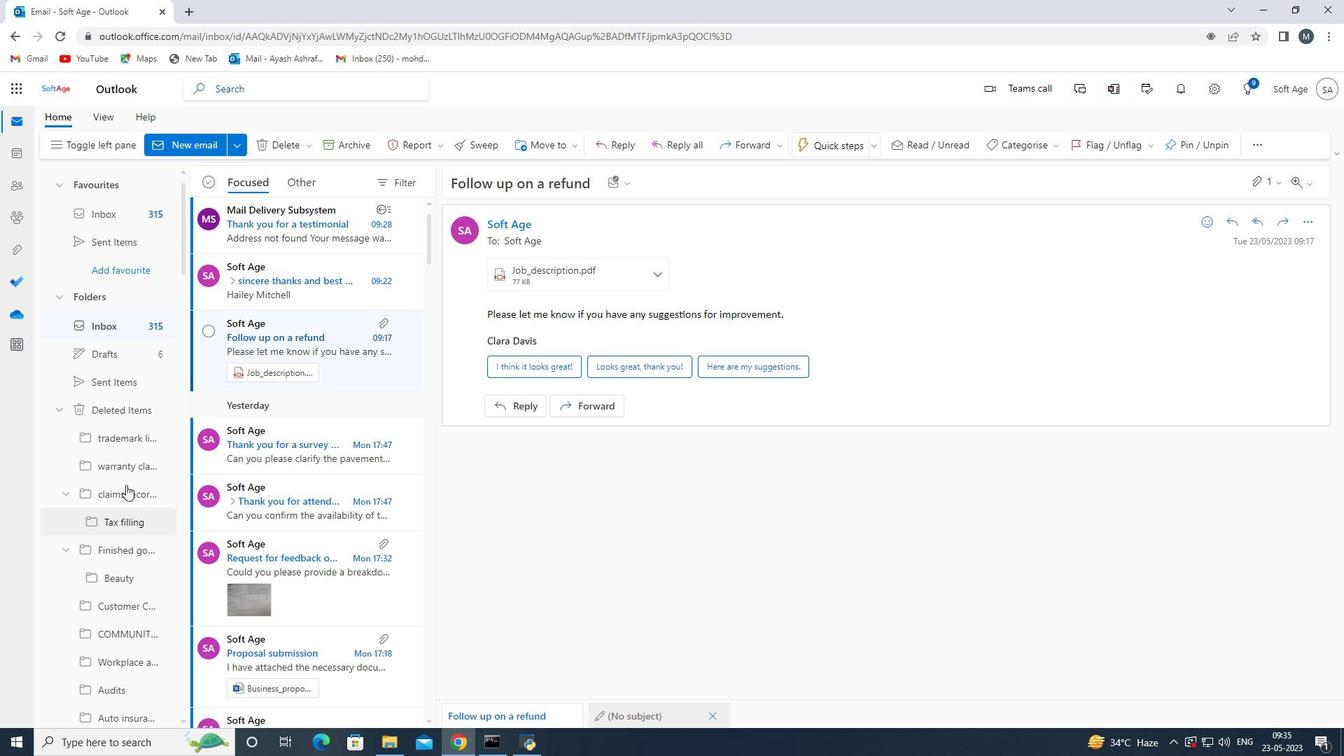 
Action: Mouse moved to (127, 487)
Screenshot: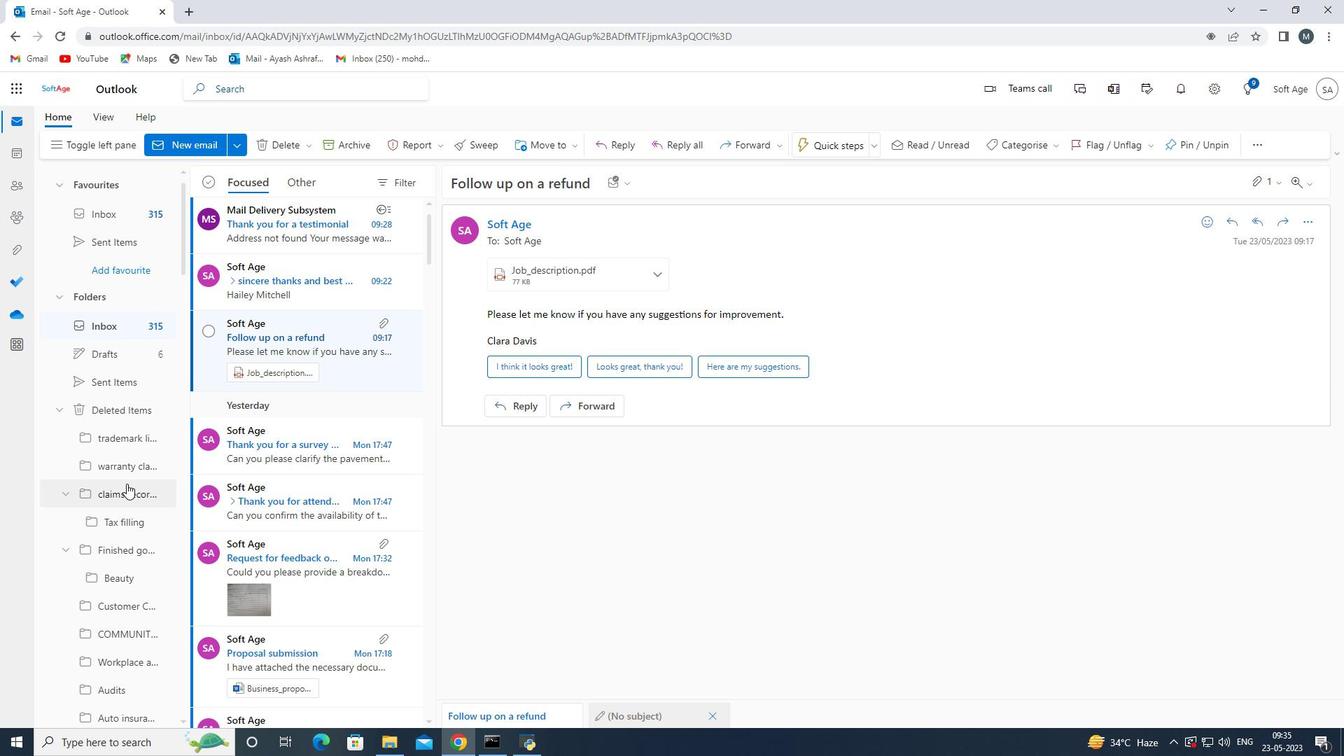 
Action: Mouse scrolled (127, 487) with delta (0, 0)
Screenshot: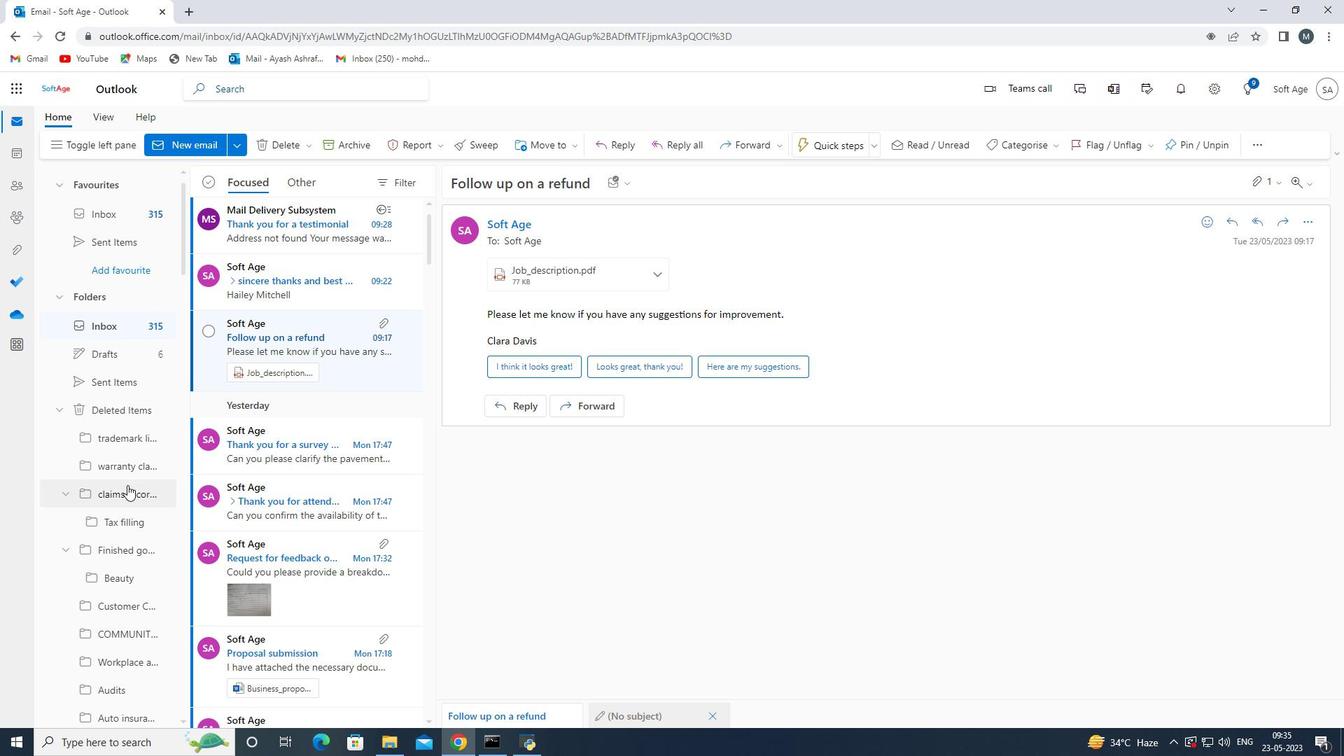 
Action: Mouse scrolled (127, 487) with delta (0, 0)
Screenshot: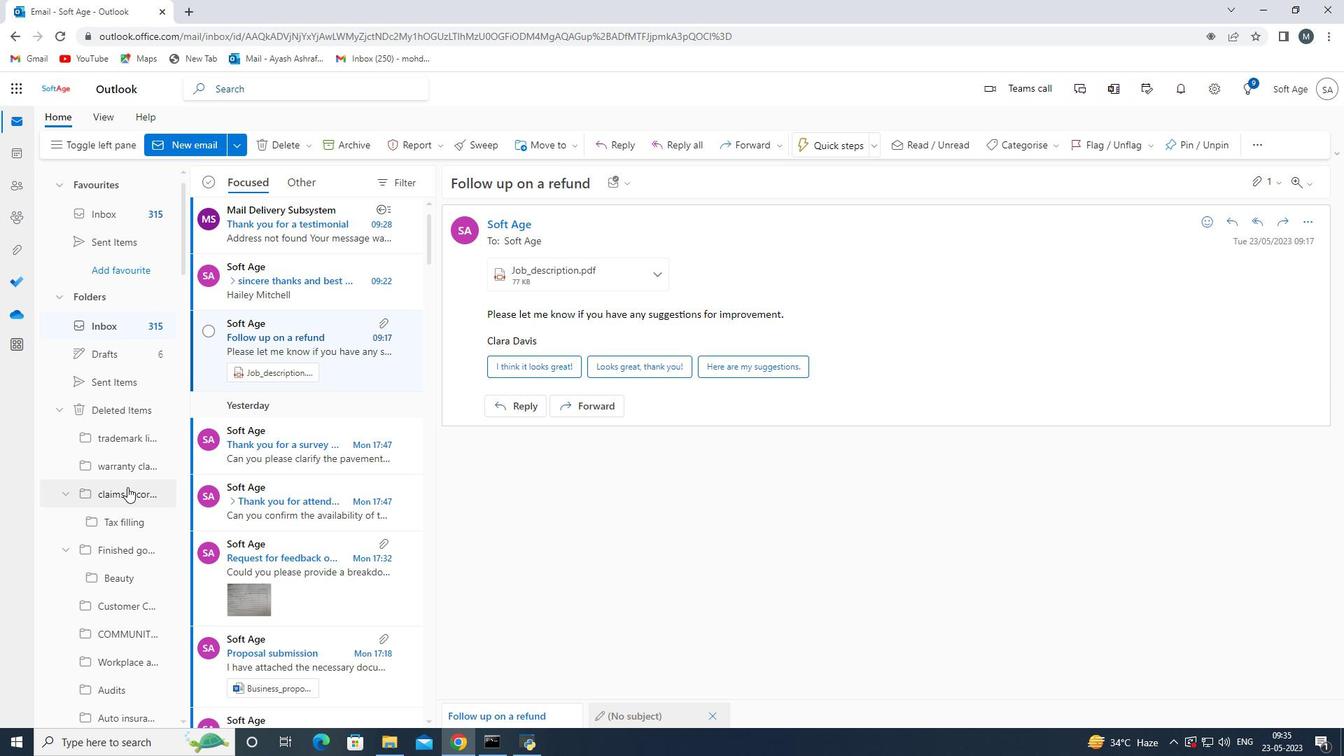 
Action: Mouse scrolled (127, 487) with delta (0, 0)
Screenshot: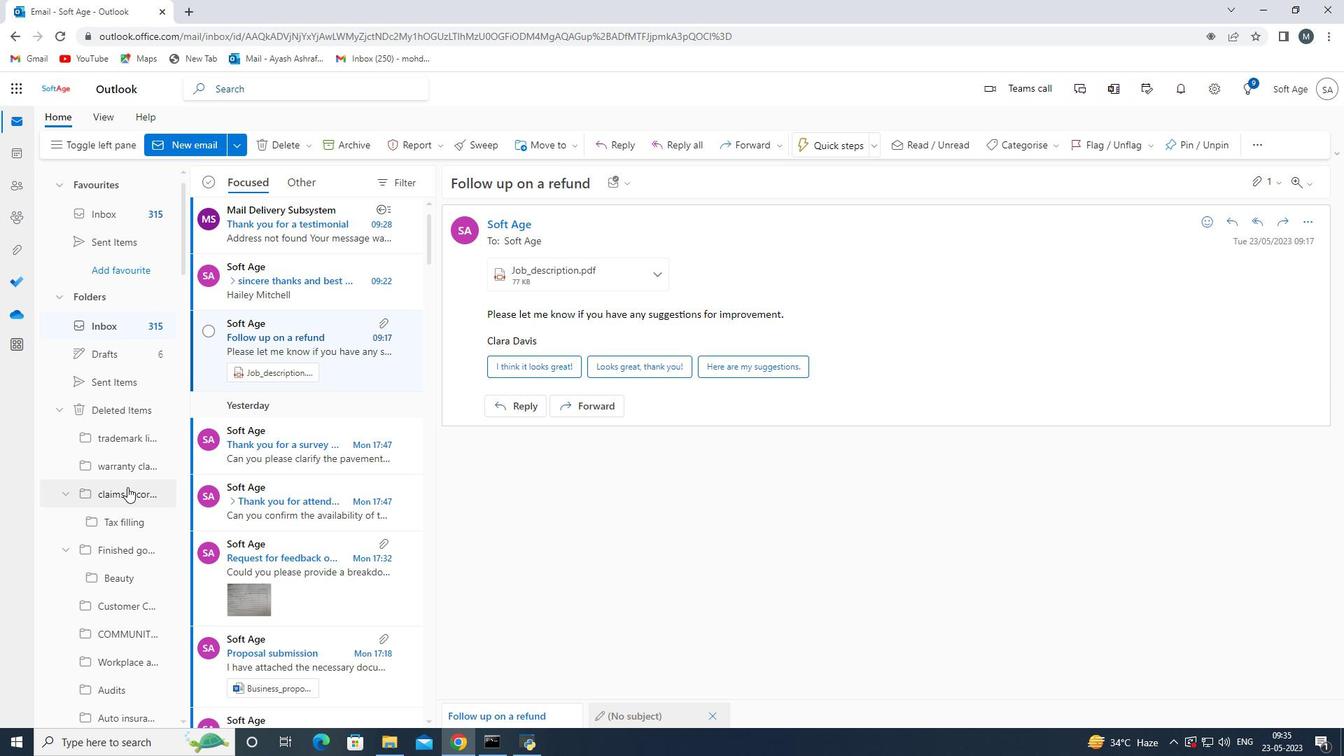 
Action: Mouse scrolled (127, 487) with delta (0, 0)
Screenshot: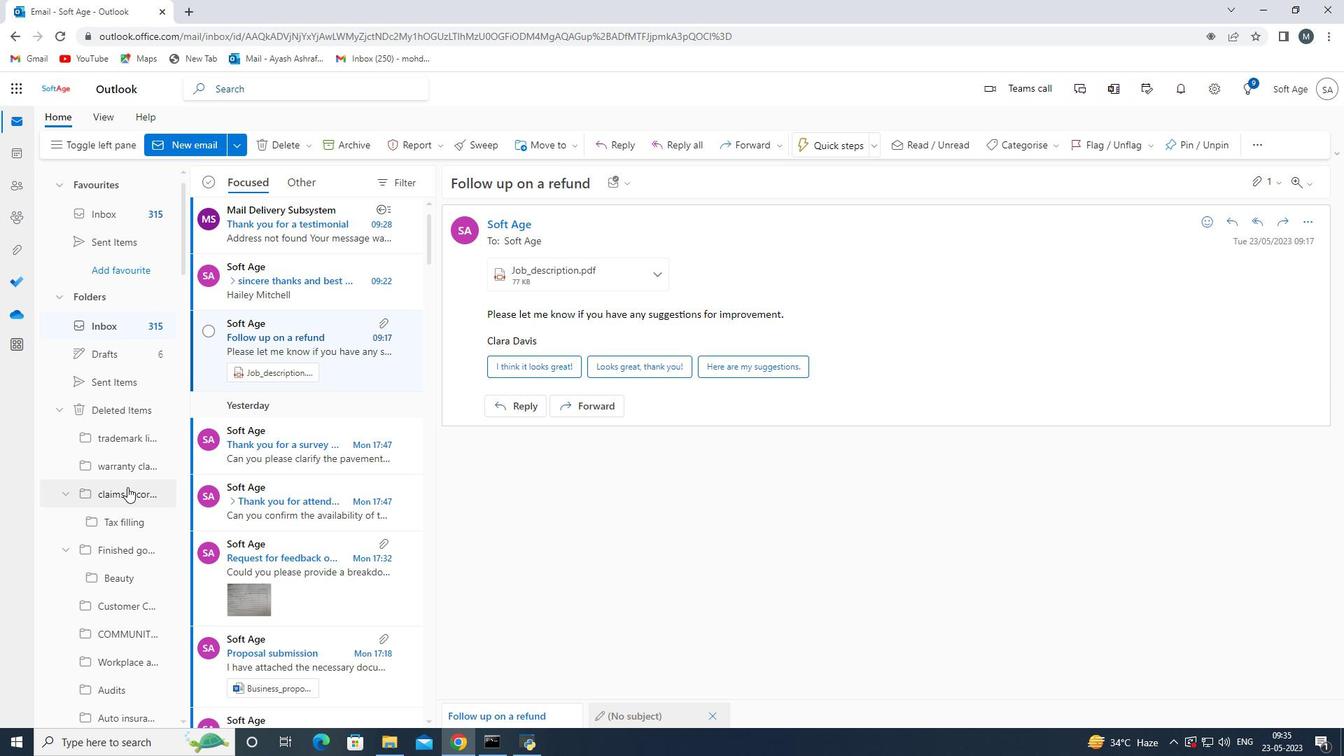
Action: Mouse scrolled (127, 487) with delta (0, 0)
Screenshot: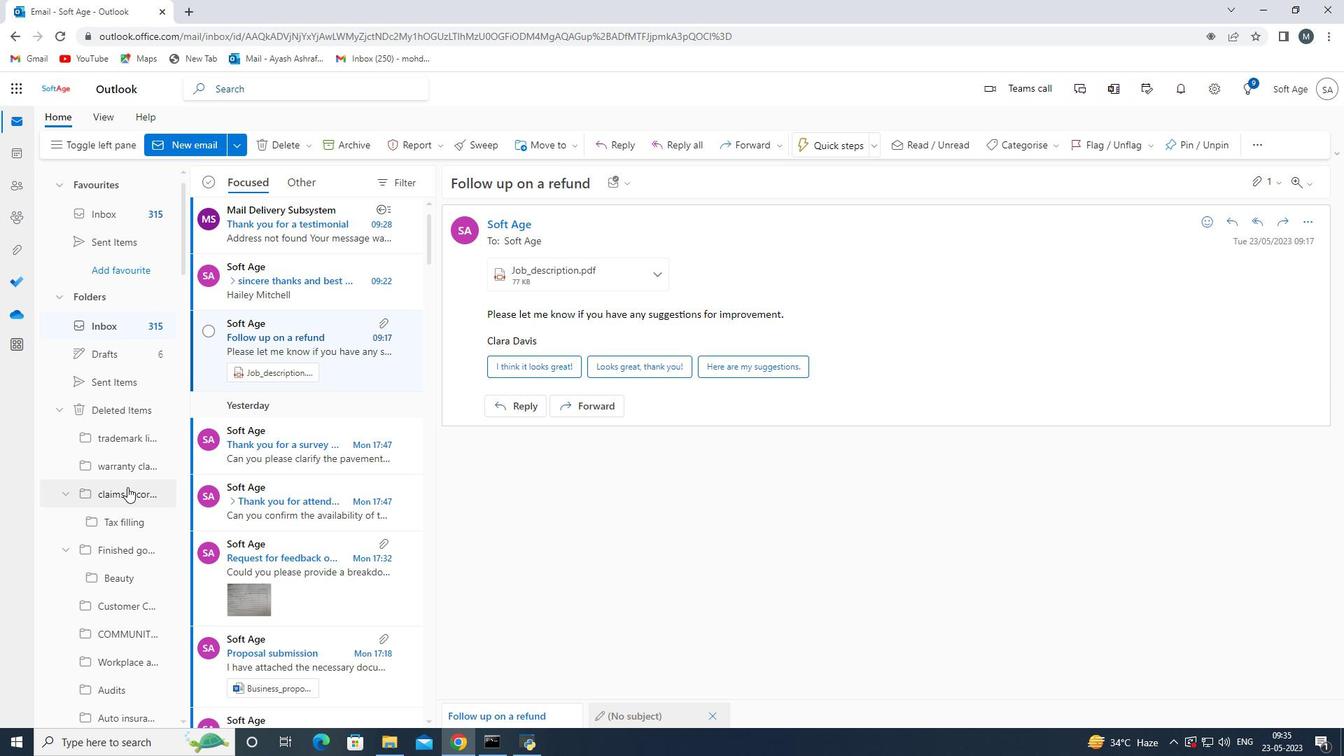
Action: Mouse scrolled (127, 487) with delta (0, 0)
Screenshot: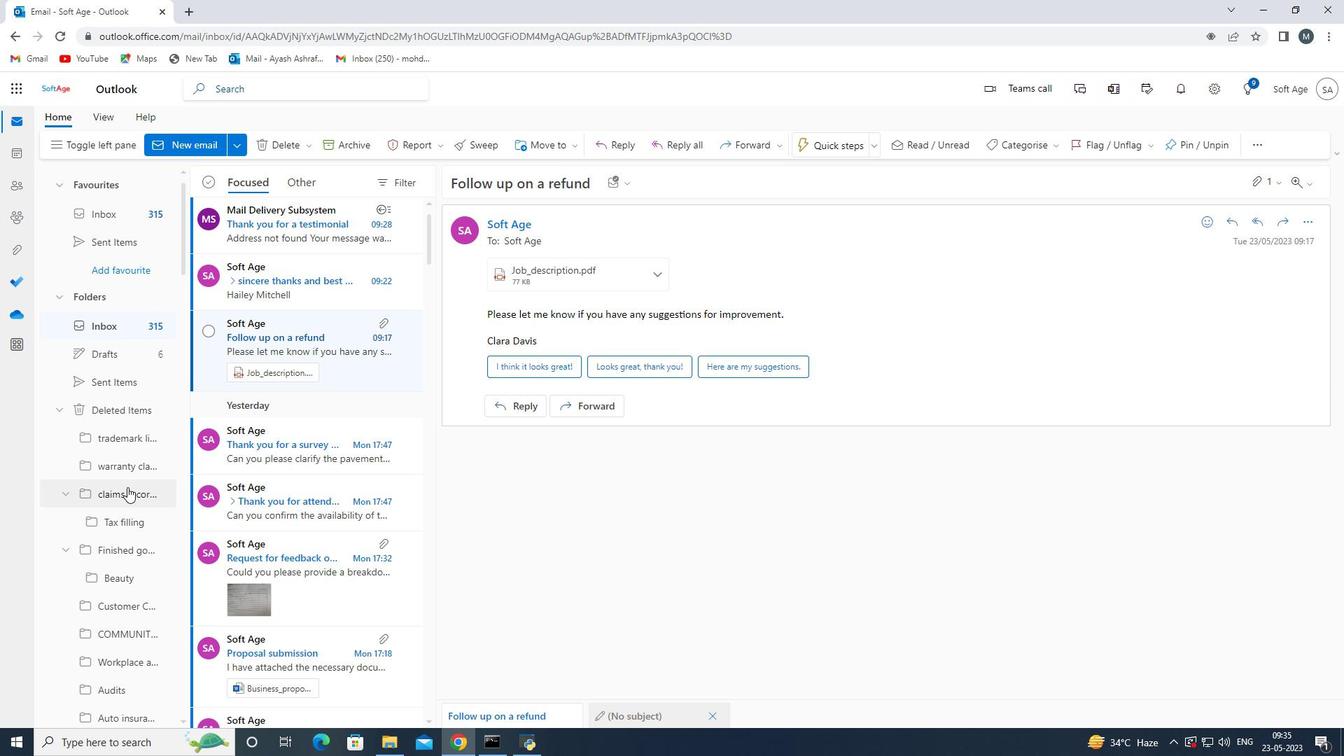 
Action: Mouse moved to (140, 359)
Screenshot: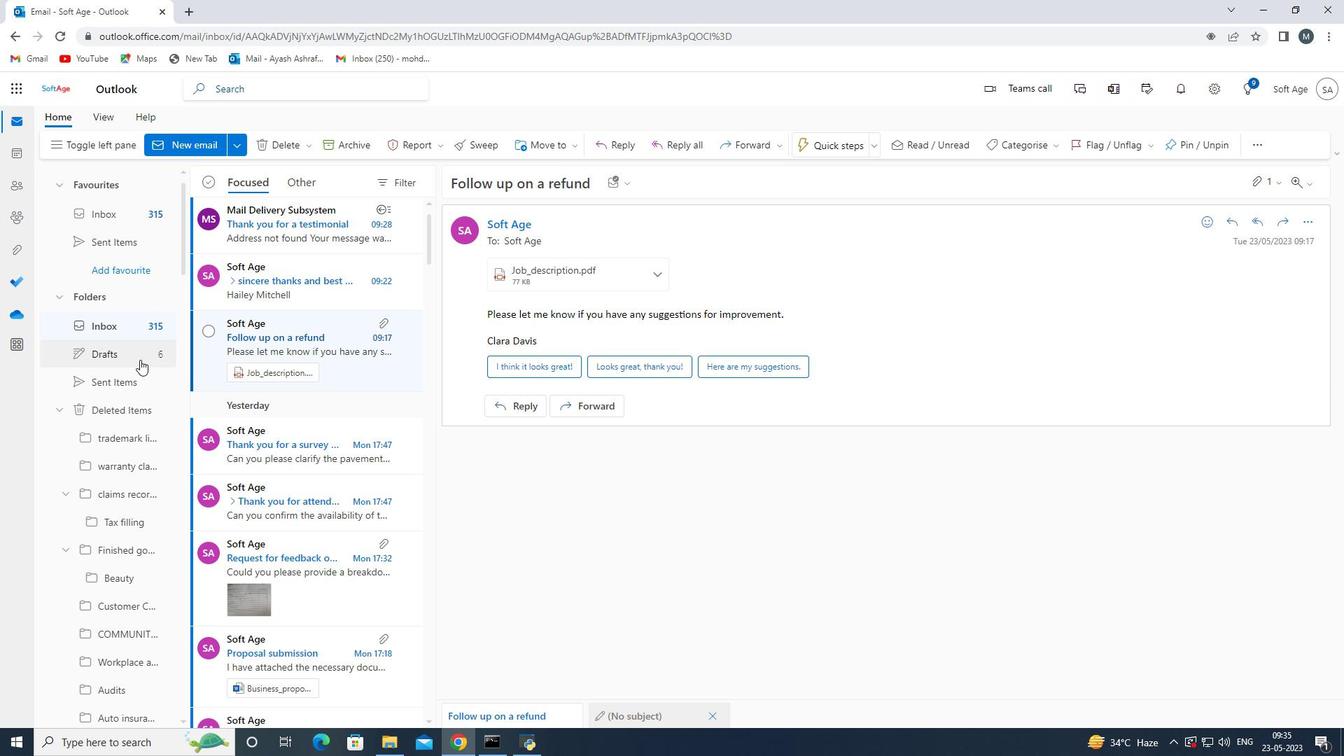 
Action: Mouse pressed left at (140, 359)
Screenshot: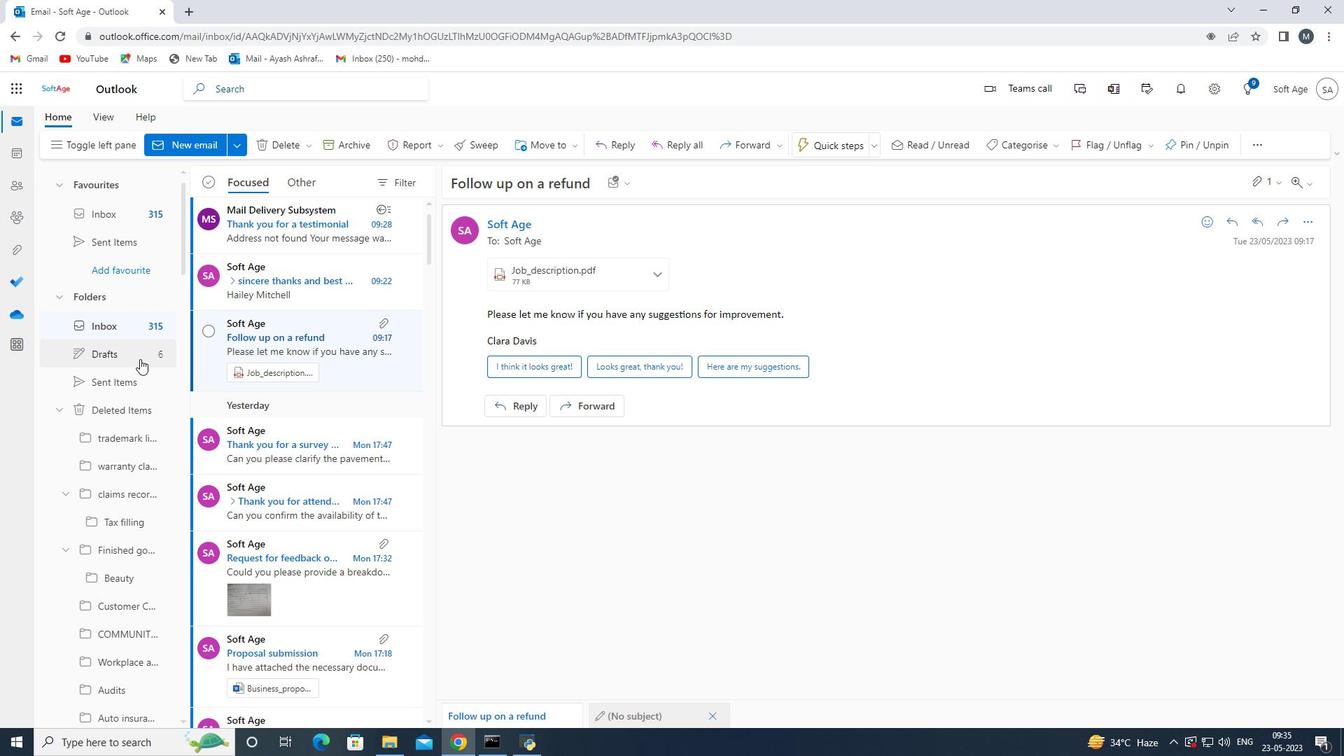 
Action: Mouse moved to (314, 266)
Screenshot: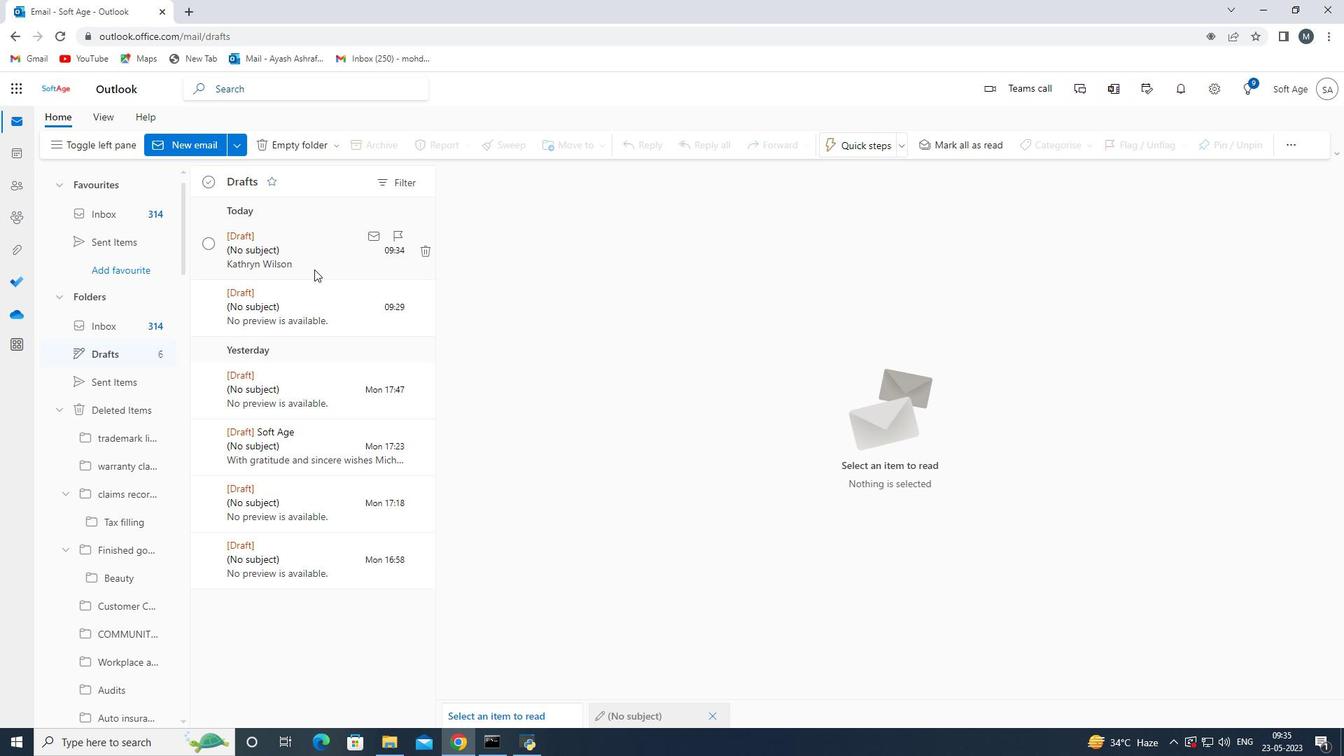 
Action: Mouse pressed left at (314, 266)
Screenshot: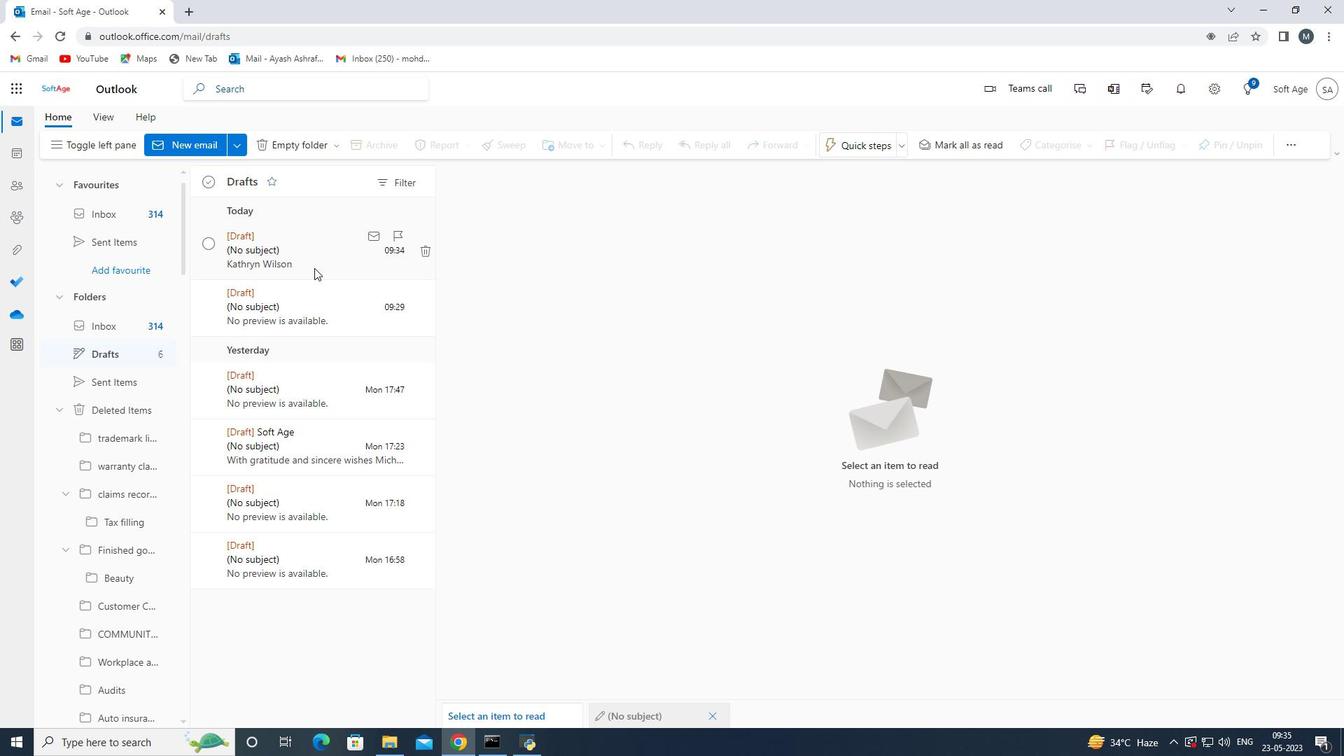 
Action: Mouse moved to (558, 291)
Screenshot: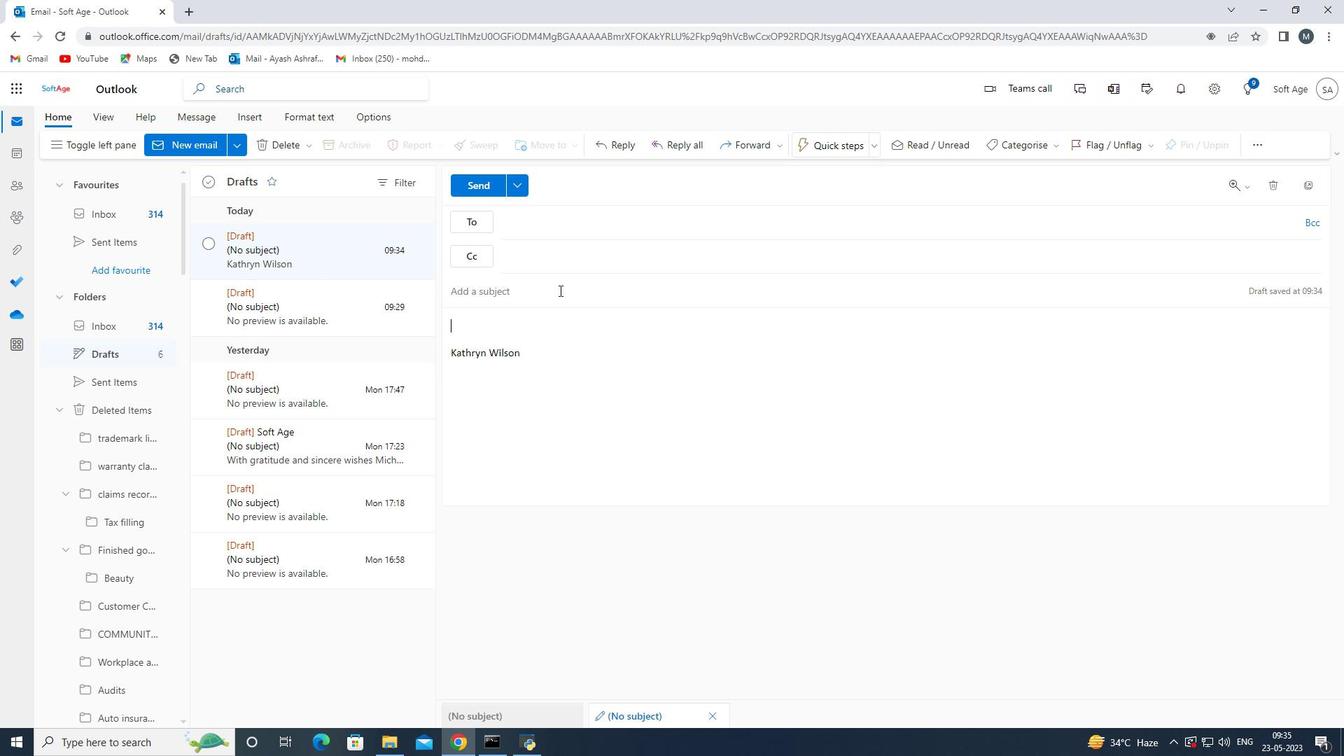 
Action: Mouse pressed left at (558, 291)
Screenshot: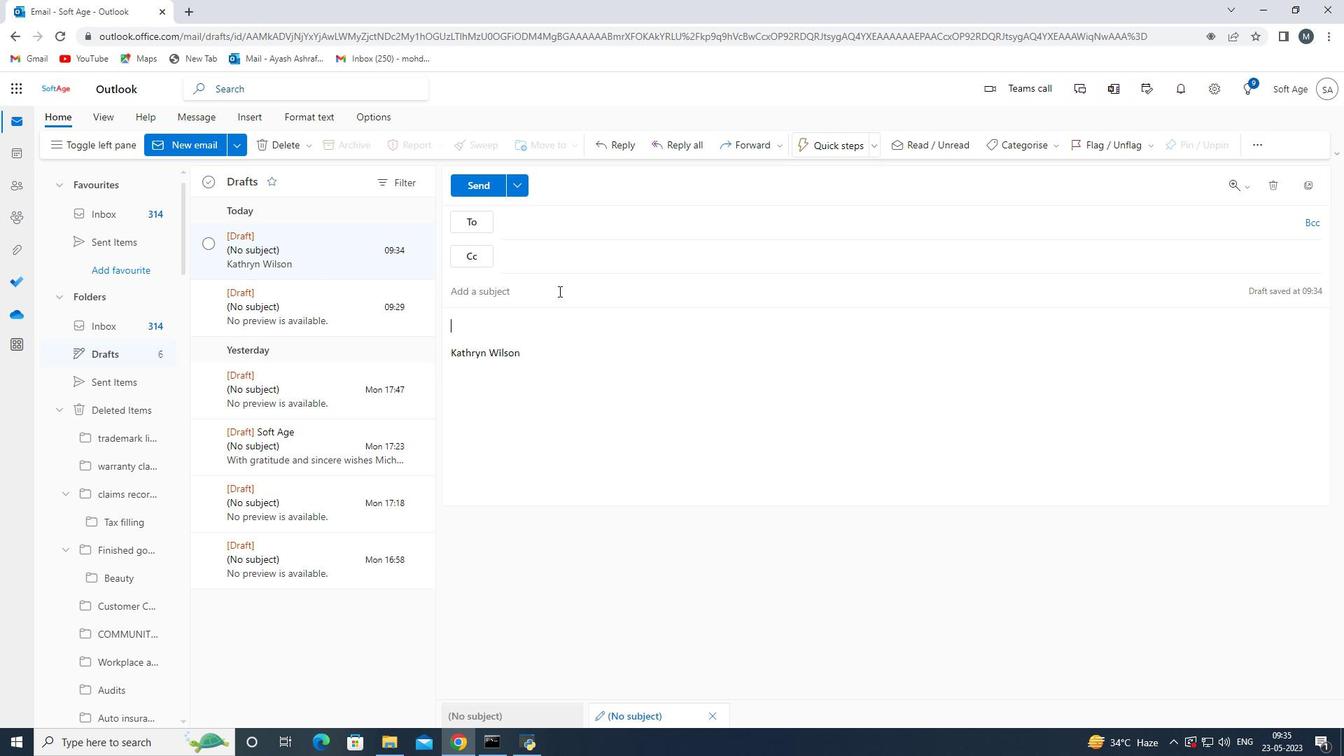 
Action: Mouse moved to (558, 291)
Screenshot: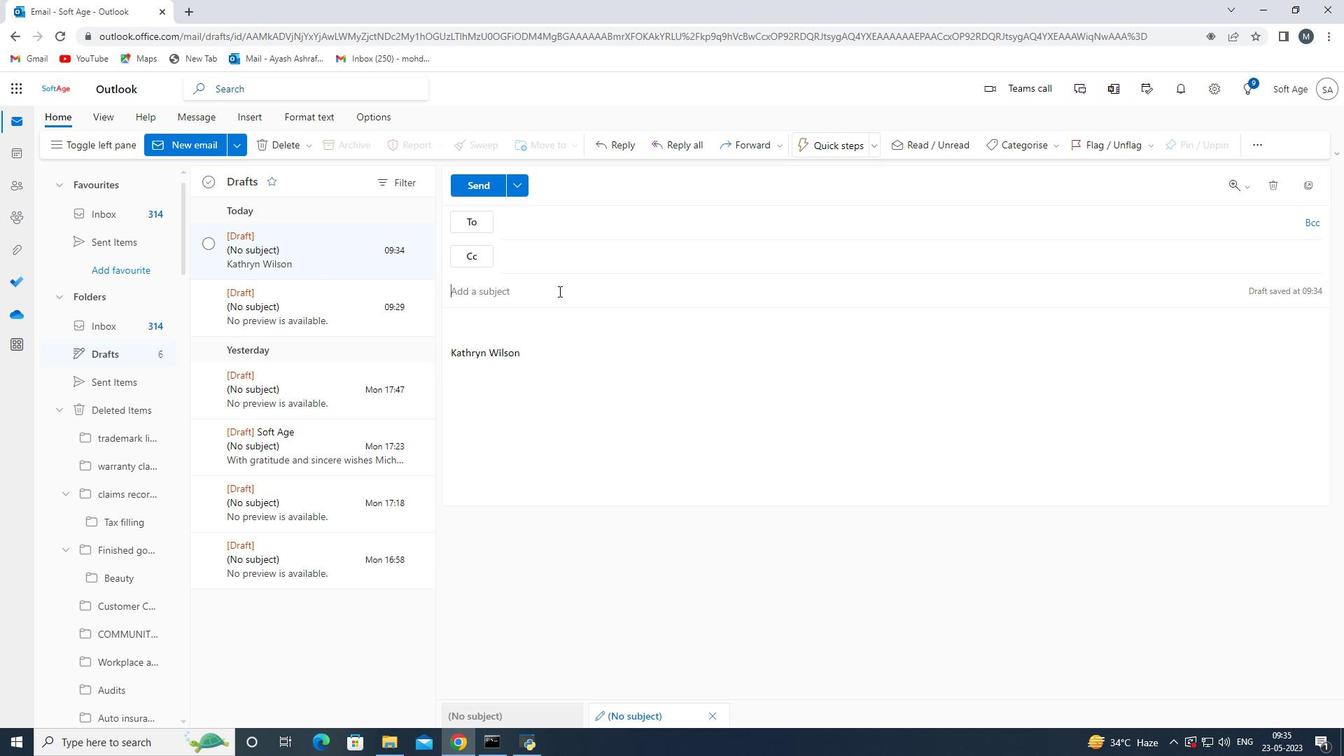 
Action: Key pressed <Key.shift>Request<Key.space>for<Key.space>feedback<Key.space>on<Key.space>n<Key.space>instagram<Key.space>ads<Key.space>campaign<Key.space>a<Key.backspace><Key.backspace>
Screenshot: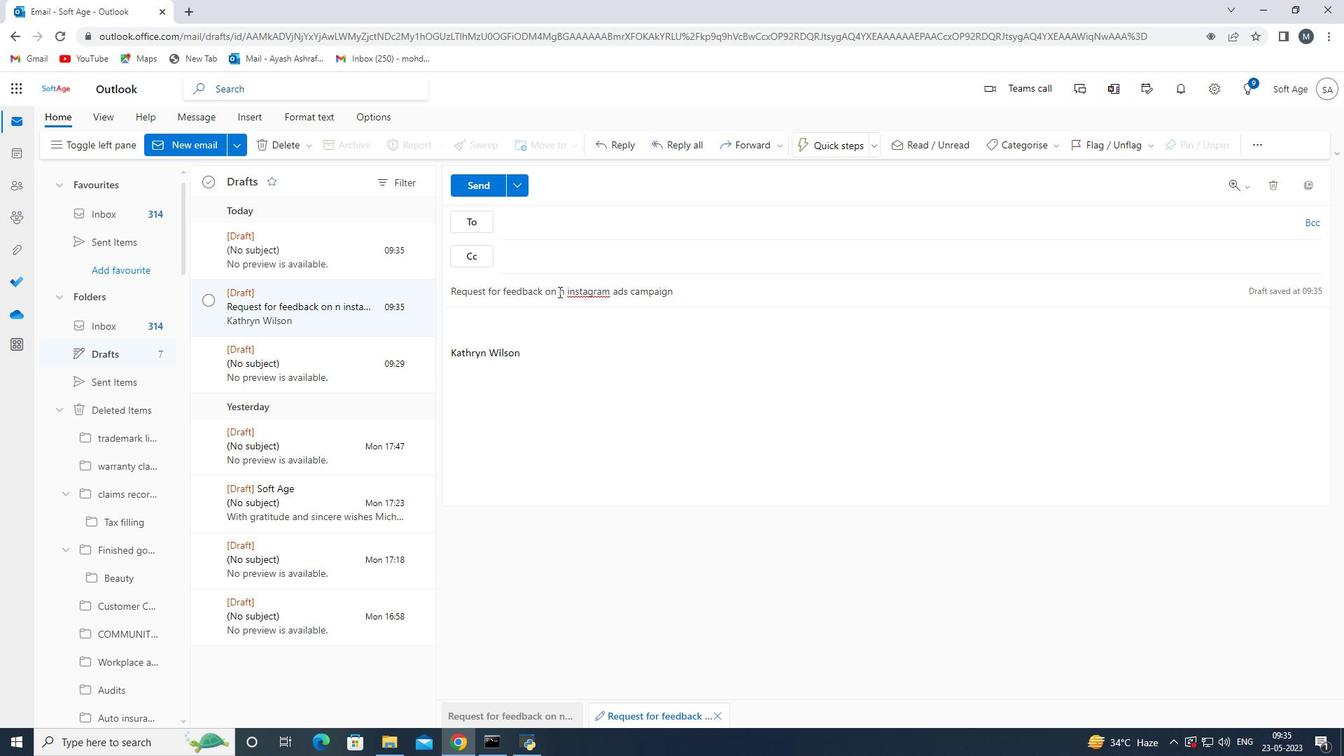 
Action: Mouse moved to (587, 294)
Screenshot: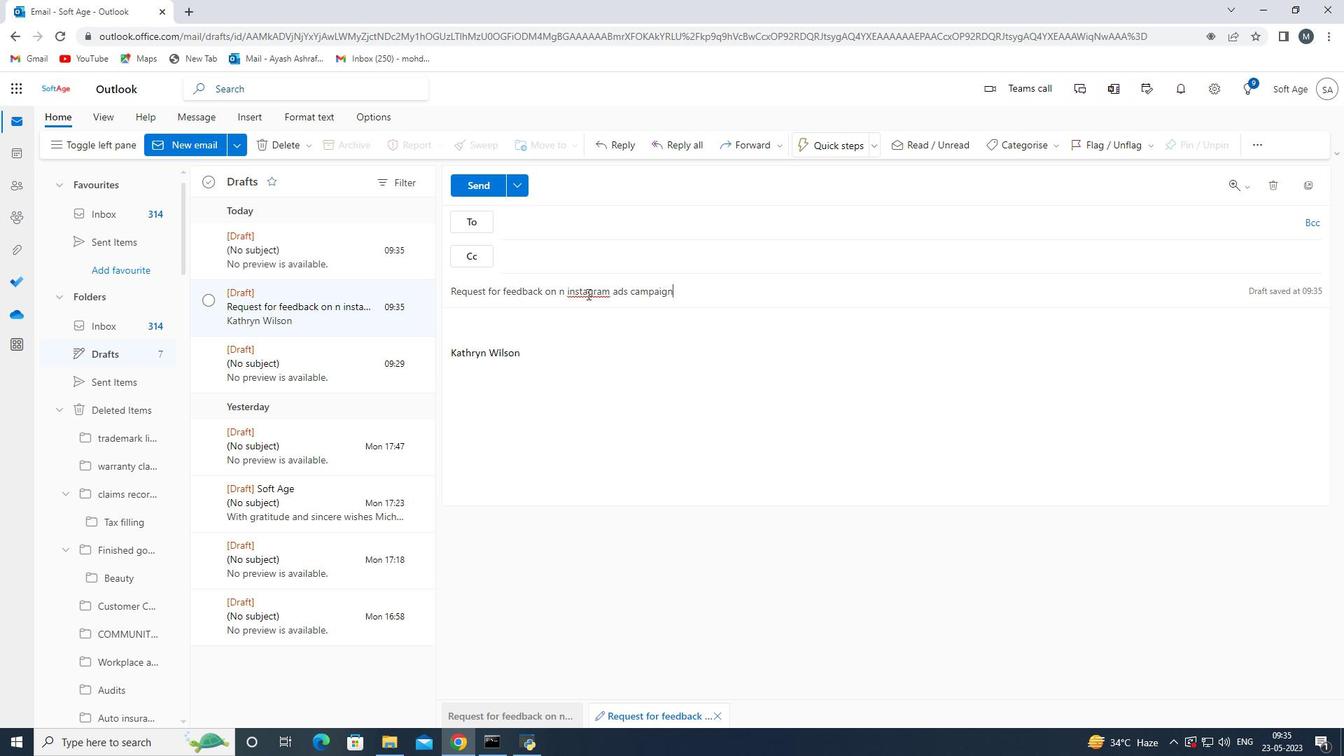
Action: Mouse pressed left at (587, 294)
Screenshot: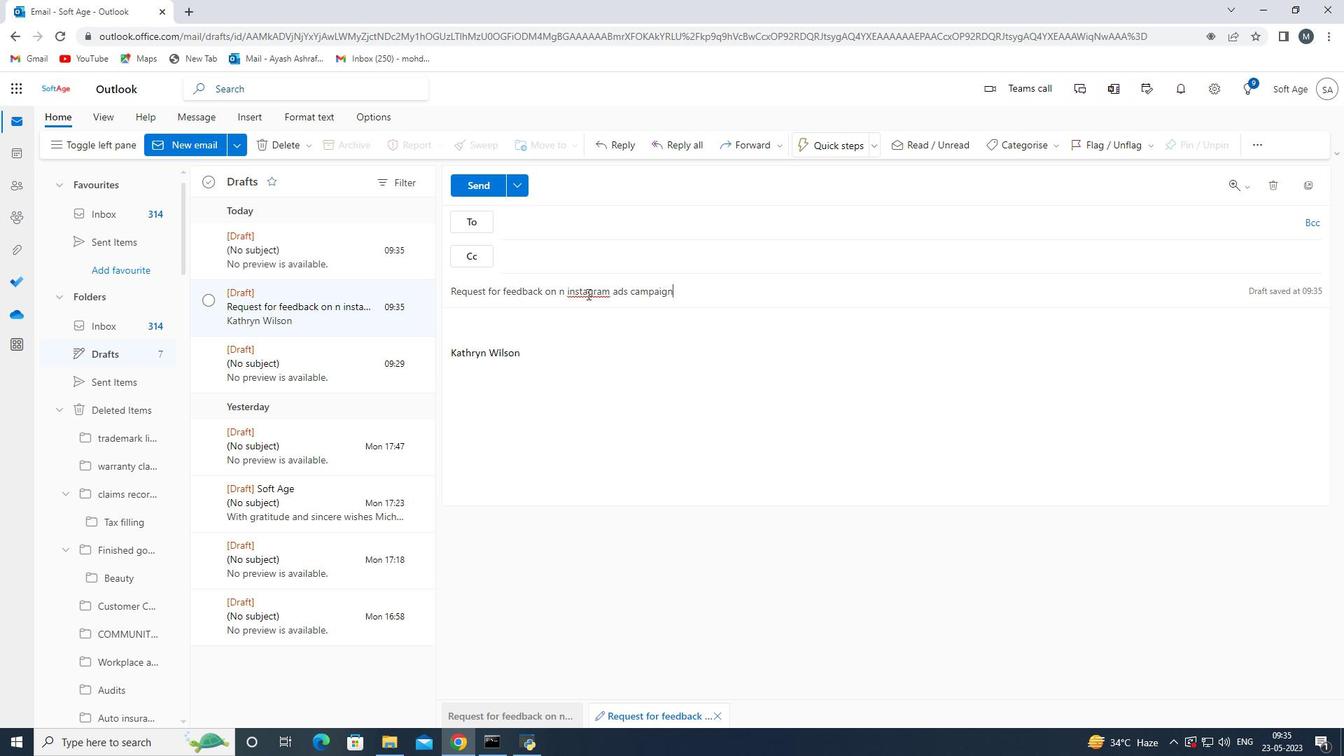 
Action: Mouse moved to (599, 312)
Screenshot: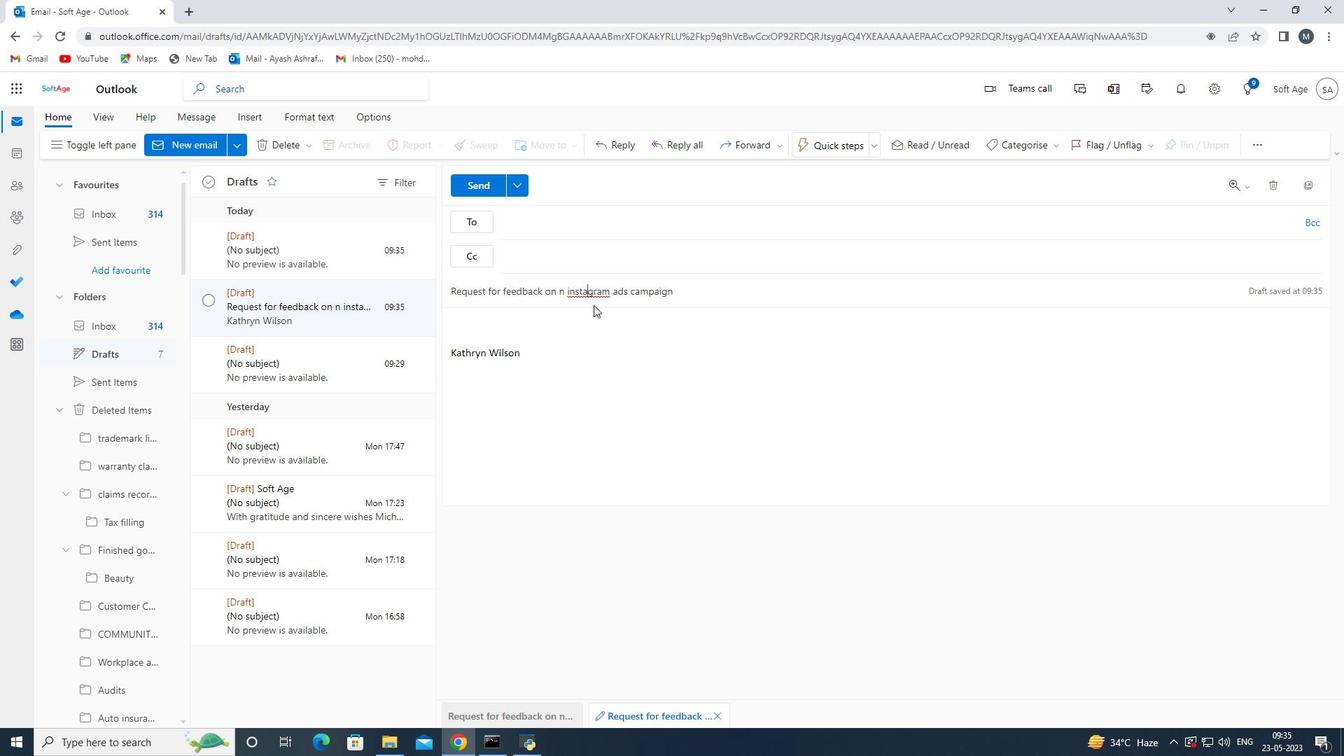 
Action: Mouse pressed left at (599, 312)
Screenshot: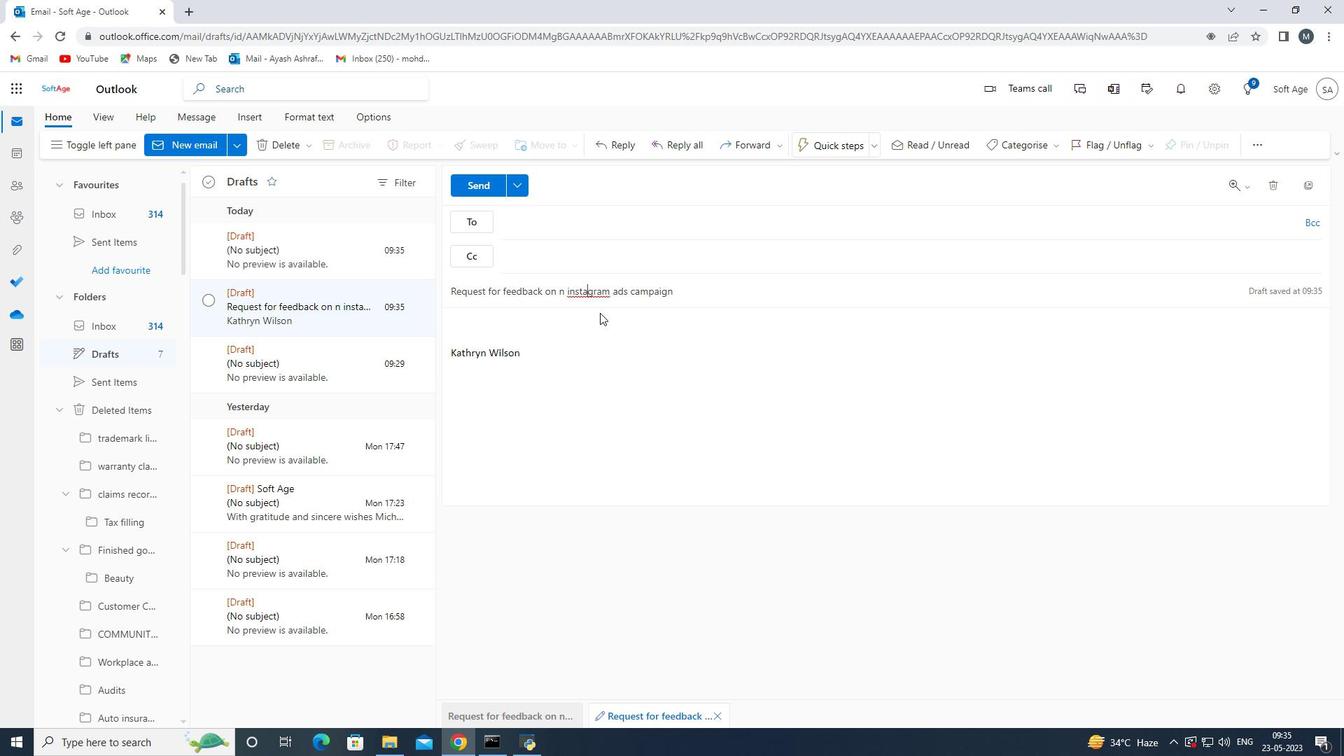 
Action: Mouse moved to (570, 329)
Screenshot: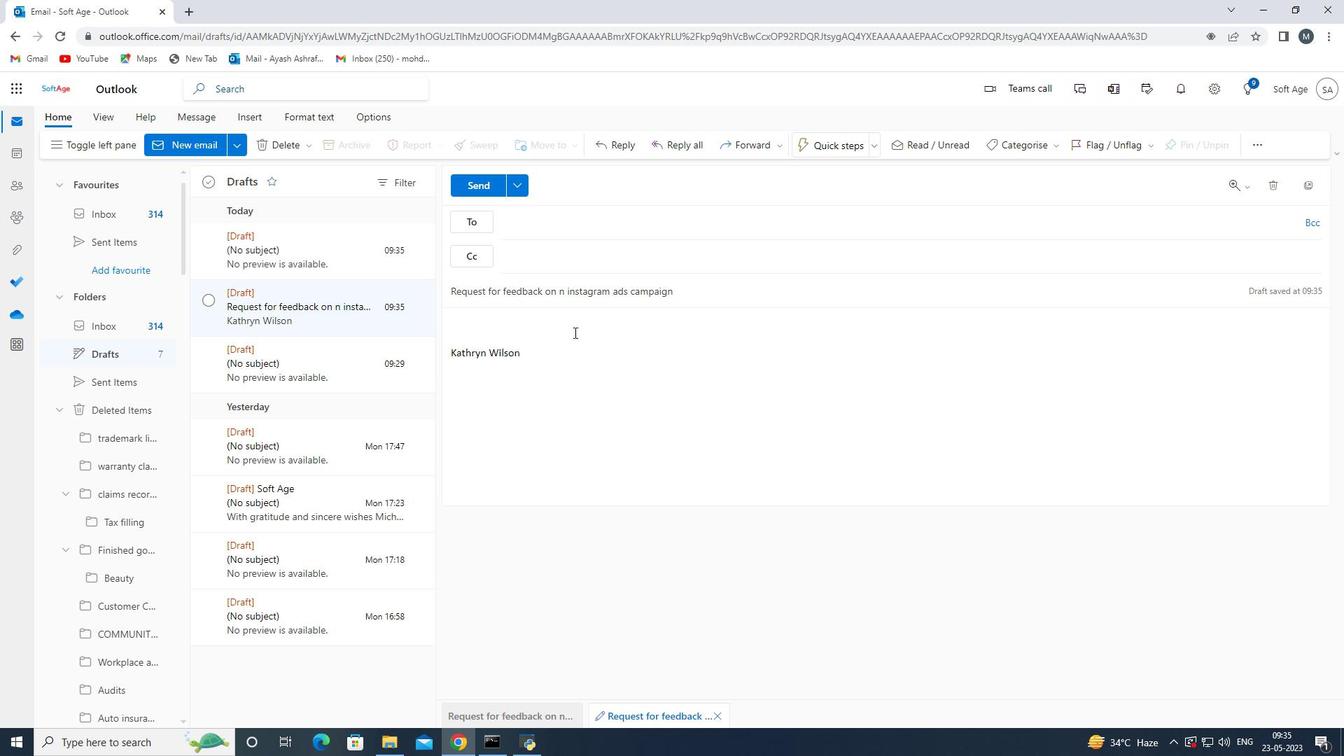 
Action: Mouse pressed left at (570, 329)
Screenshot: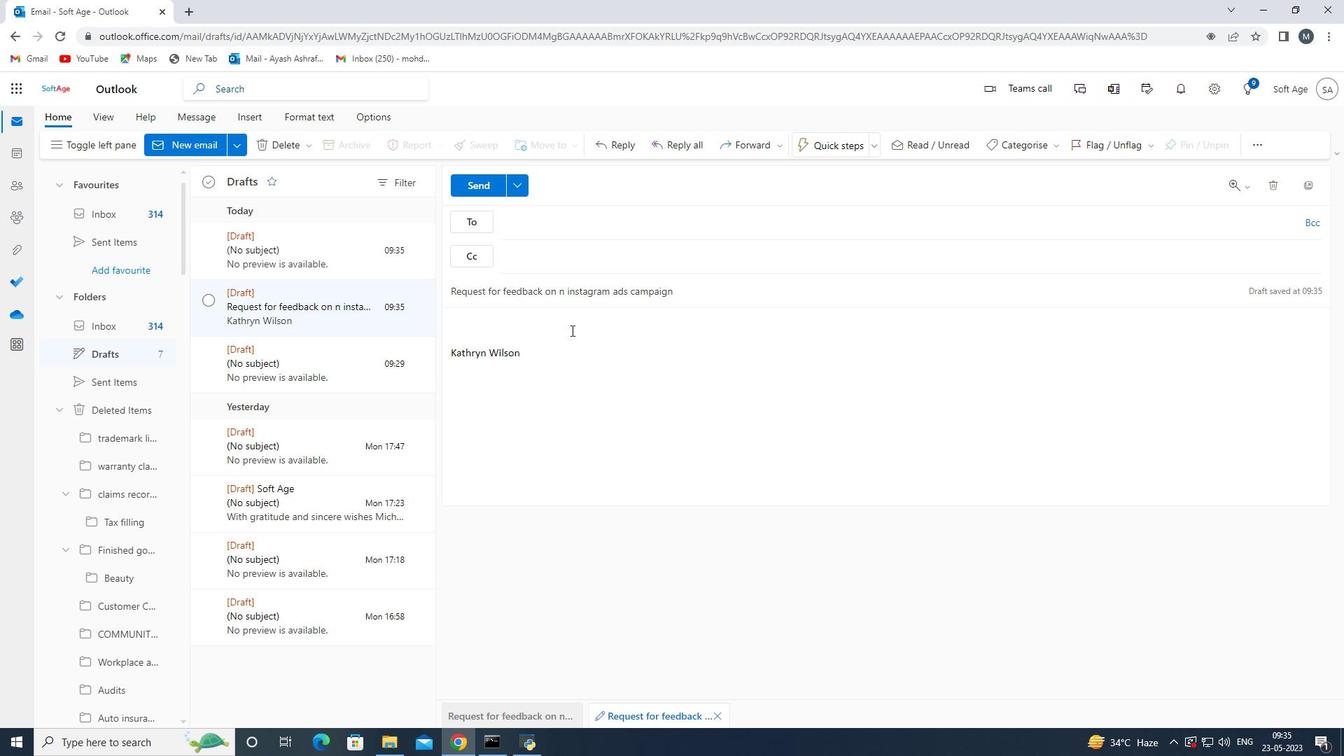 
Action: Key pressed <Key.shift>Could<Key.space>you<Key.space>please<Key.space>provide<Key.space>a<Key.space>breakdown<Key.space>ofthe<Key.space><Key.backspace><Key.backspace><Key.backspace><Key.backspace><Key.space>the<Key.space>project<Key.space>timeline<Key.space>
Screenshot: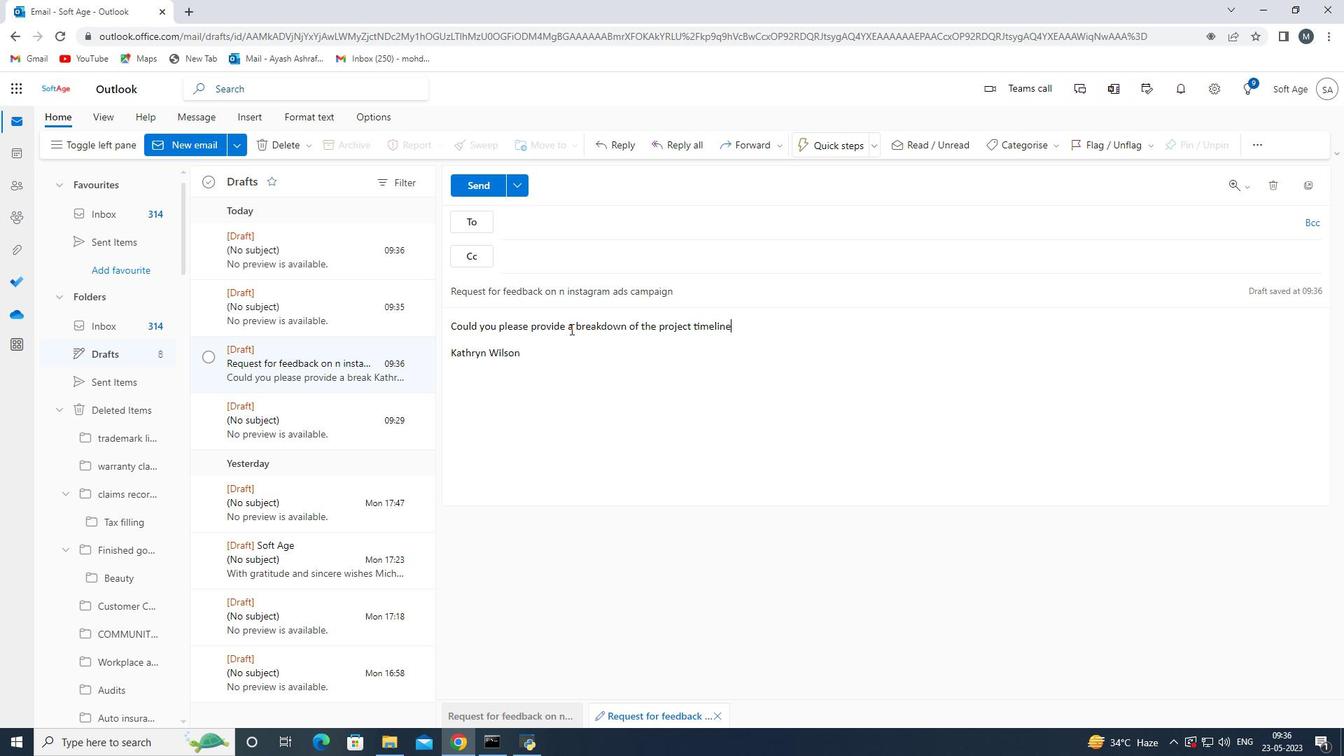 
Action: Mouse moved to (541, 217)
Screenshot: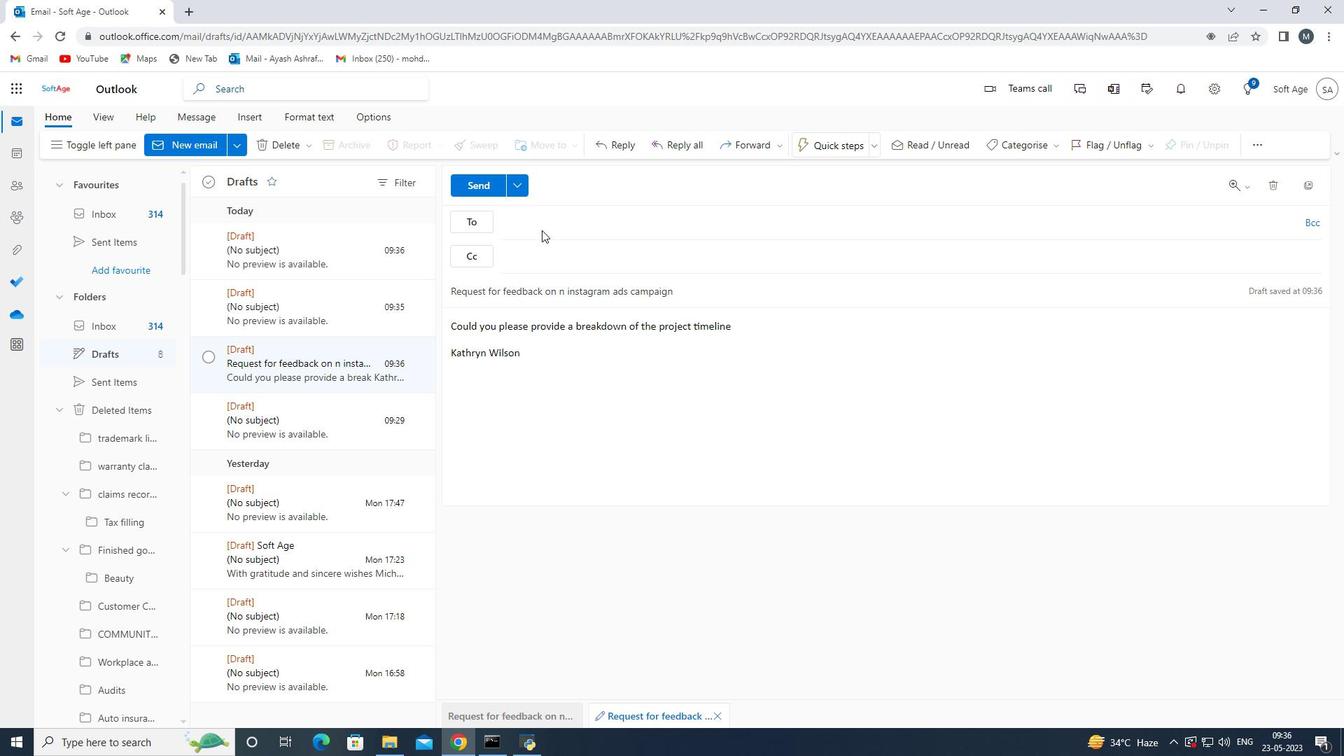 
Action: Mouse pressed left at (541, 217)
Screenshot: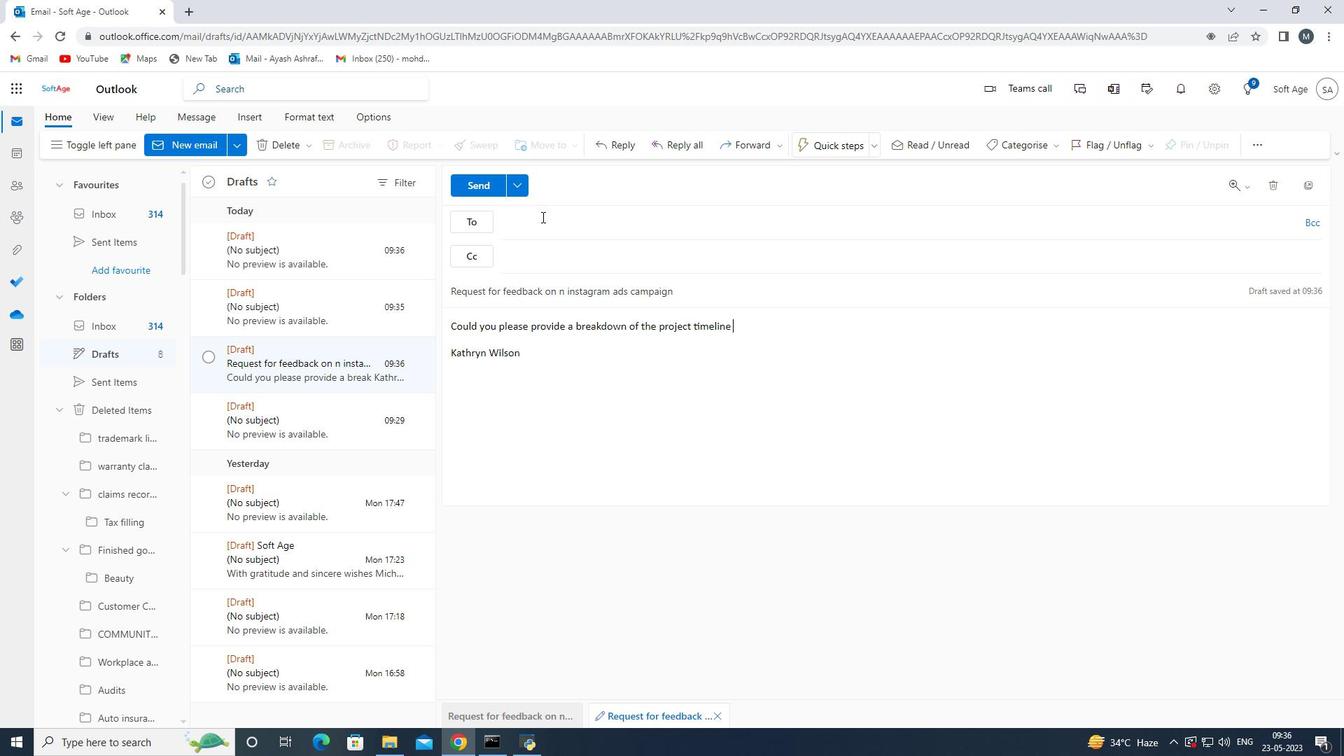 
Action: Mouse moved to (552, 275)
Screenshot: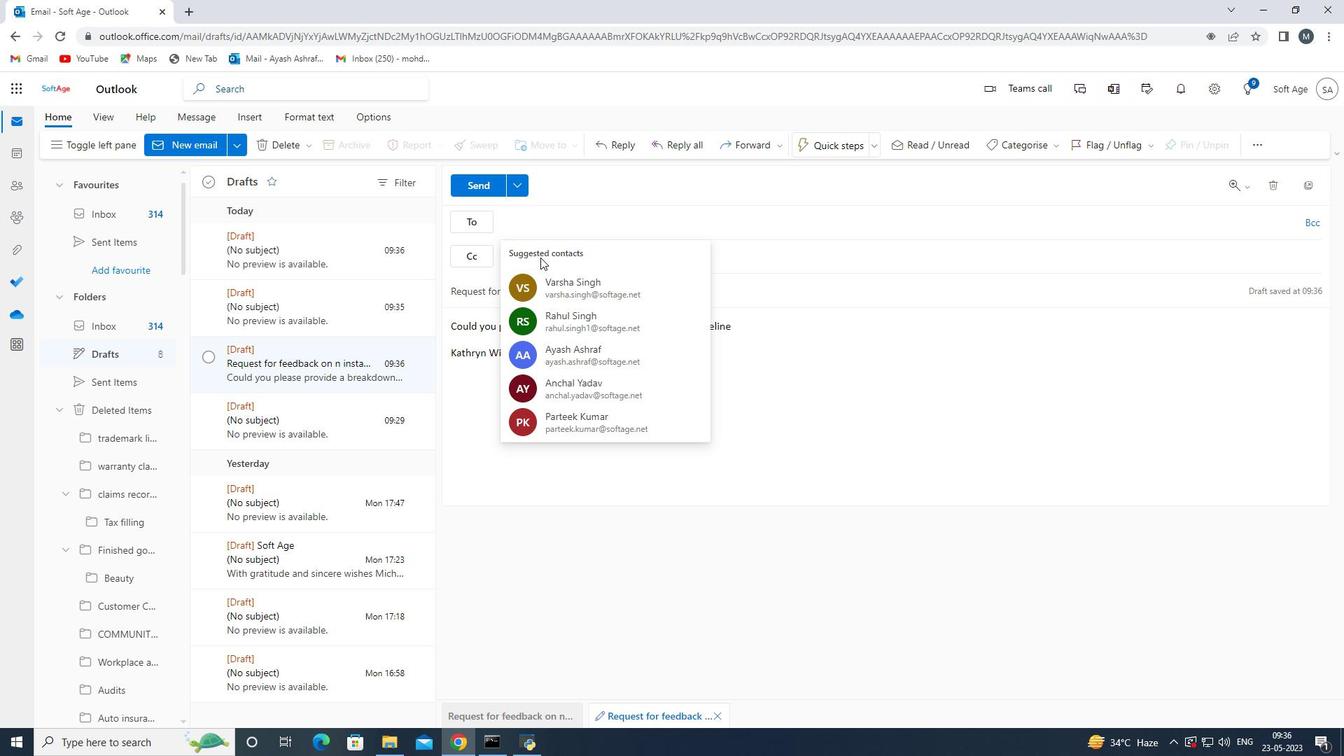 
Action: Key pressed softage.1<Key.shift>@softage.
Screenshot: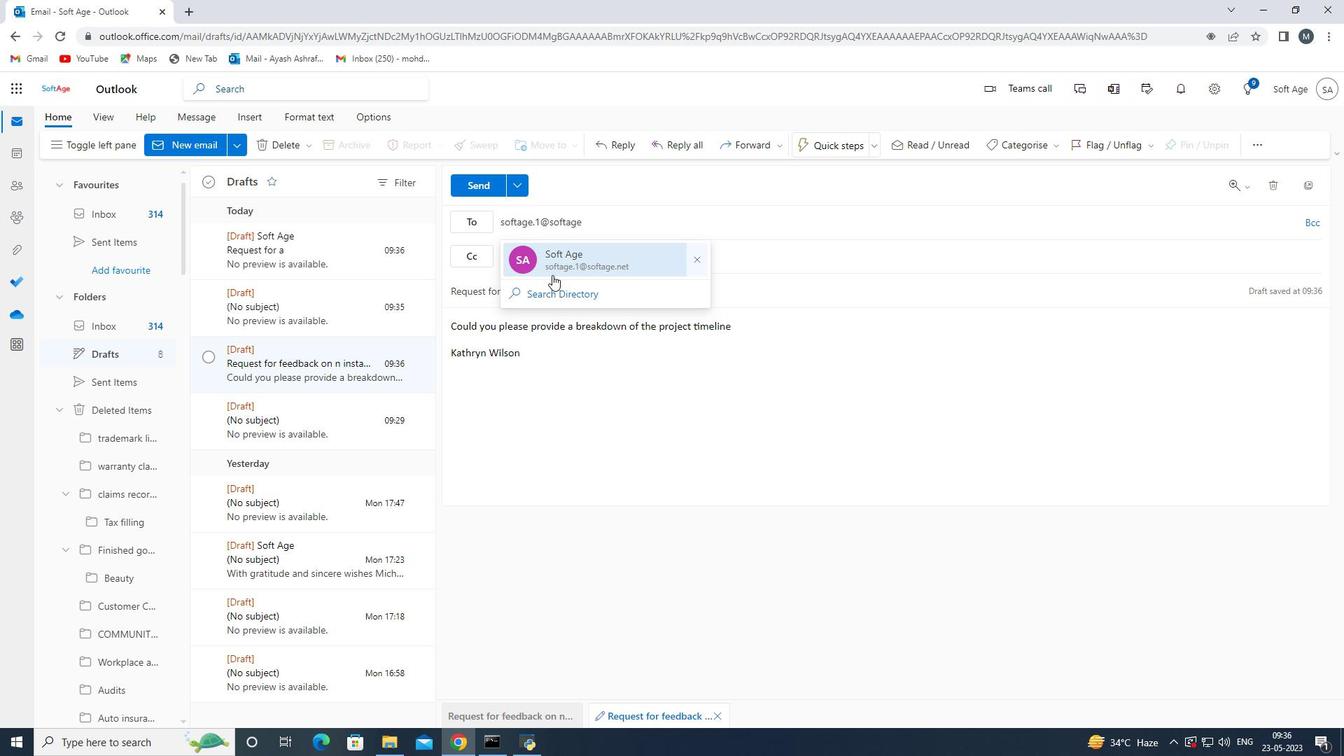
Action: Mouse moved to (562, 265)
Screenshot: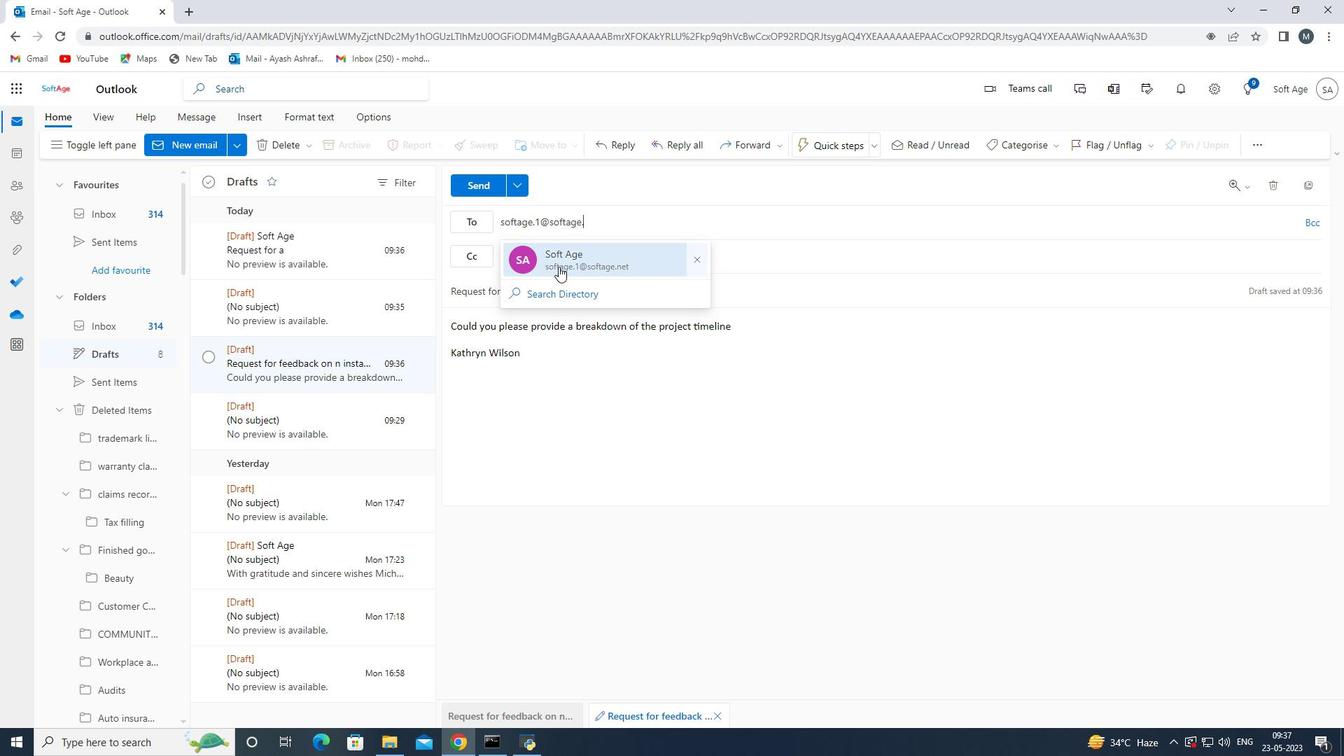 
Action: Mouse pressed left at (562, 265)
Screenshot: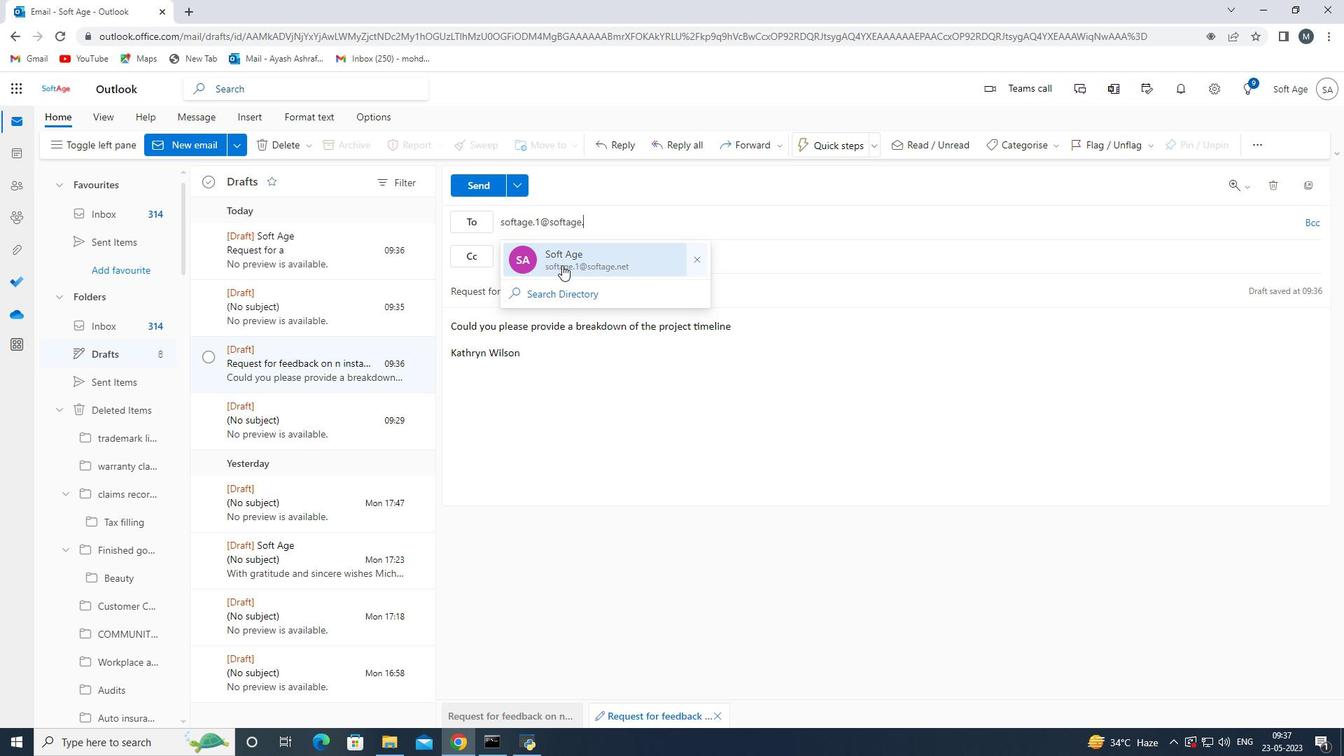 
Action: Mouse moved to (141, 485)
Screenshot: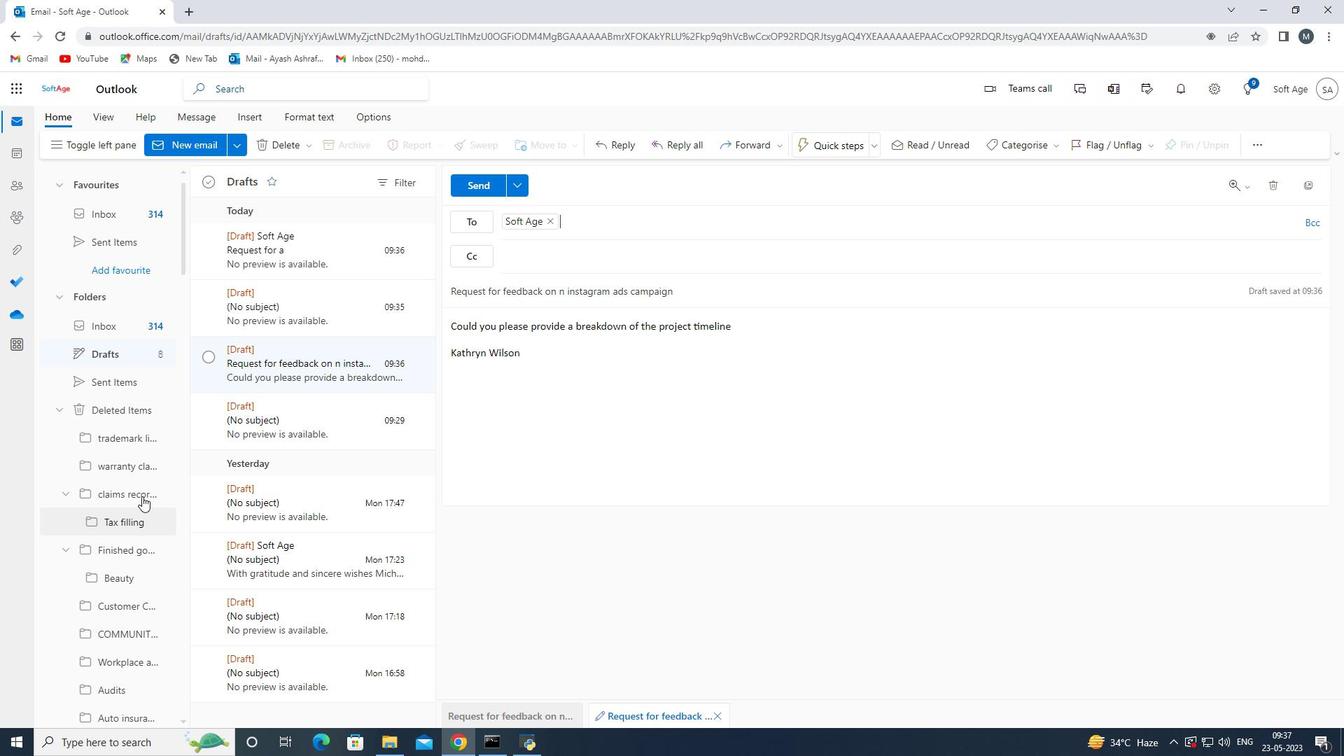 
Action: Mouse scrolled (141, 486) with delta (0, 0)
Screenshot: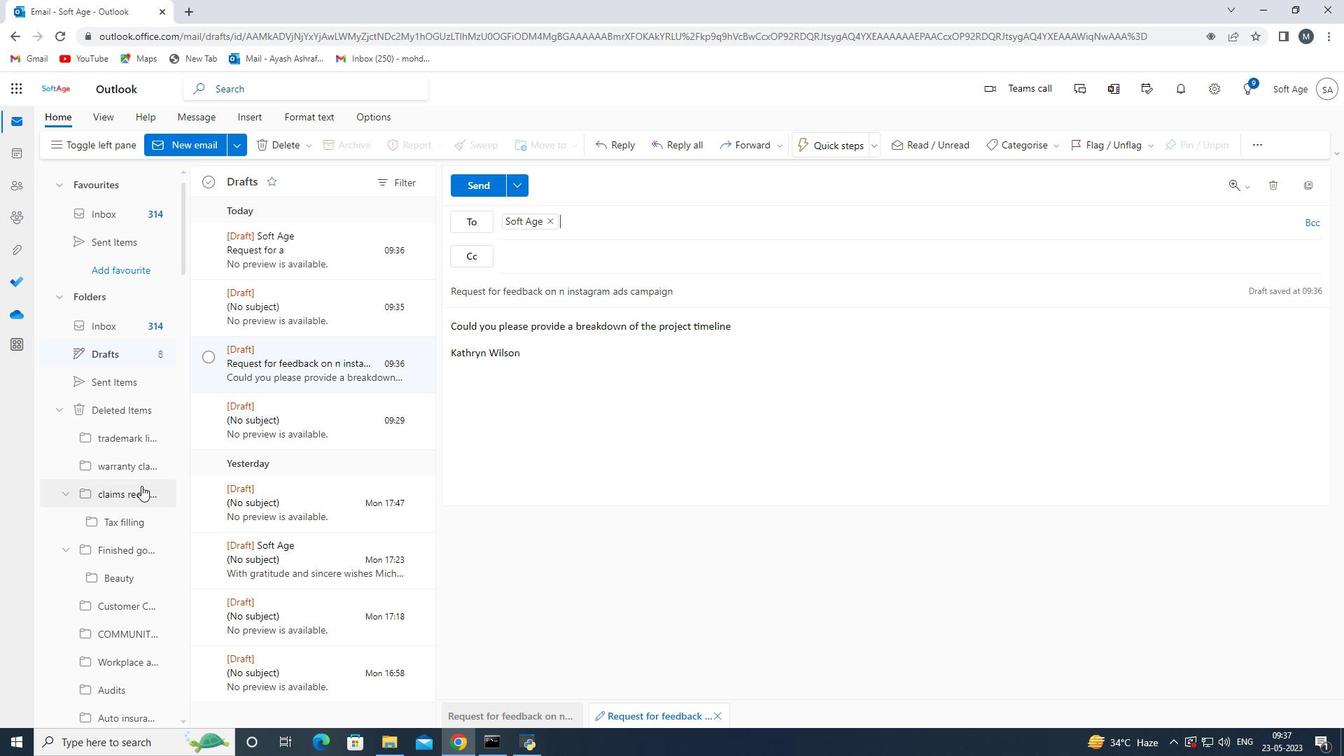 
Action: Mouse scrolled (141, 486) with delta (0, 0)
Screenshot: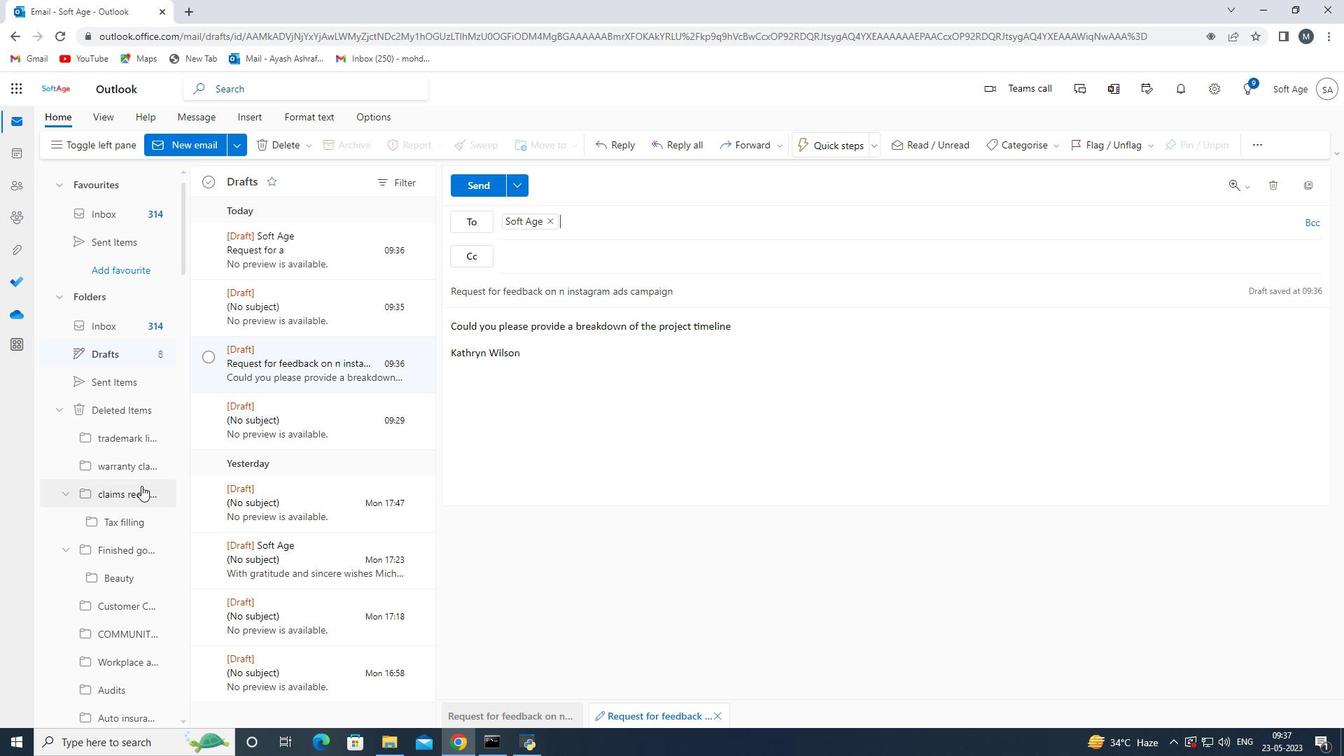 
Action: Mouse scrolled (141, 486) with delta (0, 0)
Screenshot: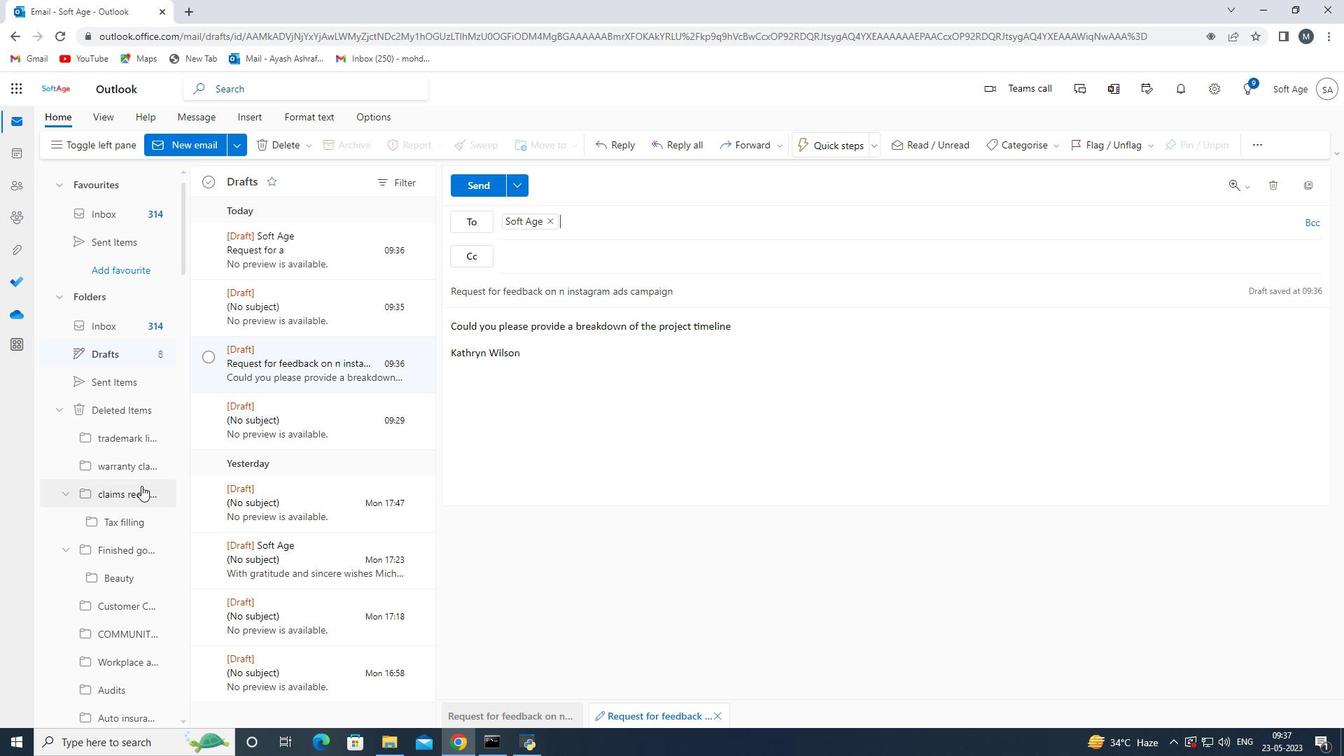 
Action: Mouse scrolled (141, 486) with delta (0, 0)
Screenshot: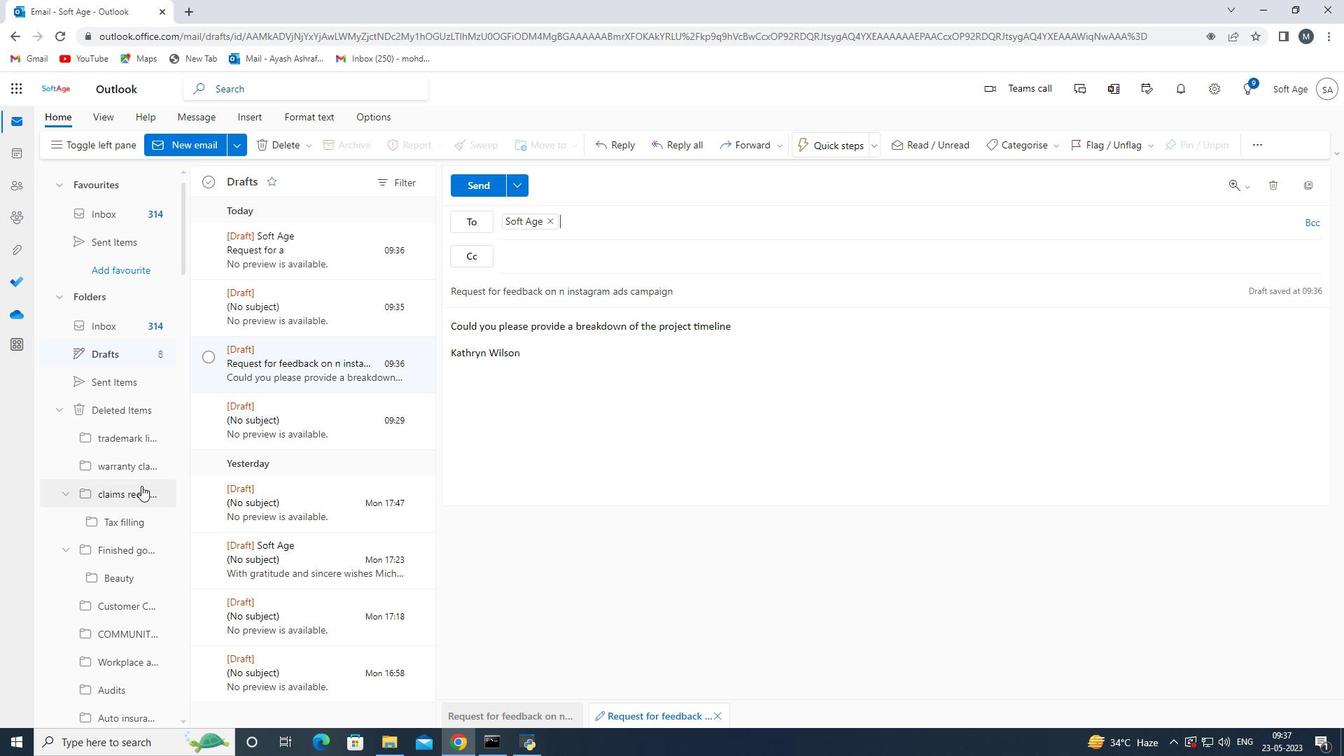 
Action: Mouse moved to (141, 485)
Screenshot: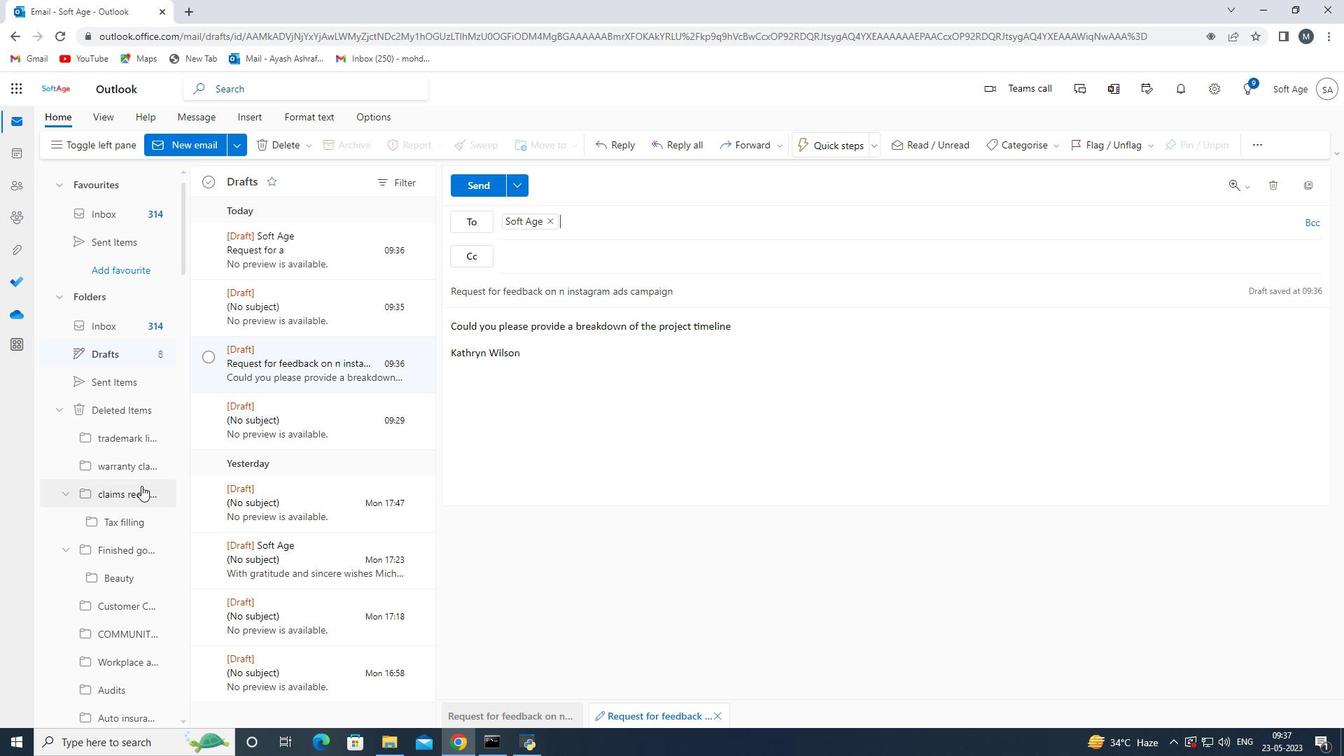
Action: Mouse scrolled (141, 485) with delta (0, 0)
Screenshot: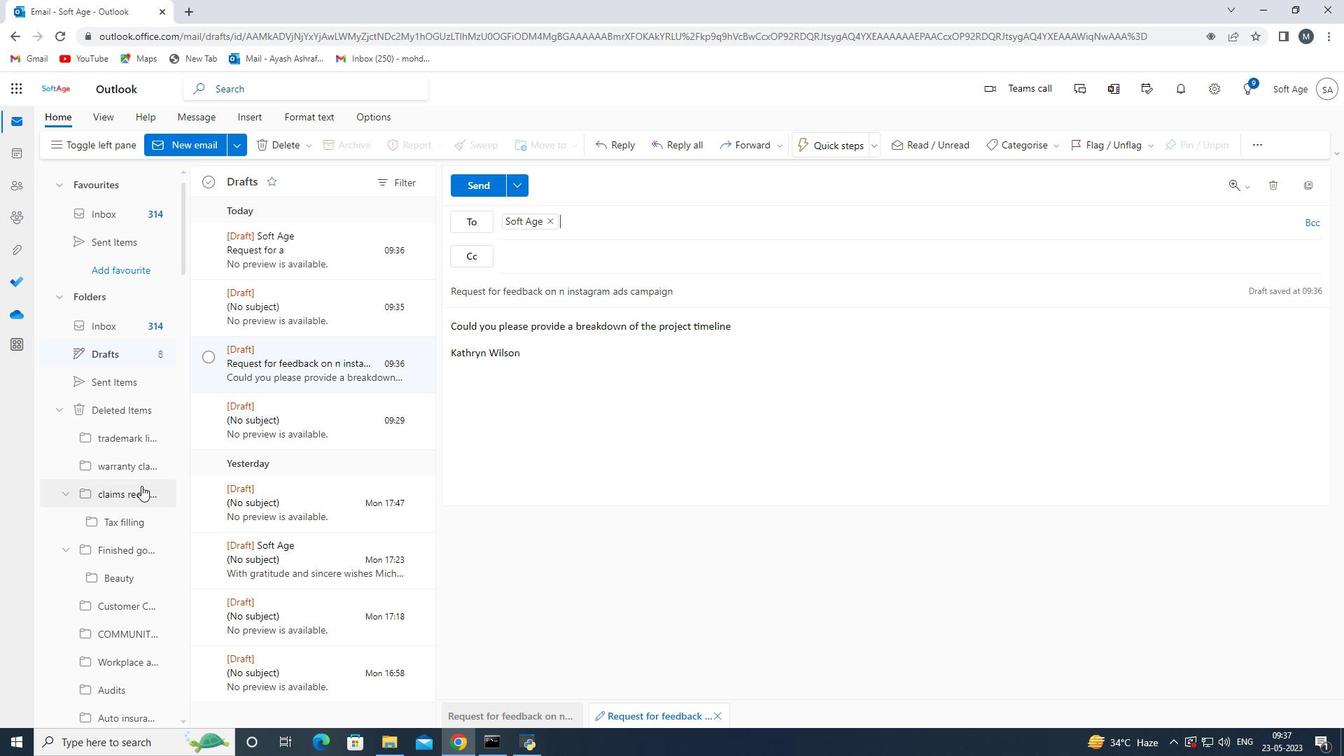 
Action: Mouse scrolled (141, 485) with delta (0, 0)
Screenshot: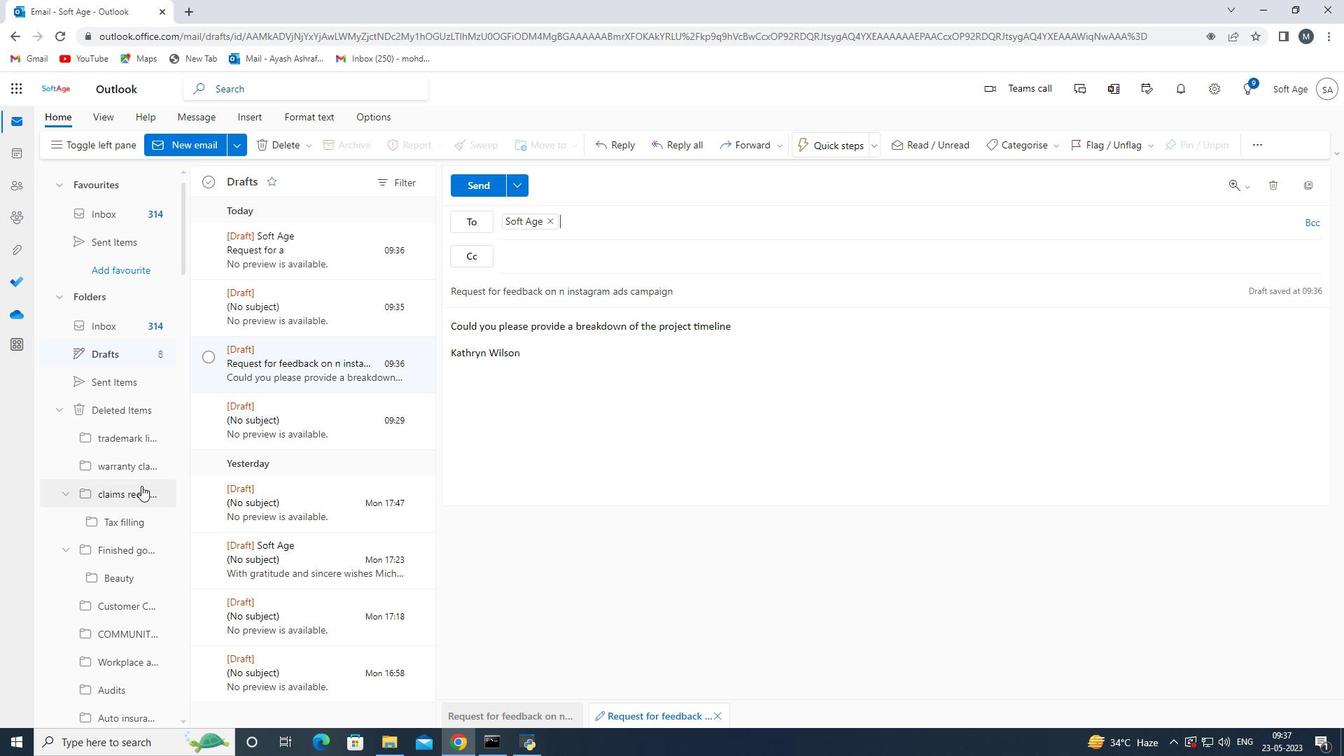 
Action: Mouse moved to (126, 382)
Screenshot: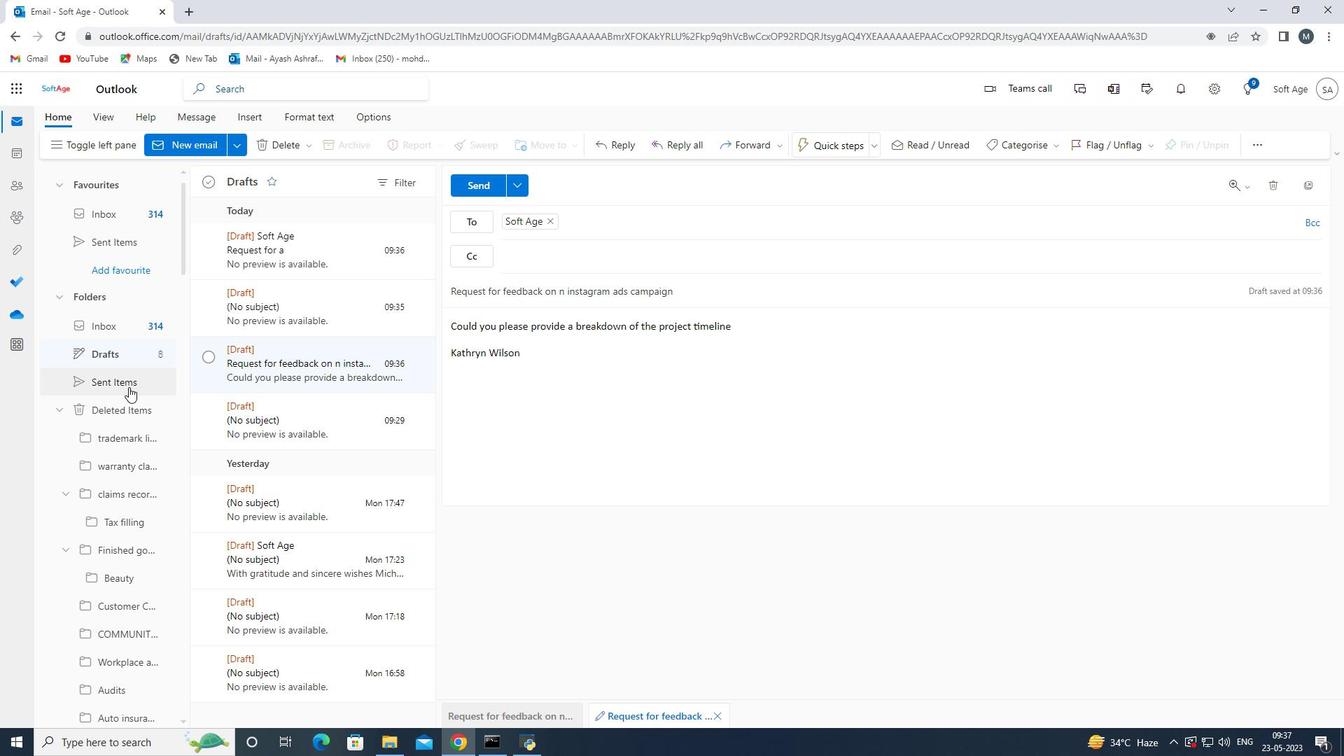 
Action: Mouse scrolled (126, 382) with delta (0, 0)
Screenshot: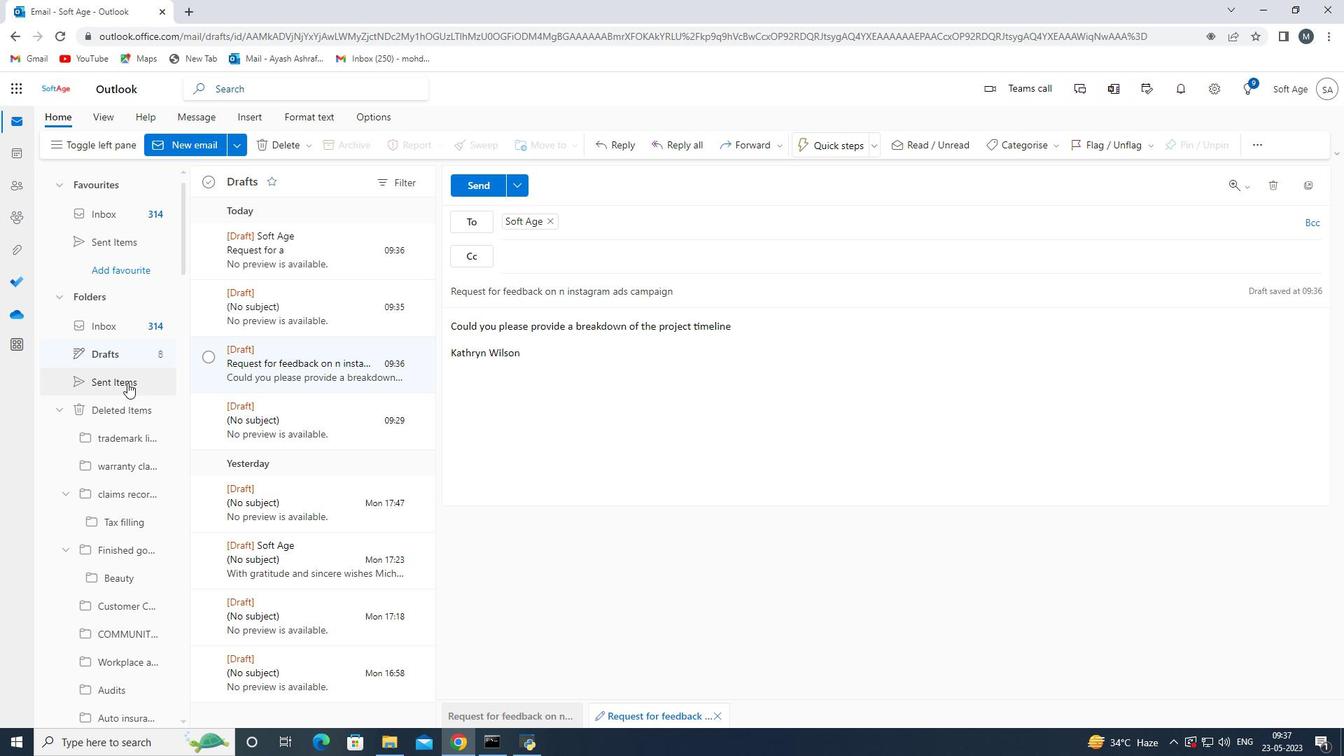 
Action: Mouse scrolled (126, 382) with delta (0, 0)
Screenshot: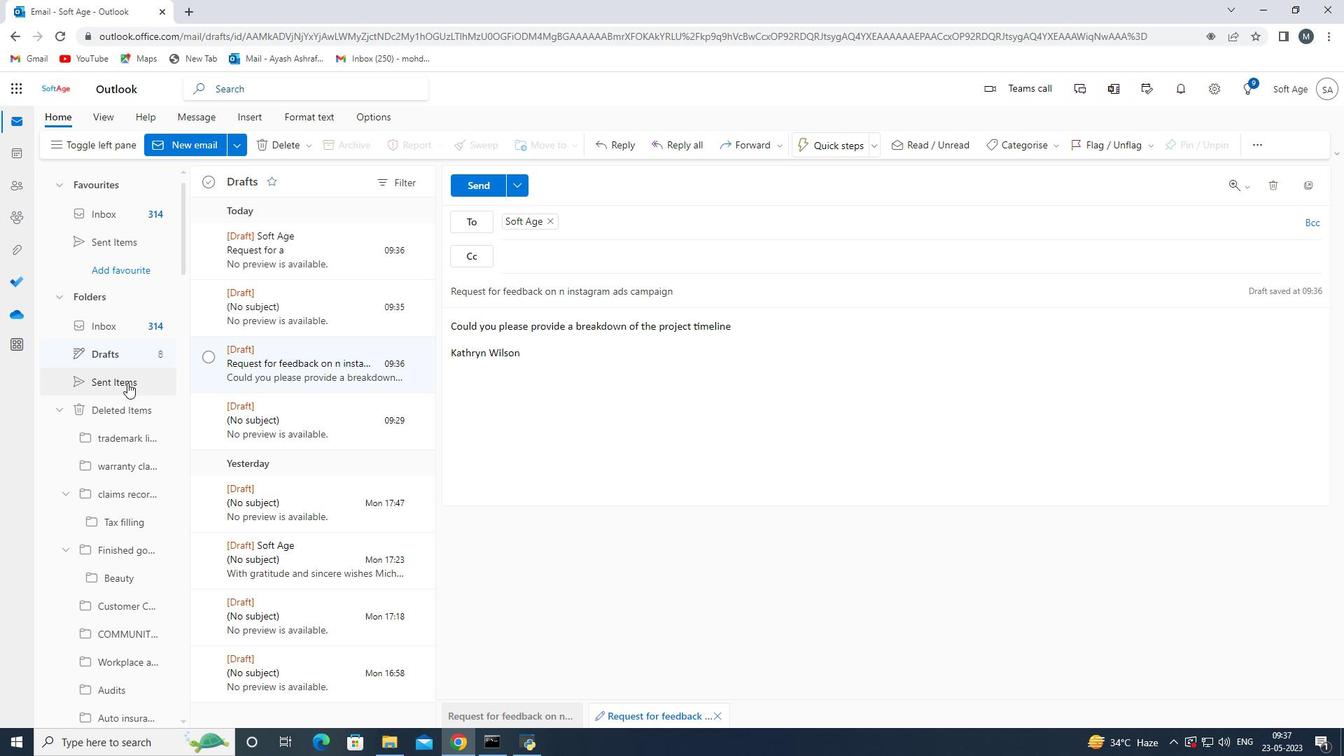 
Action: Mouse scrolled (126, 382) with delta (0, 0)
Screenshot: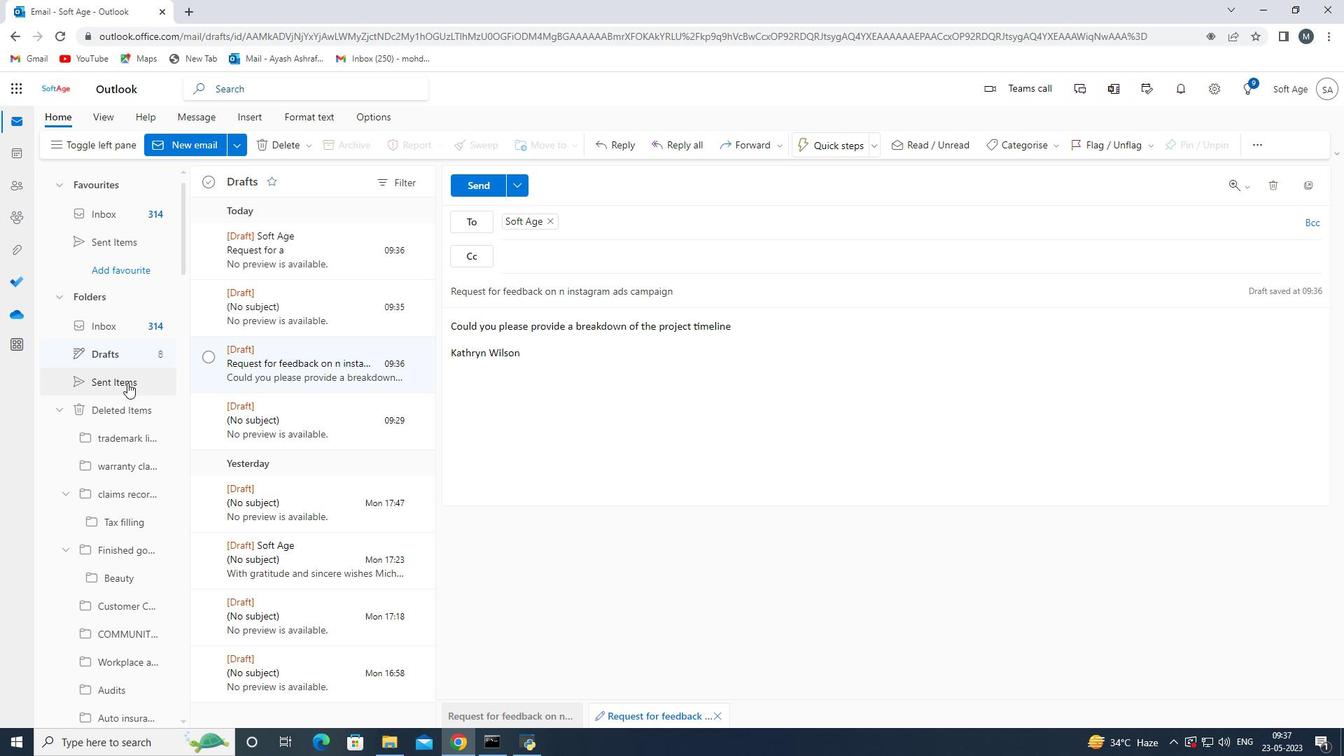 
Action: Mouse scrolled (126, 382) with delta (0, 0)
Screenshot: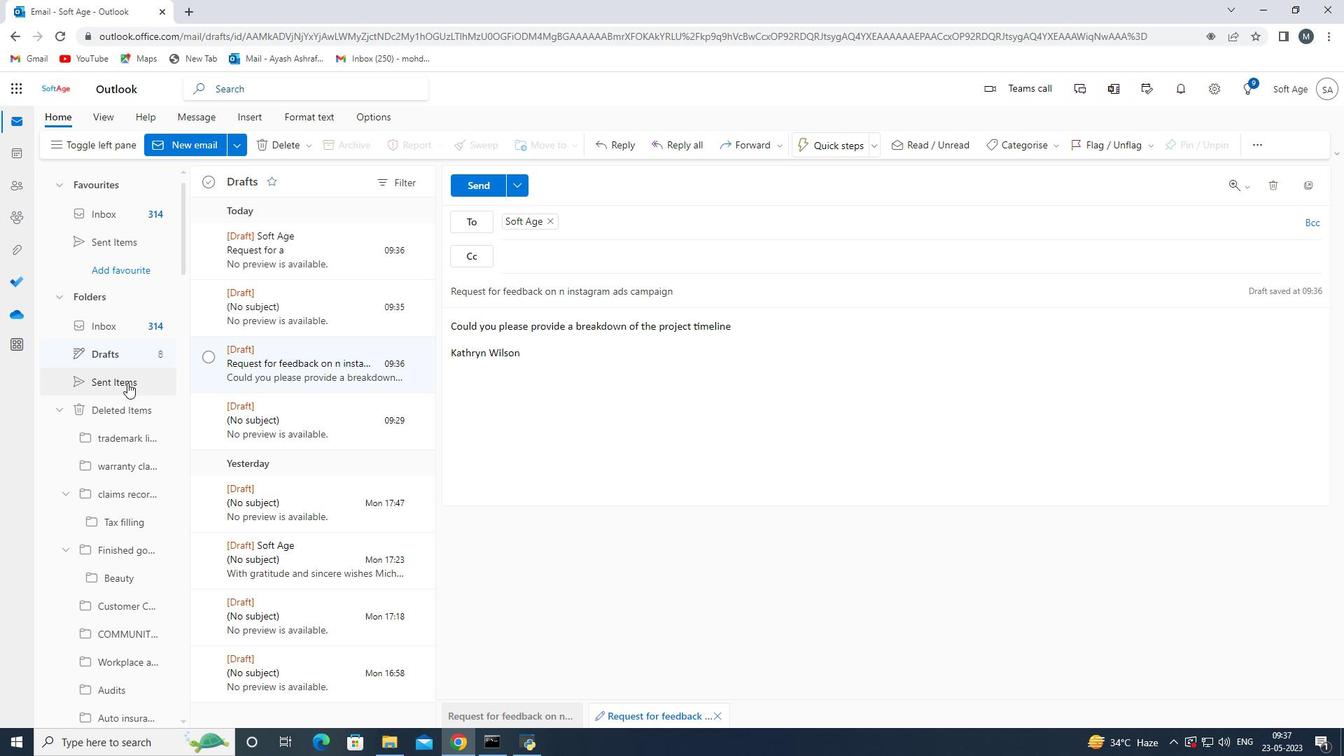 
Action: Mouse scrolled (126, 382) with delta (0, 0)
Screenshot: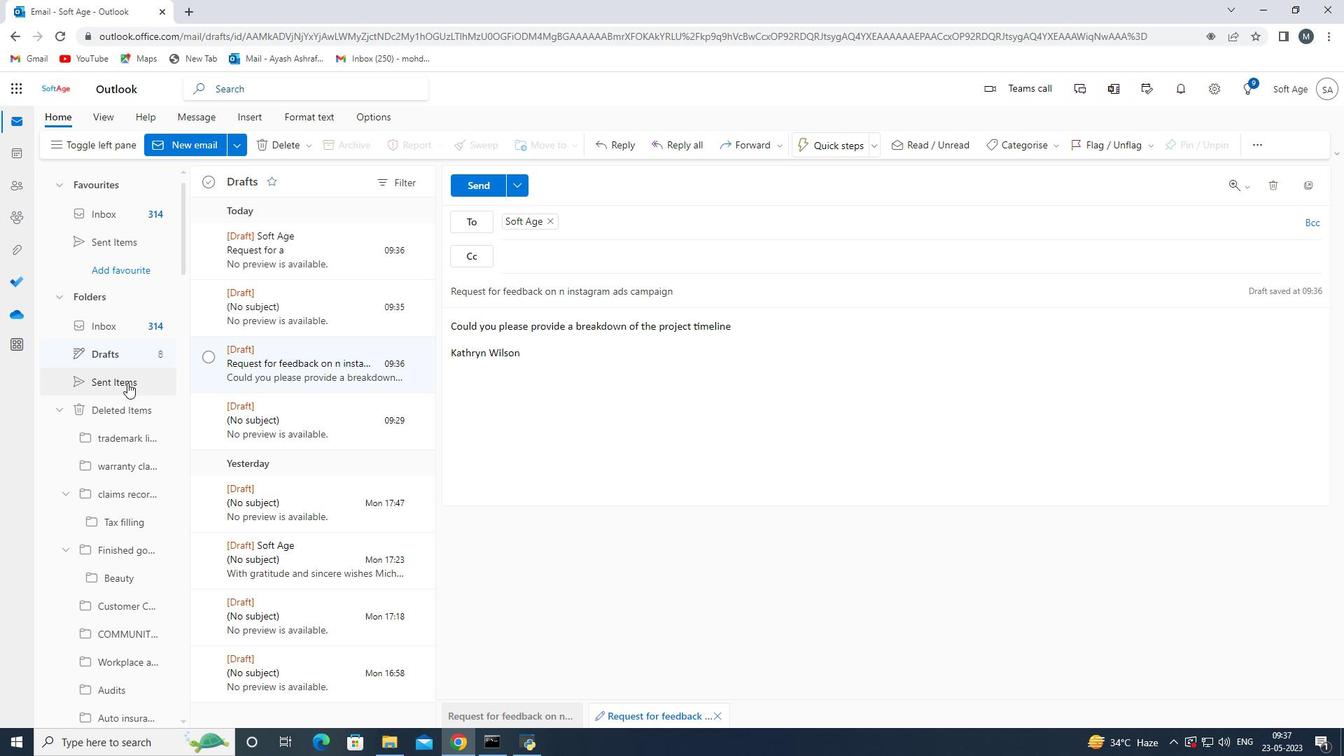 
Action: Mouse scrolled (126, 382) with delta (0, 0)
Screenshot: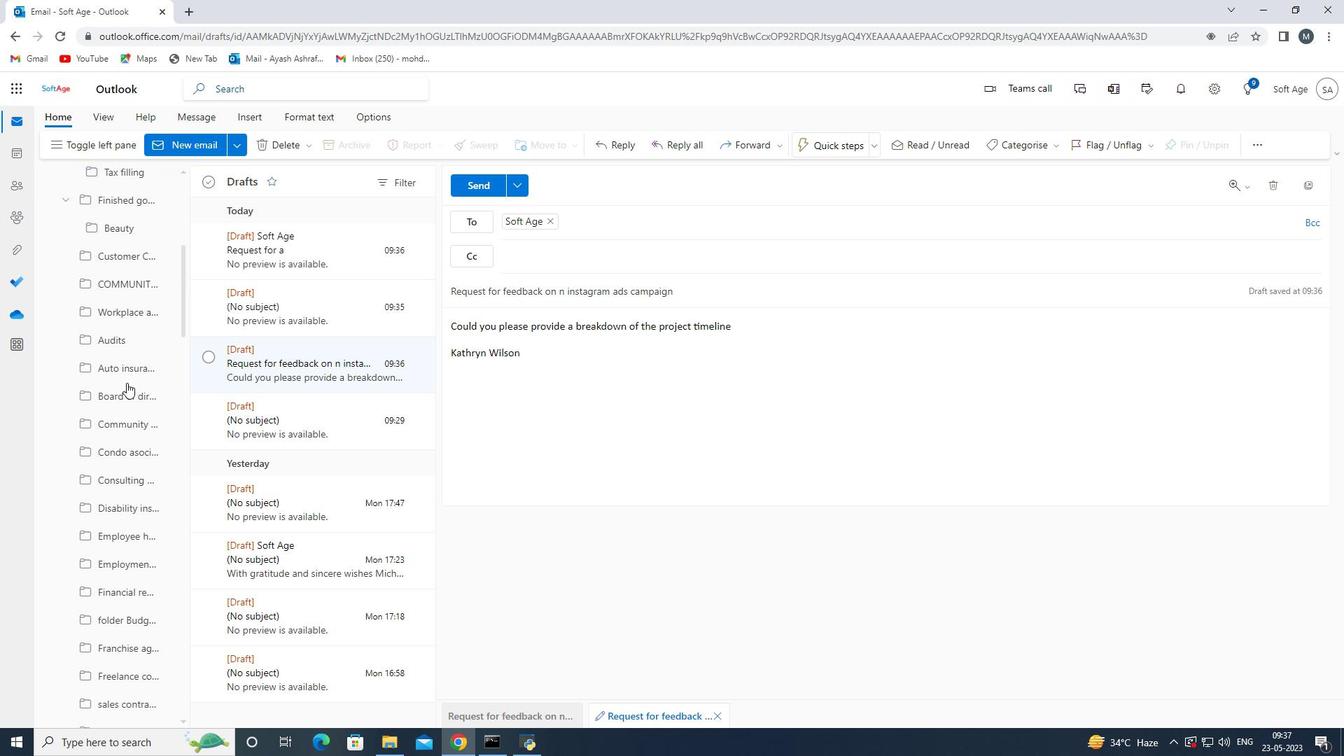 
Action: Mouse scrolled (126, 382) with delta (0, 0)
Screenshot: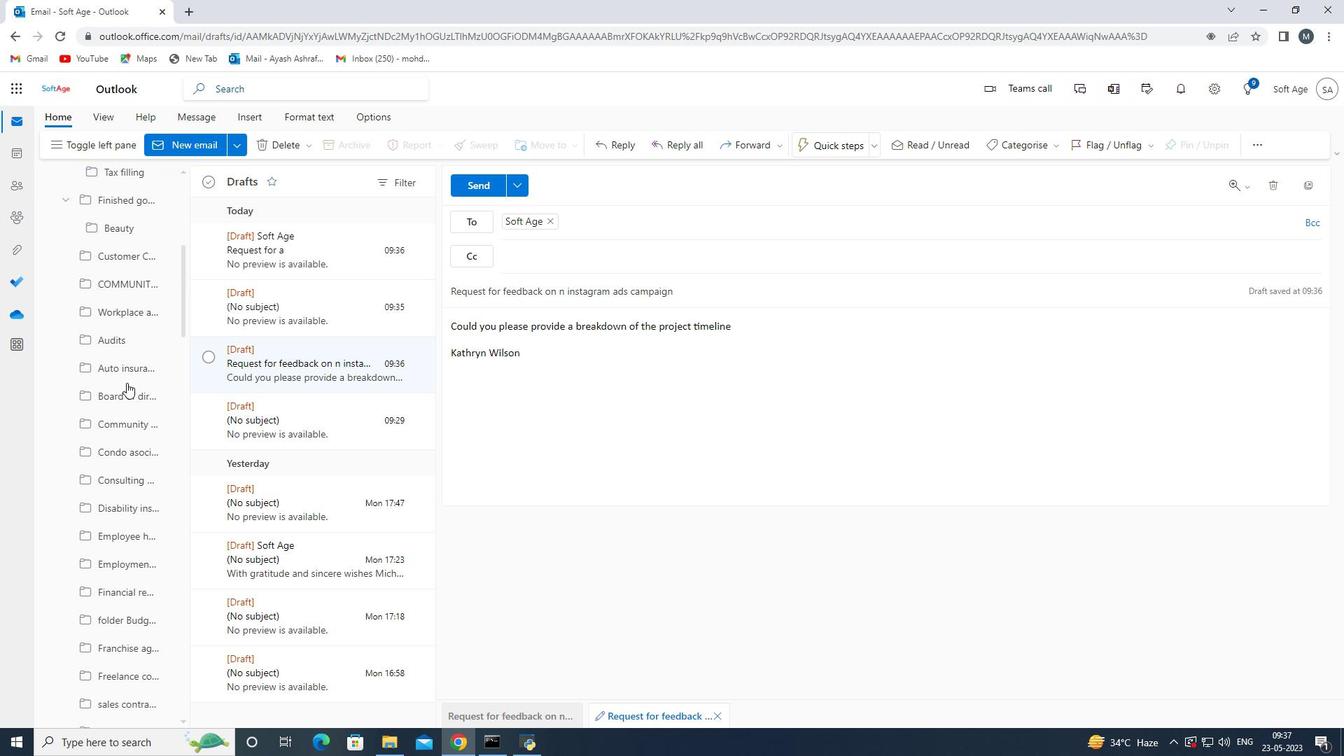
Action: Mouse scrolled (126, 382) with delta (0, 0)
Screenshot: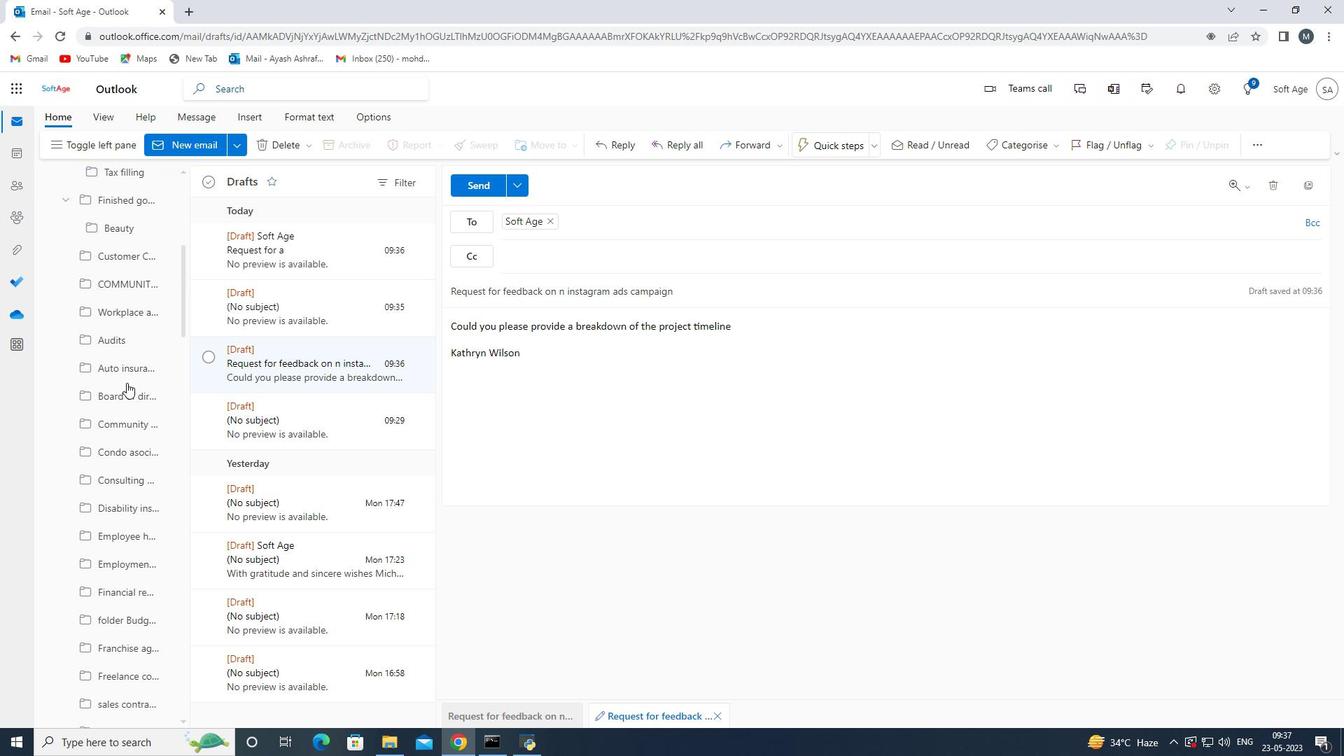 
Action: Mouse scrolled (126, 382) with delta (0, 0)
Screenshot: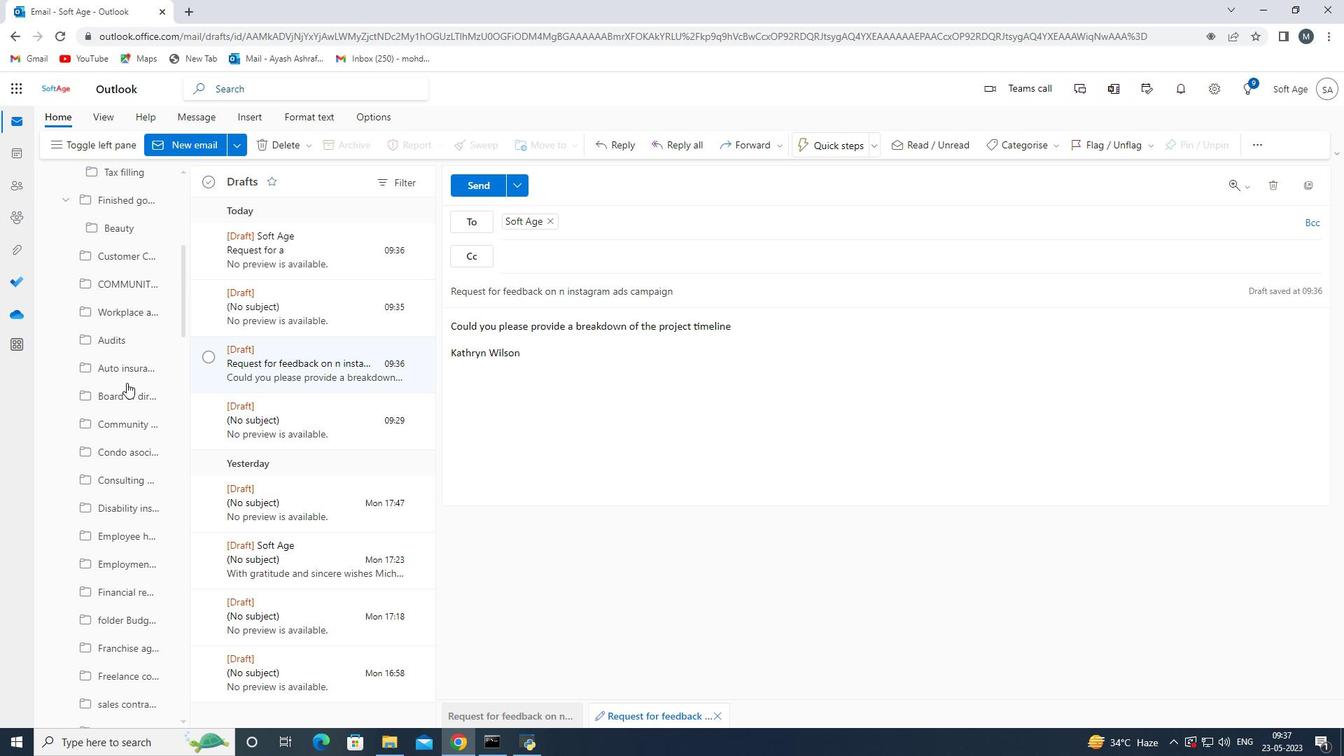 
Action: Mouse moved to (124, 388)
Screenshot: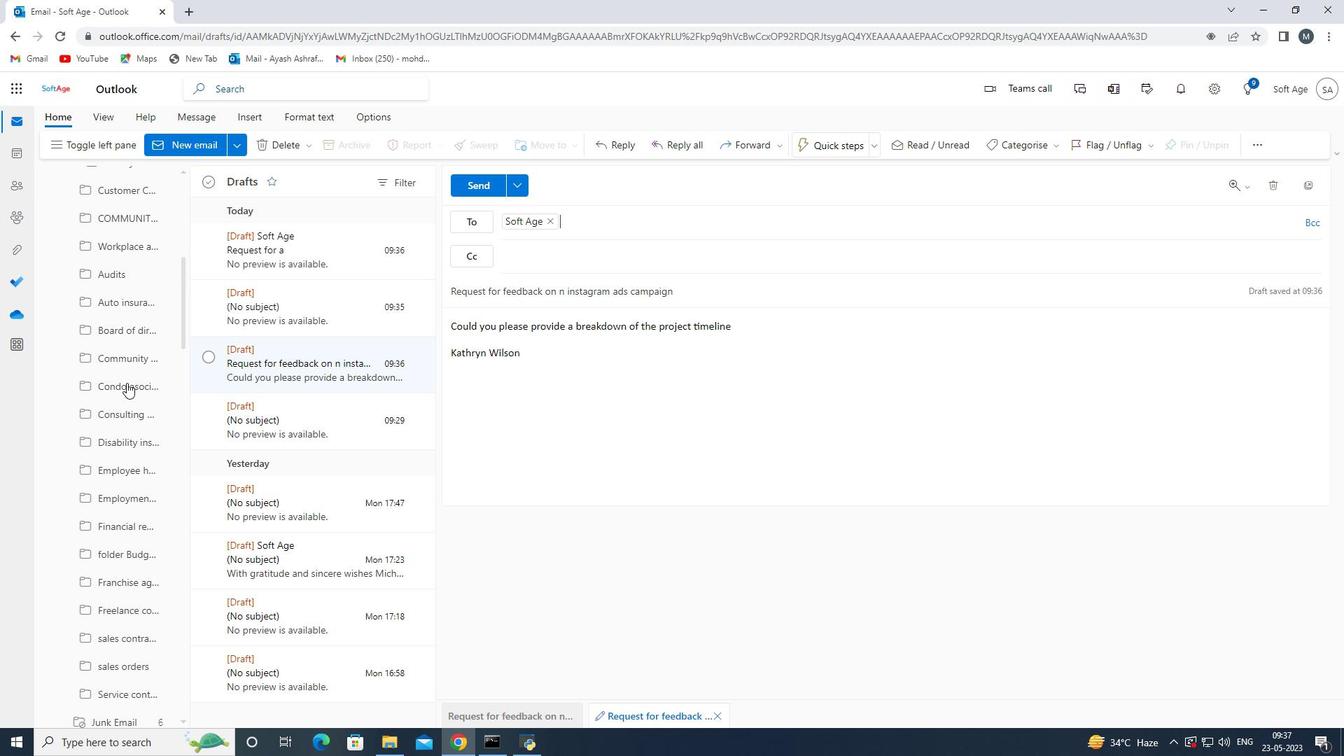 
Action: Mouse scrolled (124, 387) with delta (0, 0)
Screenshot: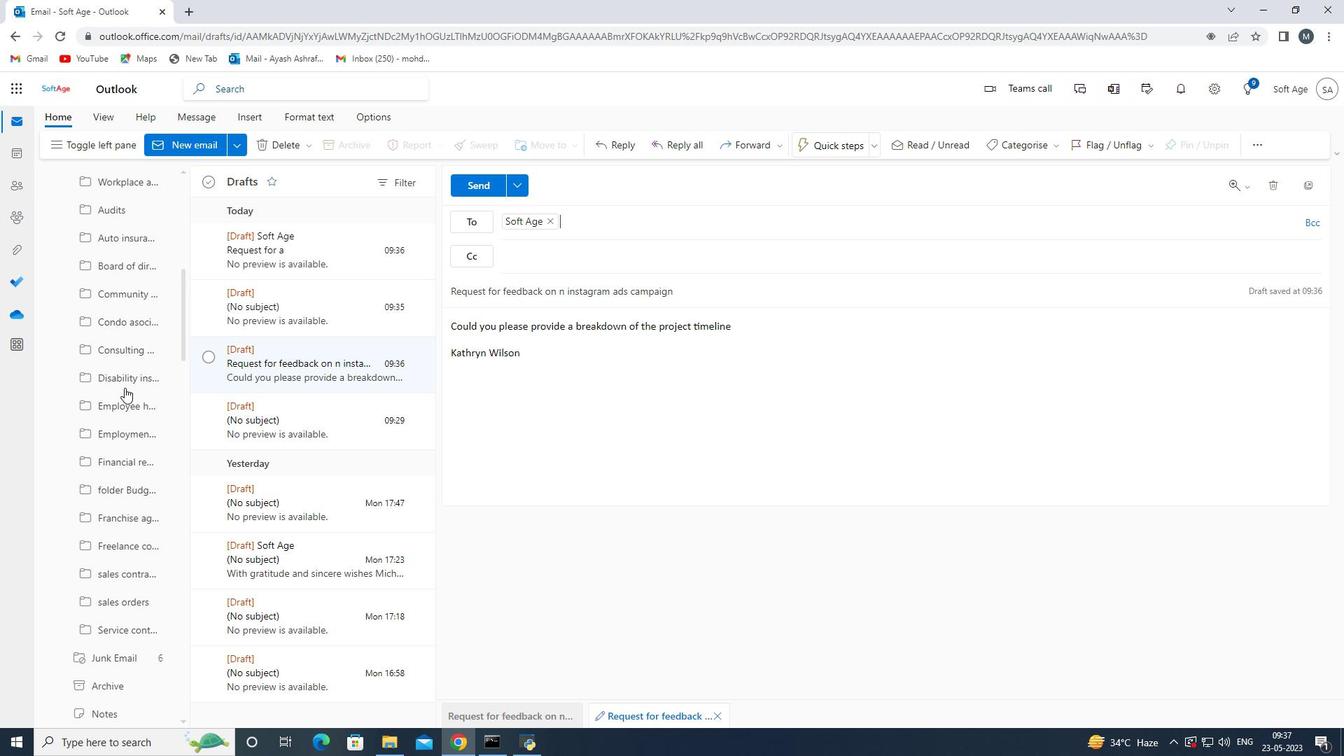 
Action: Mouse moved to (122, 396)
Screenshot: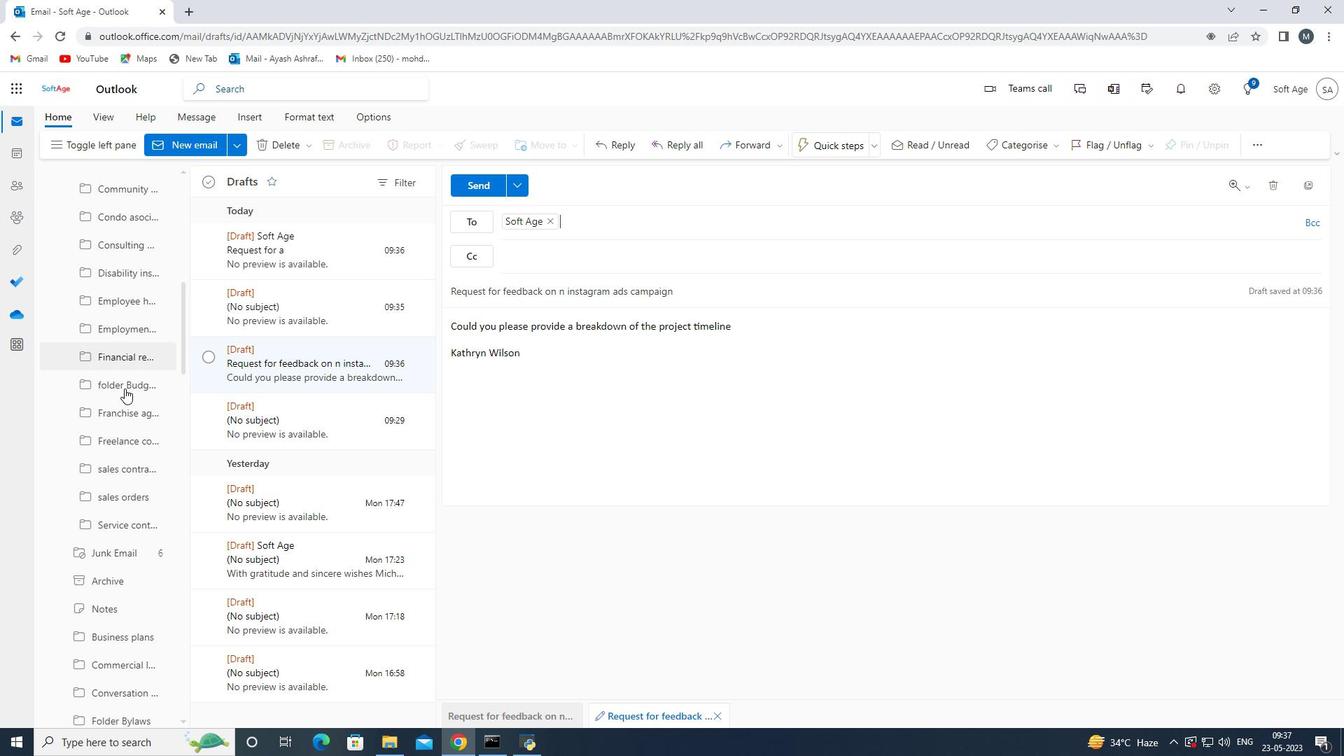 
Action: Mouse scrolled (122, 396) with delta (0, 0)
Screenshot: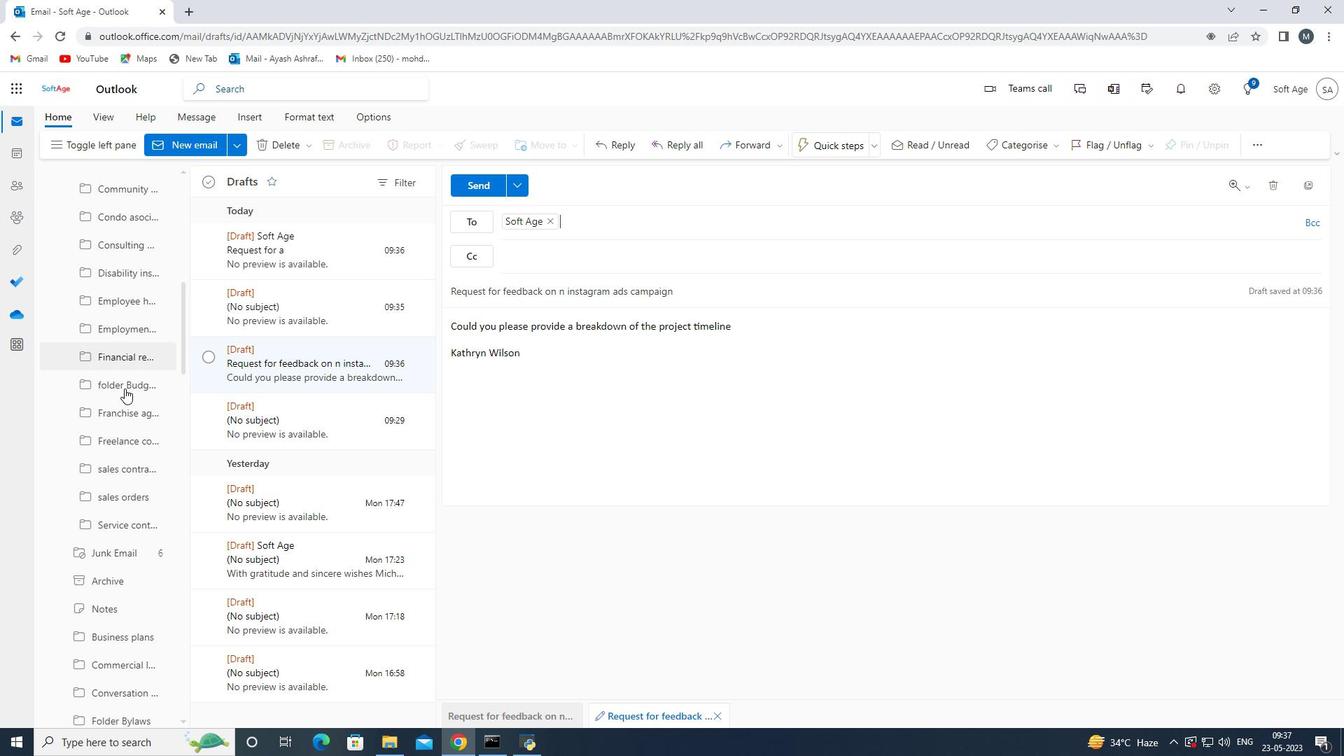 
Action: Mouse moved to (122, 399)
Screenshot: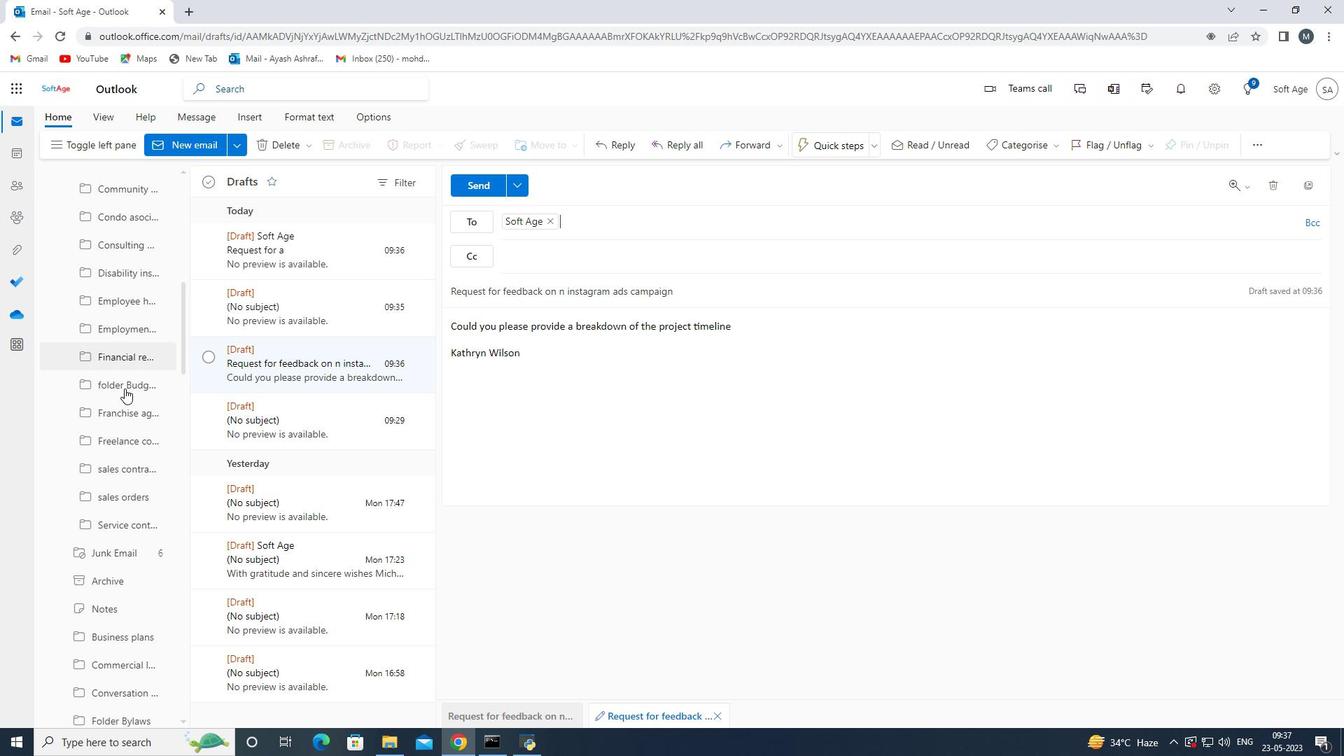 
Action: Mouse scrolled (122, 399) with delta (0, 0)
Screenshot: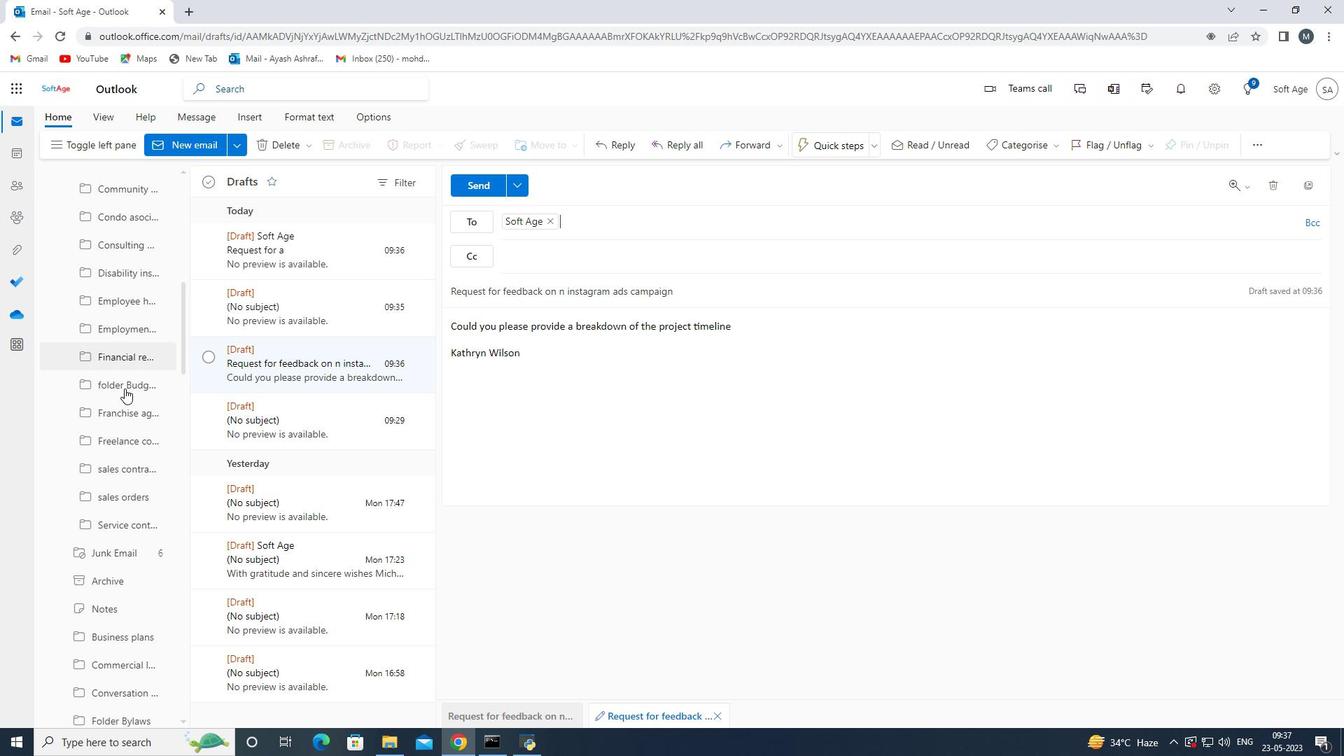 
Action: Mouse moved to (121, 403)
Screenshot: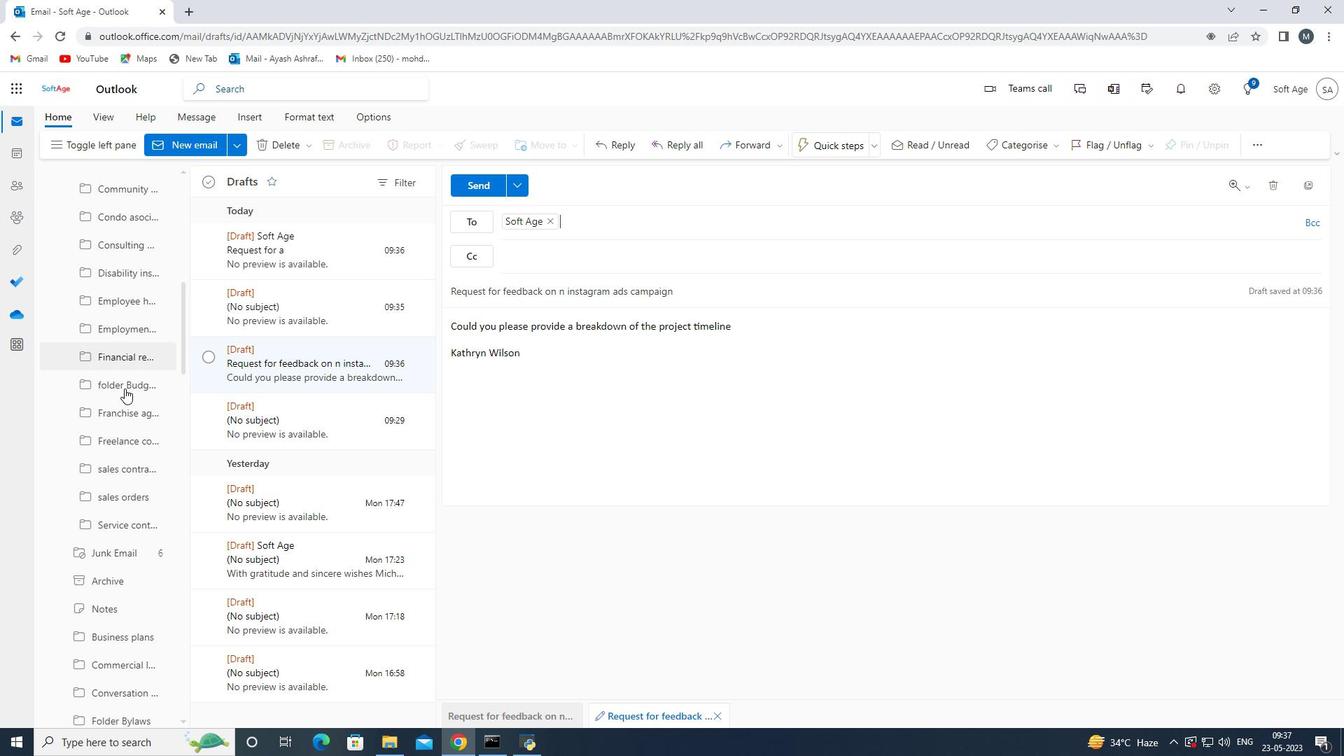 
Action: Mouse scrolled (121, 402) with delta (0, 0)
Screenshot: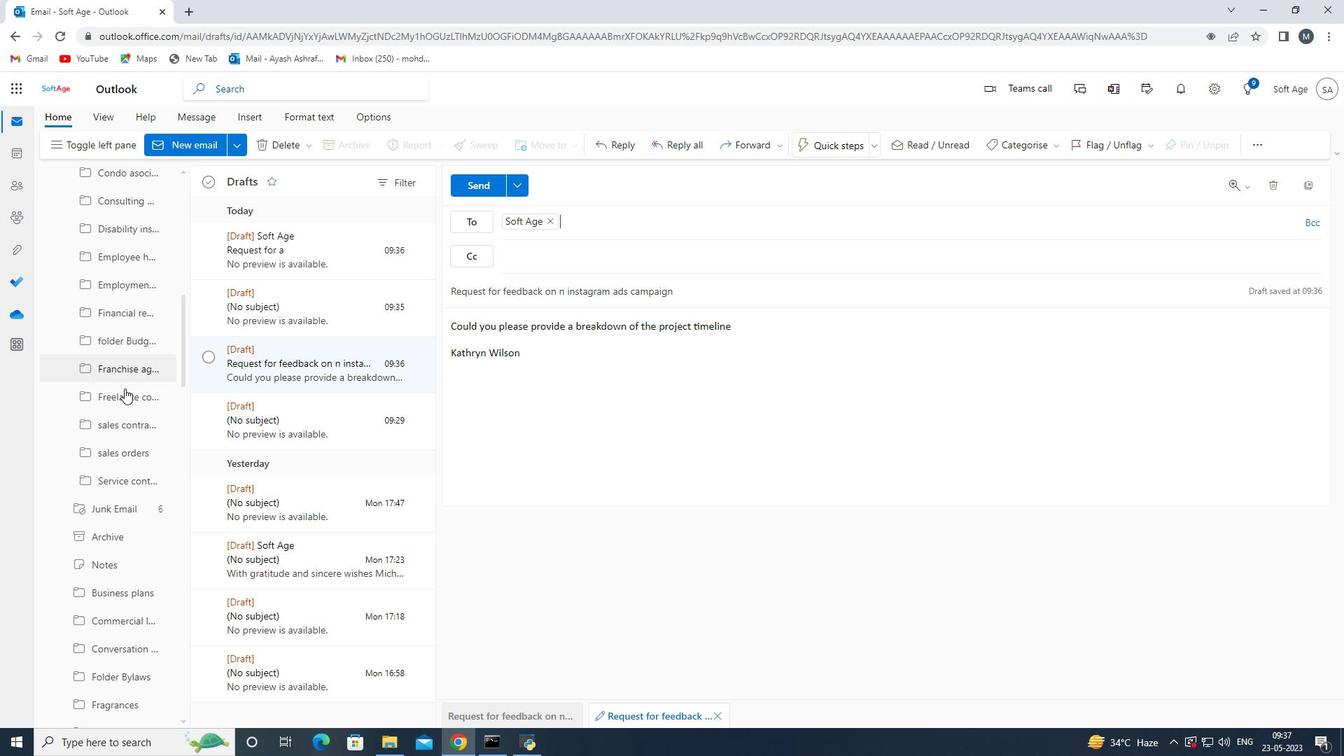 
Action: Mouse moved to (121, 410)
Screenshot: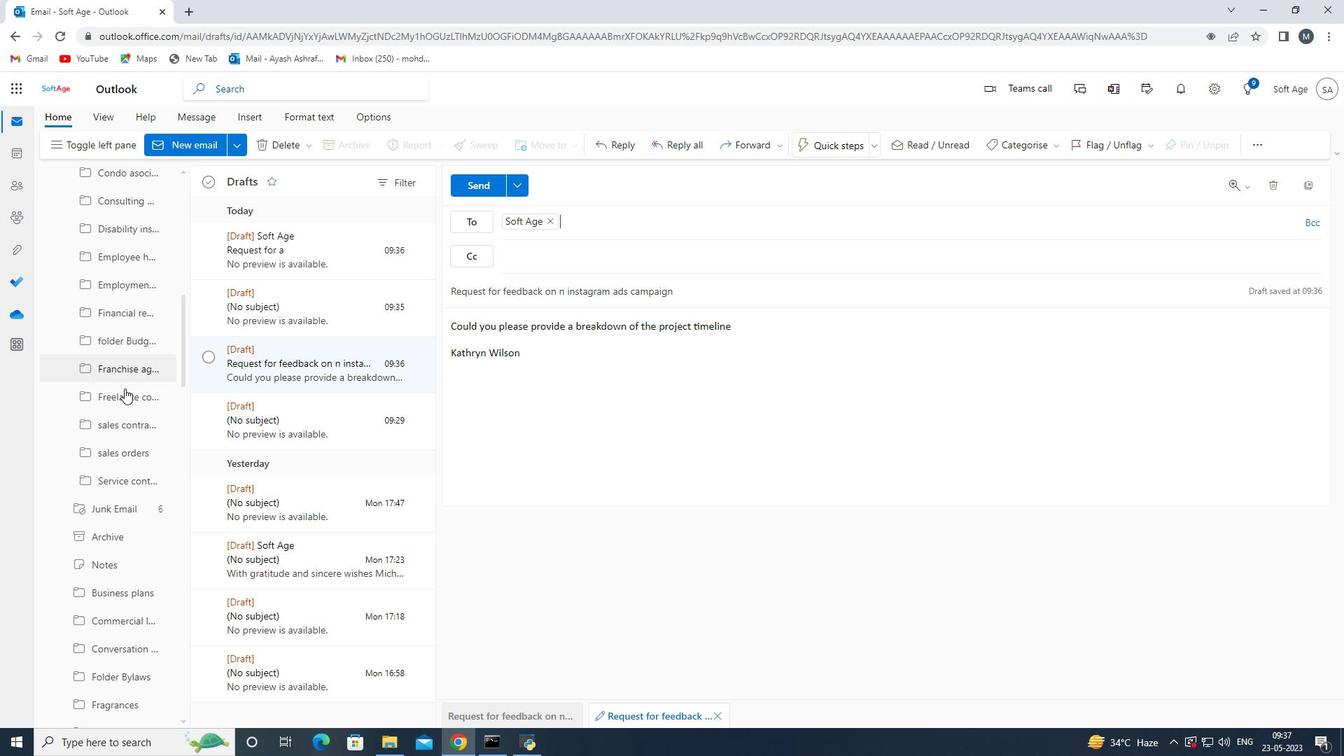 
Action: Mouse scrolled (121, 410) with delta (0, 0)
Screenshot: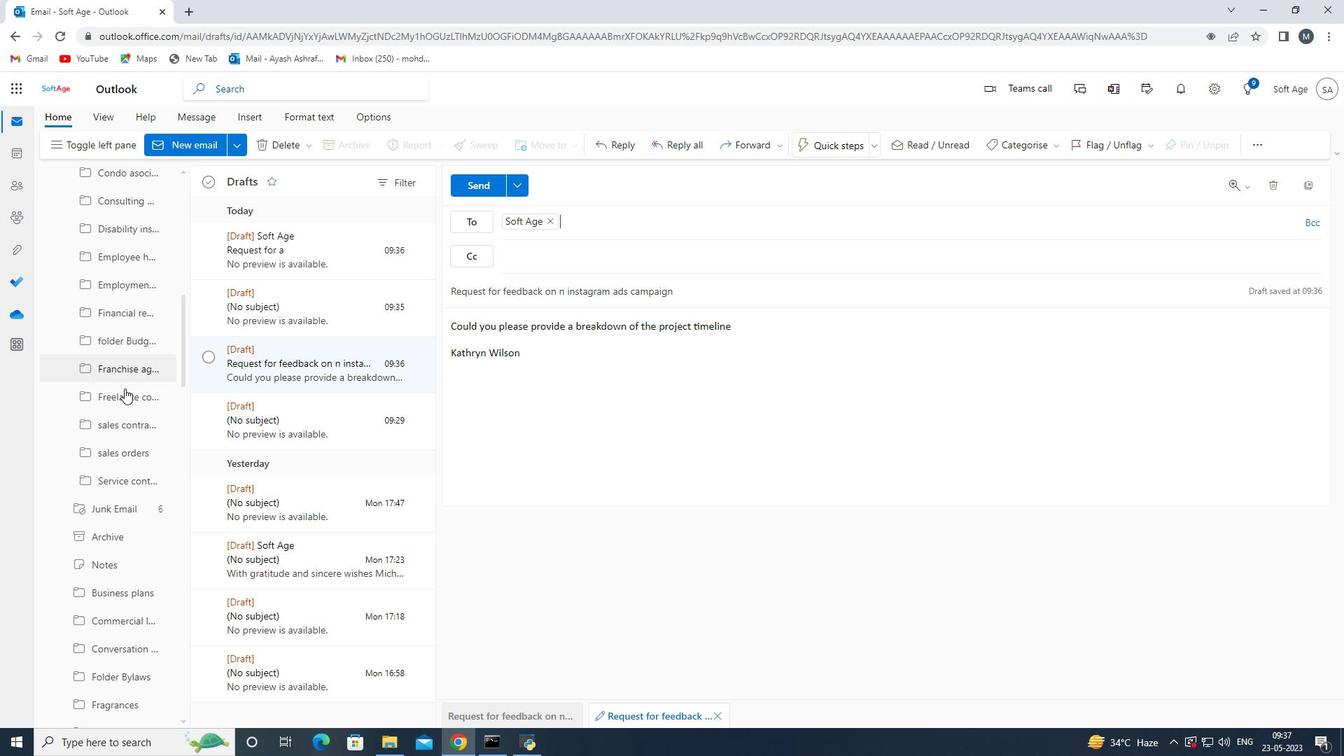 
Action: Mouse moved to (109, 448)
Screenshot: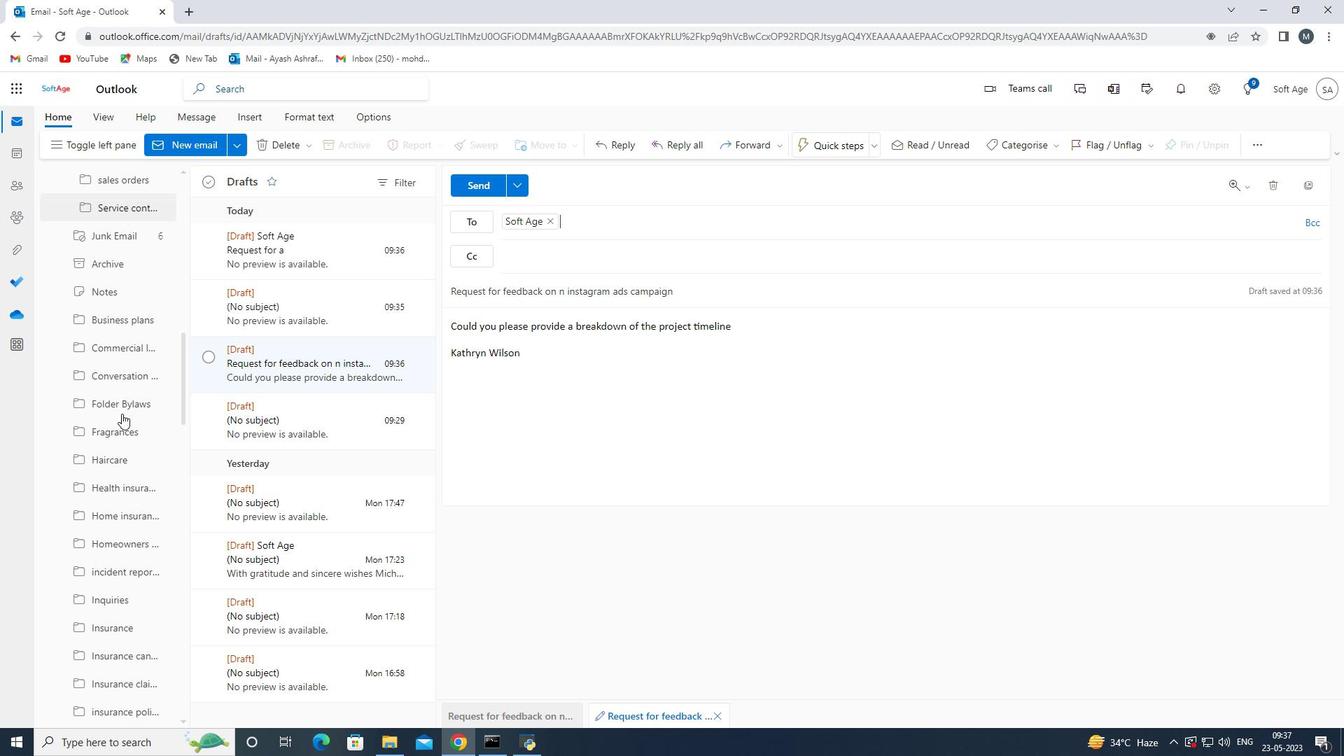
Action: Mouse scrolled (109, 447) with delta (0, 0)
Screenshot: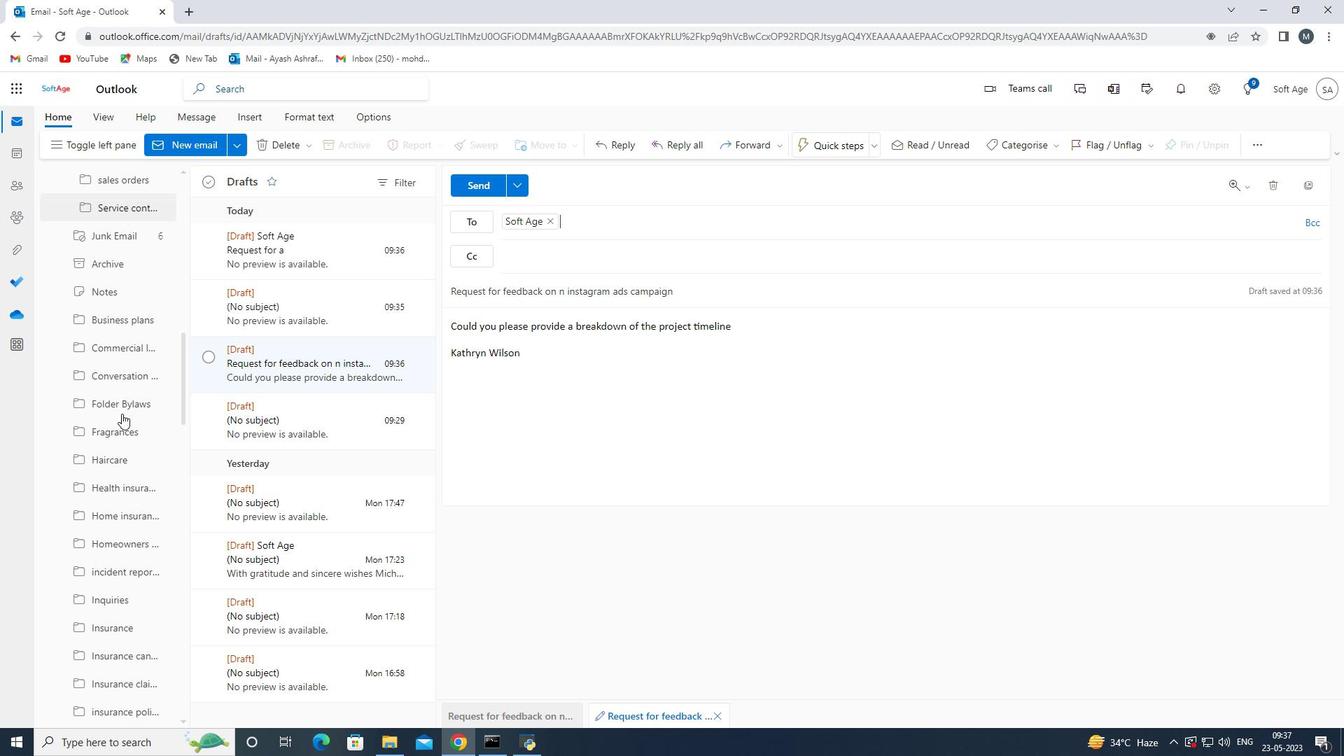 
Action: Mouse moved to (108, 450)
Screenshot: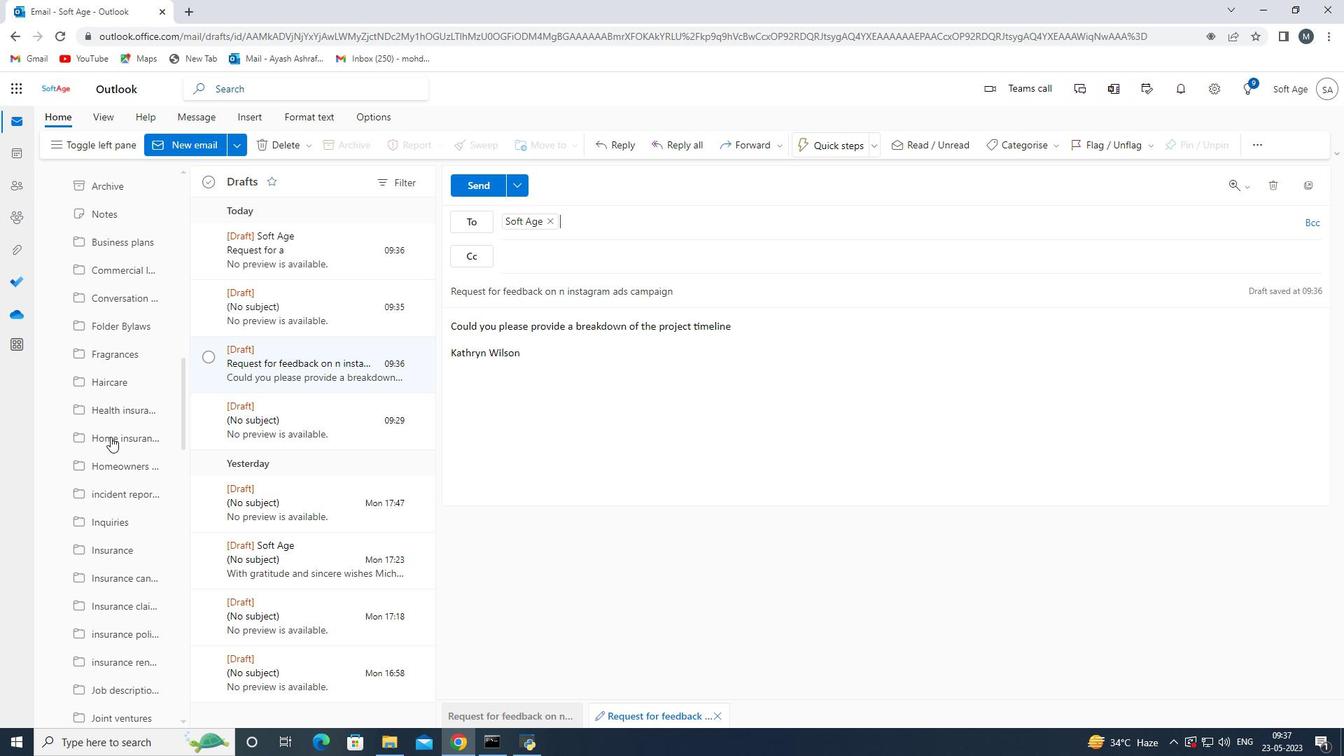 
Action: Mouse scrolled (108, 449) with delta (0, 0)
Screenshot: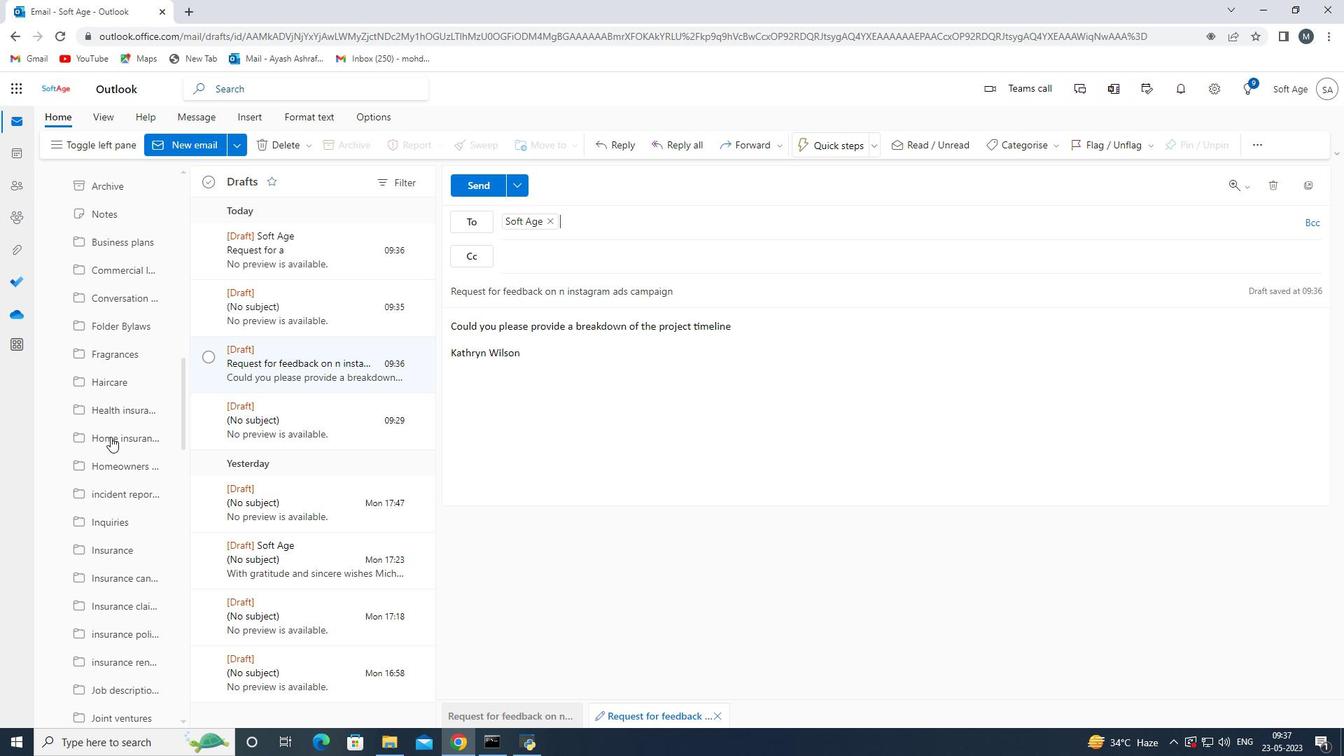 
Action: Mouse scrolled (108, 449) with delta (0, 0)
Screenshot: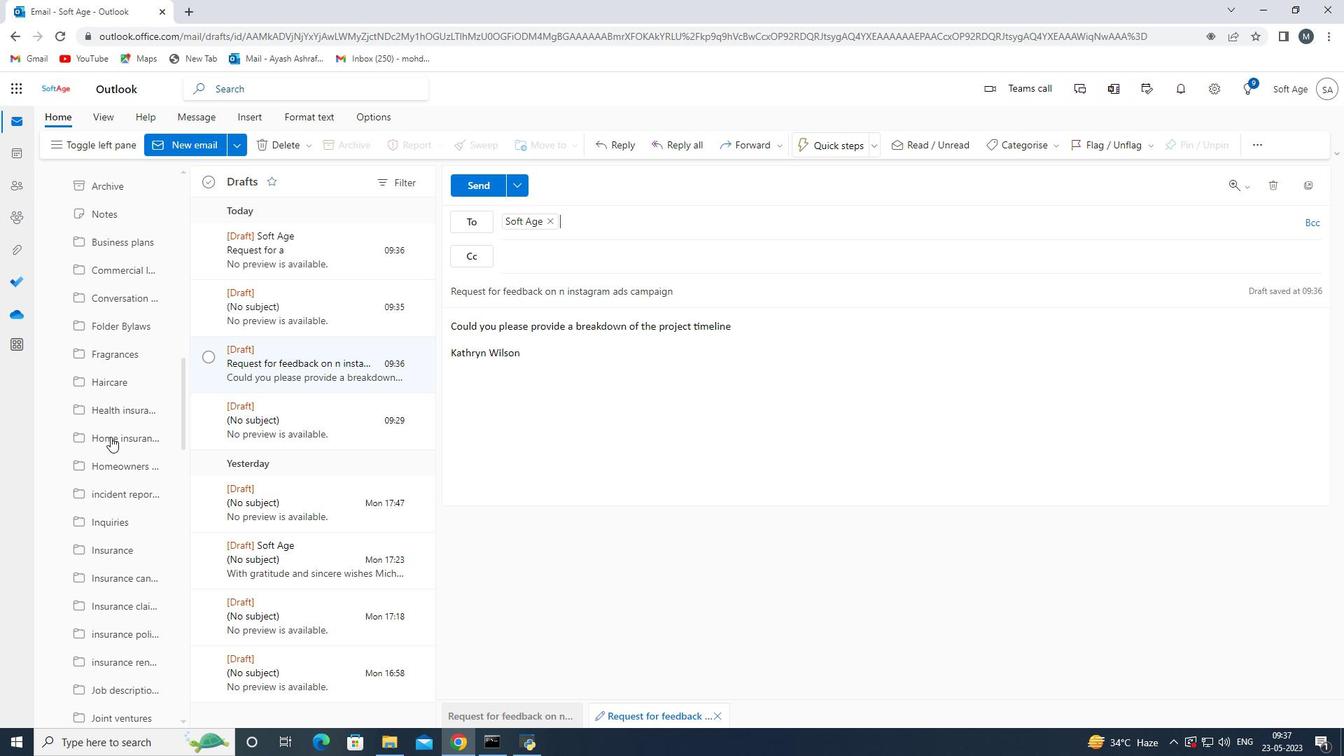 
Action: Mouse scrolled (108, 449) with delta (0, 0)
Screenshot: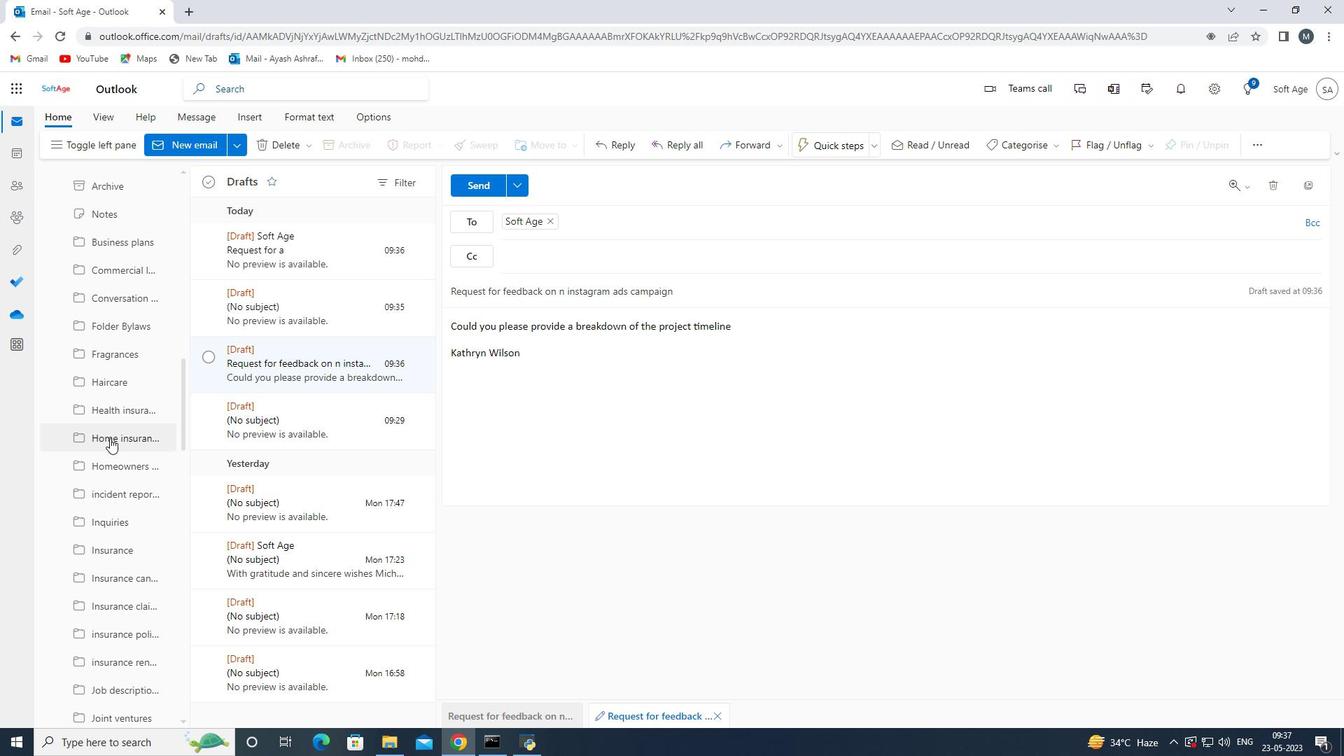 
Action: Mouse scrolled (108, 449) with delta (0, 0)
Screenshot: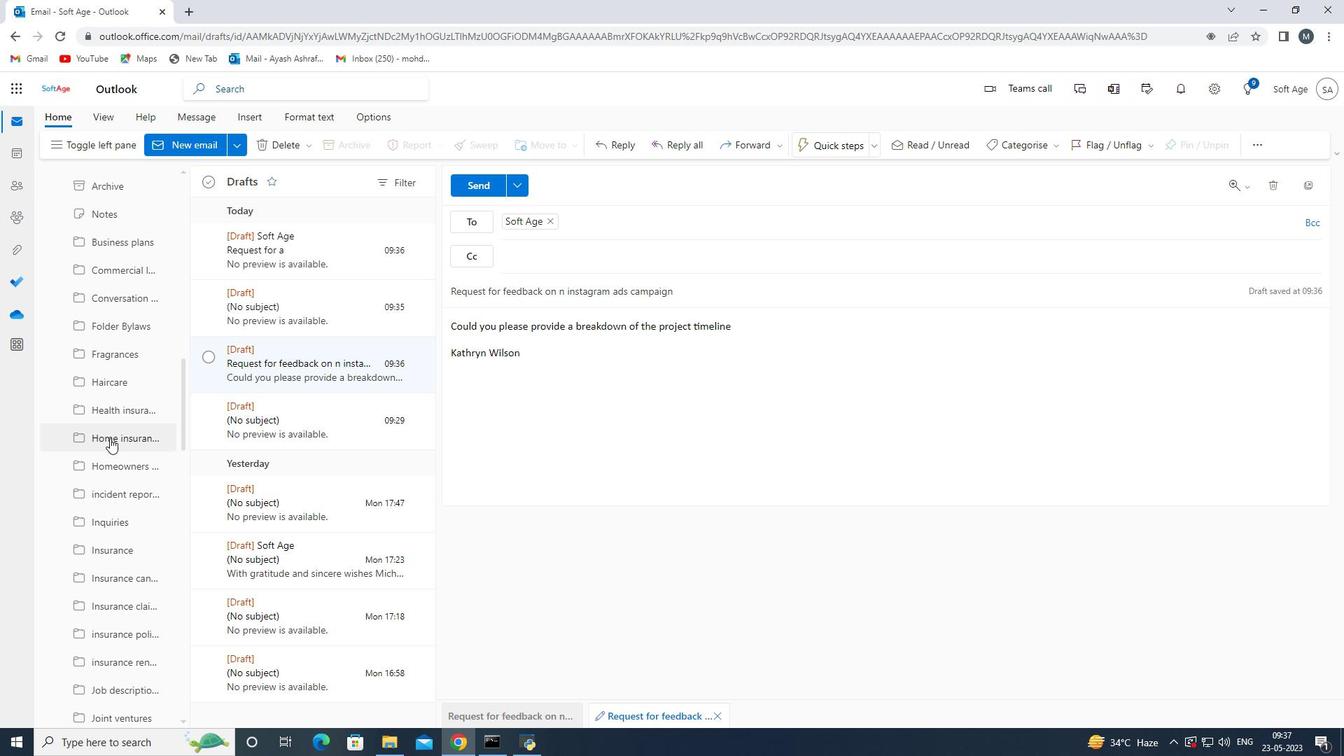 
Action: Mouse scrolled (108, 449) with delta (0, 0)
Screenshot: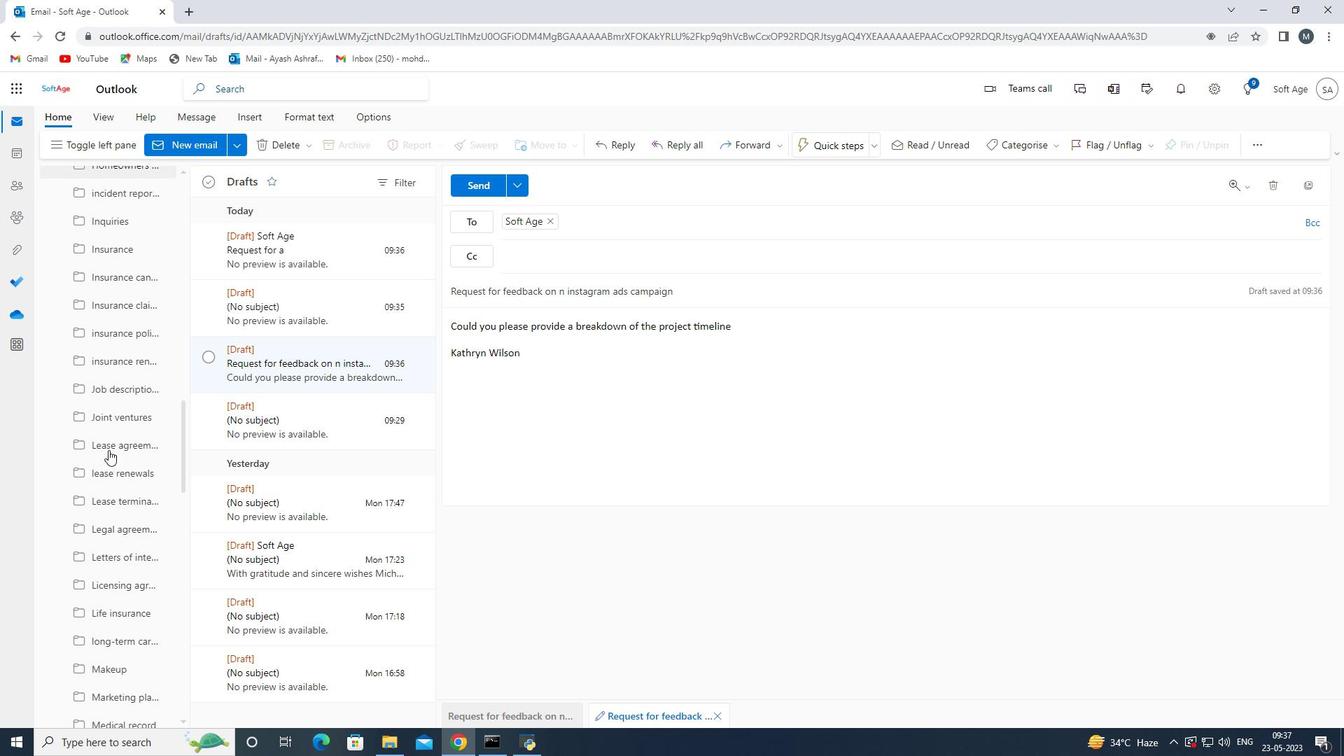 
Action: Mouse scrolled (108, 449) with delta (0, 0)
Screenshot: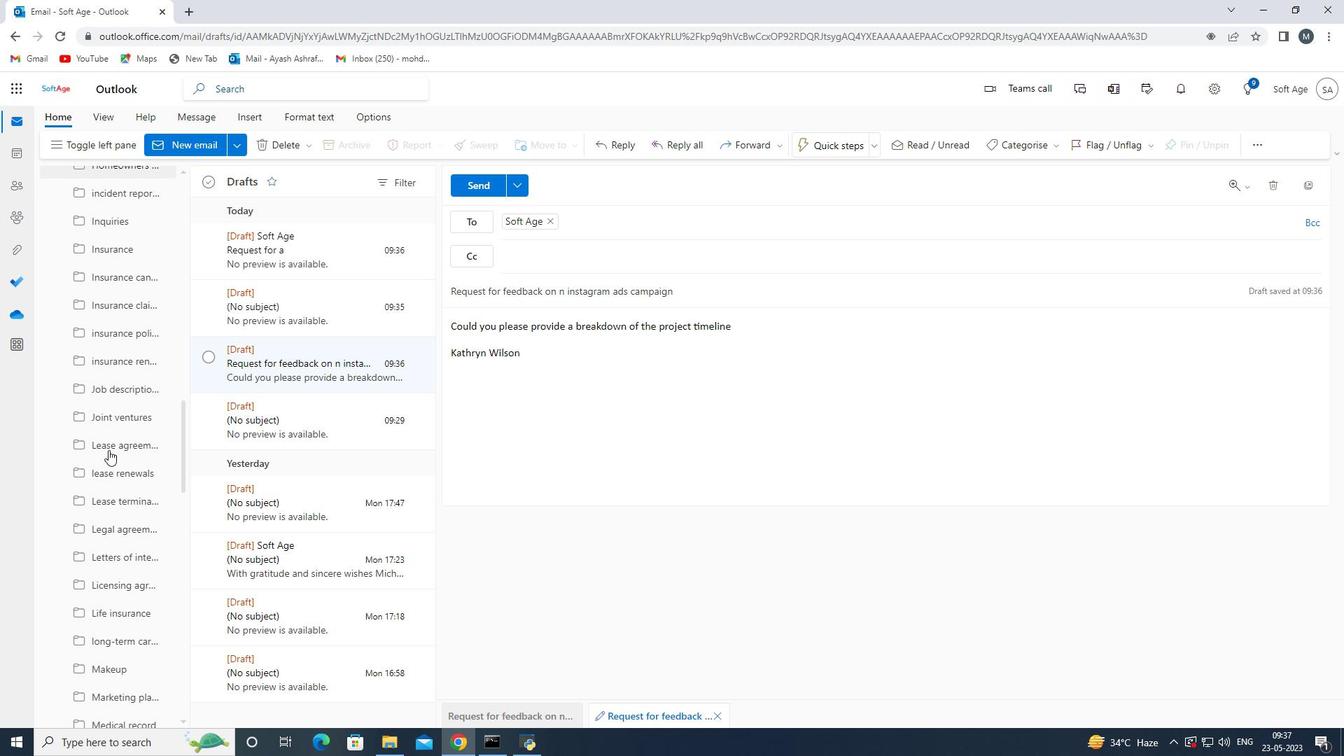 
Action: Mouse scrolled (108, 449) with delta (0, 0)
Screenshot: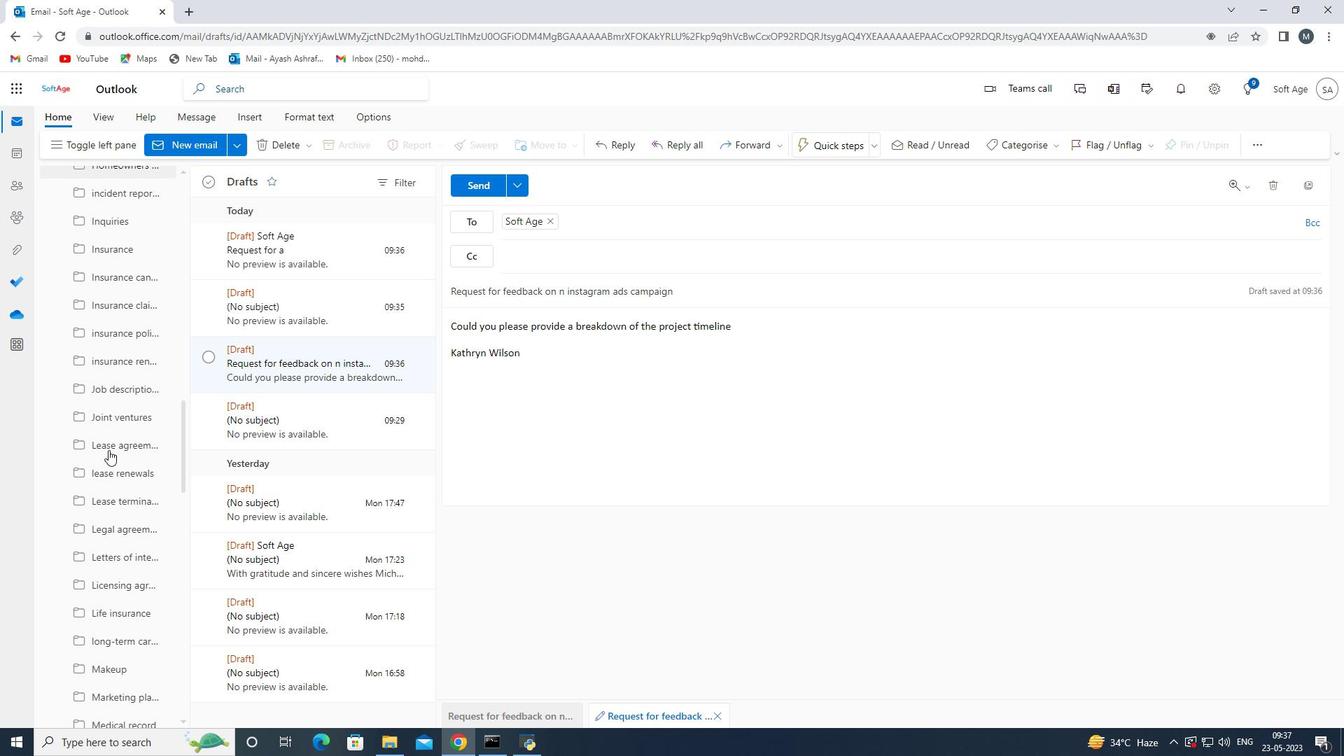 
Action: Mouse scrolled (108, 449) with delta (0, 0)
Screenshot: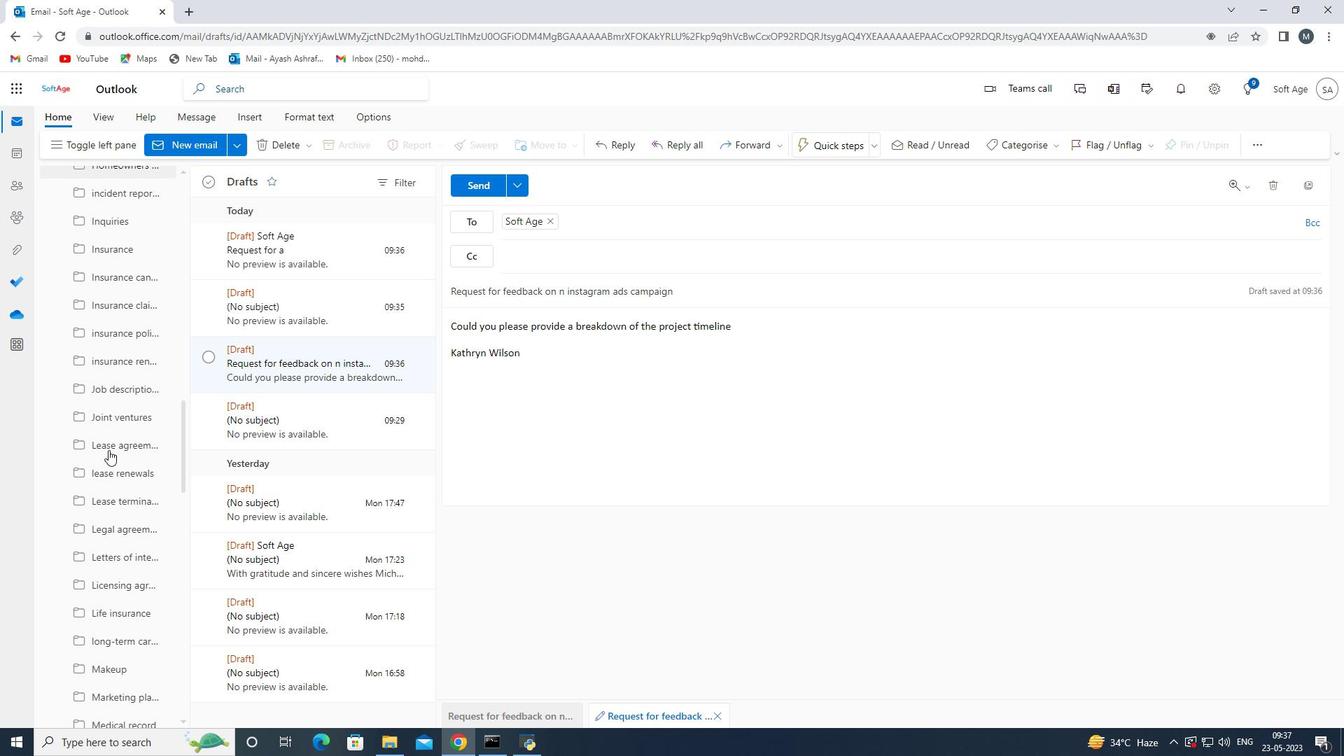 
Action: Mouse scrolled (108, 449) with delta (0, 0)
Screenshot: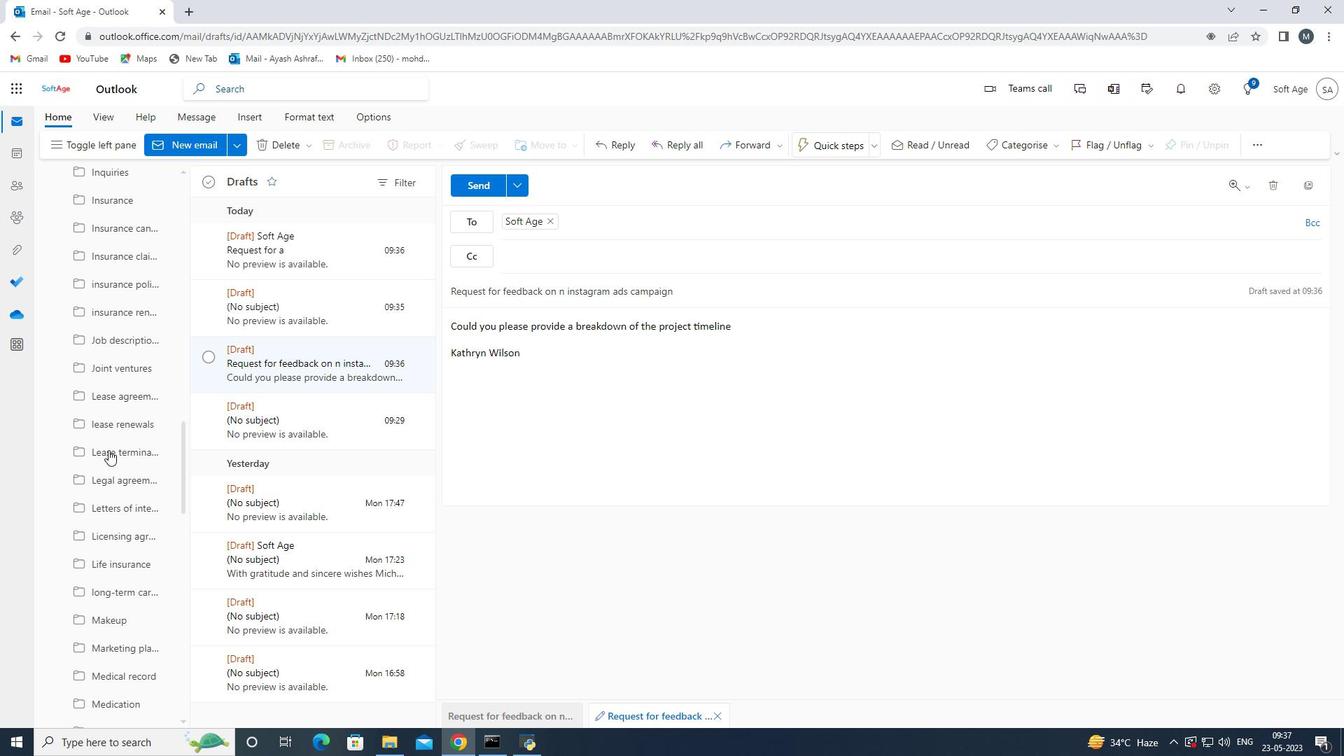 
Action: Mouse scrolled (108, 449) with delta (0, 0)
Screenshot: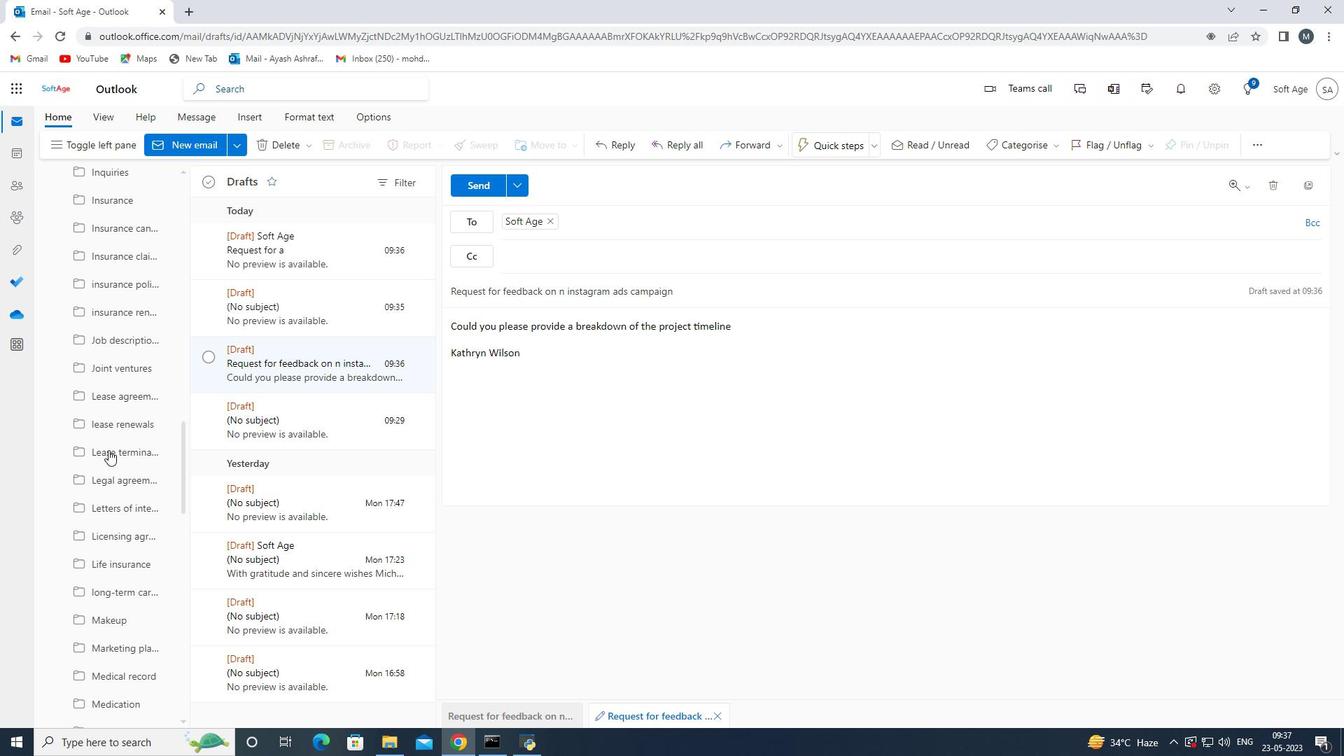 
Action: Mouse scrolled (108, 449) with delta (0, 0)
Screenshot: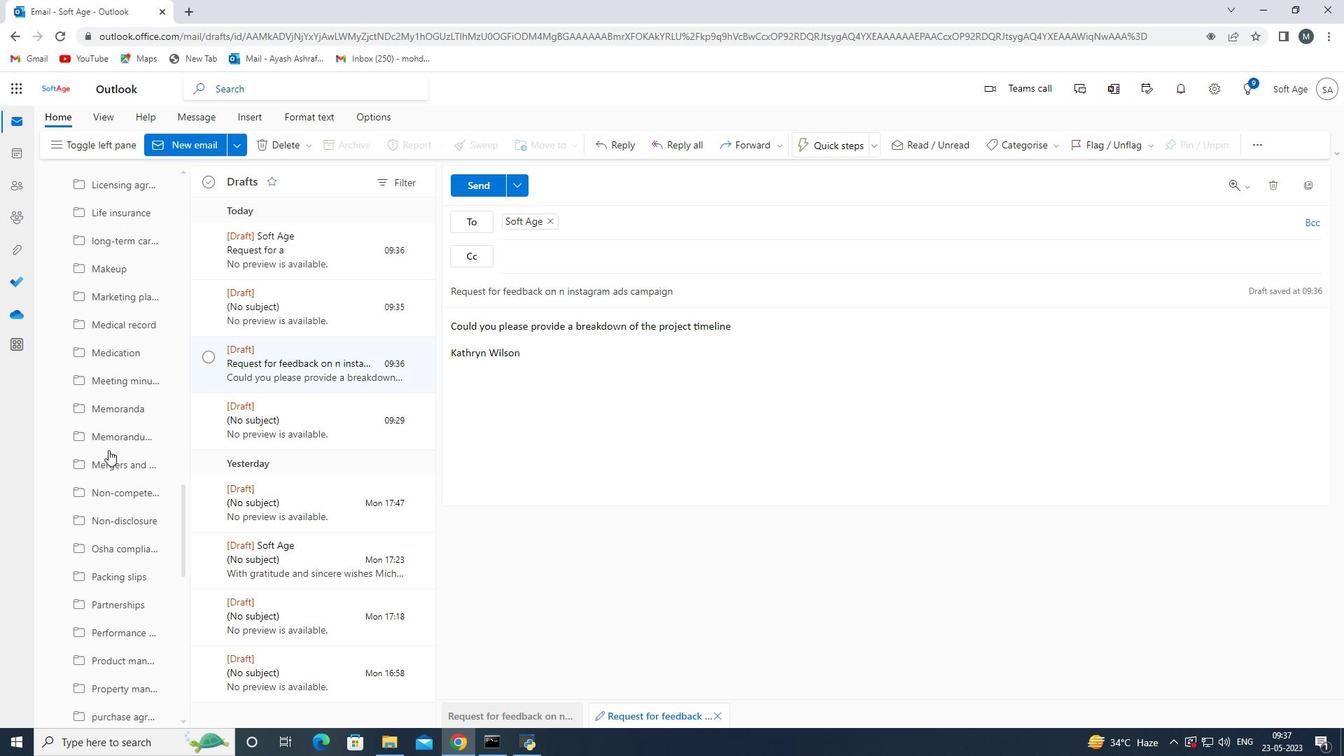 
Action: Mouse scrolled (108, 449) with delta (0, 0)
Screenshot: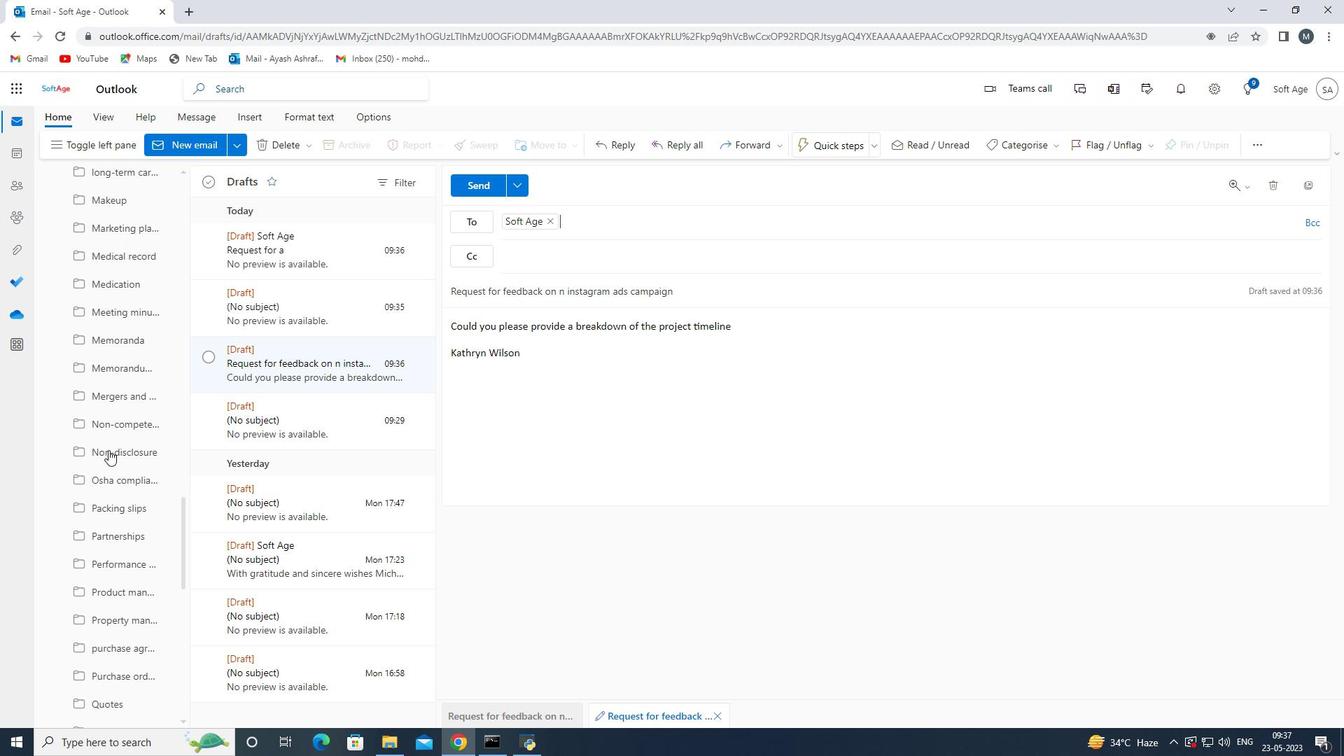 
Action: Mouse scrolled (108, 449) with delta (0, 0)
Screenshot: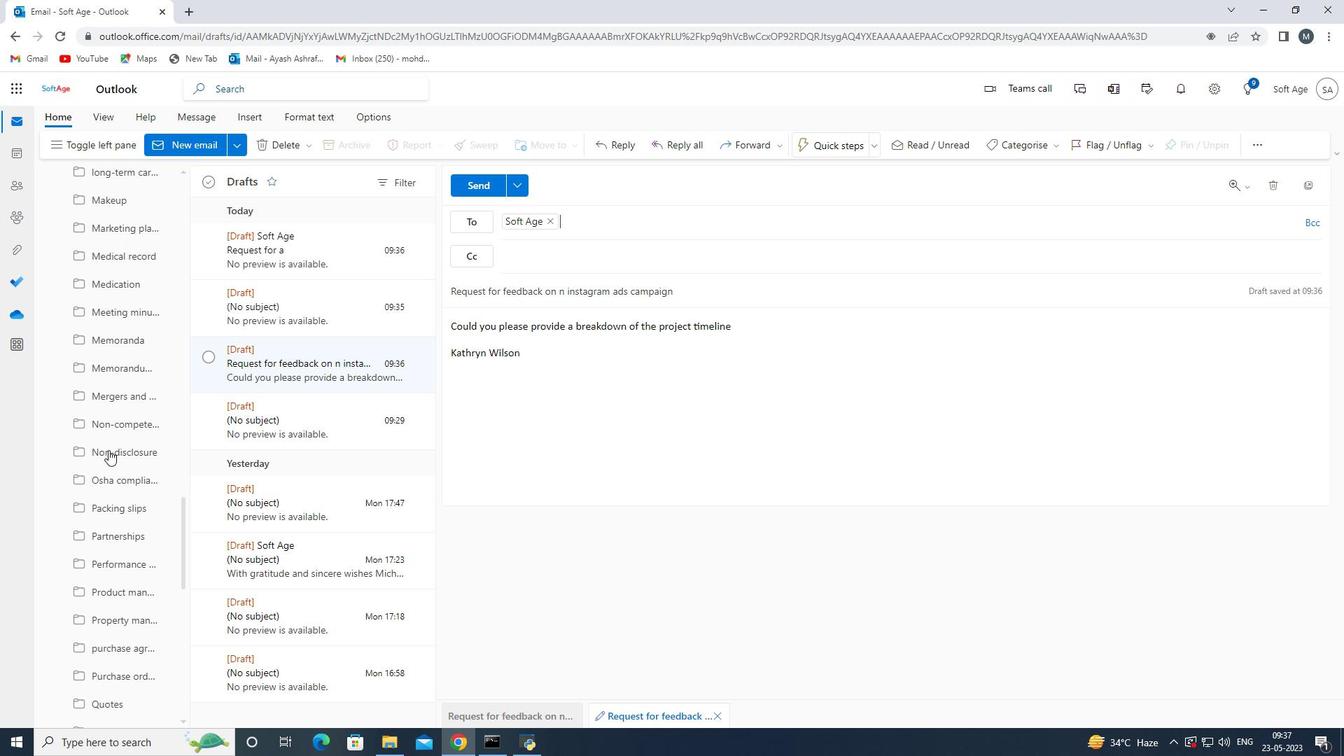 
Action: Mouse scrolled (108, 449) with delta (0, 0)
Screenshot: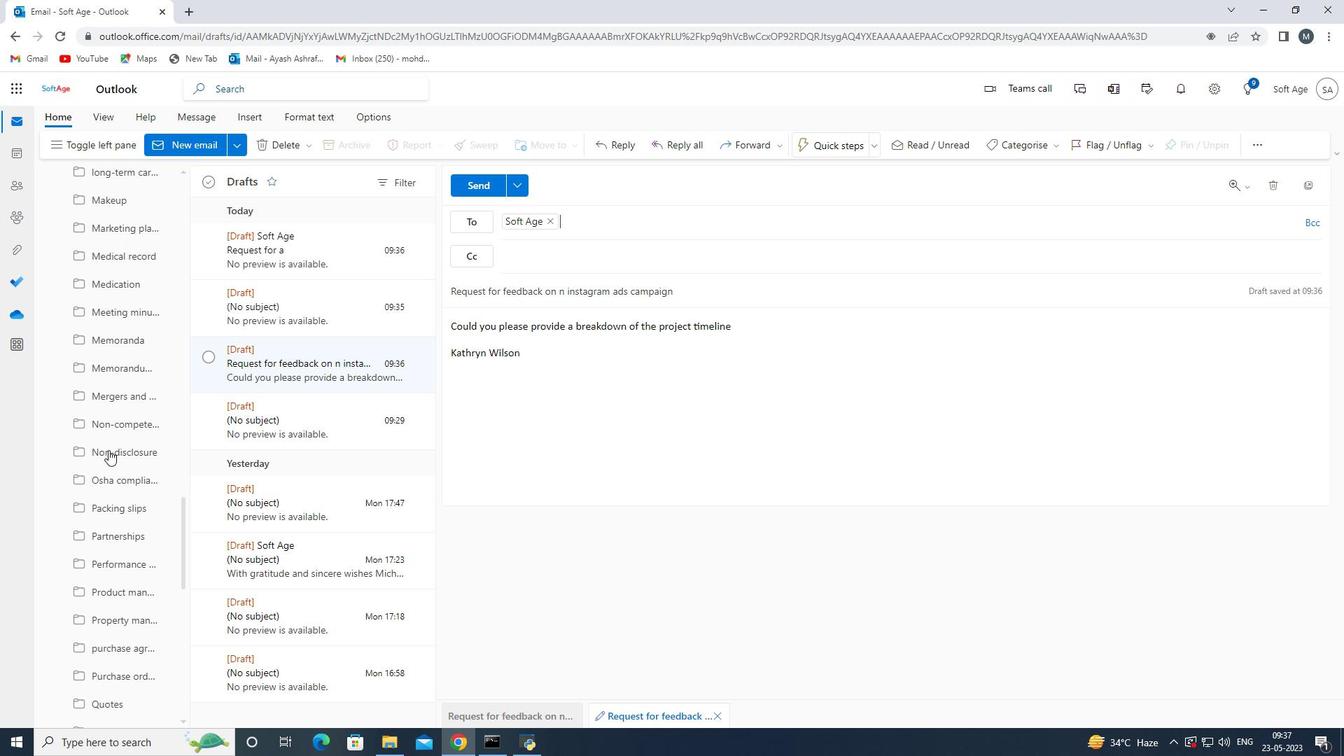 
Action: Mouse scrolled (108, 449) with delta (0, 0)
Screenshot: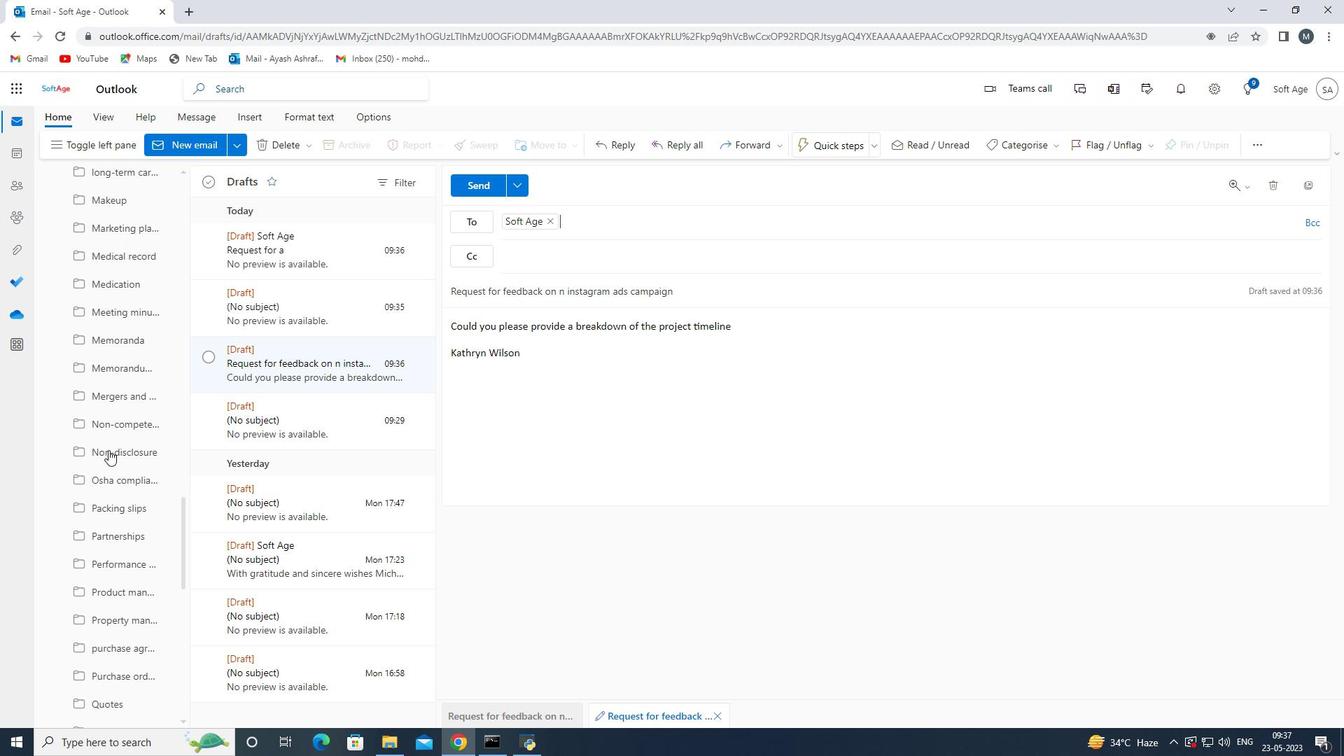 
Action: Mouse moved to (108, 450)
Screenshot: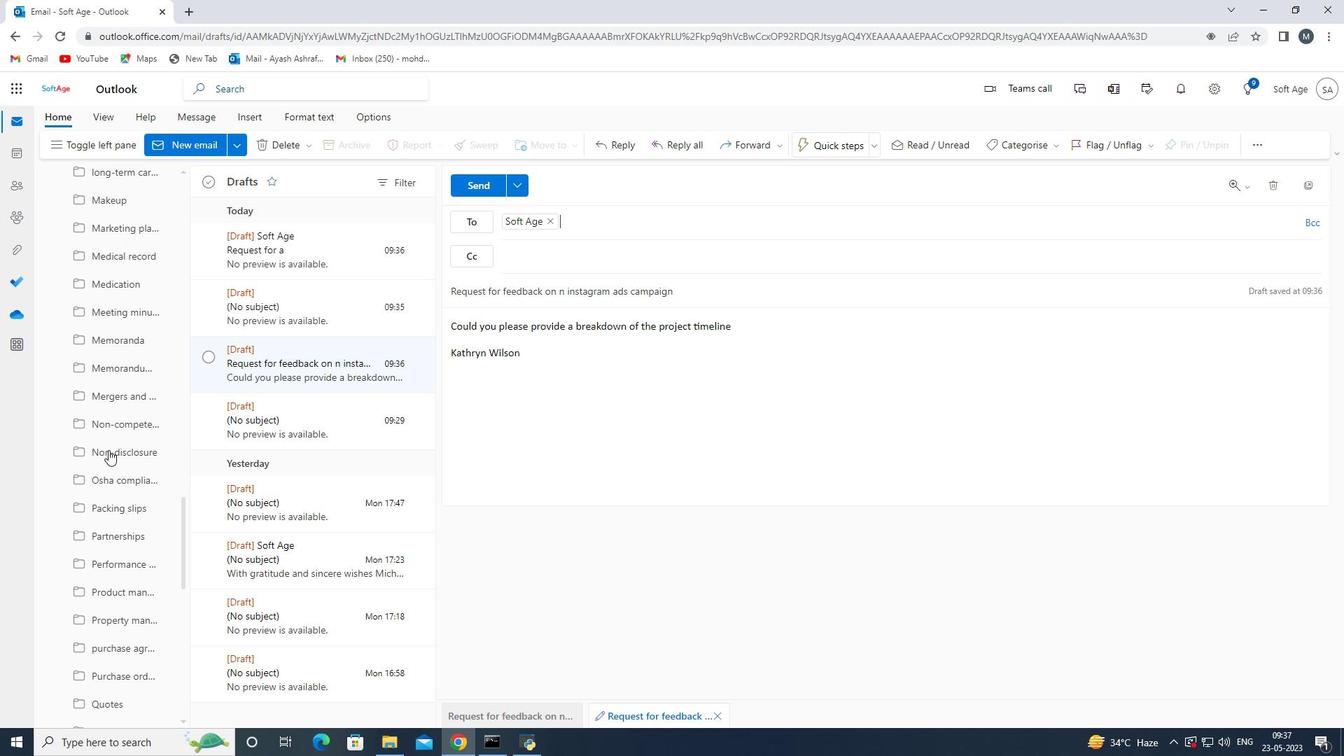 
Action: Mouse scrolled (108, 450) with delta (0, 0)
Screenshot: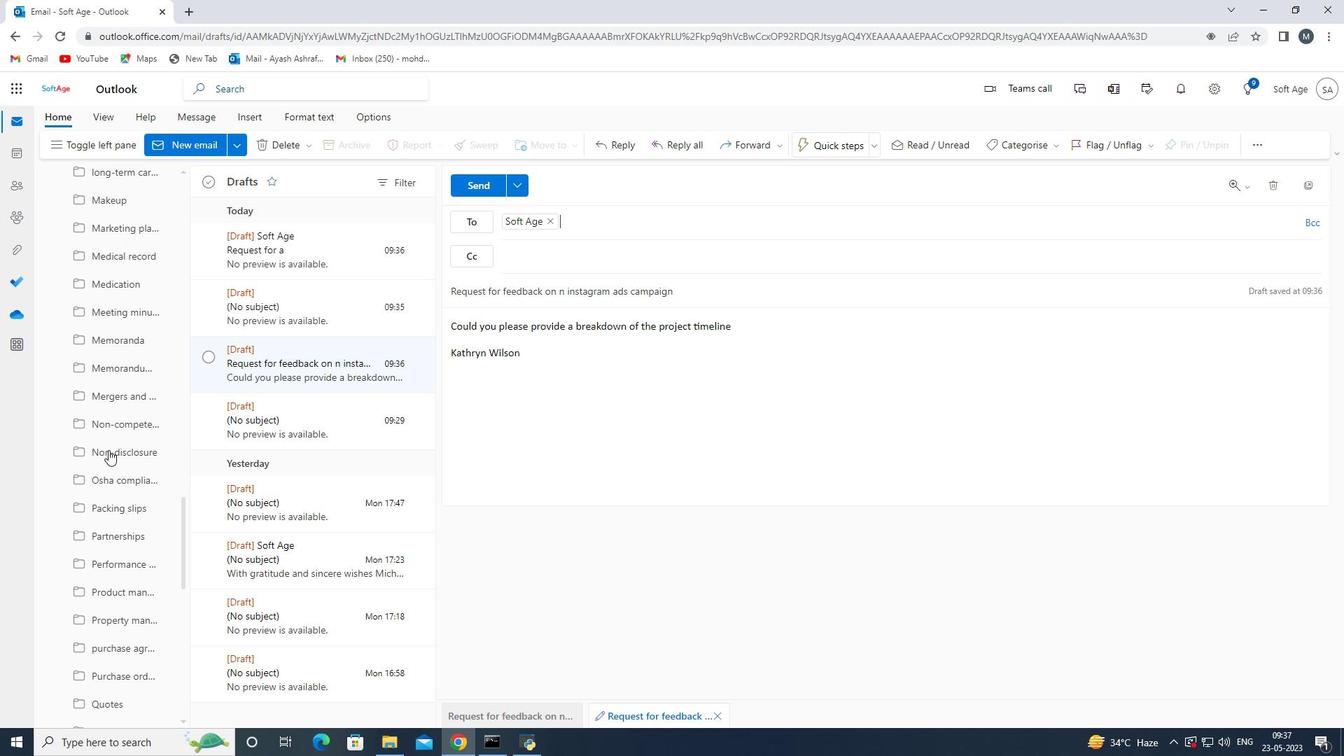 
Action: Mouse moved to (109, 454)
Screenshot: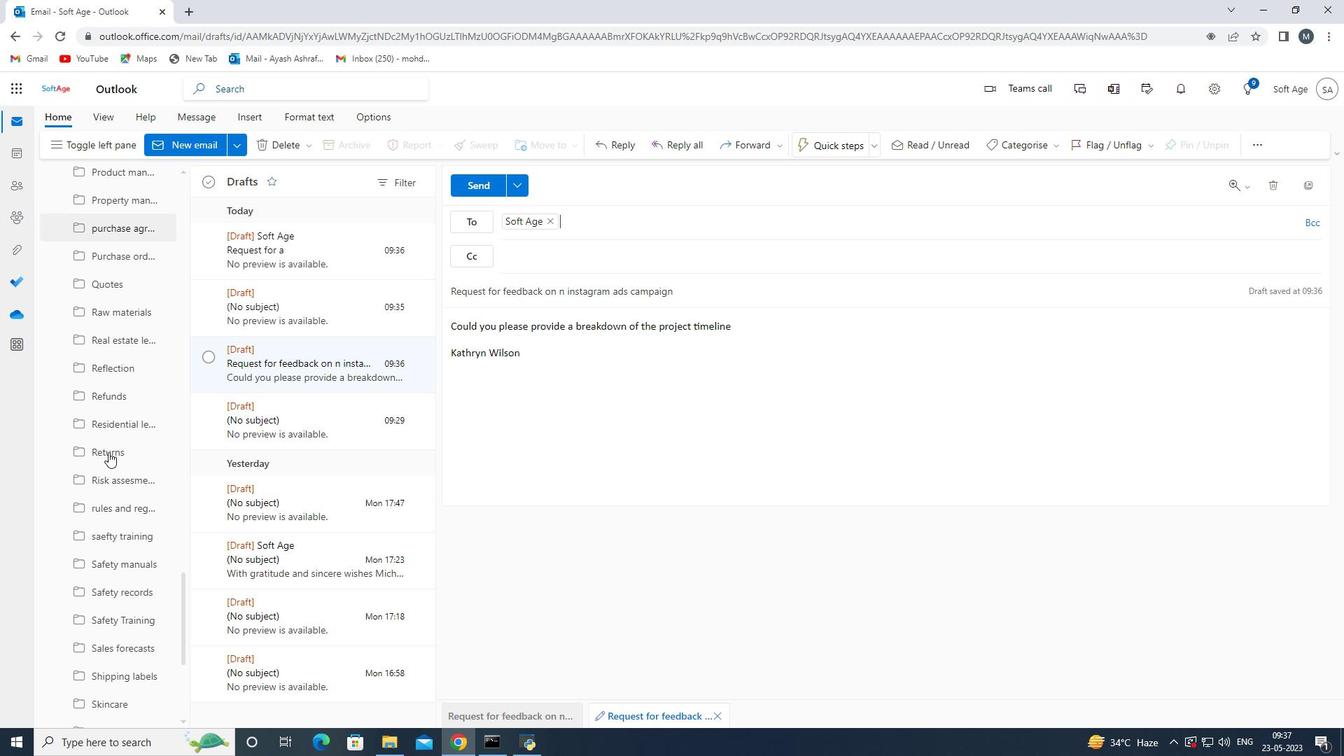 
Action: Mouse scrolled (109, 455) with delta (0, 0)
Screenshot: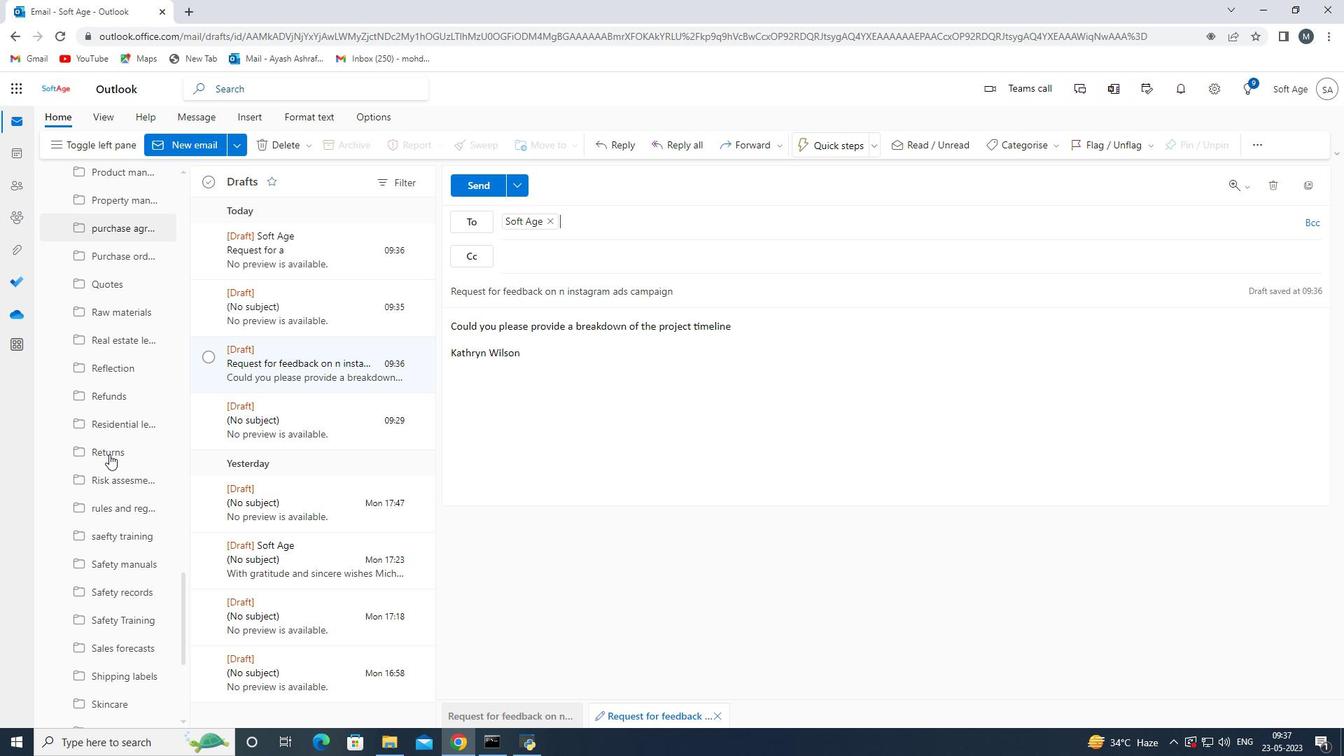 
Action: Mouse scrolled (109, 455) with delta (0, 0)
Screenshot: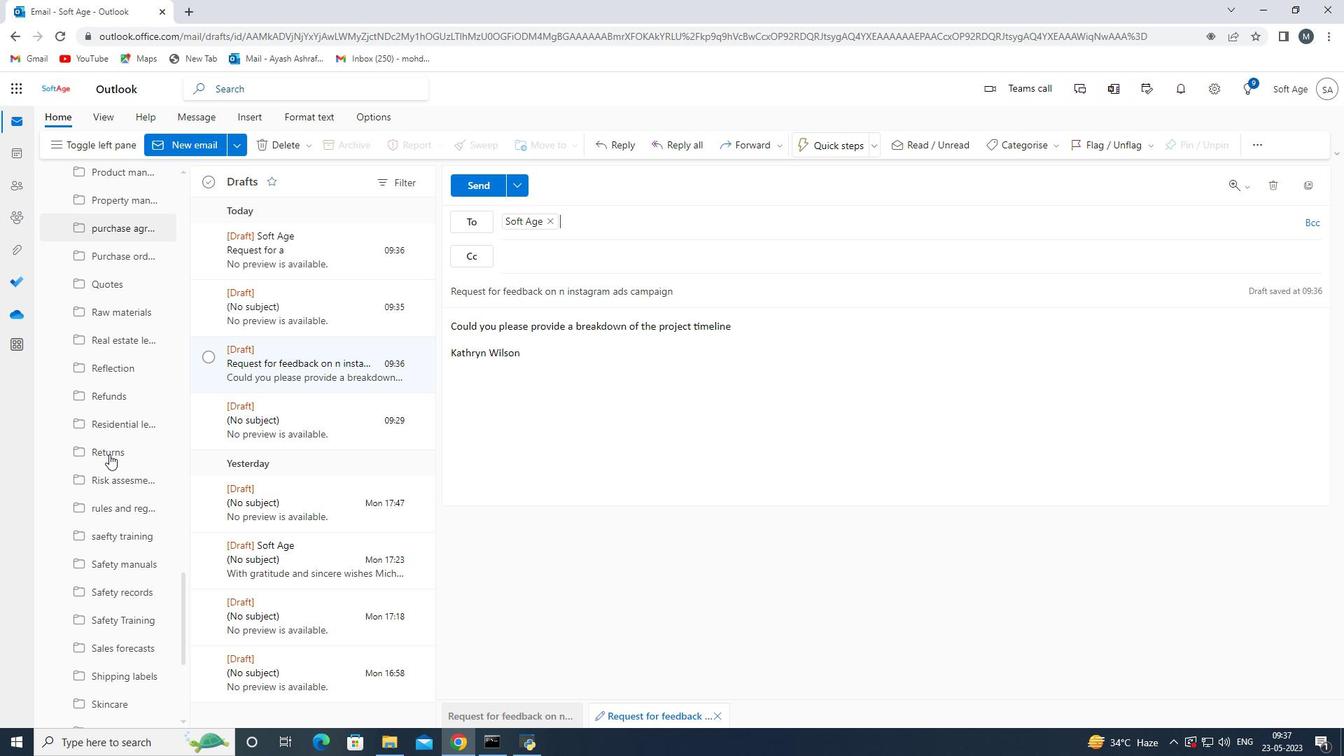 
Action: Mouse scrolled (109, 455) with delta (0, 0)
Screenshot: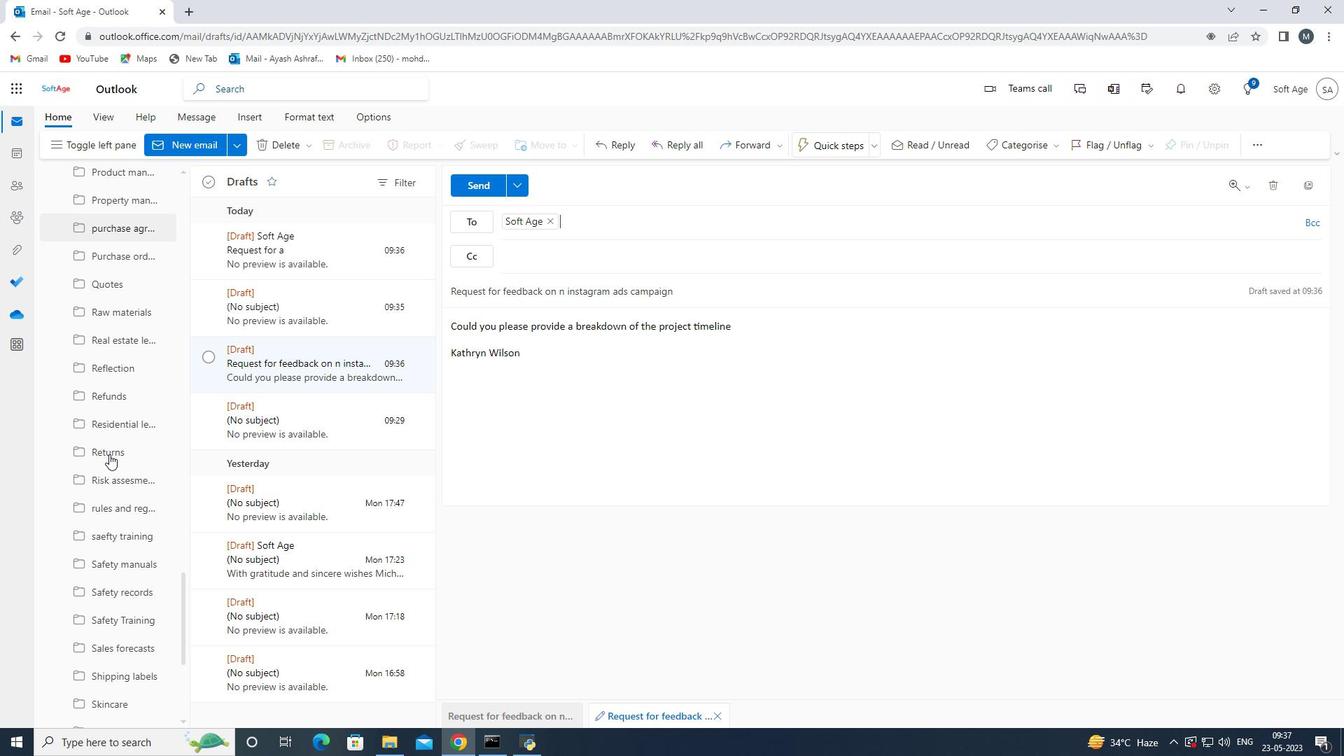 
Action: Mouse scrolled (109, 455) with delta (0, 0)
Screenshot: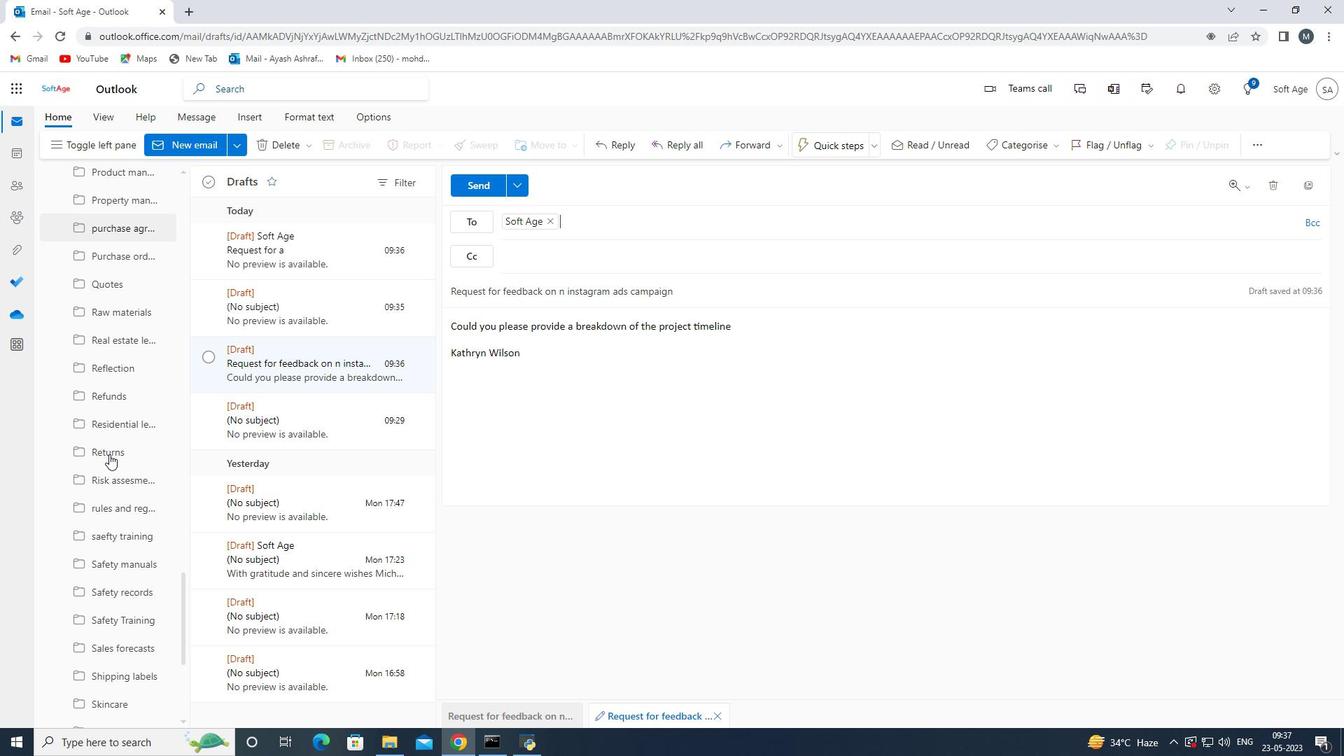 
Action: Mouse scrolled (109, 455) with delta (0, 0)
Screenshot: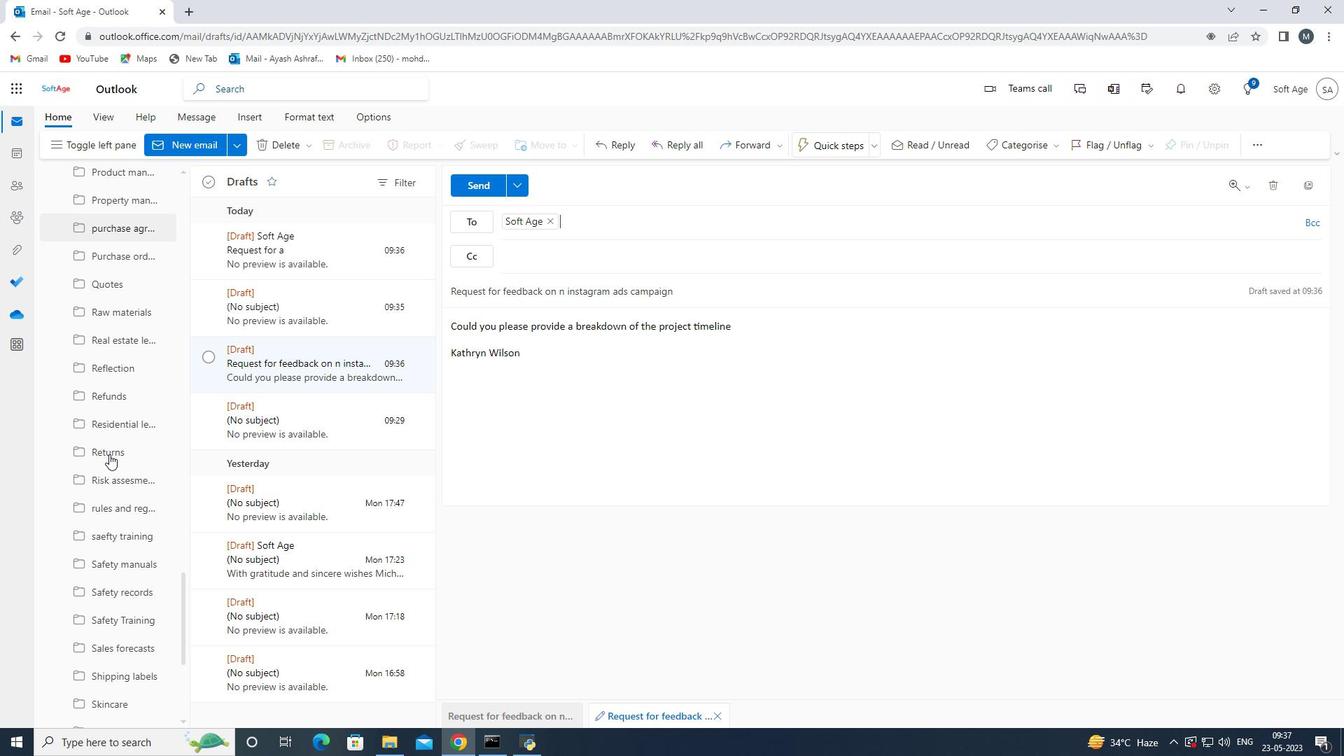 
Action: Mouse scrolled (109, 455) with delta (0, 0)
Screenshot: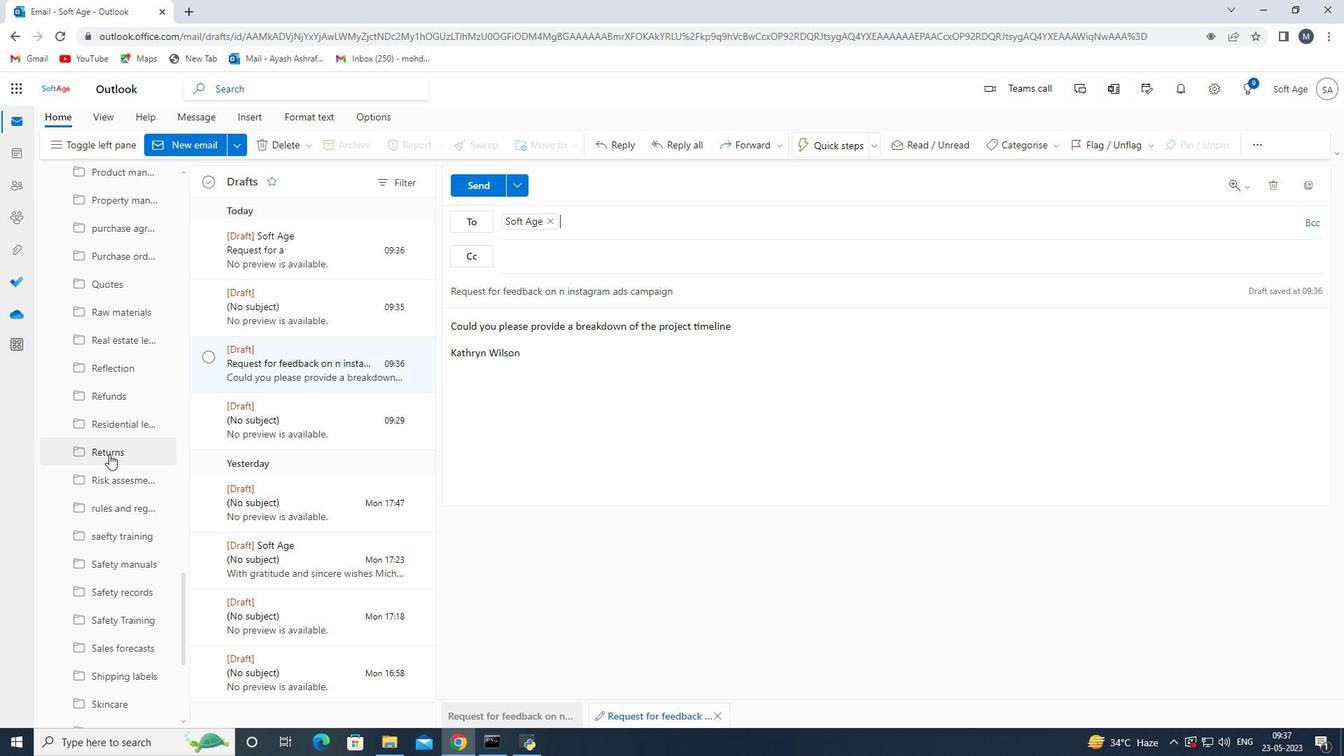 
Action: Mouse scrolled (109, 455) with delta (0, 0)
Screenshot: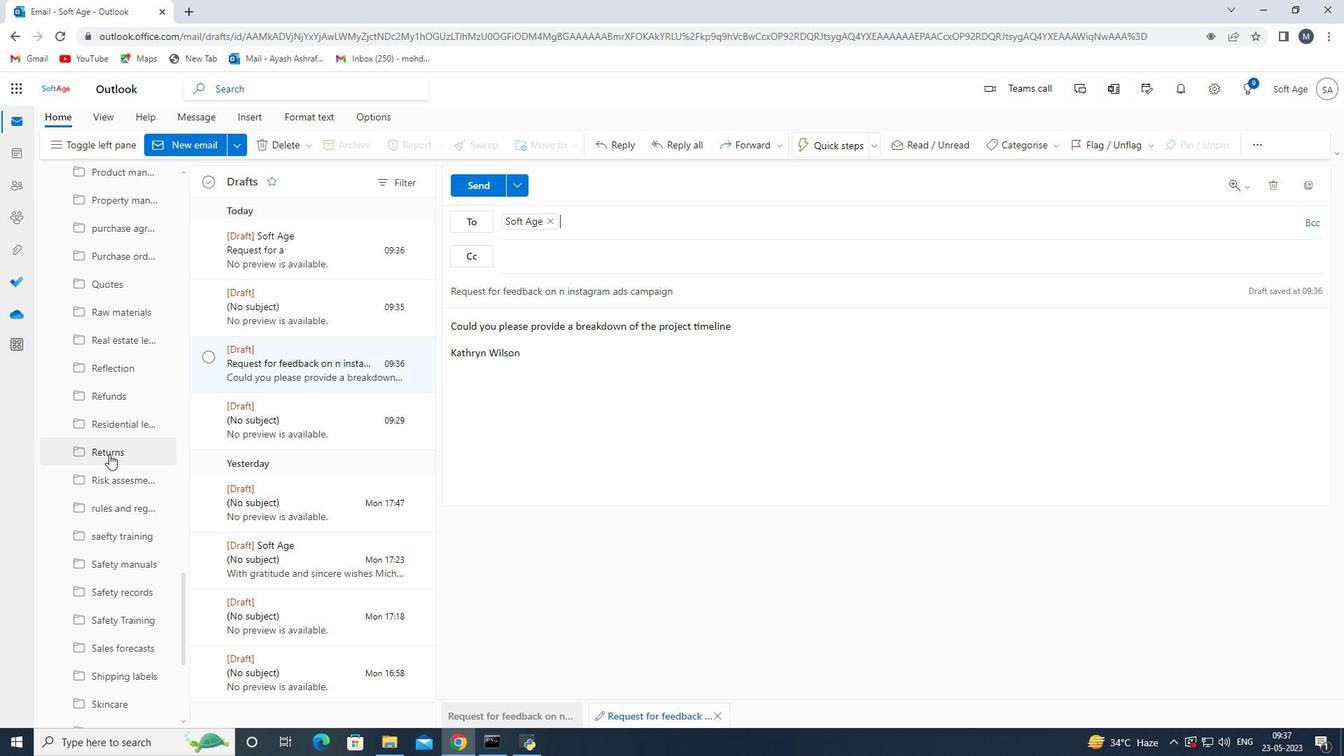 
Action: Mouse scrolled (109, 455) with delta (0, 0)
Screenshot: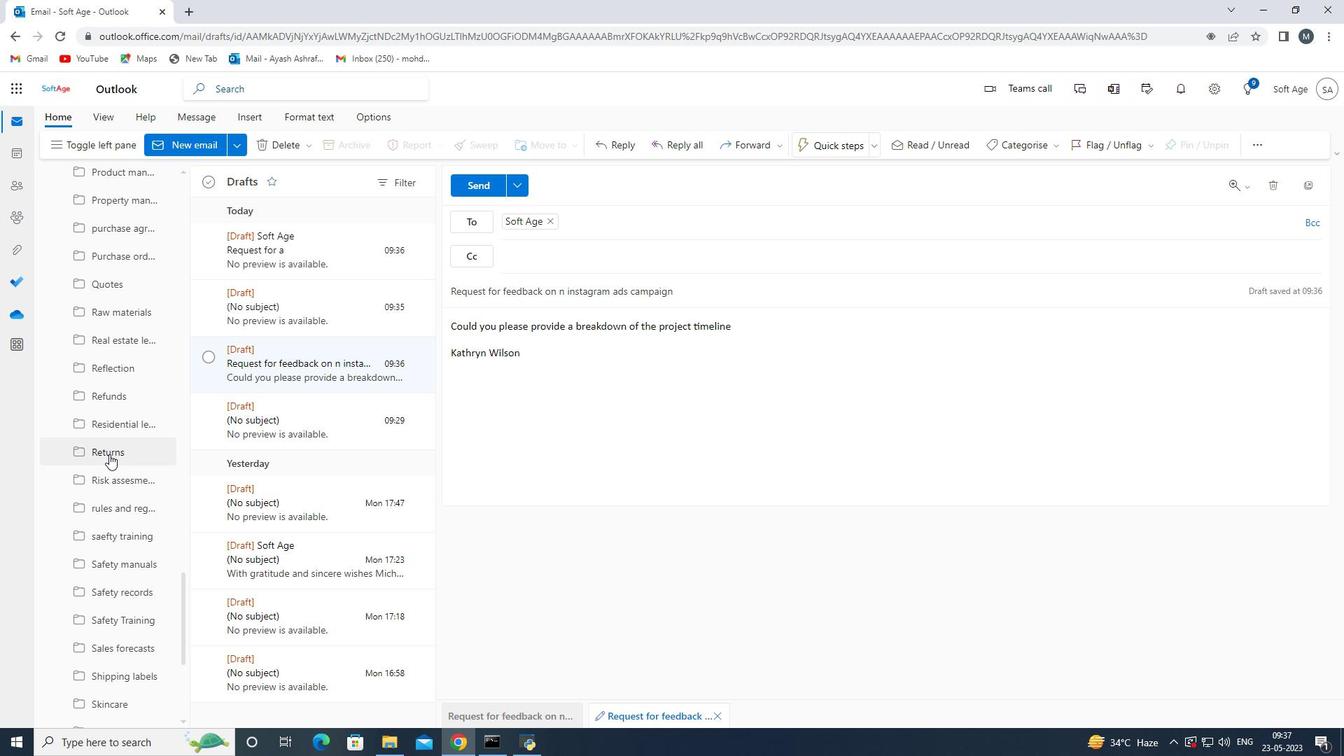 
Action: Mouse moved to (109, 454)
Screenshot: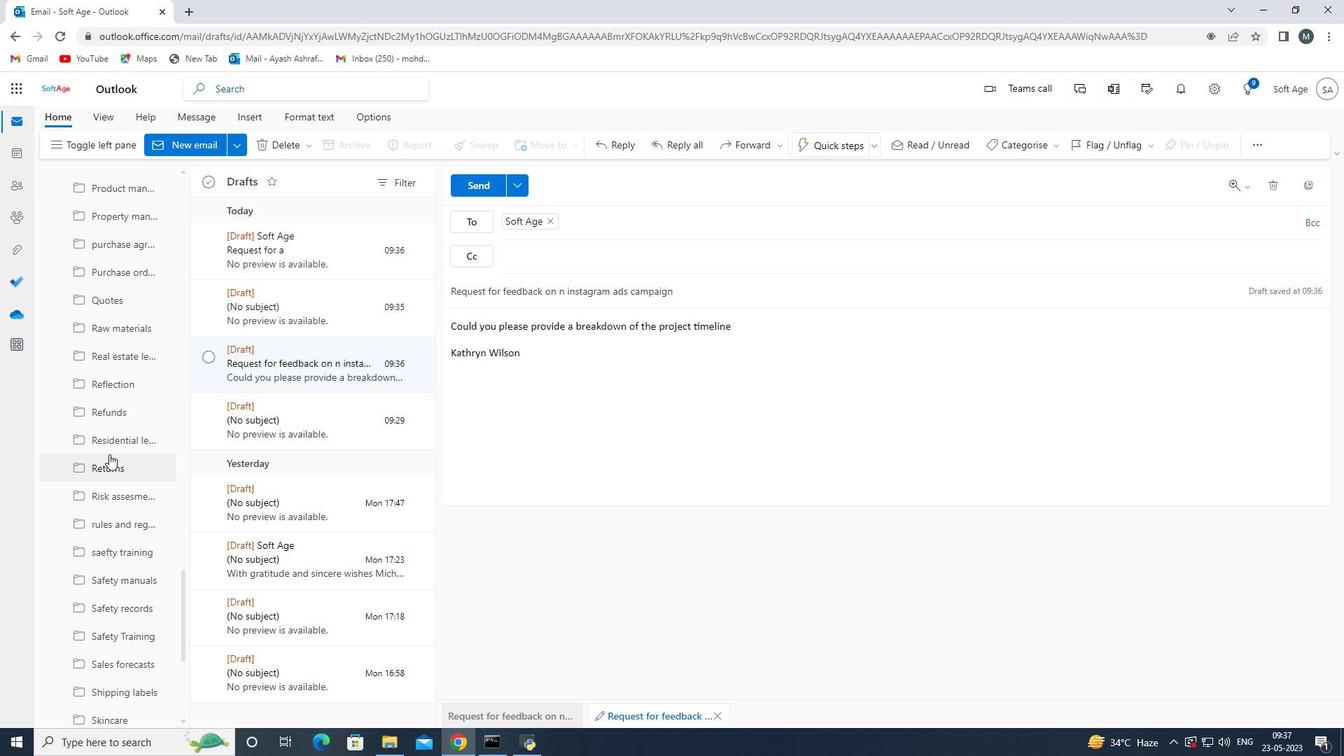
Action: Mouse scrolled (109, 455) with delta (0, 0)
Screenshot: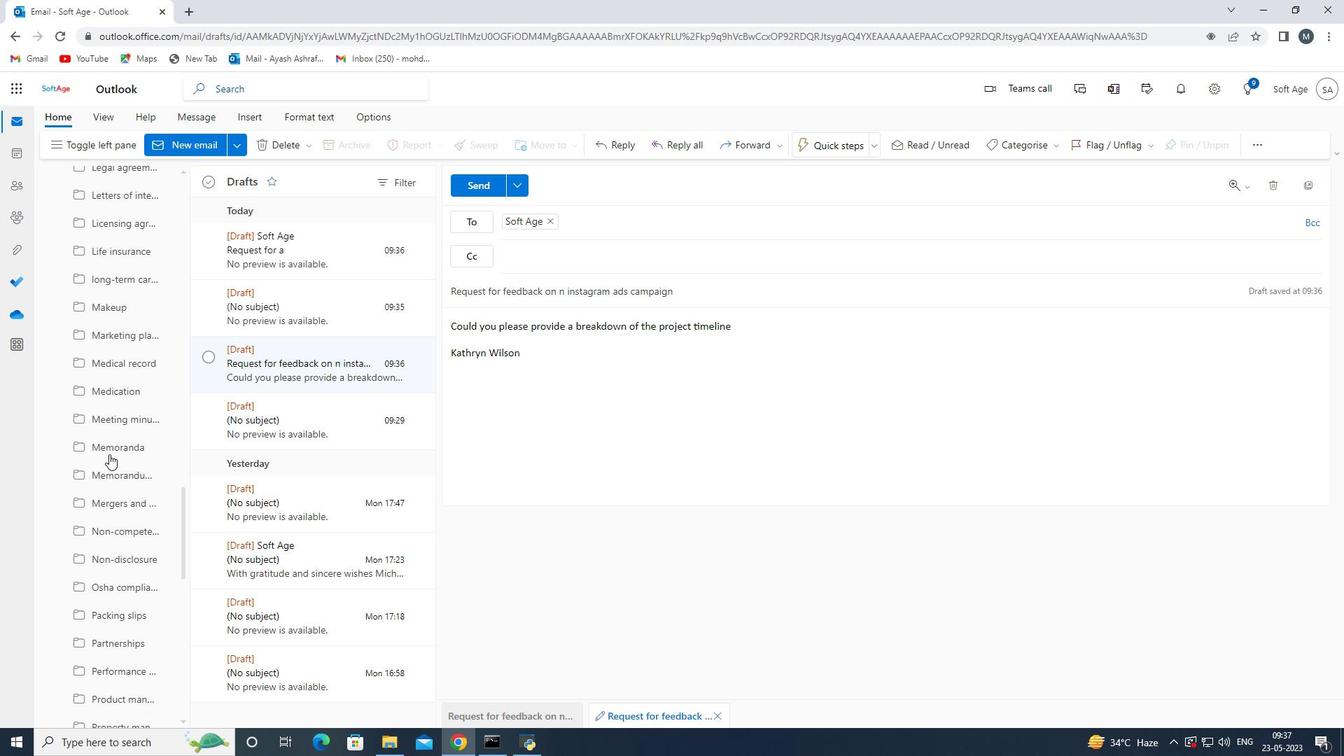 
Action: Mouse scrolled (109, 455) with delta (0, 0)
Screenshot: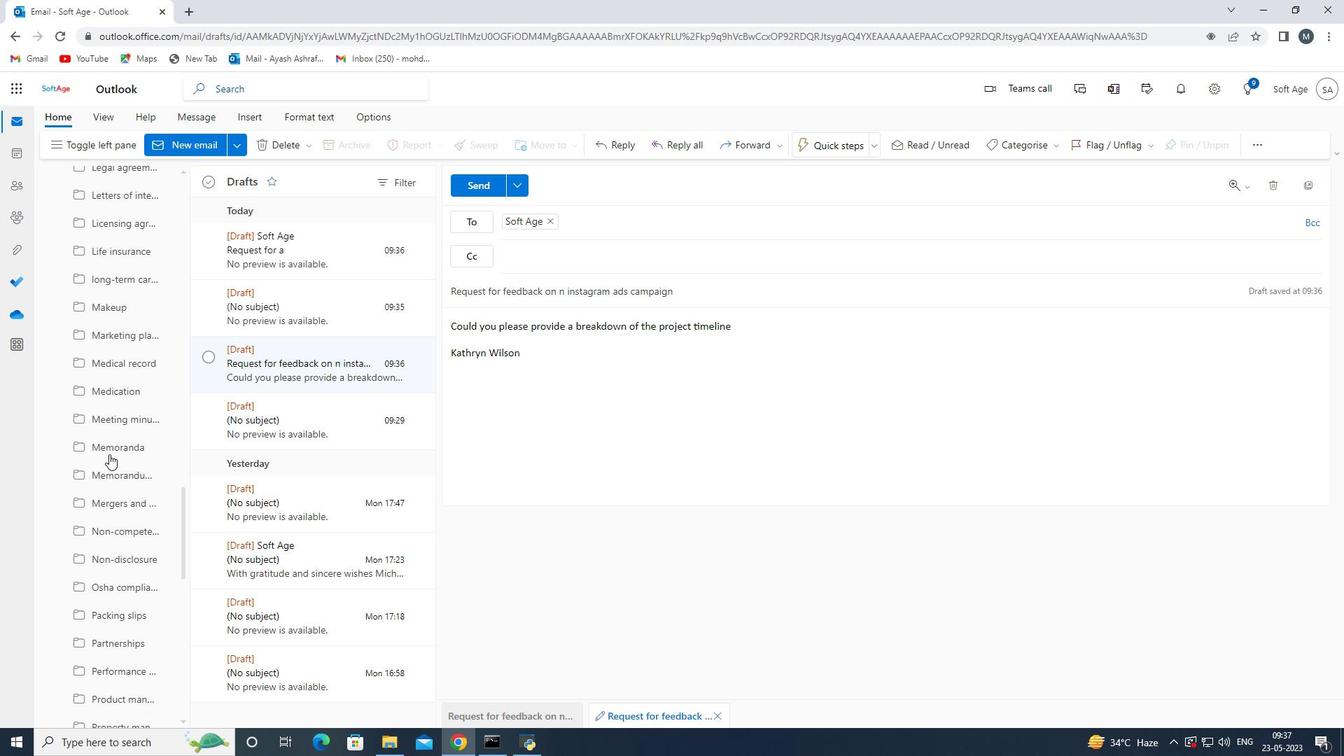 
Action: Mouse scrolled (109, 455) with delta (0, 0)
Screenshot: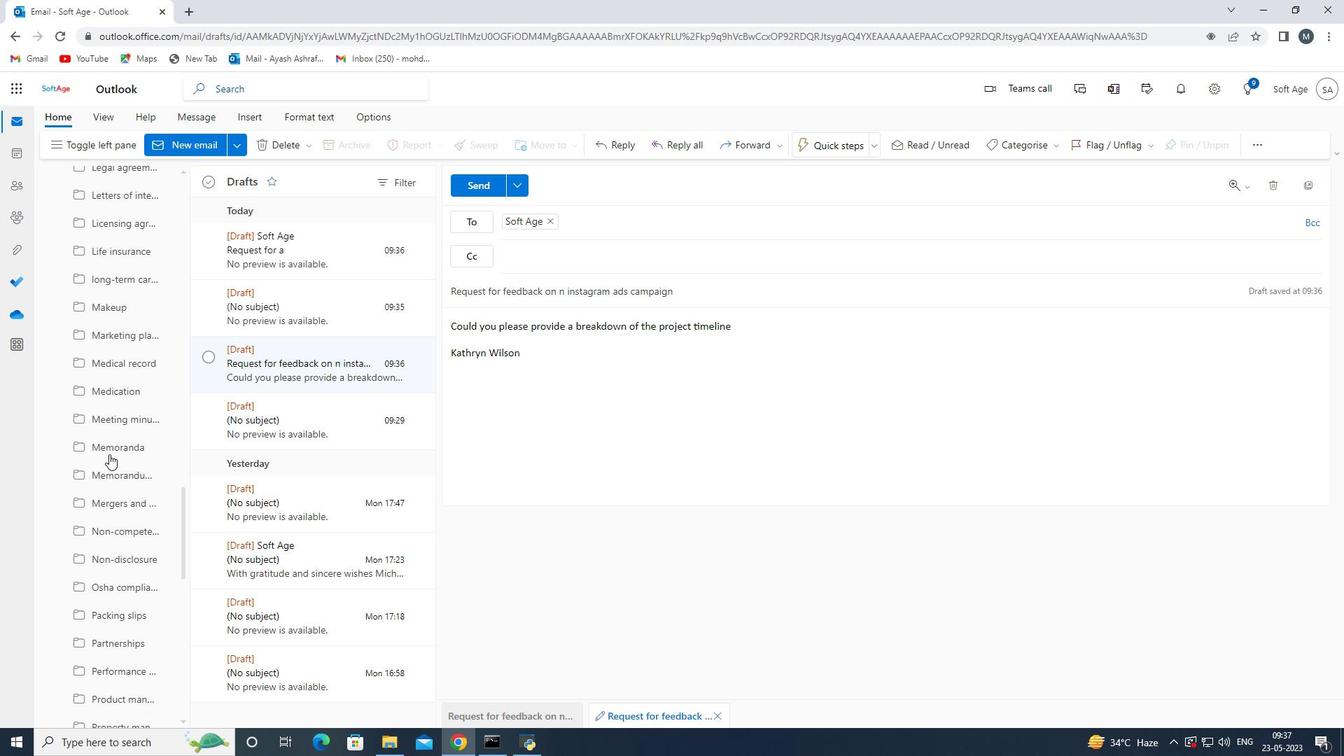 
Action: Mouse scrolled (109, 455) with delta (0, 0)
Screenshot: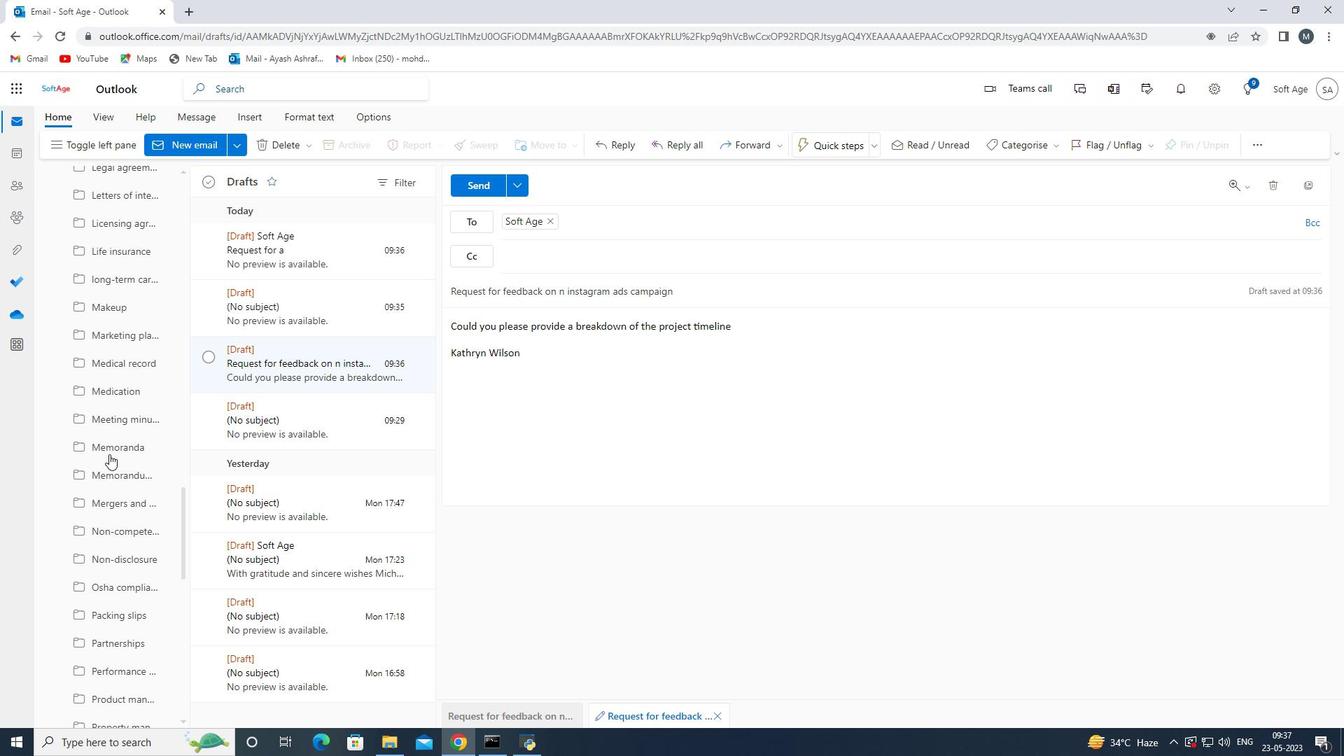 
Action: Mouse scrolled (109, 455) with delta (0, 0)
Screenshot: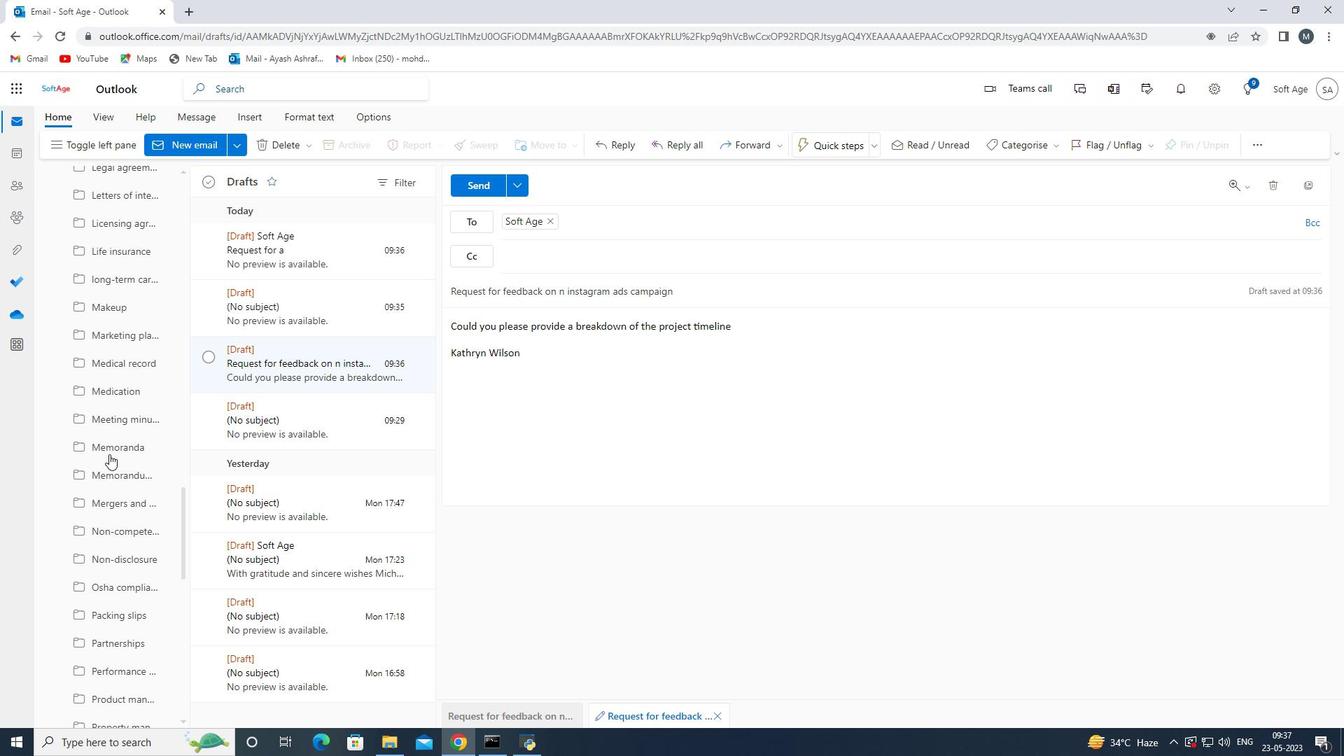 
Action: Mouse scrolled (109, 455) with delta (0, 0)
Screenshot: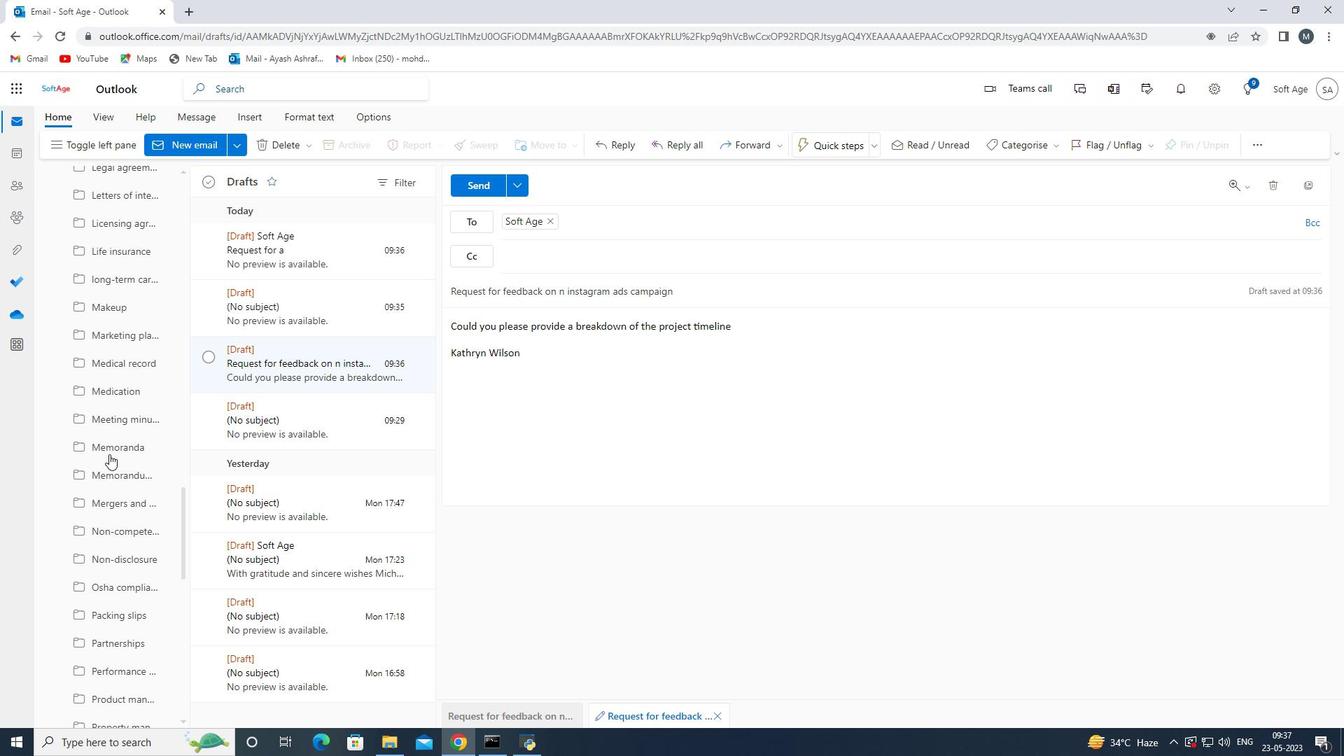 
Action: Mouse scrolled (109, 455) with delta (0, 0)
Screenshot: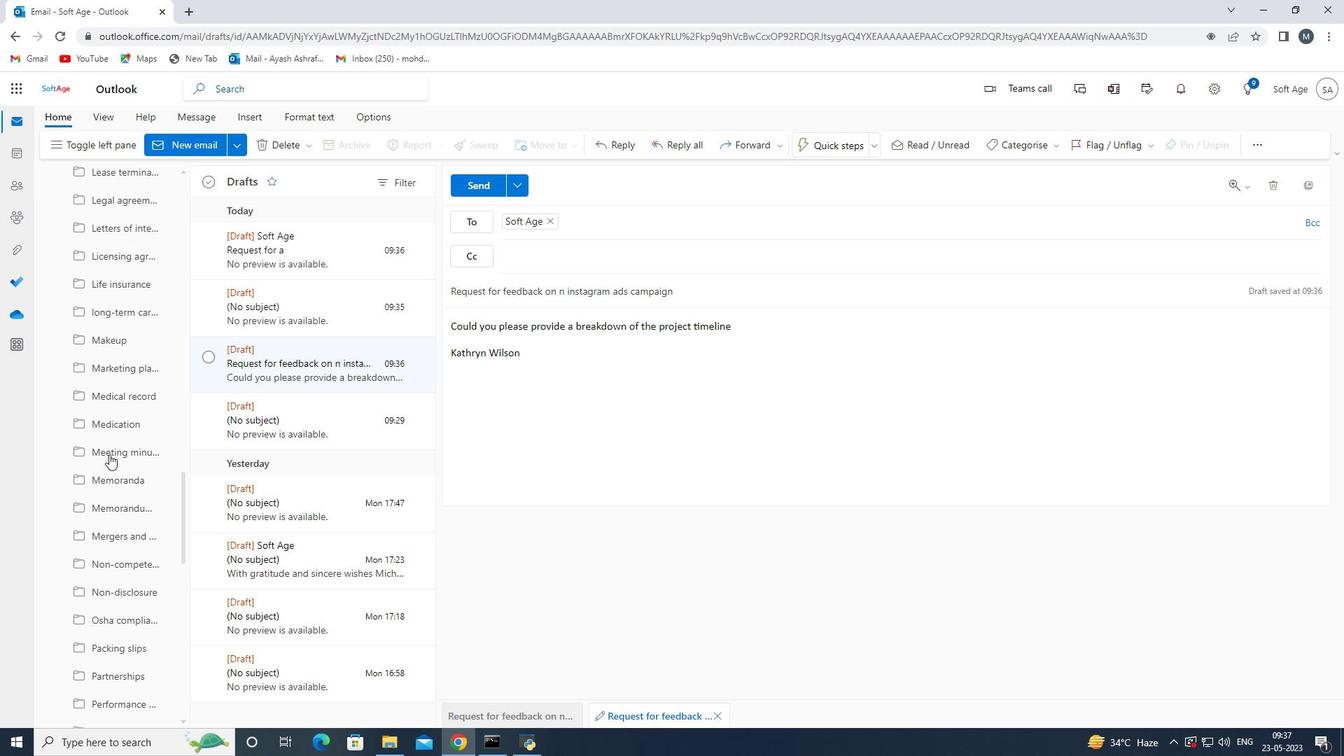
Action: Mouse scrolled (109, 455) with delta (0, 0)
Screenshot: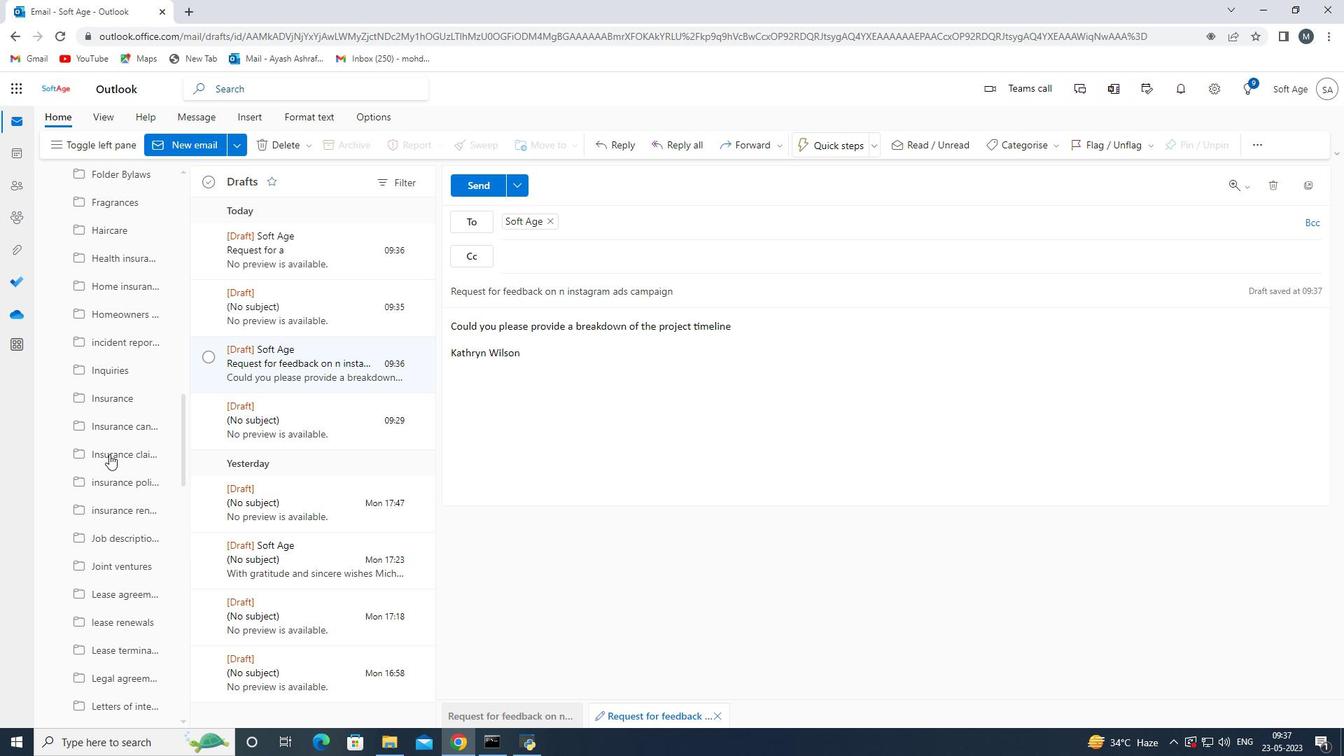 
Action: Mouse scrolled (109, 455) with delta (0, 0)
Screenshot: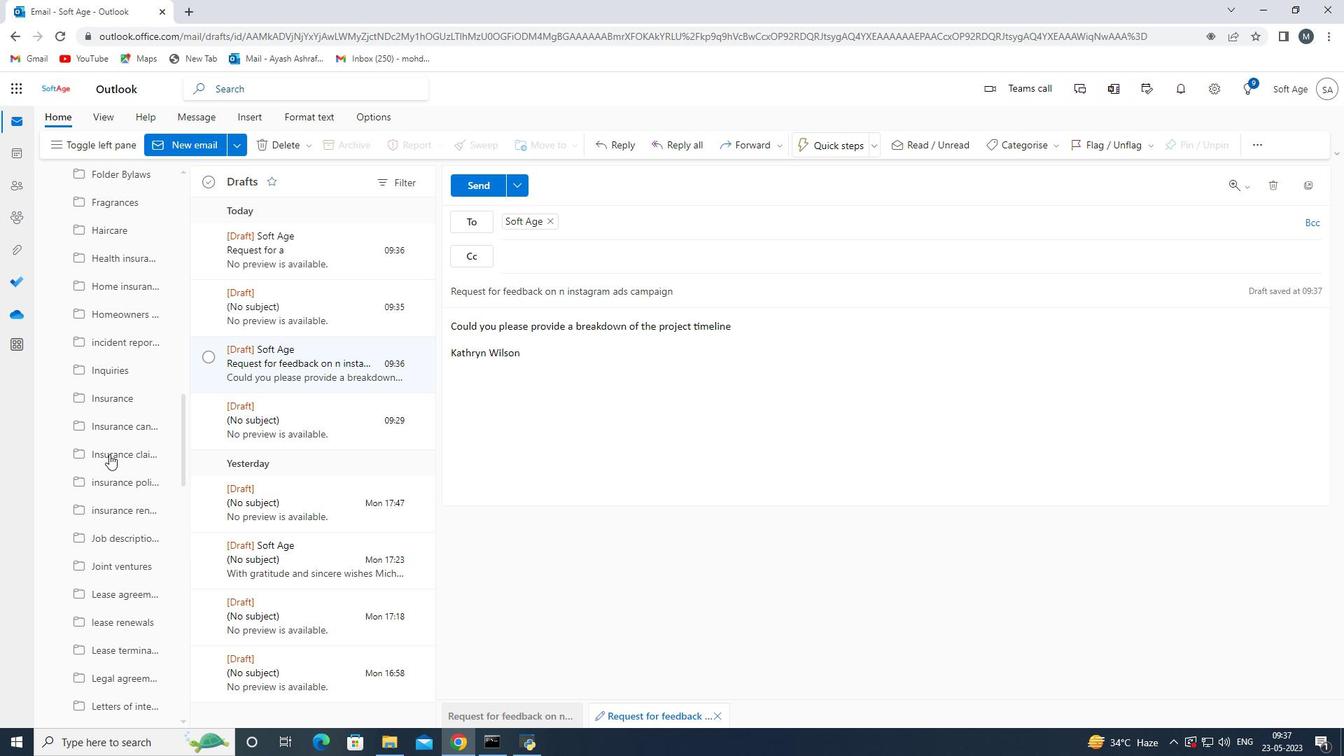 
Action: Mouse scrolled (109, 455) with delta (0, 0)
Screenshot: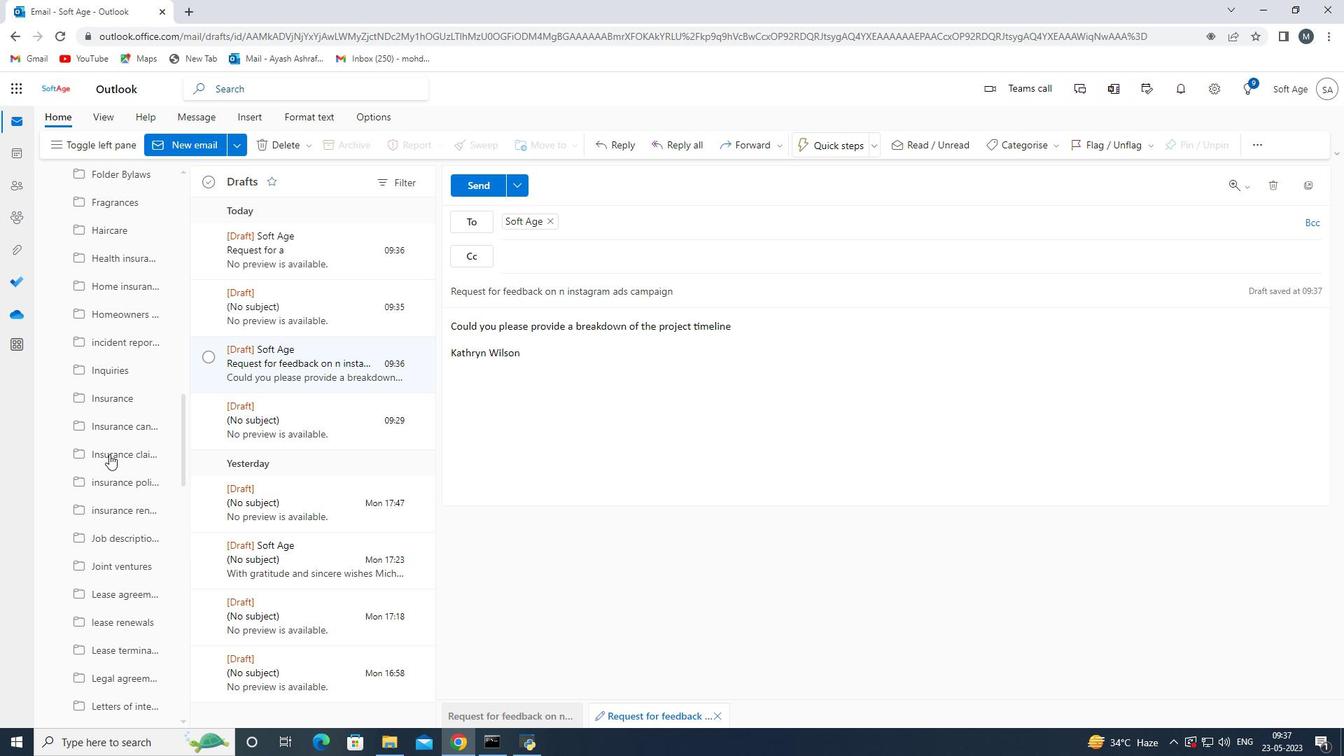 
Action: Mouse scrolled (109, 455) with delta (0, 0)
Screenshot: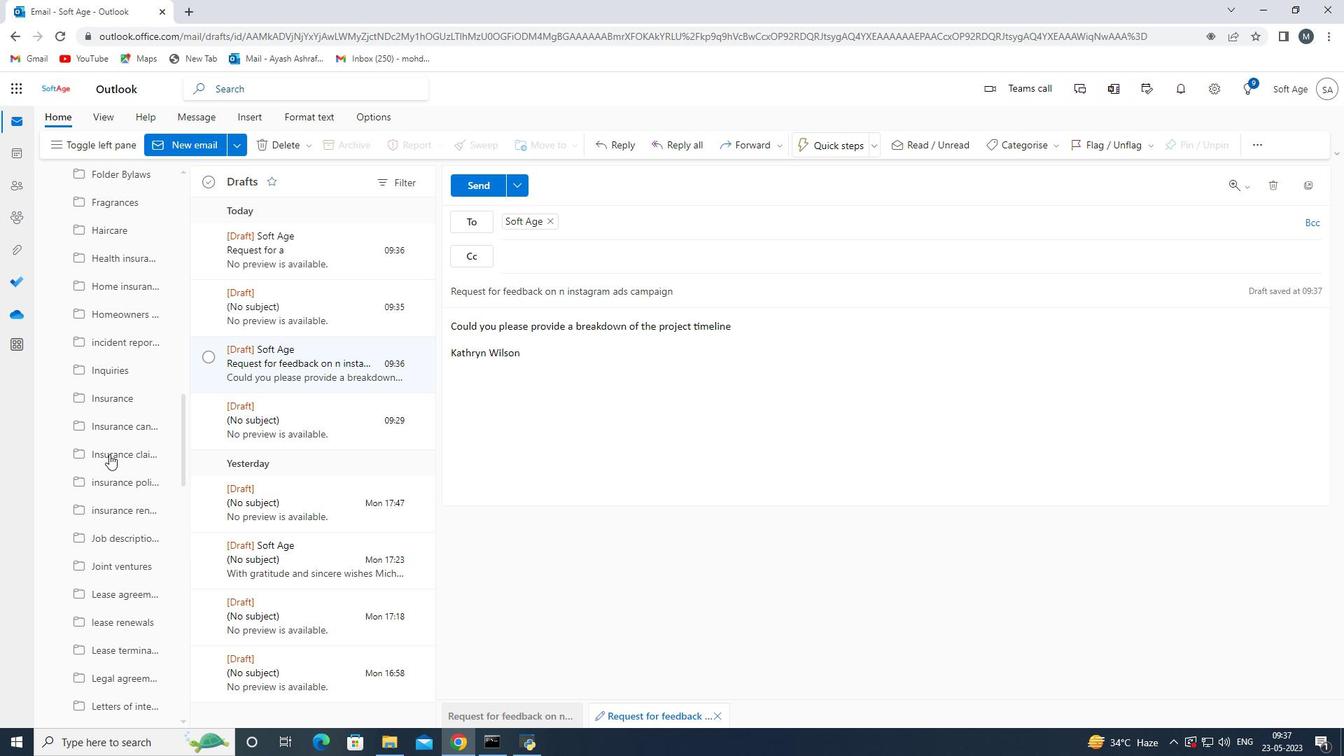 
Action: Mouse scrolled (109, 455) with delta (0, 0)
Screenshot: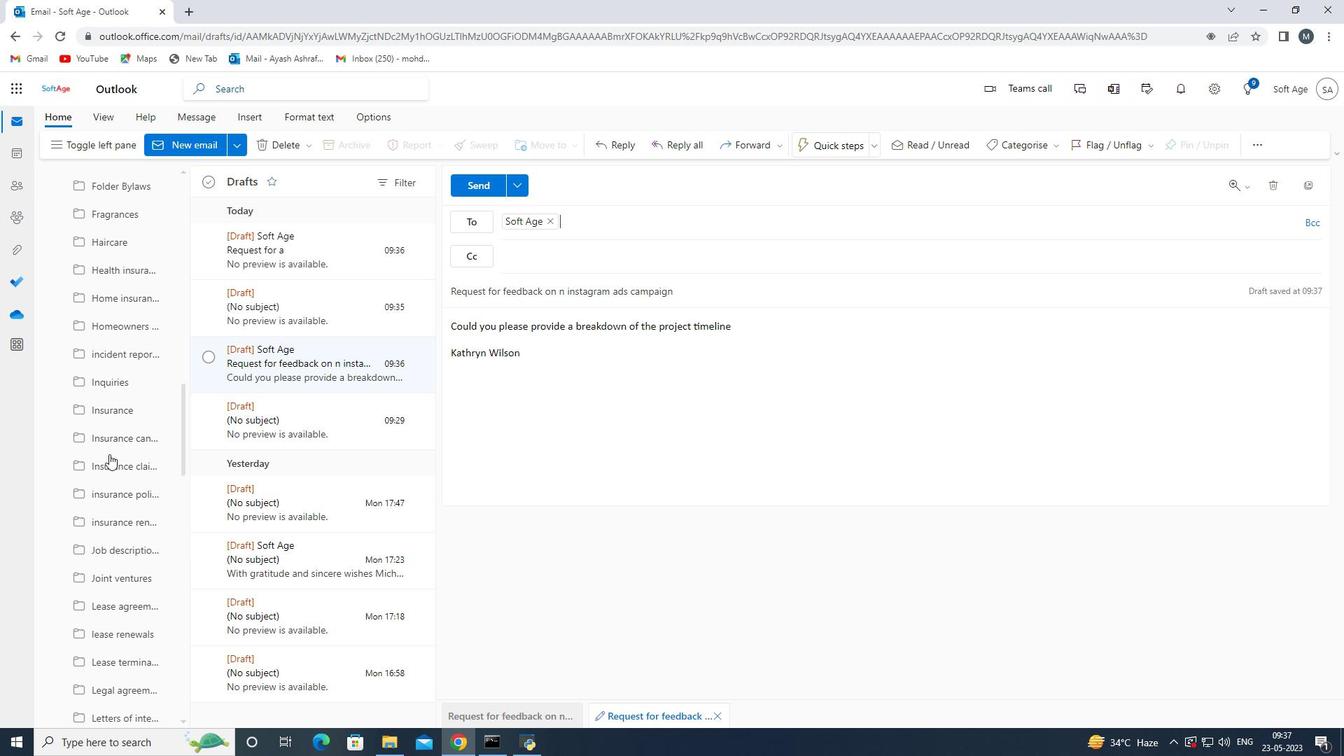 
Action: Mouse scrolled (109, 455) with delta (0, 0)
Screenshot: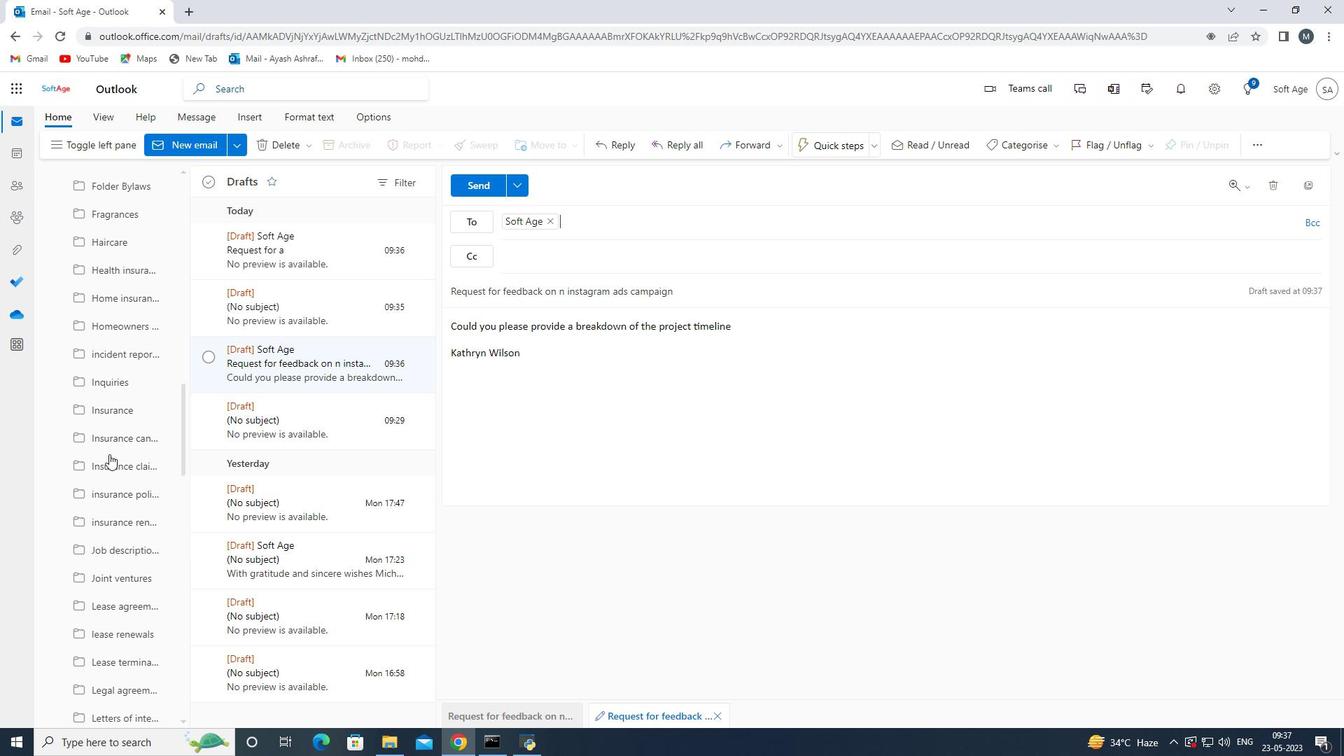
Action: Mouse scrolled (109, 455) with delta (0, 0)
Screenshot: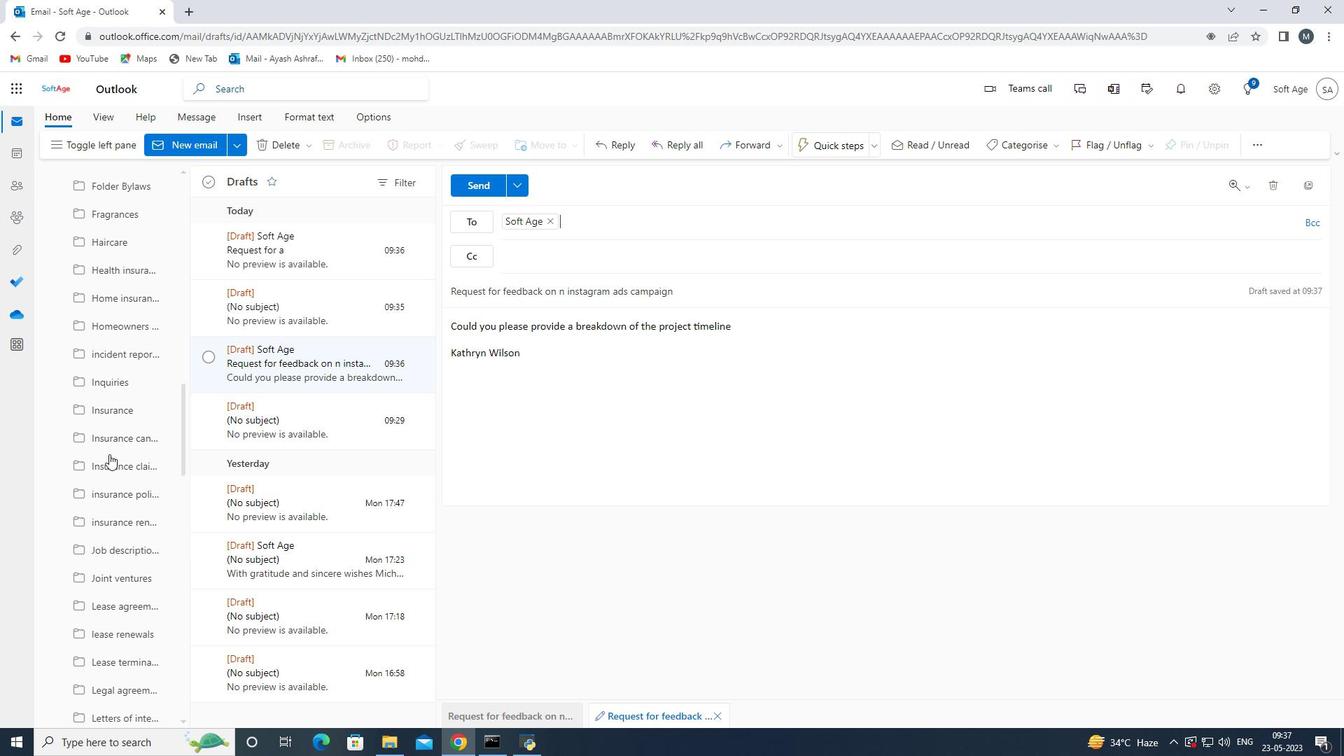 
Action: Mouse moved to (108, 454)
Screenshot: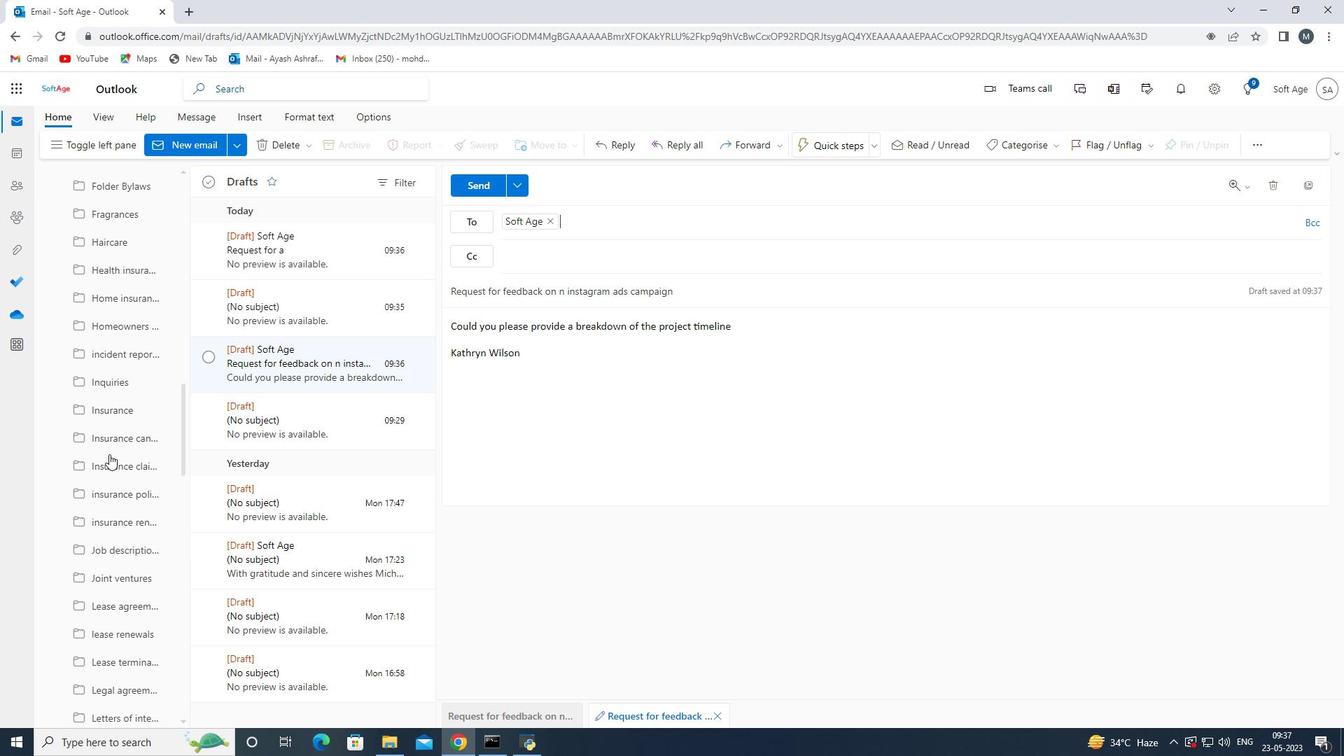 
Action: Mouse scrolled (108, 455) with delta (0, 0)
Screenshot: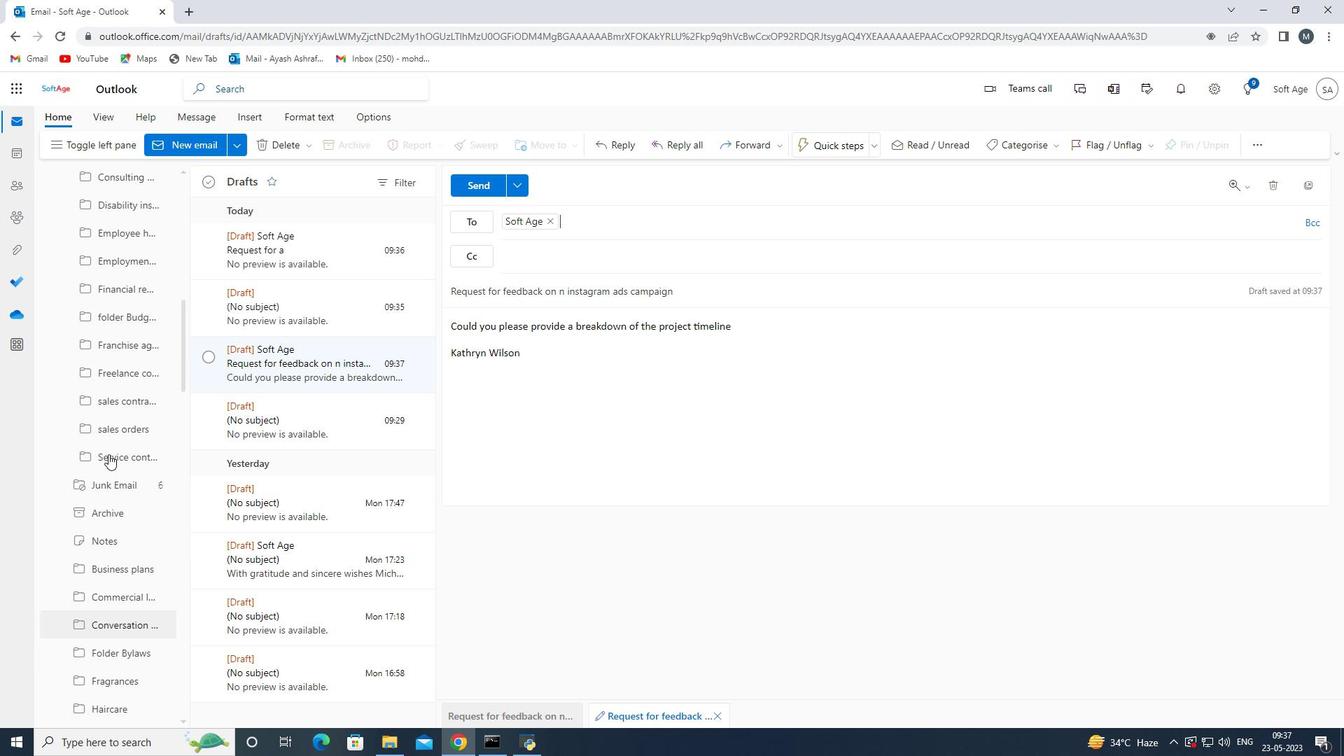 
Action: Mouse scrolled (108, 455) with delta (0, 0)
Screenshot: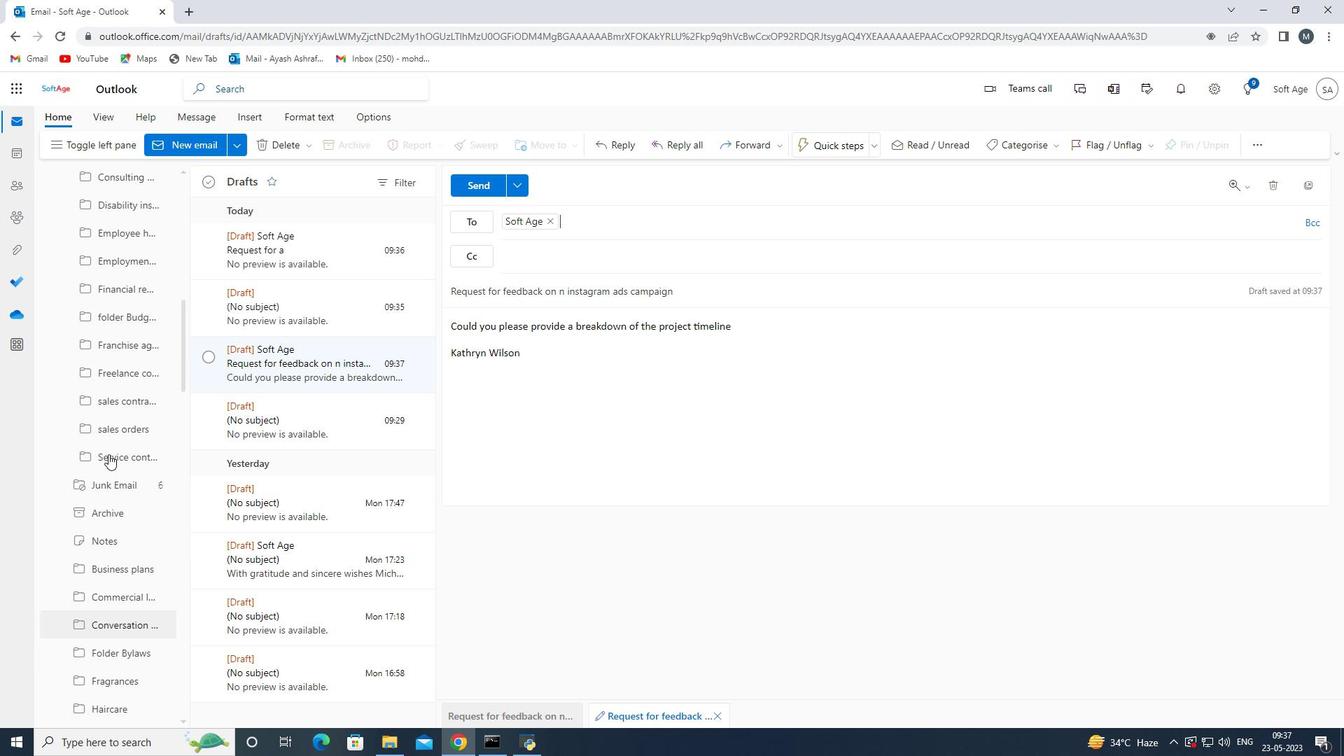 
Action: Mouse scrolled (108, 455) with delta (0, 0)
Screenshot: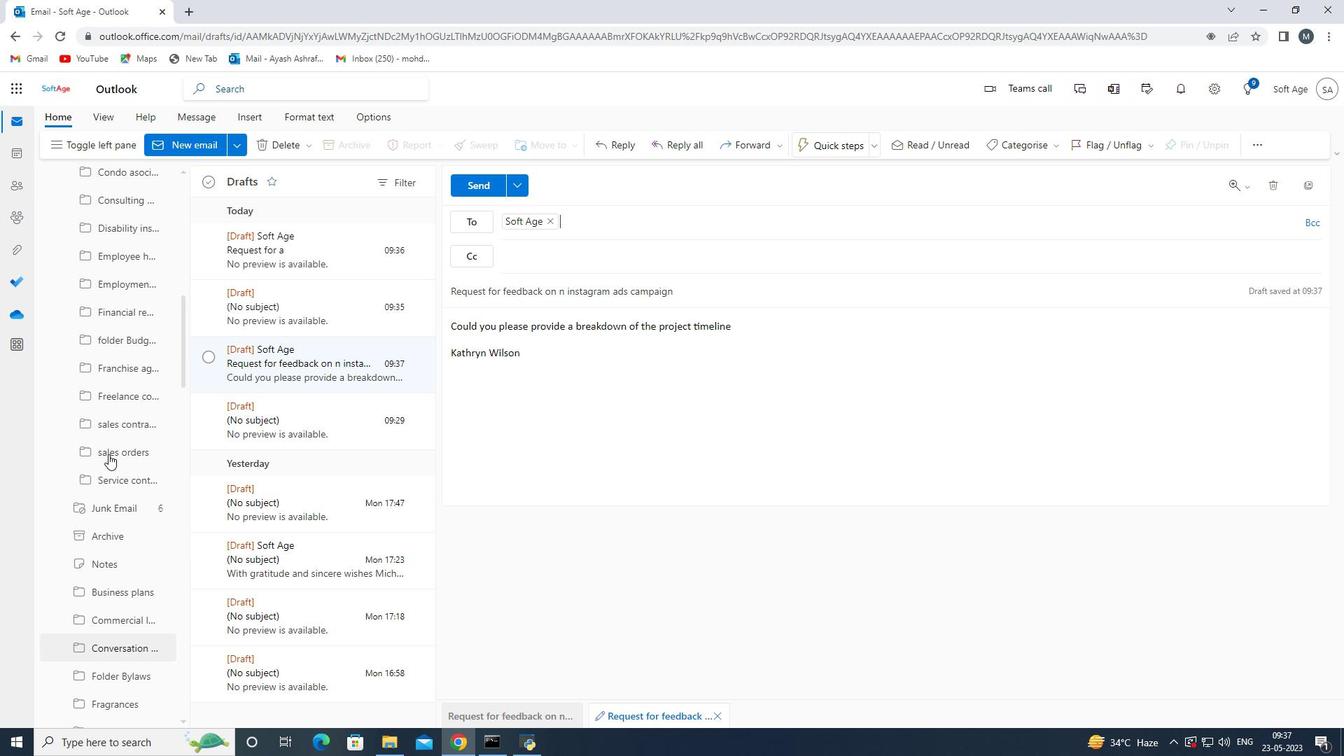 
Action: Mouse scrolled (108, 455) with delta (0, 0)
Screenshot: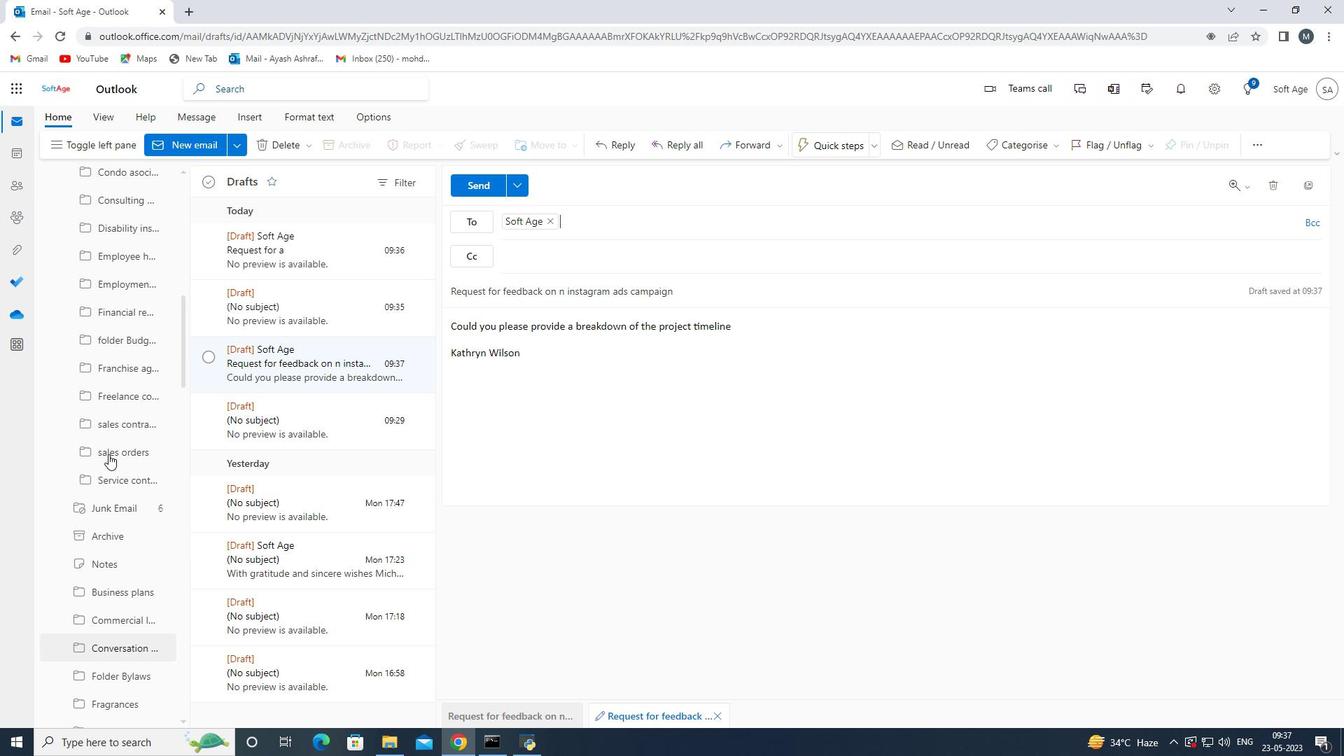 
Action: Mouse scrolled (108, 455) with delta (0, 0)
Screenshot: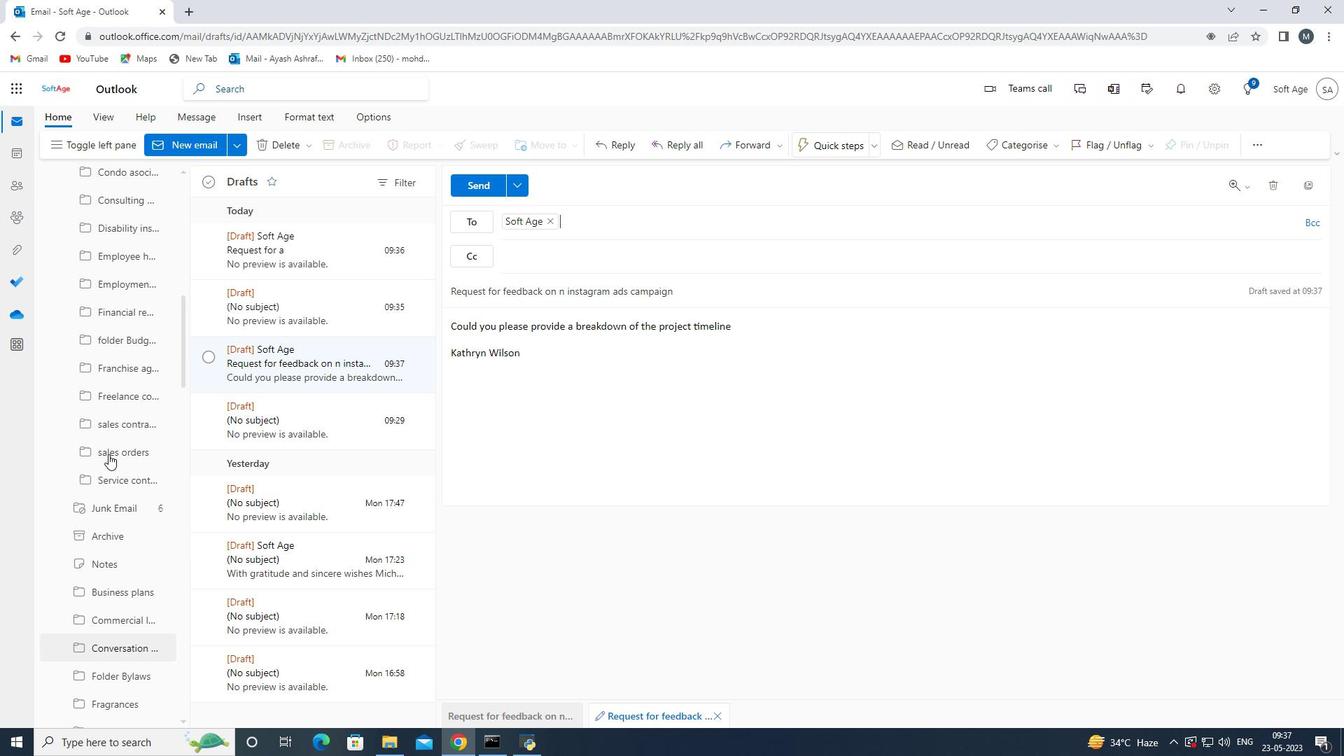 
Action: Mouse scrolled (108, 455) with delta (0, 0)
Screenshot: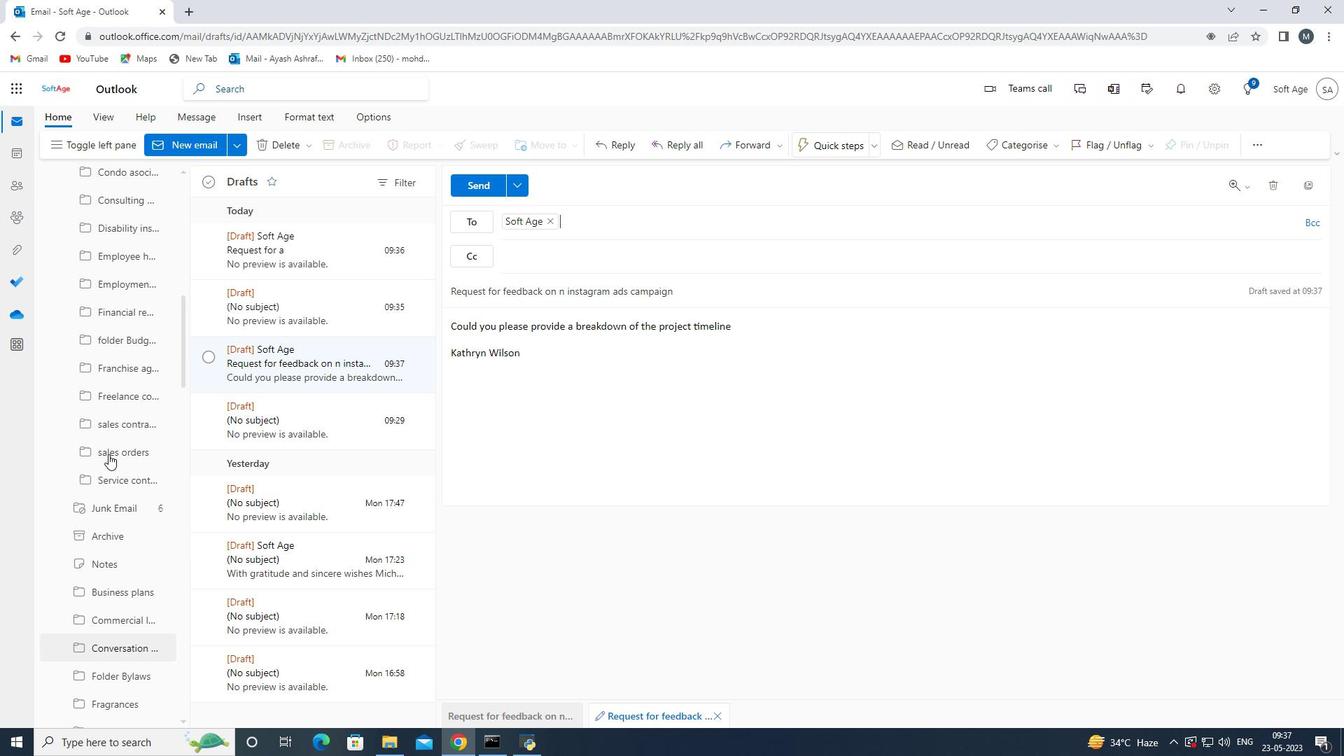 
Action: Mouse scrolled (108, 455) with delta (0, 0)
Screenshot: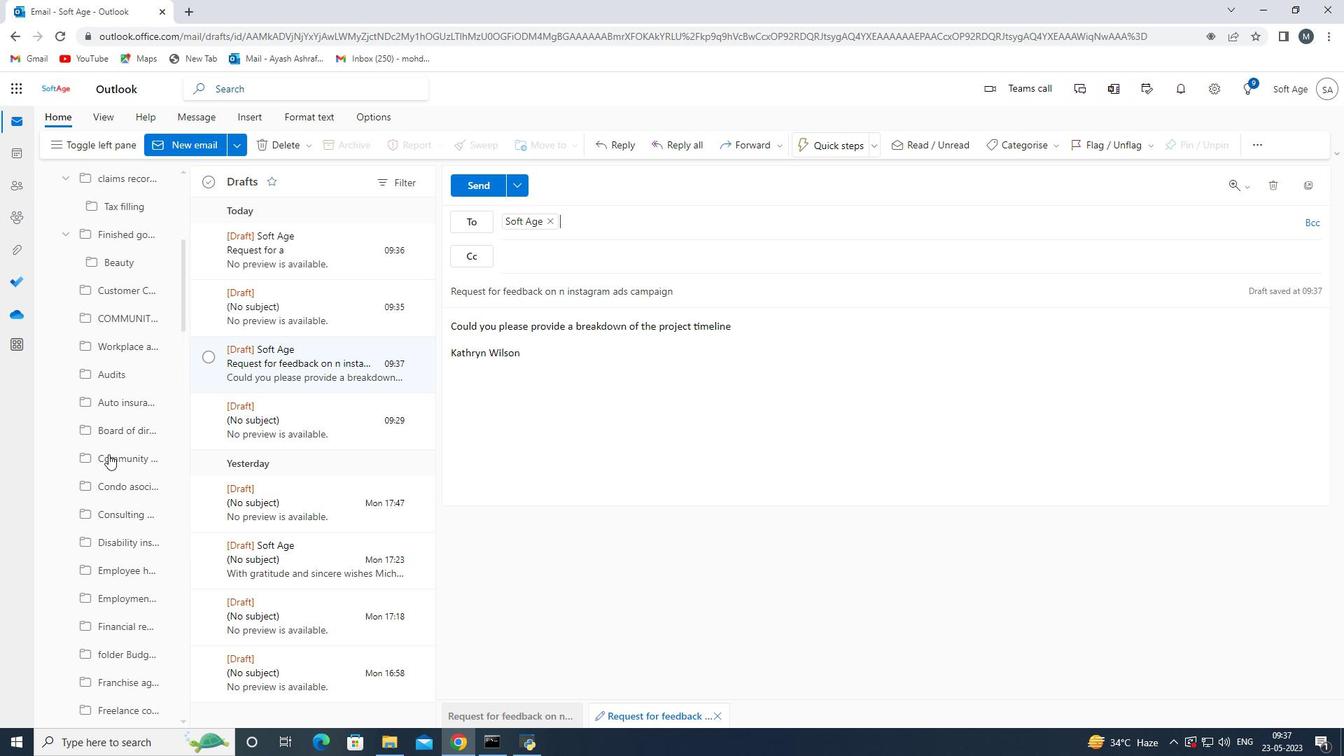 
Action: Mouse scrolled (108, 455) with delta (0, 0)
Screenshot: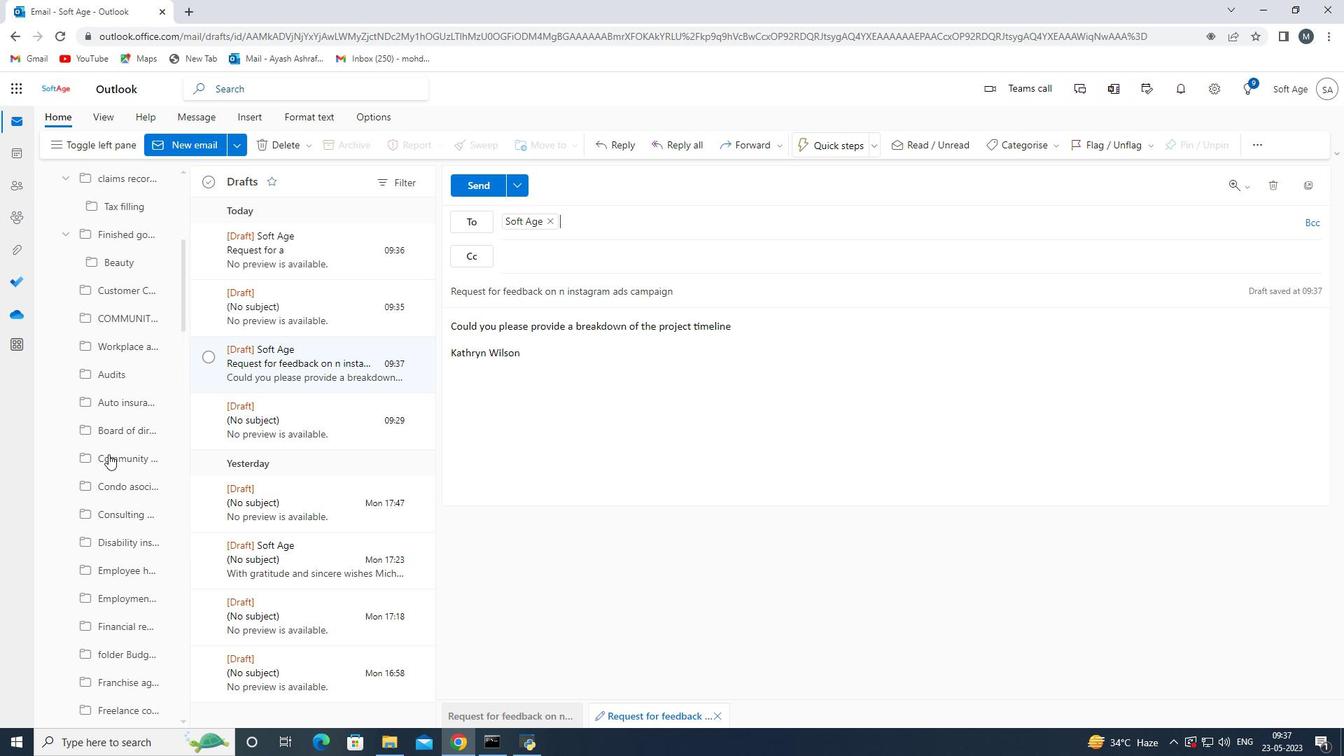
Action: Mouse scrolled (108, 455) with delta (0, 0)
Screenshot: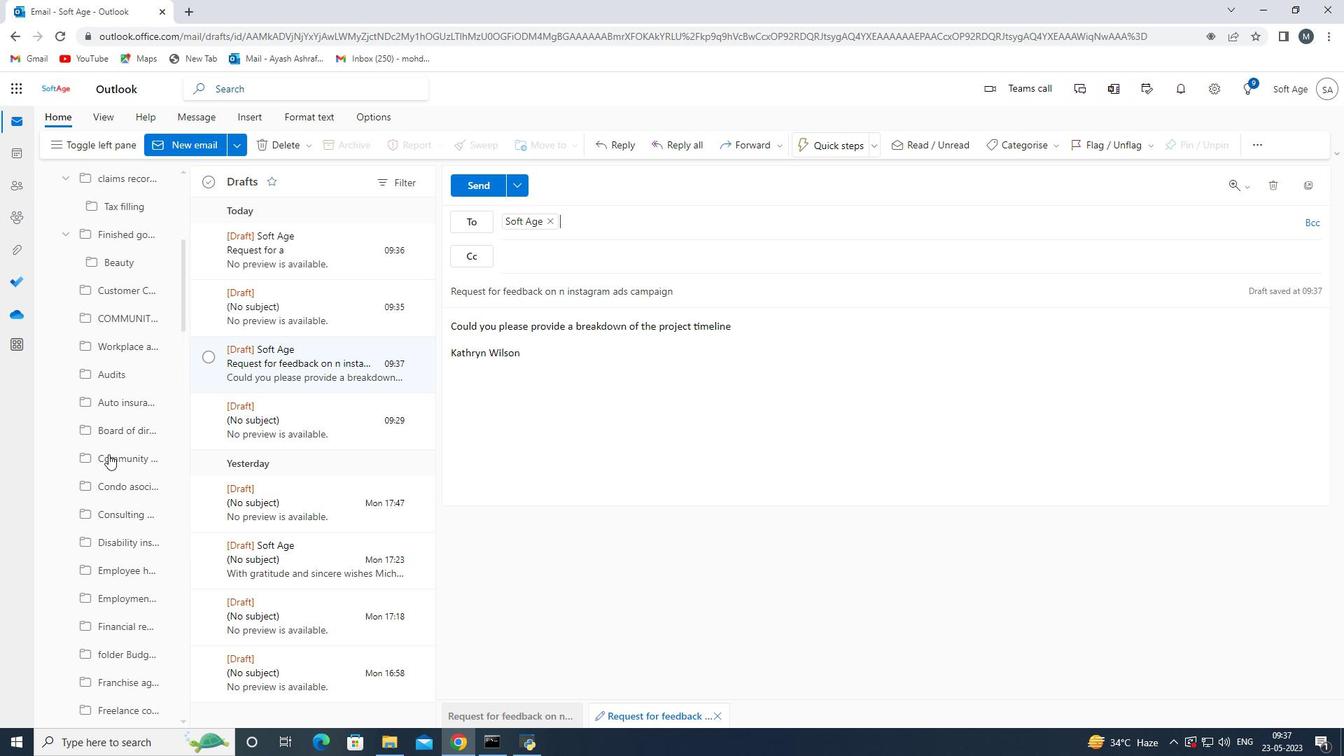 
Action: Mouse scrolled (108, 455) with delta (0, 0)
Screenshot: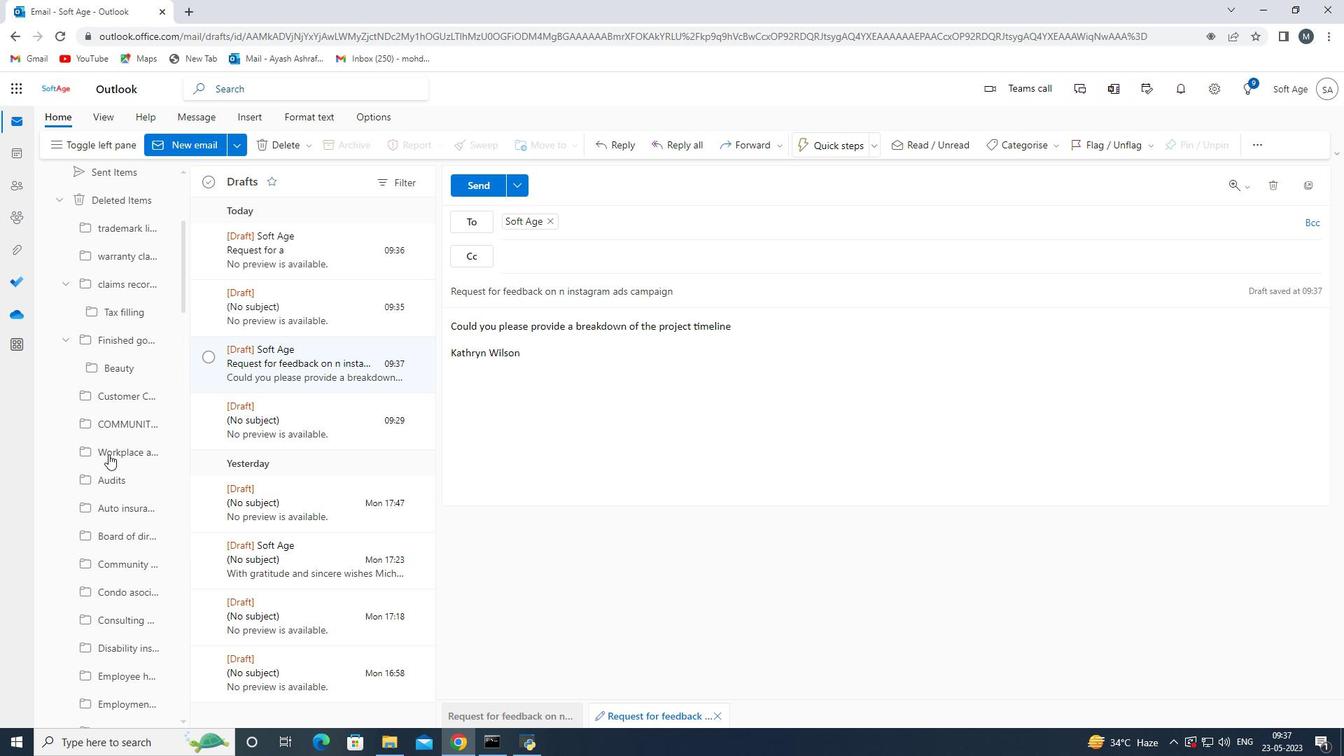 
Action: Mouse scrolled (108, 455) with delta (0, 0)
